 Task: Engineering: Swift Developer Roadmap.
Action: Mouse moved to (54, 78)
Screenshot: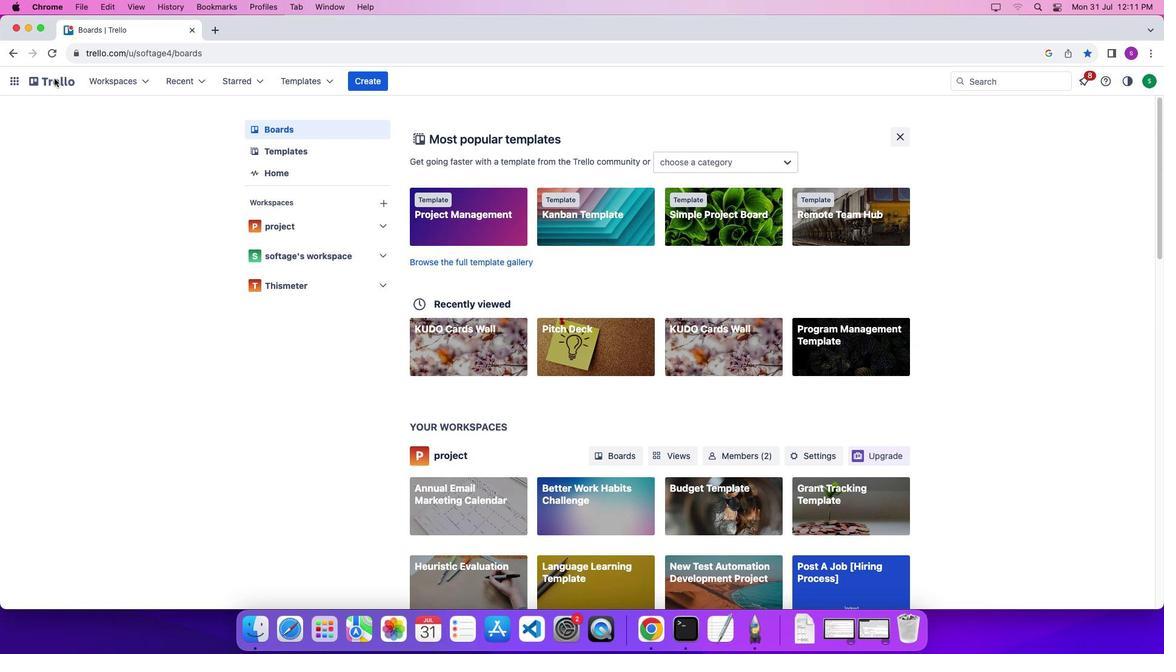 
Action: Mouse pressed left at (54, 78)
Screenshot: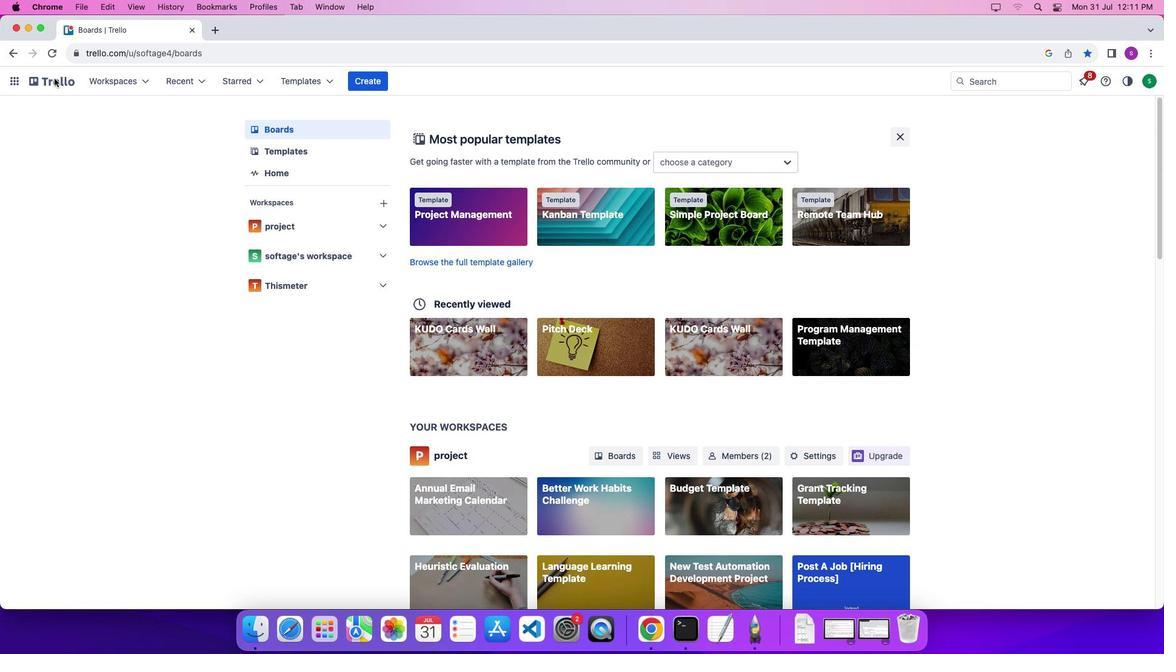 
Action: Mouse moved to (54, 78)
Screenshot: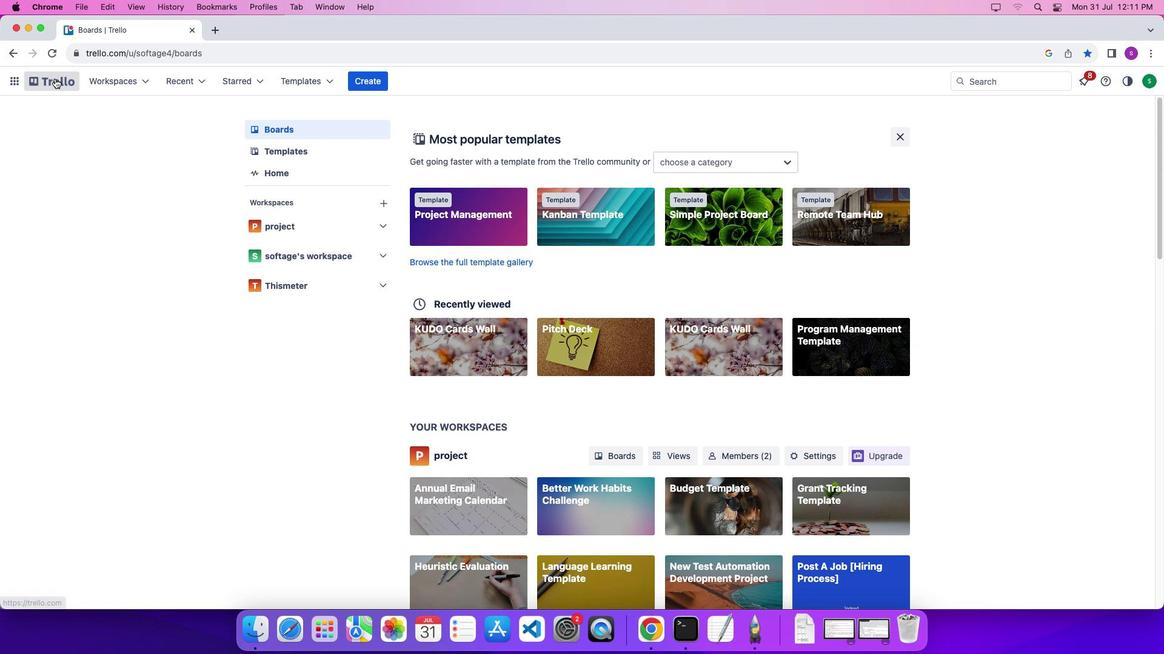 
Action: Mouse pressed left at (54, 78)
Screenshot: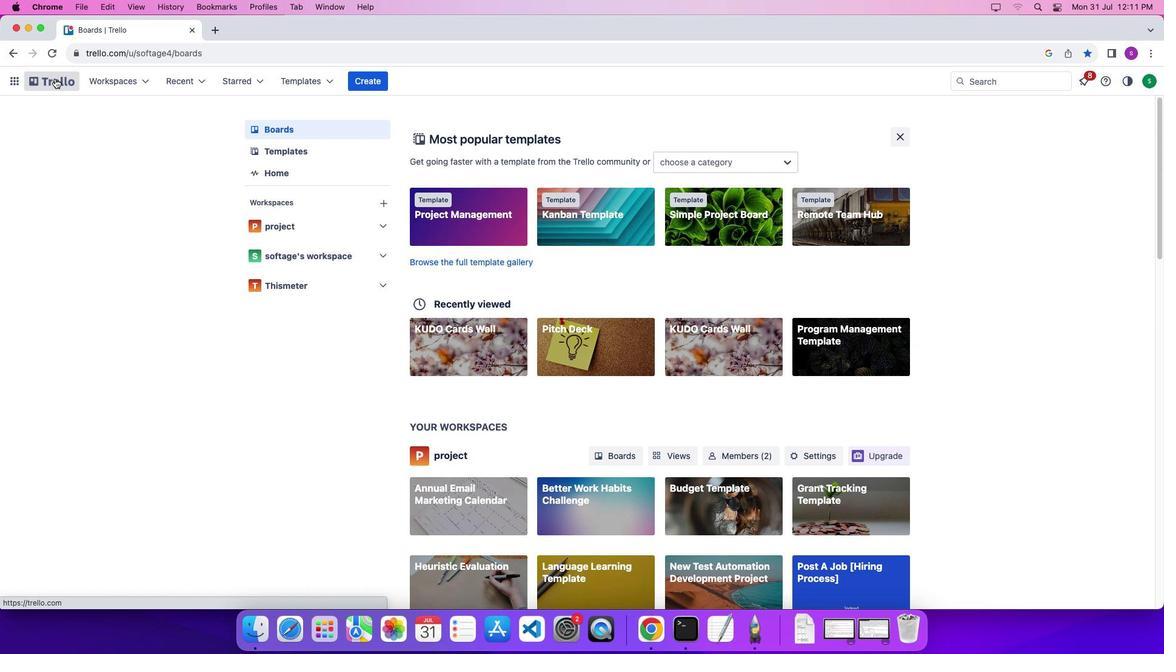 
Action: Mouse moved to (319, 81)
Screenshot: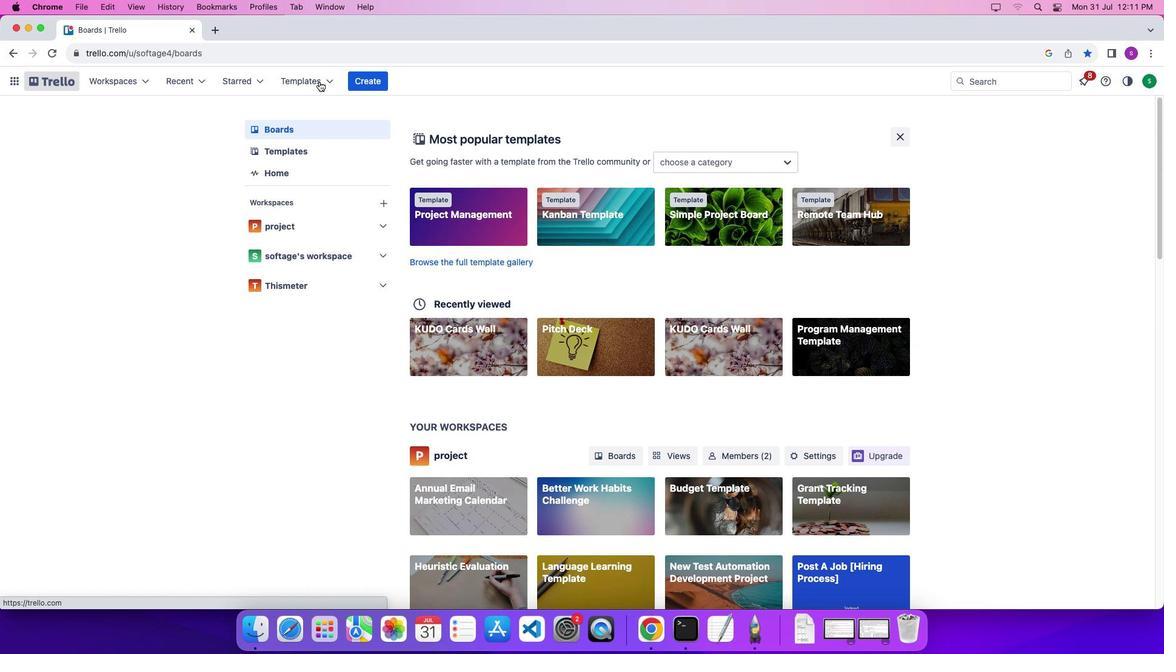 
Action: Mouse pressed left at (319, 81)
Screenshot: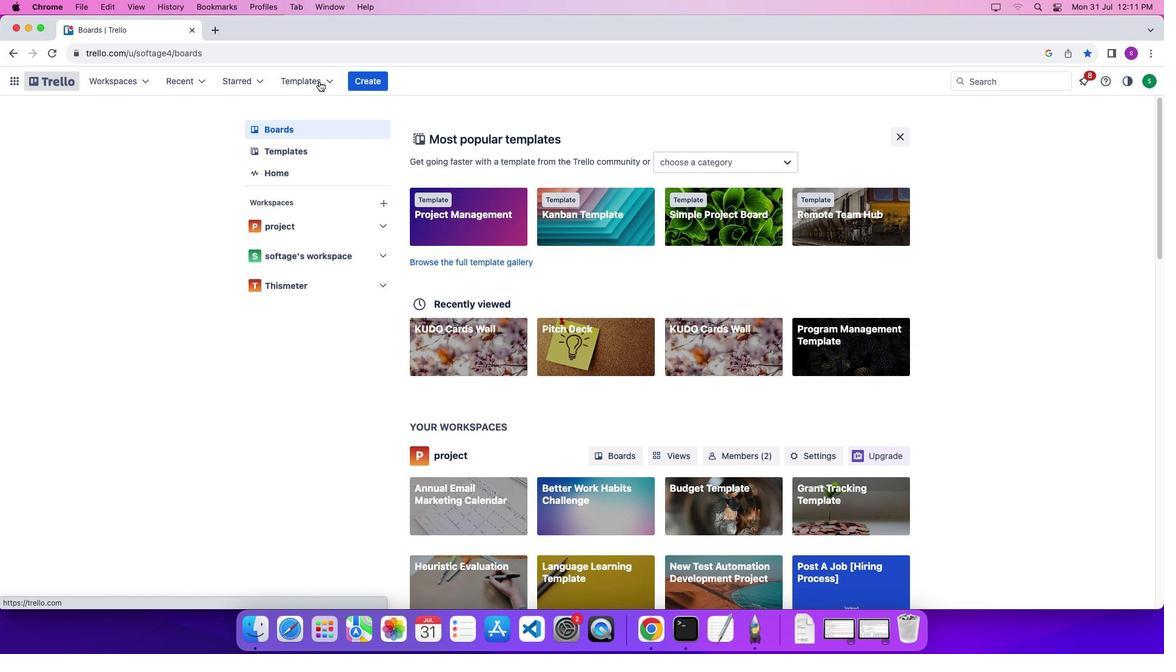 
Action: Mouse moved to (302, 464)
Screenshot: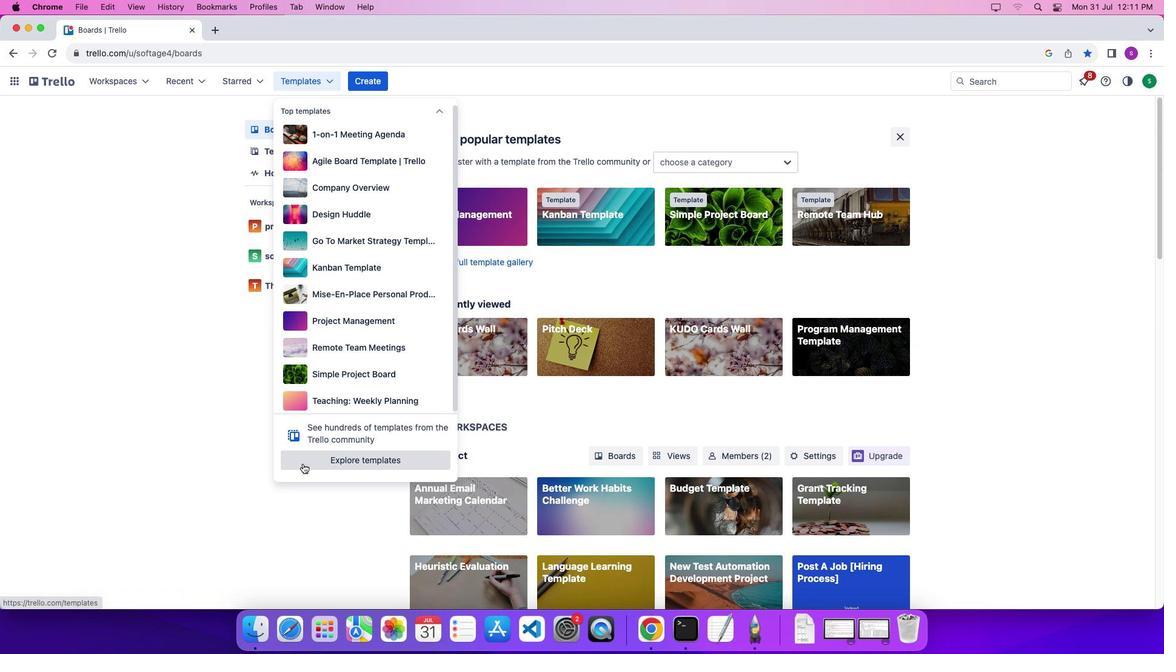 
Action: Mouse pressed left at (302, 464)
Screenshot: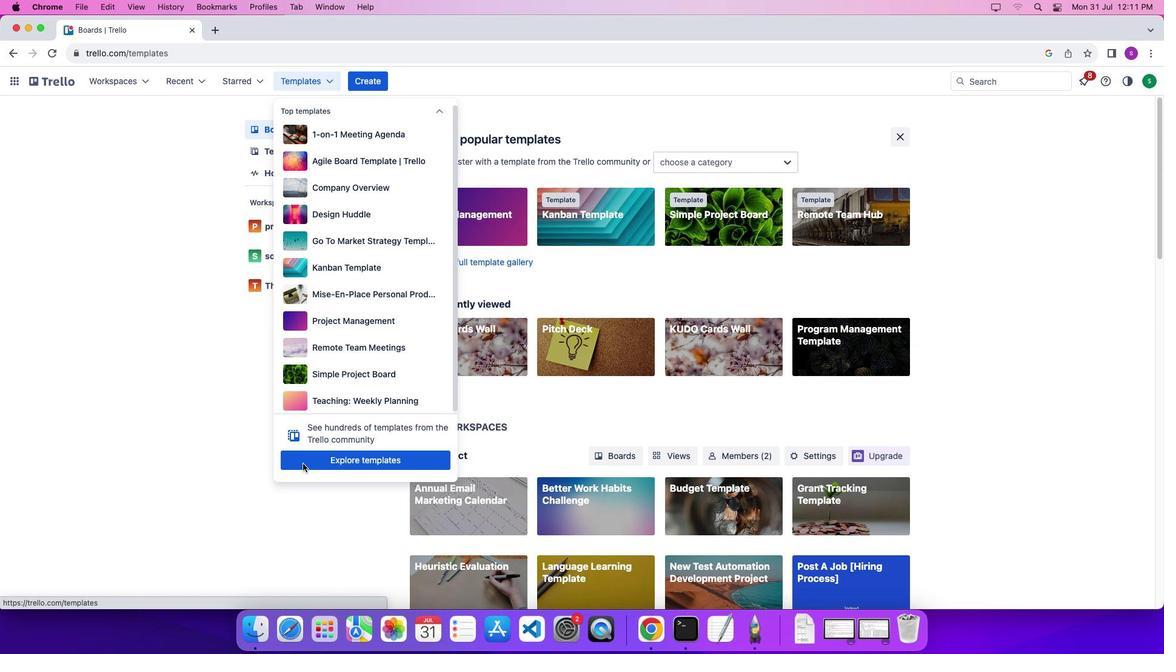 
Action: Mouse moved to (865, 132)
Screenshot: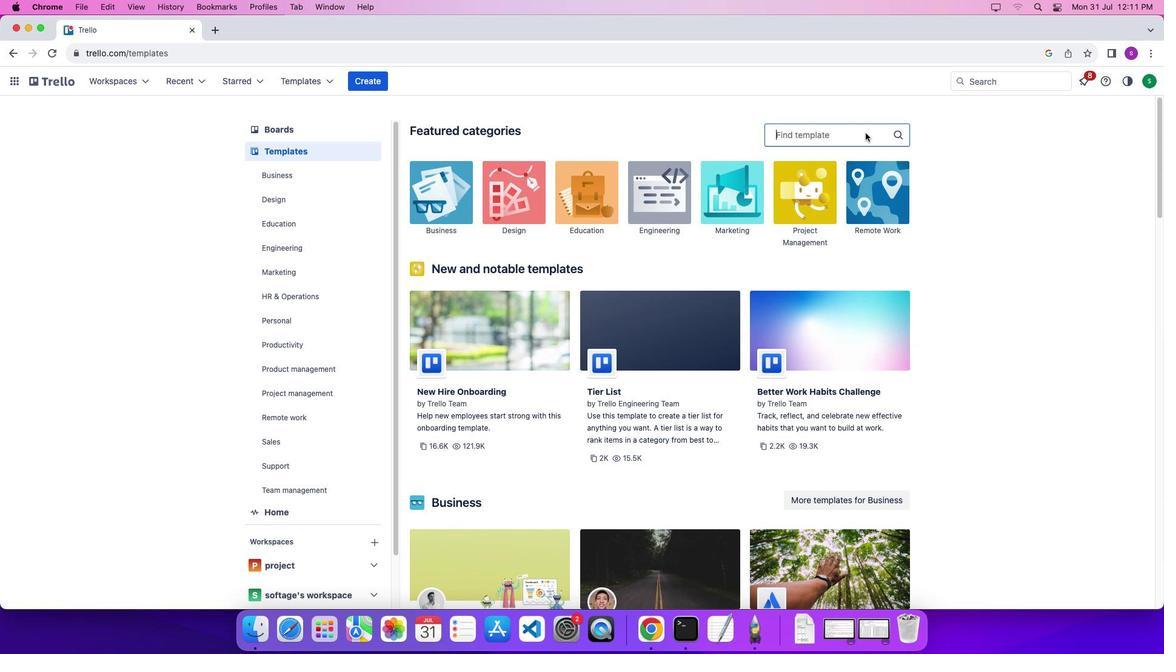 
Action: Mouse pressed left at (865, 132)
Screenshot: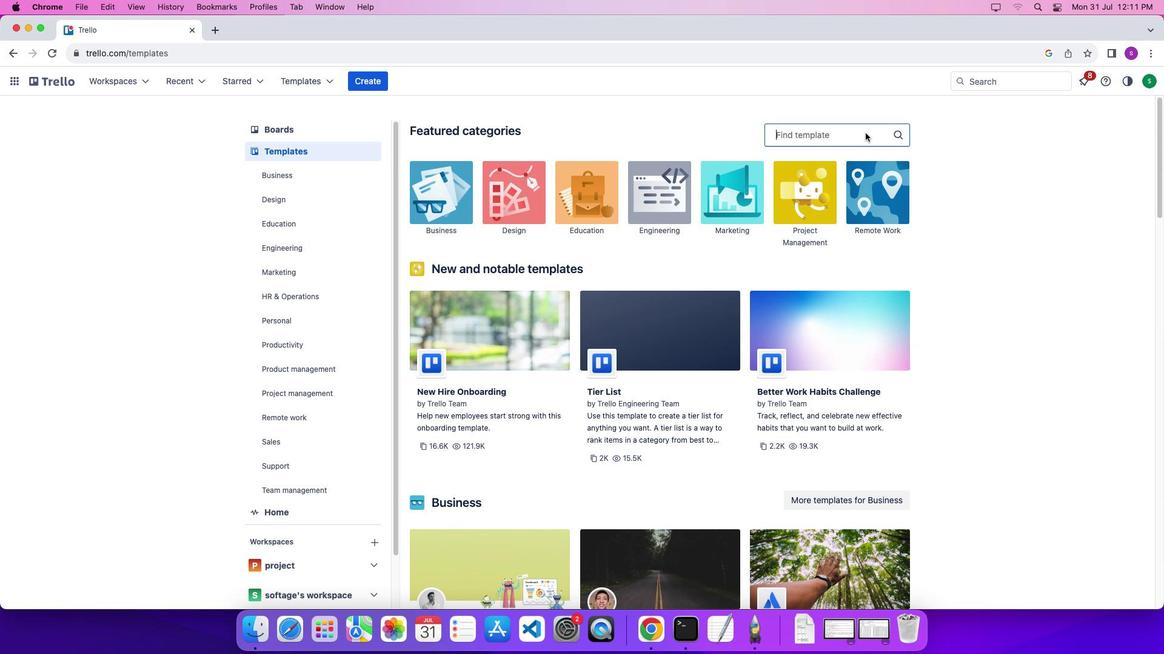 
Action: Mouse moved to (865, 137)
Screenshot: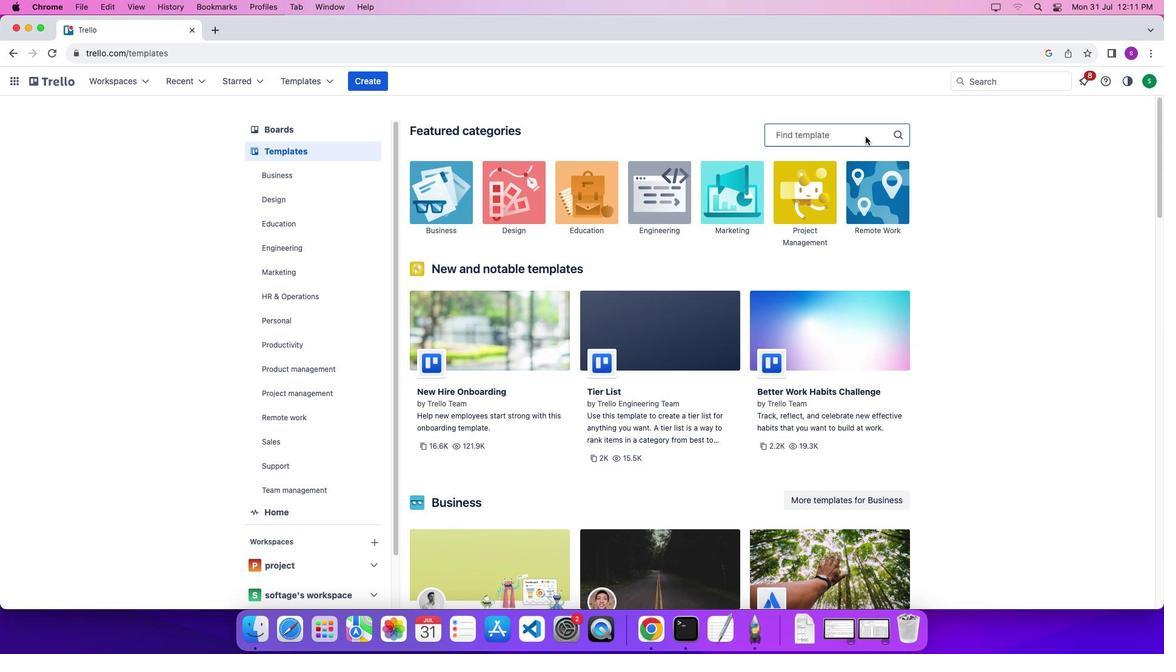 
Action: Key pressed Key.shift'S''w''i''f''t'Key.space'd''e''c'Key.backspaceKey.backspaceKey.backspace
Screenshot: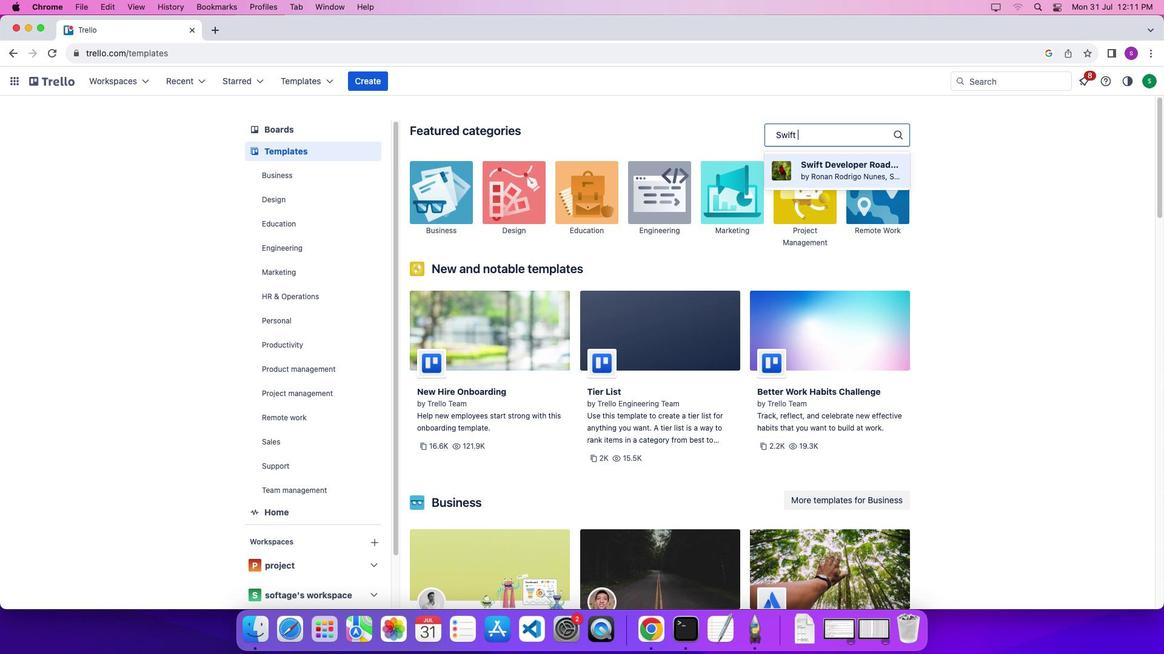 
Action: Mouse moved to (830, 166)
Screenshot: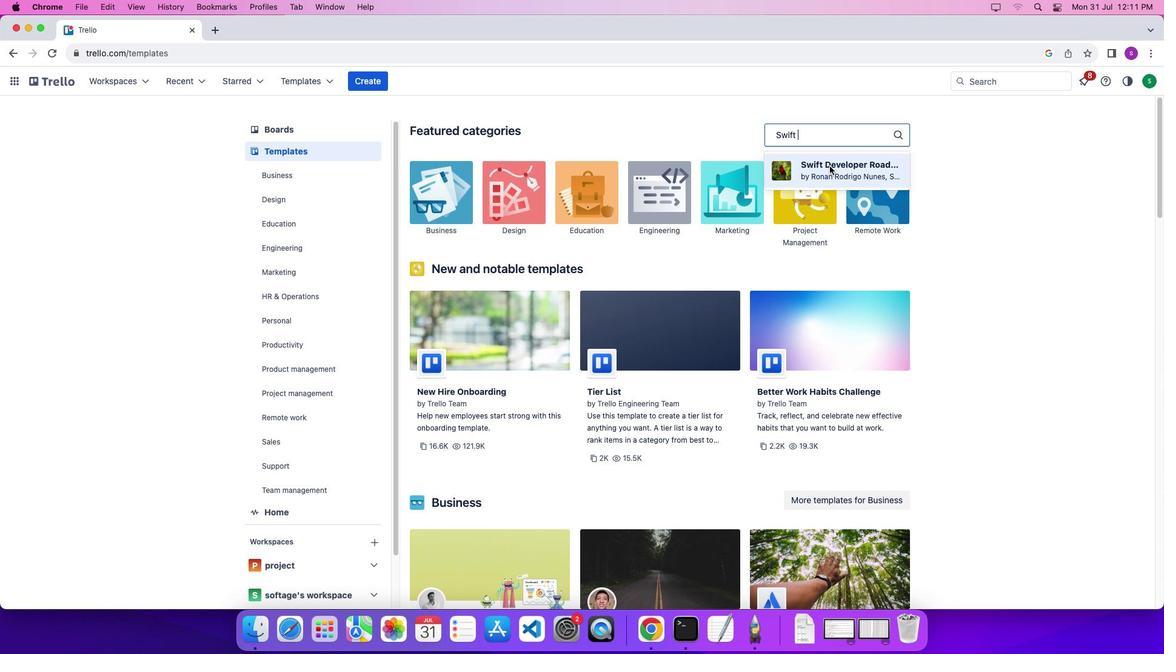 
Action: Mouse pressed left at (830, 166)
Screenshot: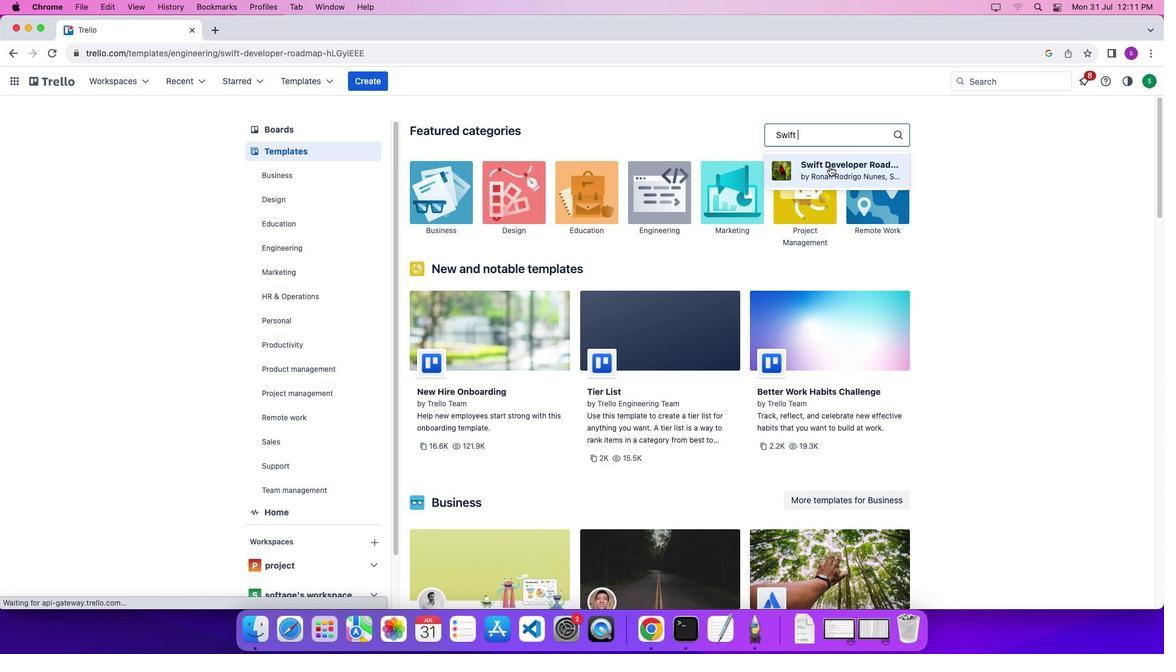 
Action: Mouse moved to (809, 343)
Screenshot: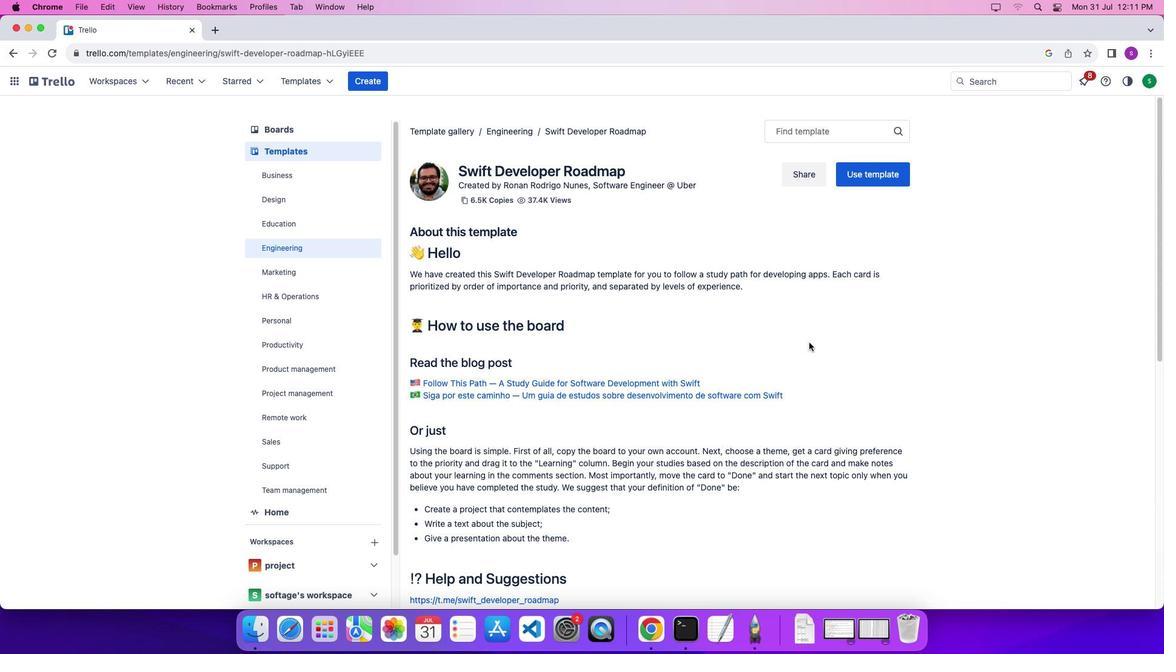 
Action: Mouse scrolled (809, 343) with delta (0, 0)
Screenshot: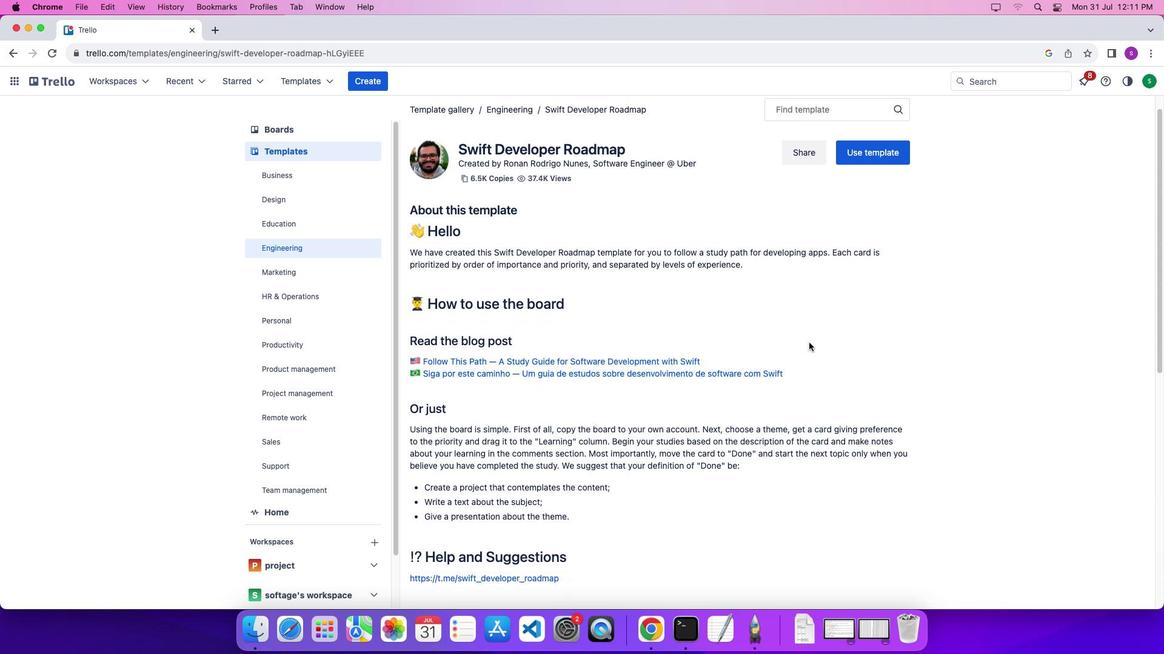 
Action: Mouse scrolled (809, 343) with delta (0, 0)
Screenshot: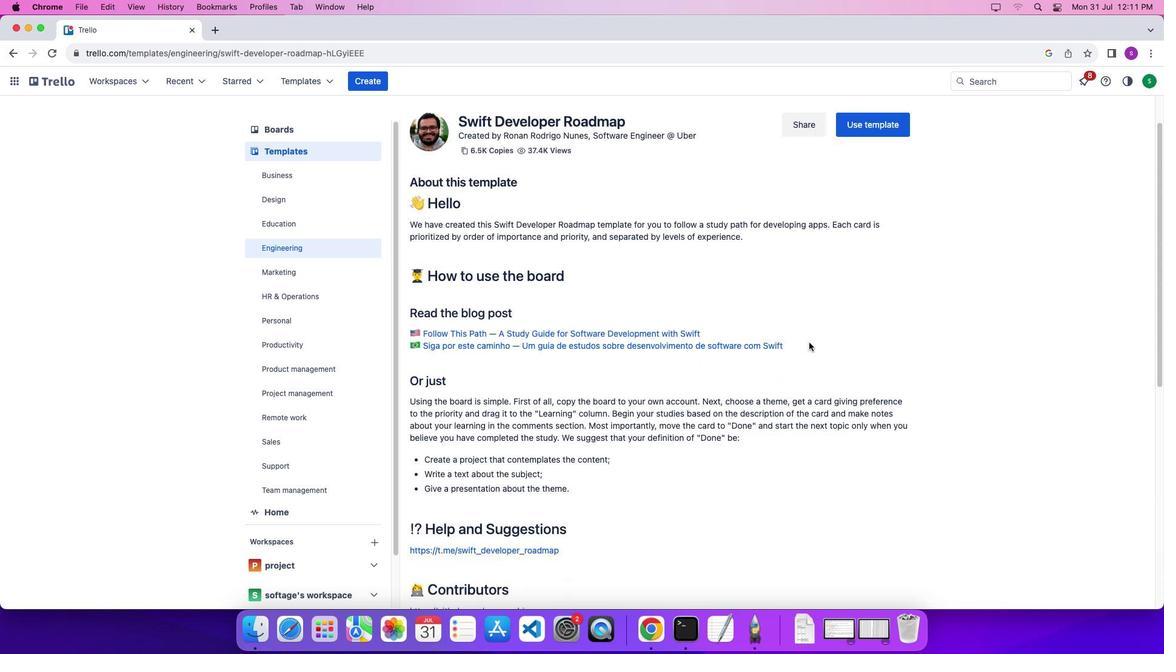 
Action: Mouse scrolled (809, 343) with delta (0, 0)
Screenshot: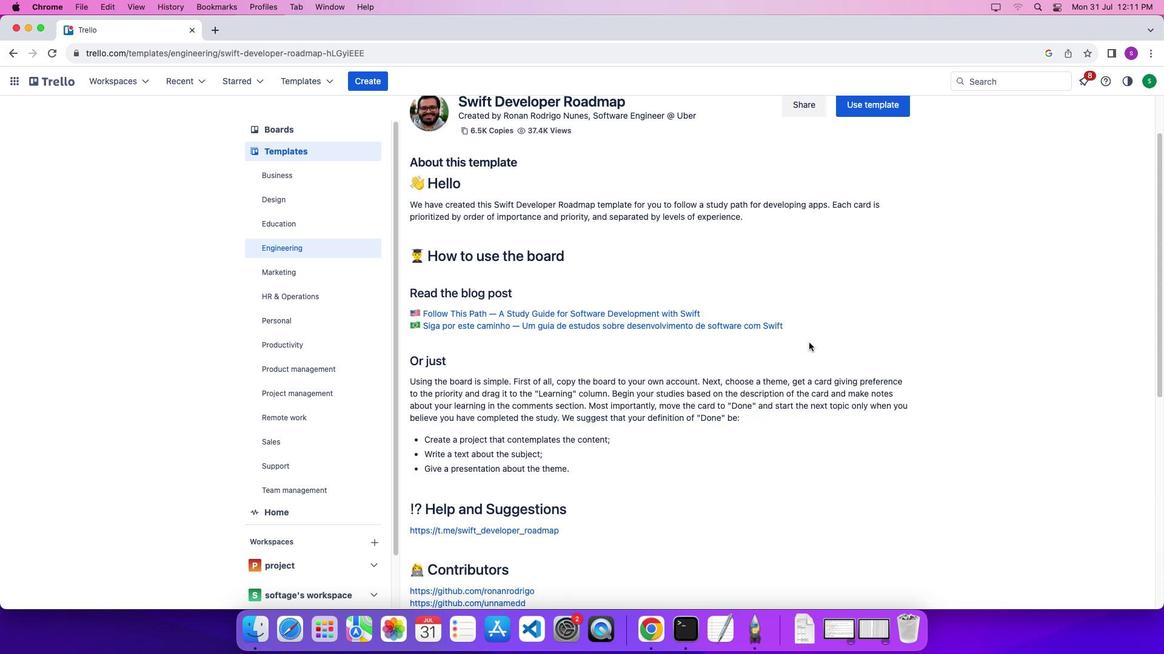 
Action: Mouse scrolled (809, 343) with delta (0, 0)
Screenshot: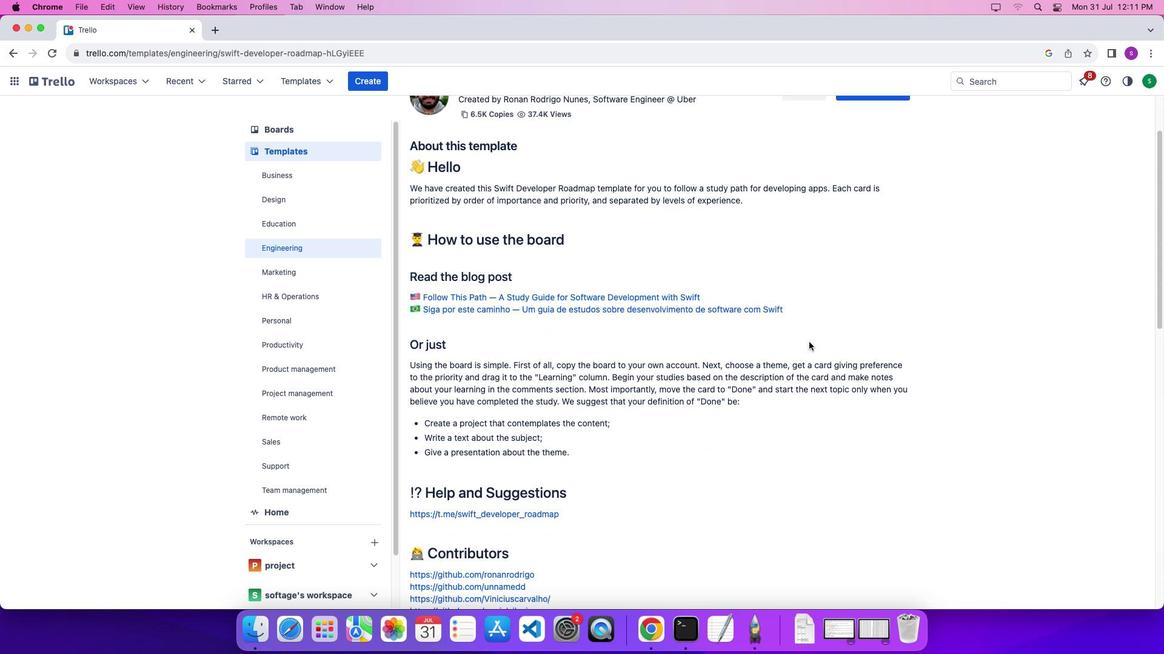
Action: Mouse scrolled (809, 343) with delta (0, 0)
Screenshot: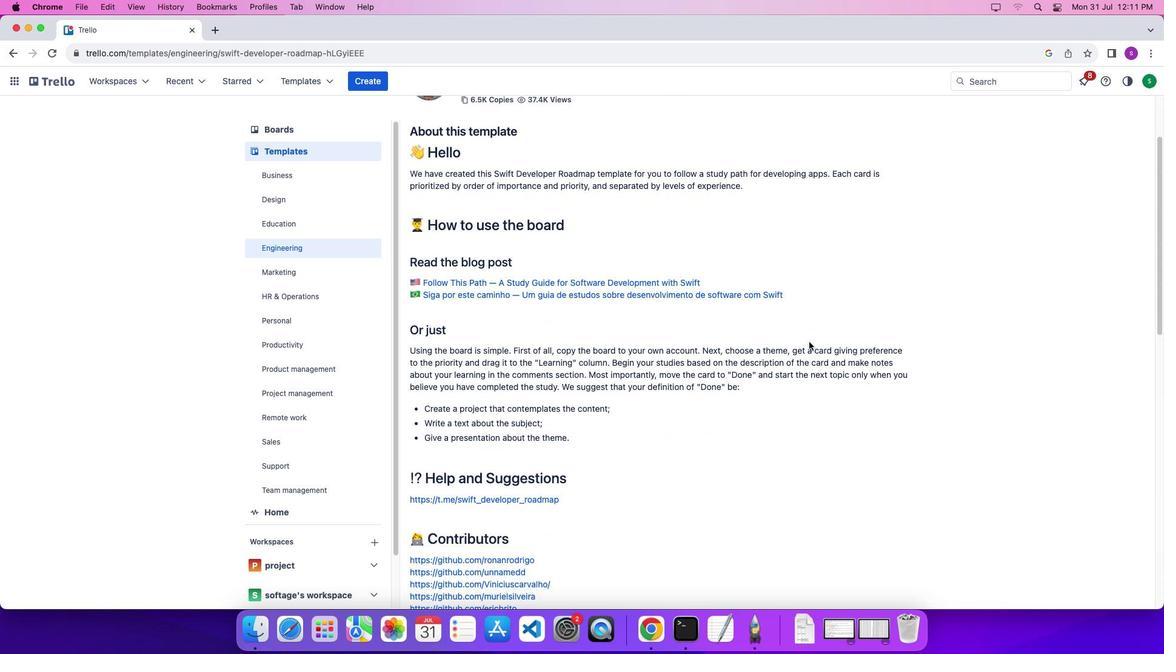 
Action: Mouse moved to (809, 342)
Screenshot: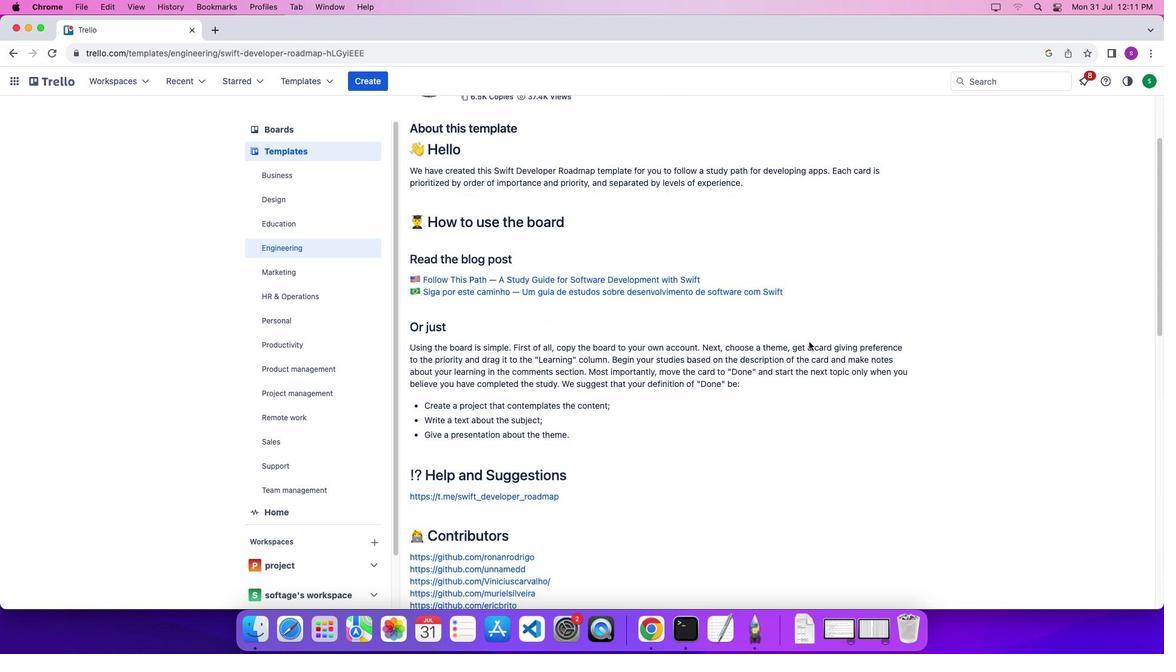 
Action: Mouse scrolled (809, 342) with delta (0, 0)
Screenshot: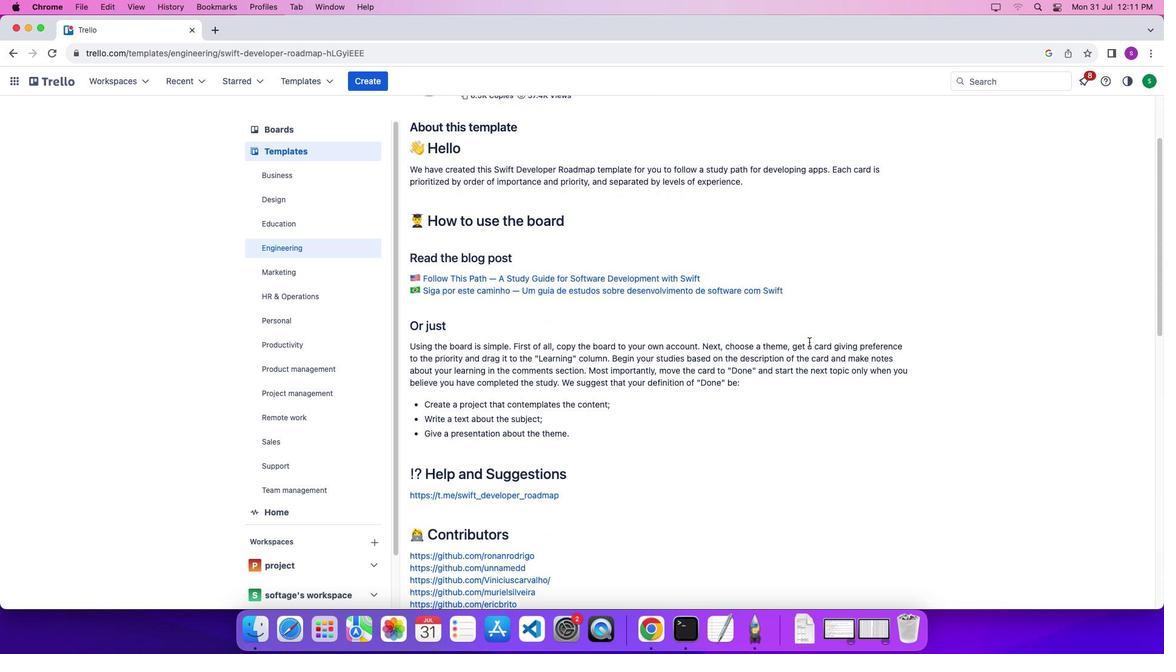 
Action: Mouse moved to (796, 377)
Screenshot: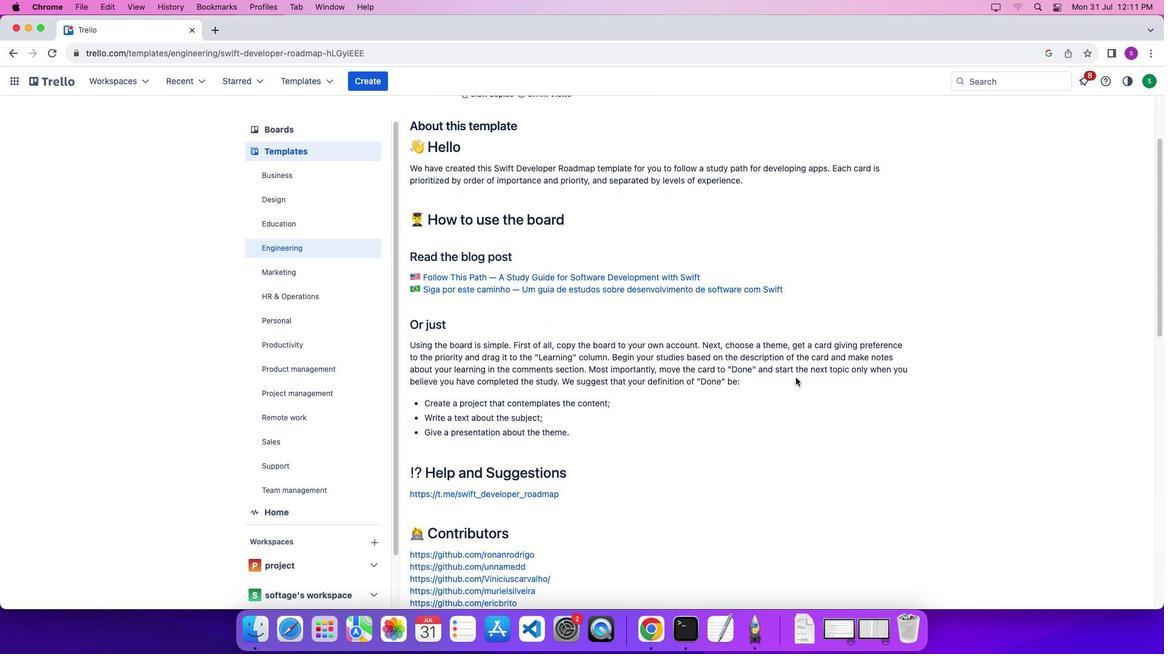 
Action: Mouse scrolled (796, 377) with delta (0, 0)
Screenshot: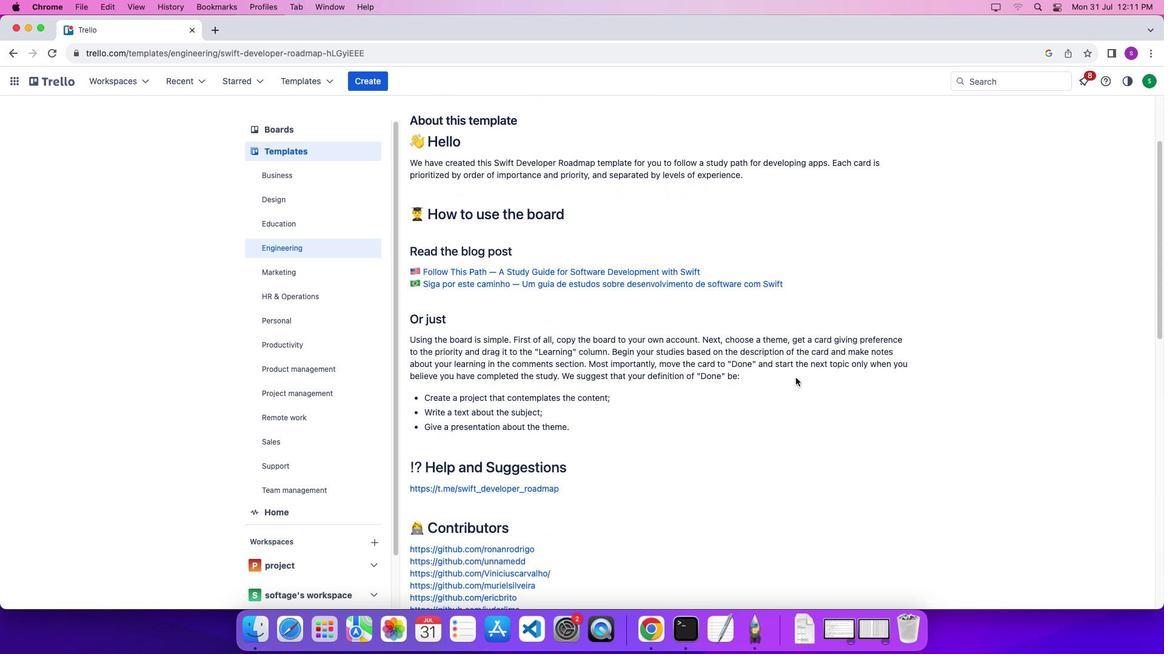 
Action: Mouse scrolled (796, 377) with delta (0, 0)
Screenshot: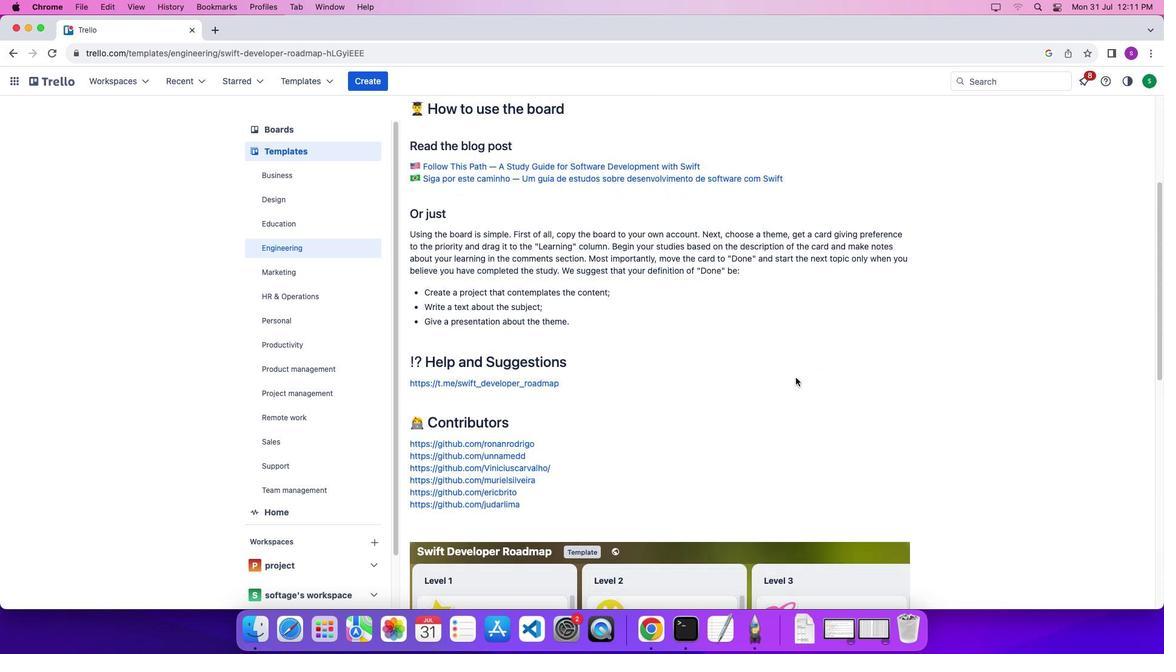
Action: Mouse scrolled (796, 377) with delta (0, -3)
Screenshot: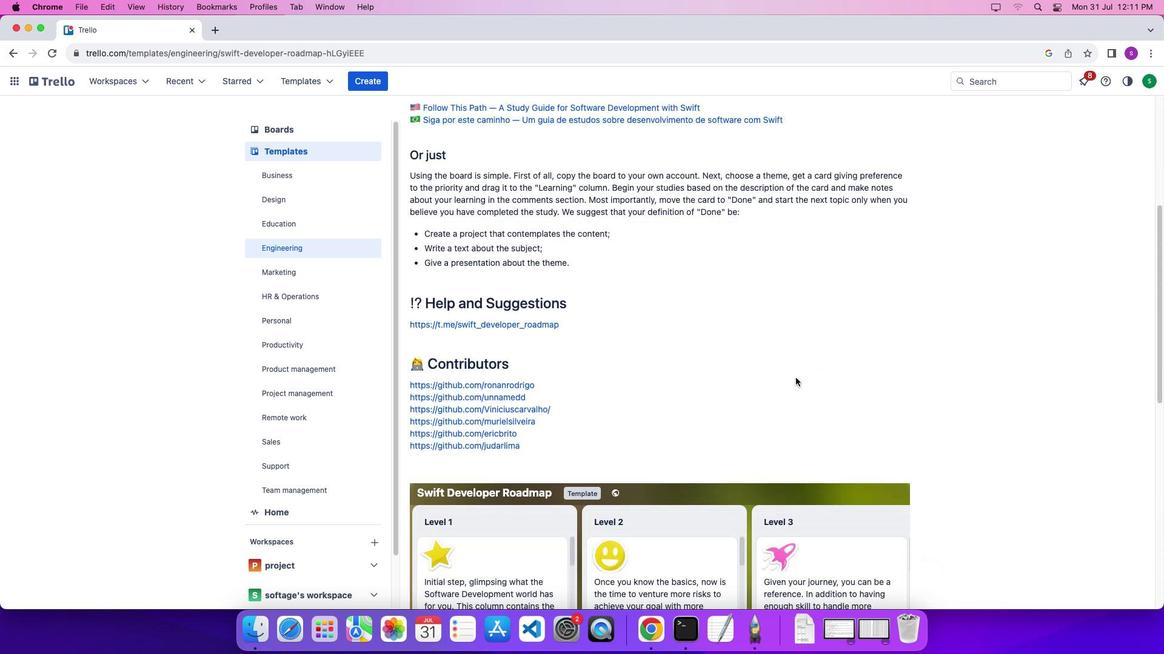
Action: Mouse moved to (795, 381)
Screenshot: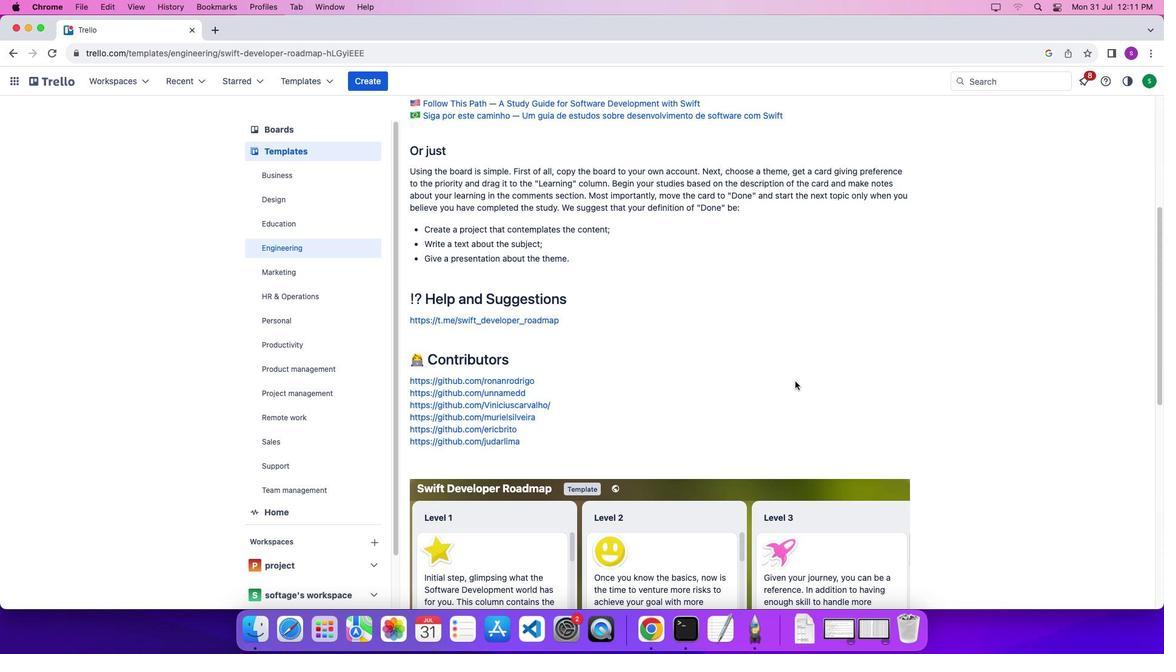 
Action: Mouse scrolled (795, 381) with delta (0, 0)
Screenshot: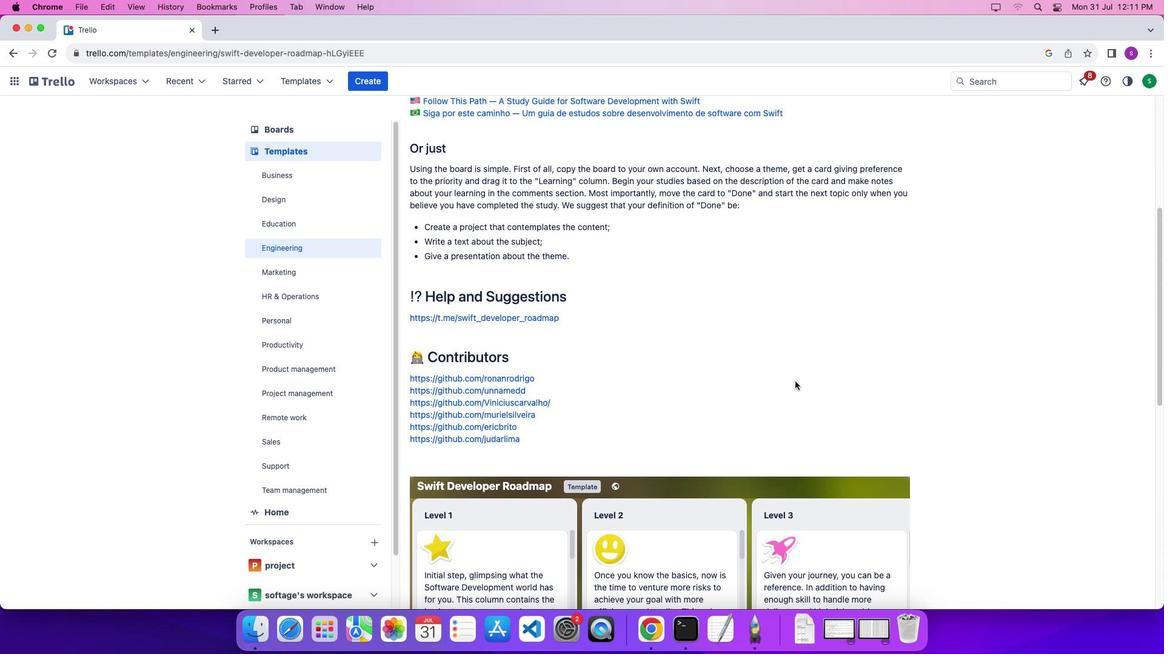 
Action: Mouse scrolled (795, 381) with delta (0, 0)
Screenshot: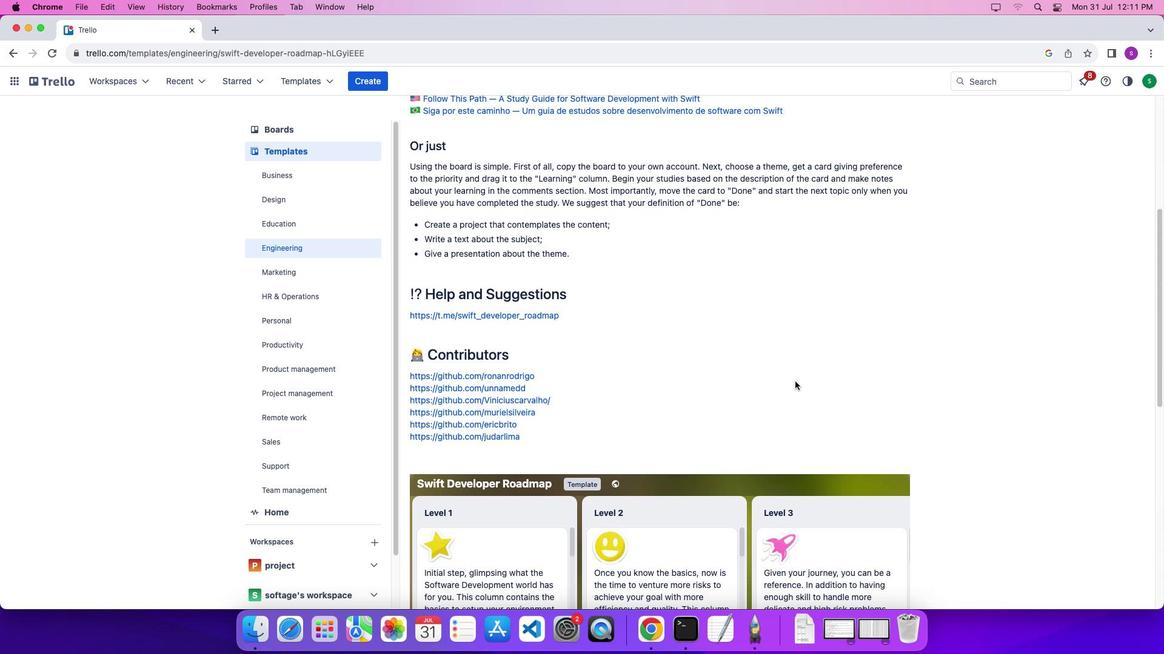 
Action: Mouse moved to (710, 563)
Screenshot: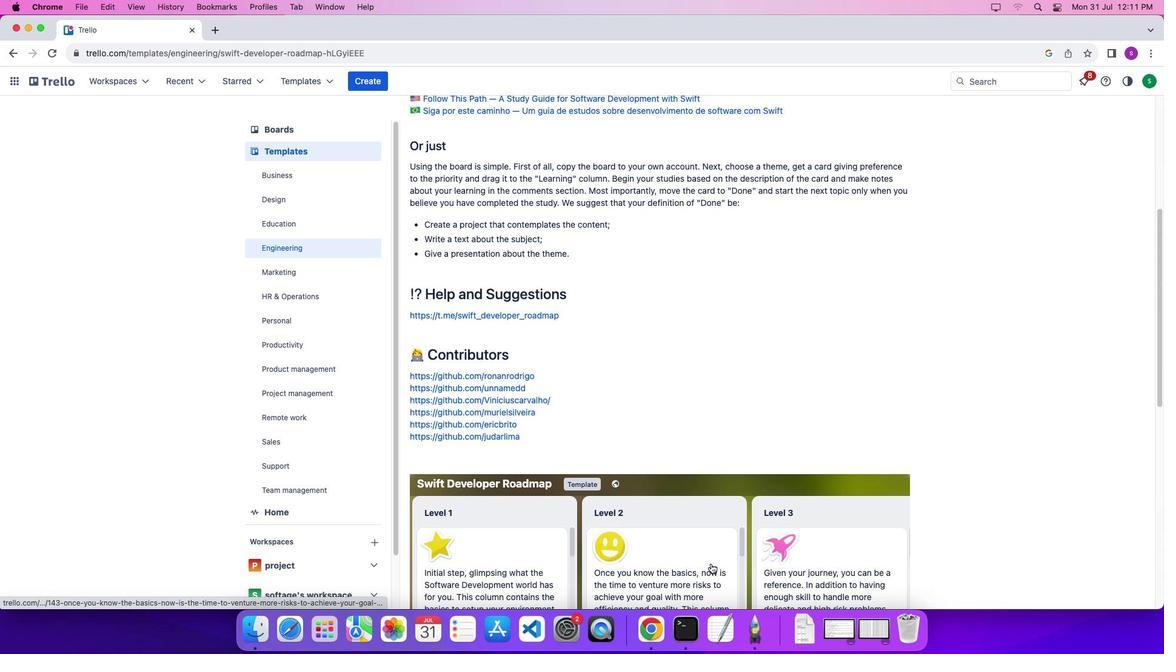 
Action: Mouse scrolled (710, 563) with delta (0, 0)
Screenshot: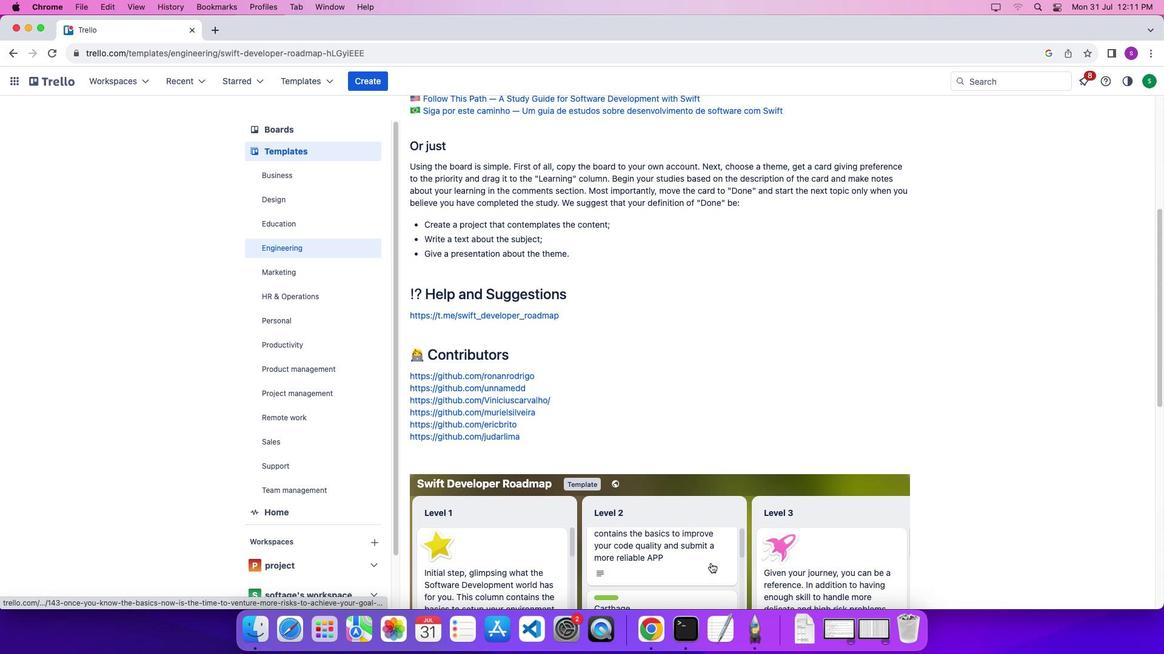 
Action: Mouse scrolled (710, 563) with delta (0, 0)
Screenshot: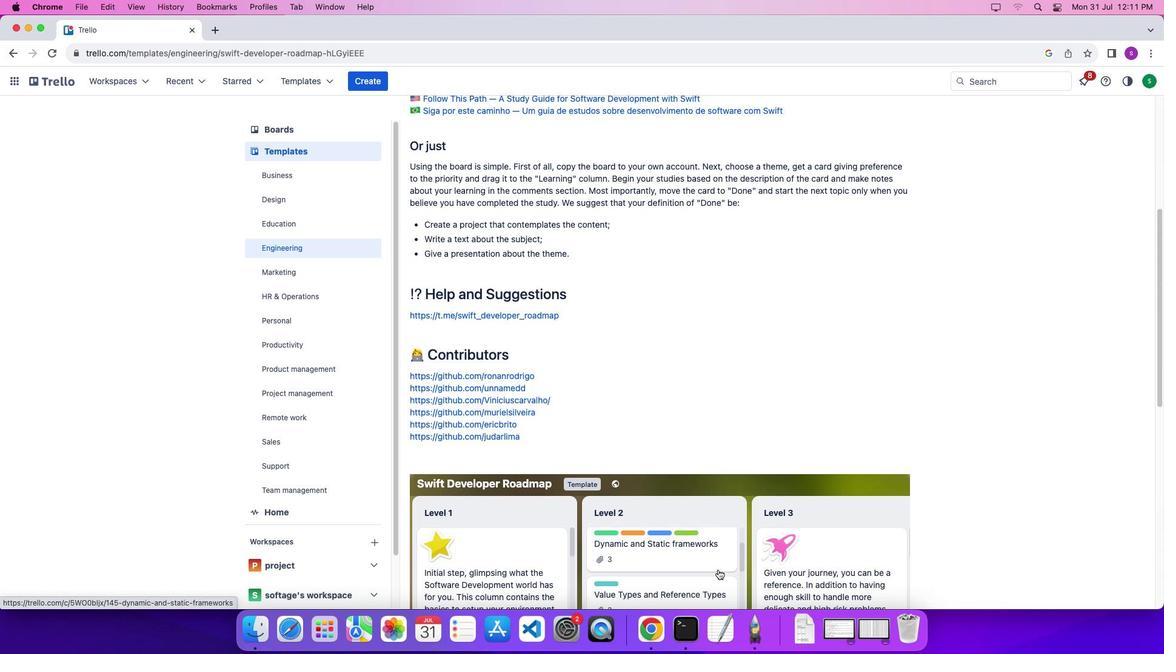 
Action: Mouse moved to (710, 563)
Screenshot: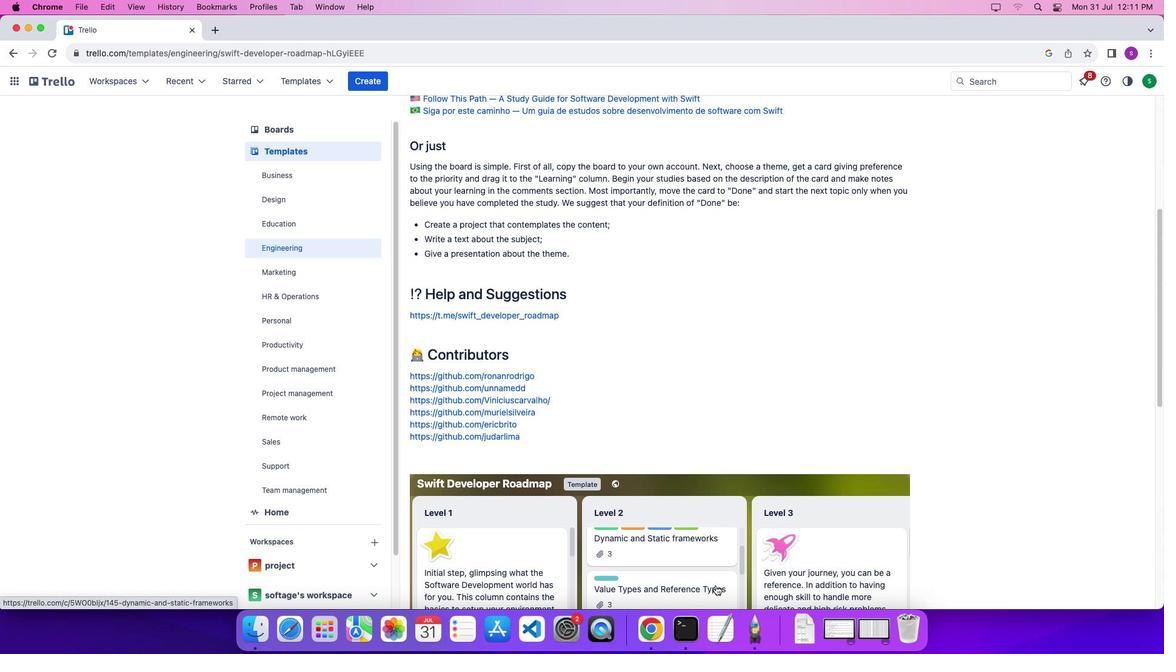 
Action: Mouse scrolled (710, 563) with delta (0, -3)
Screenshot: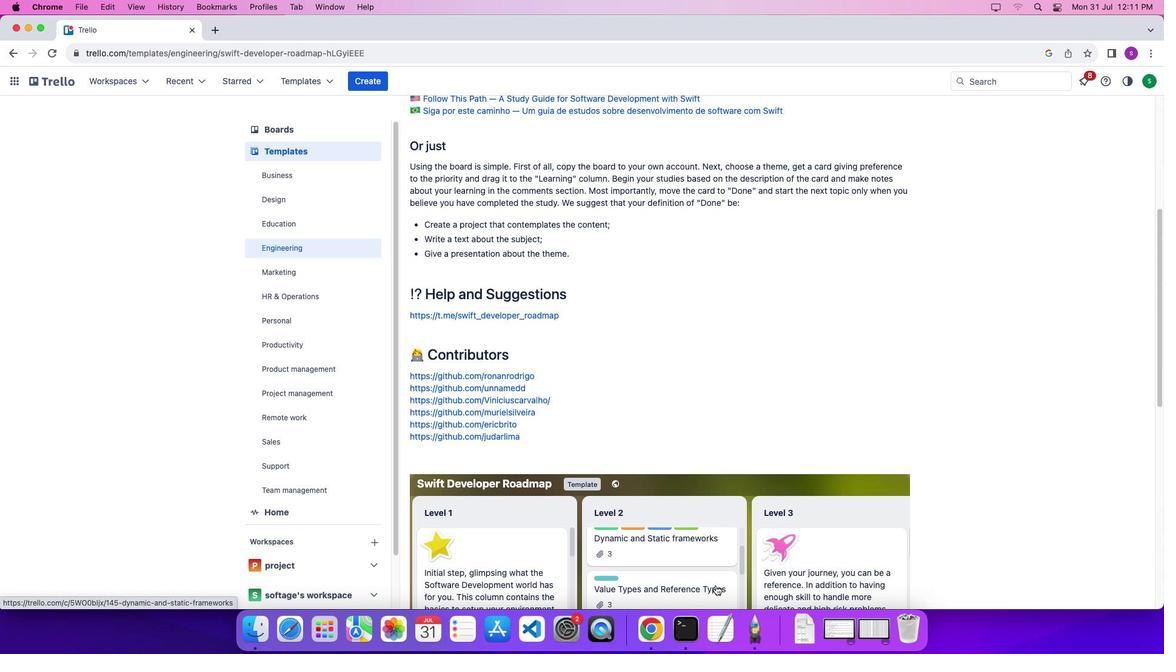 
Action: Mouse moved to (1006, 524)
Screenshot: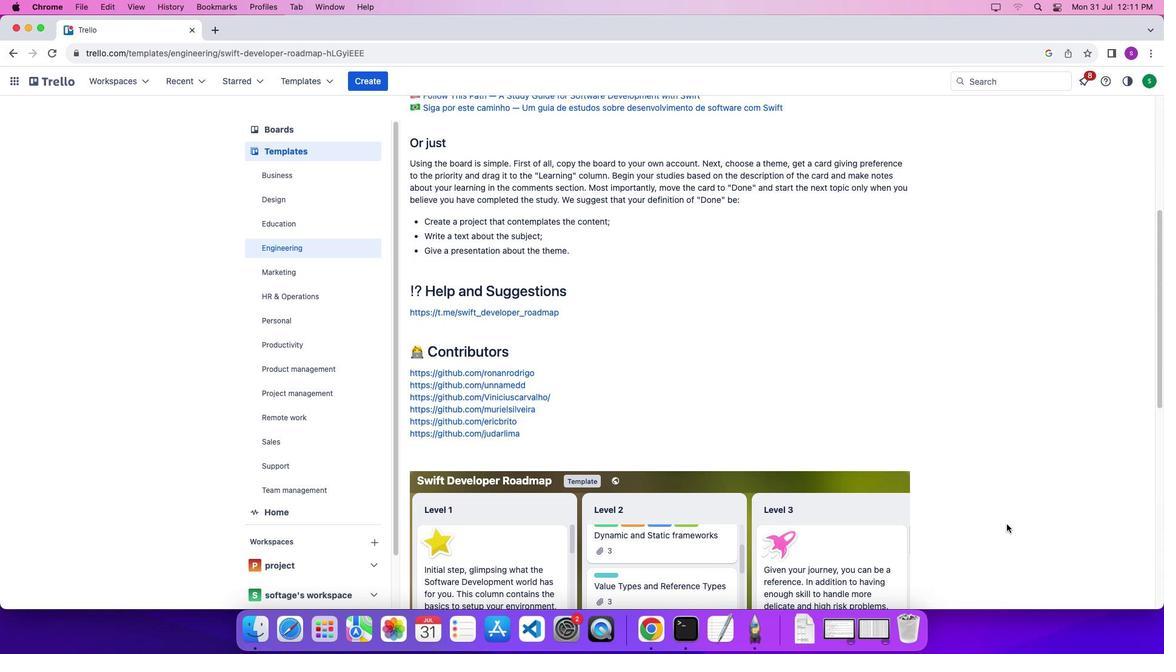 
Action: Mouse scrolled (1006, 524) with delta (0, 0)
Screenshot: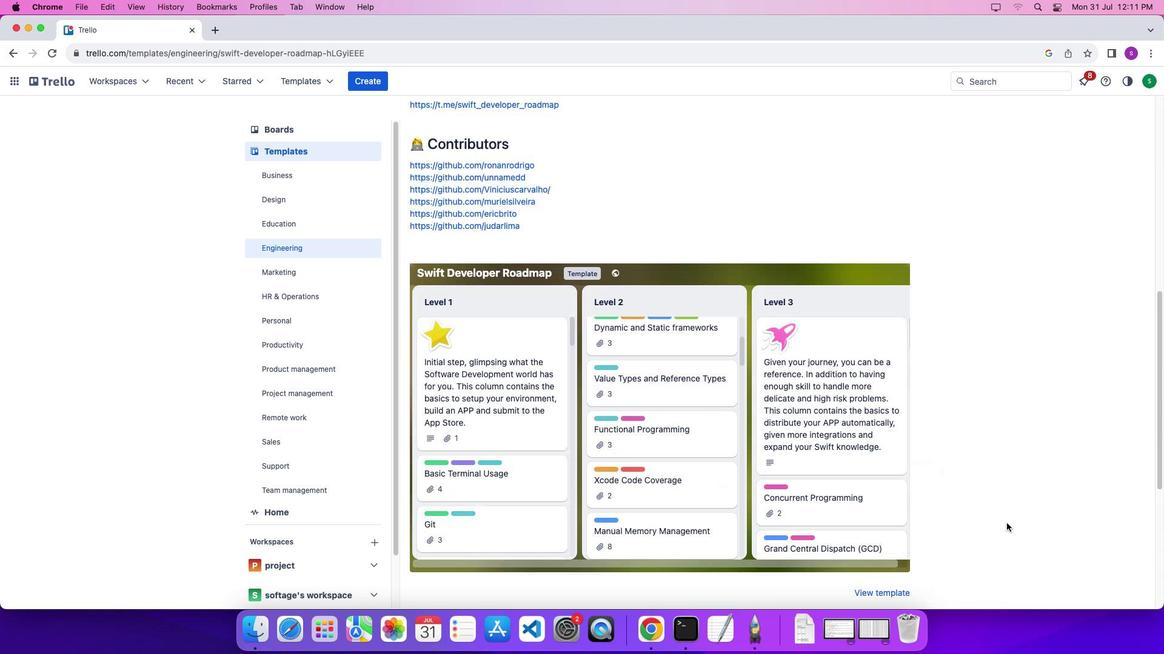 
Action: Mouse scrolled (1006, 524) with delta (0, 0)
Screenshot: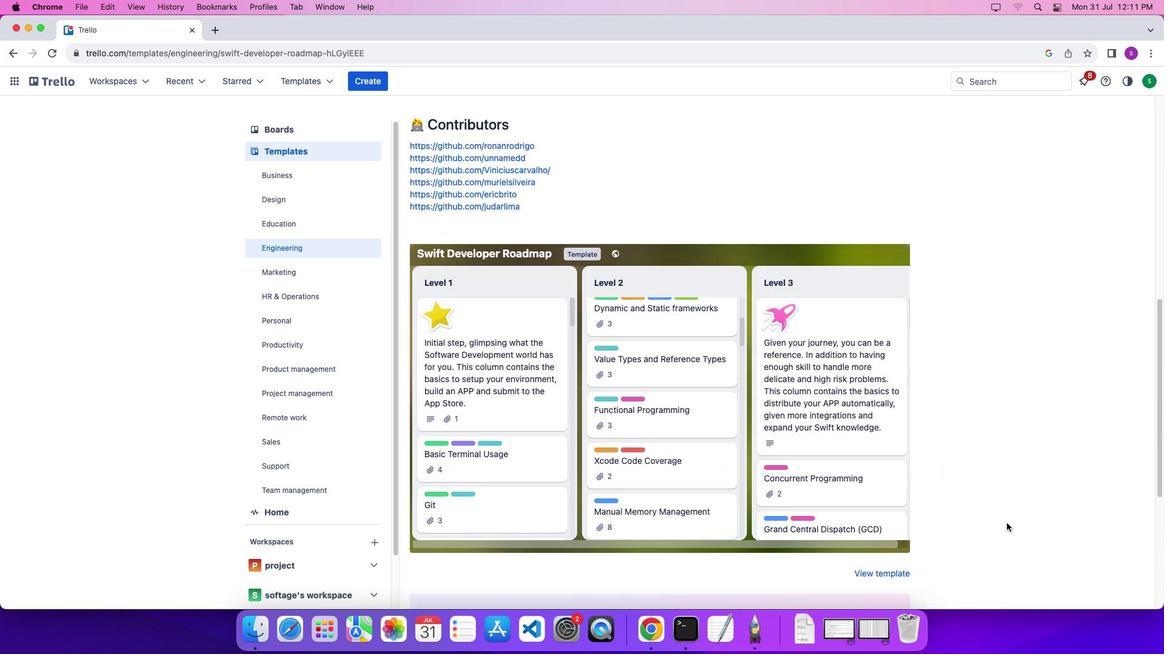 
Action: Mouse scrolled (1006, 524) with delta (0, -4)
Screenshot: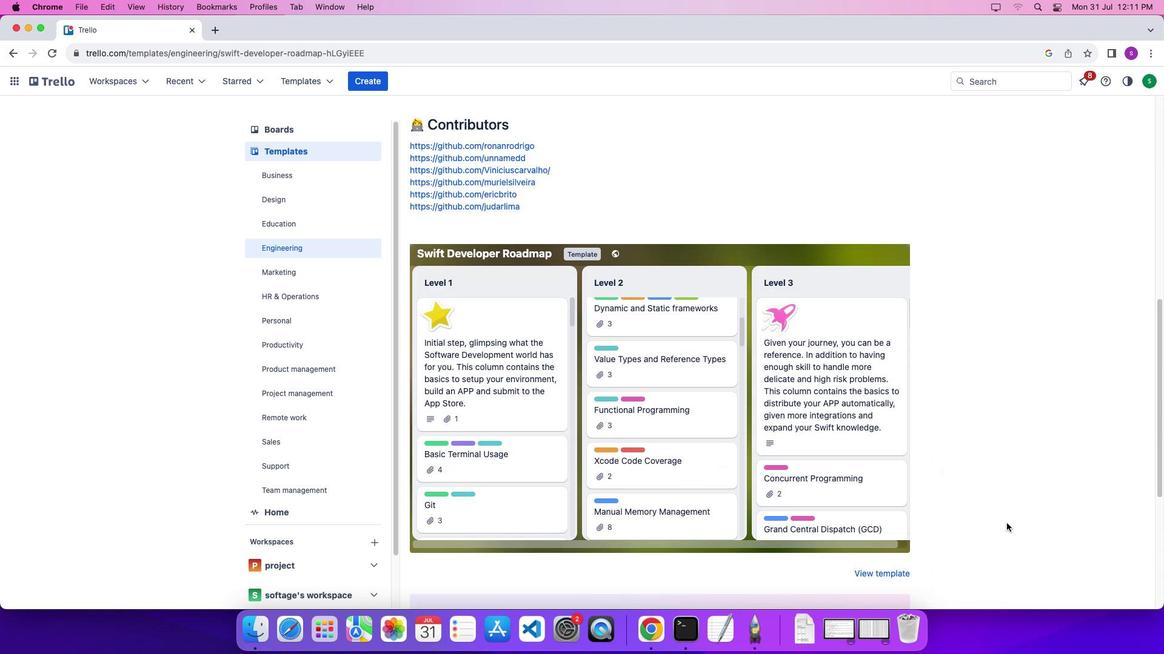 
Action: Mouse moved to (1003, 523)
Screenshot: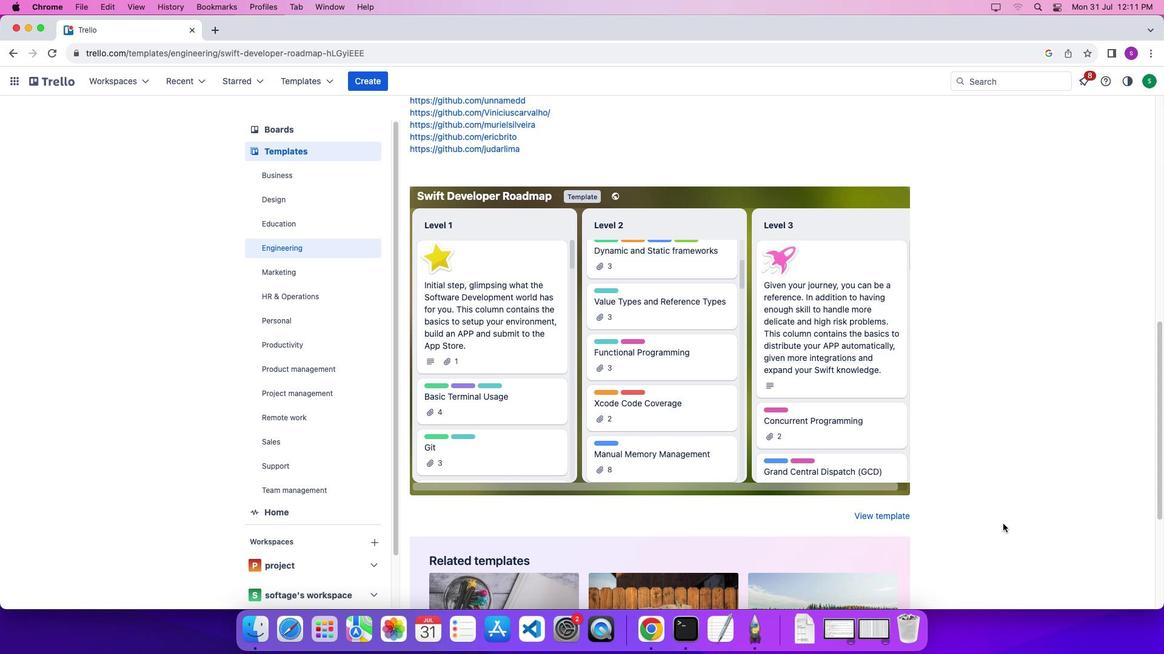 
Action: Mouse scrolled (1003, 523) with delta (0, 0)
Screenshot: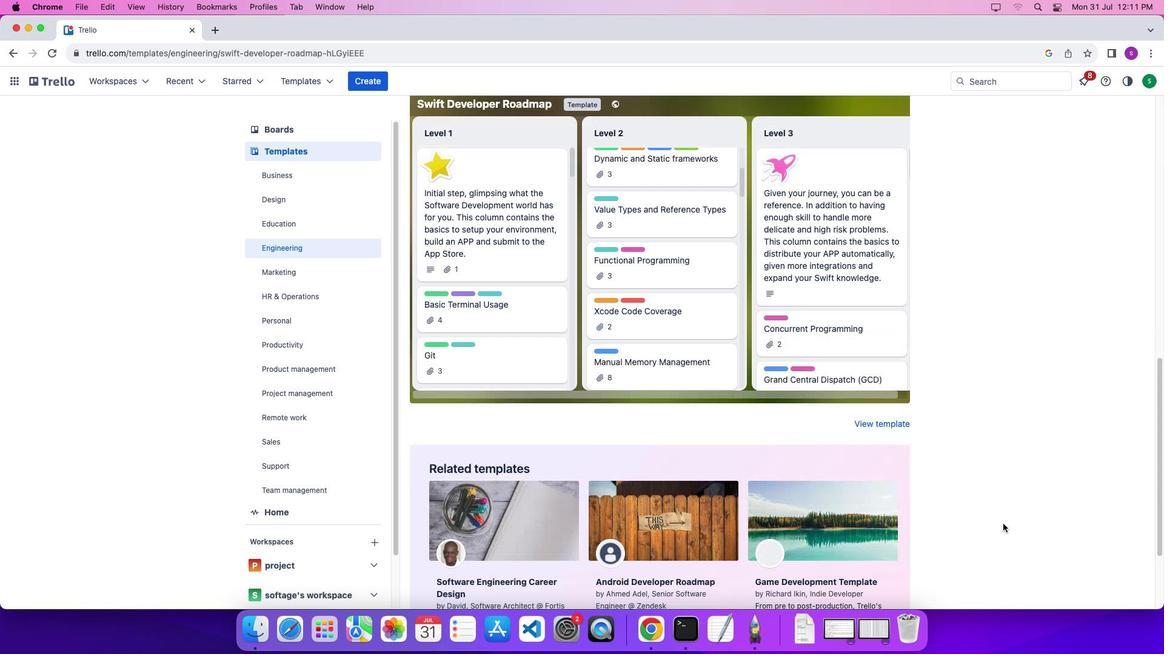 
Action: Mouse scrolled (1003, 523) with delta (0, 0)
Screenshot: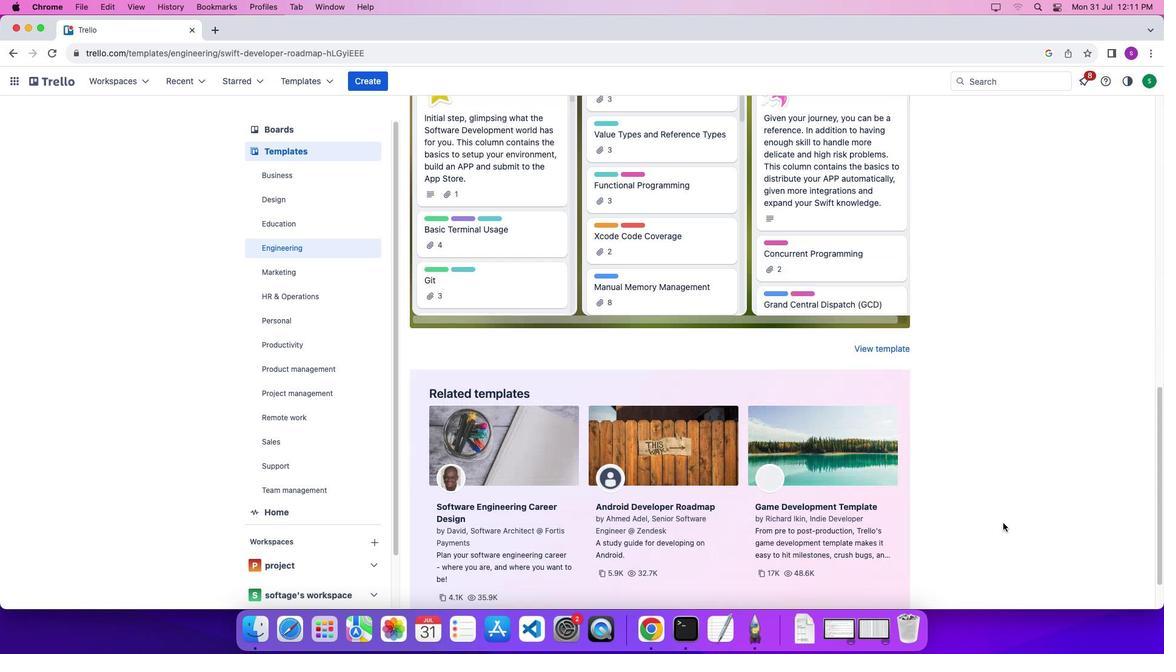 
Action: Mouse scrolled (1003, 523) with delta (0, -4)
Screenshot: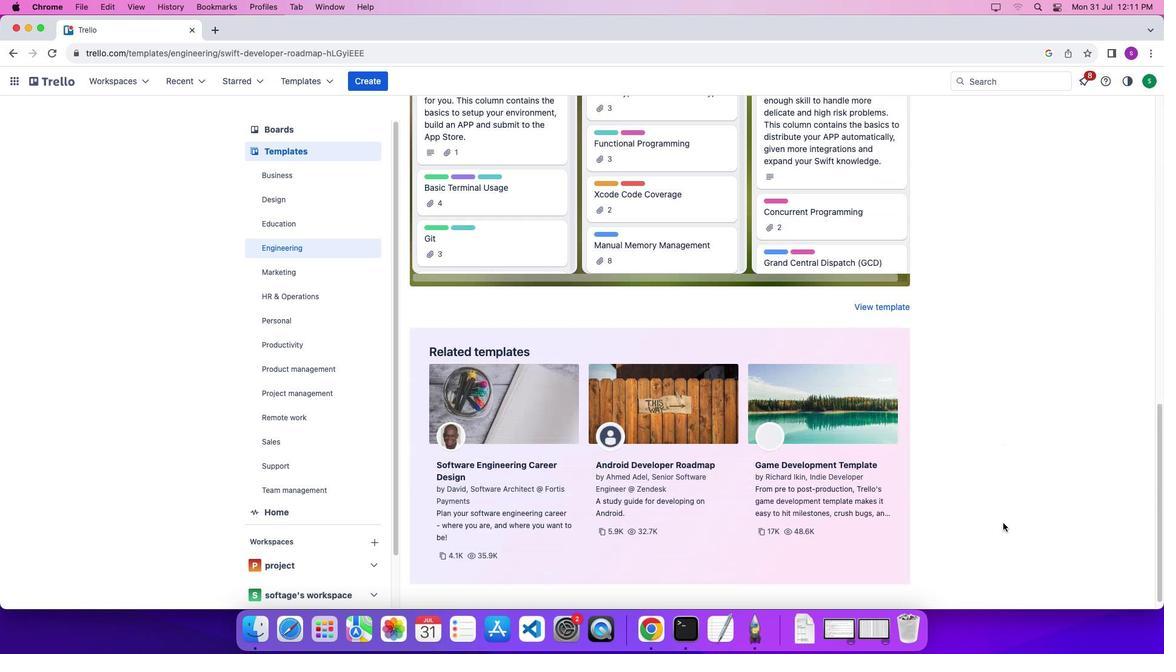 
Action: Mouse scrolled (1003, 523) with delta (0, -6)
Screenshot: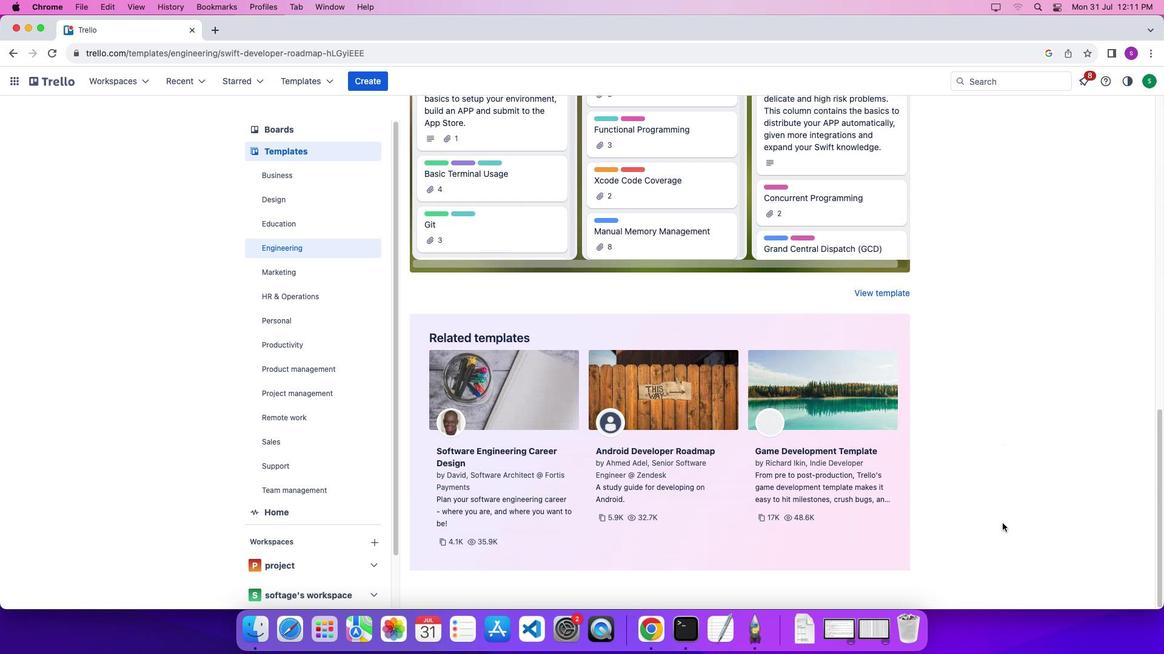 
Action: Mouse moved to (1002, 523)
Screenshot: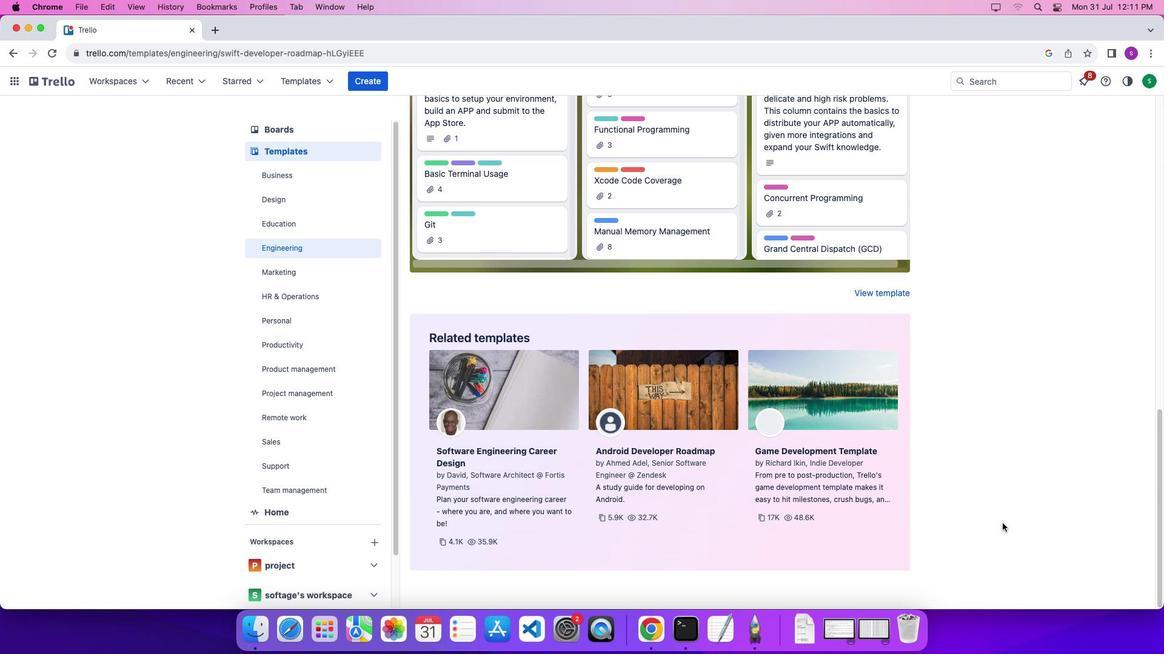 
Action: Mouse scrolled (1002, 523) with delta (0, 0)
Screenshot: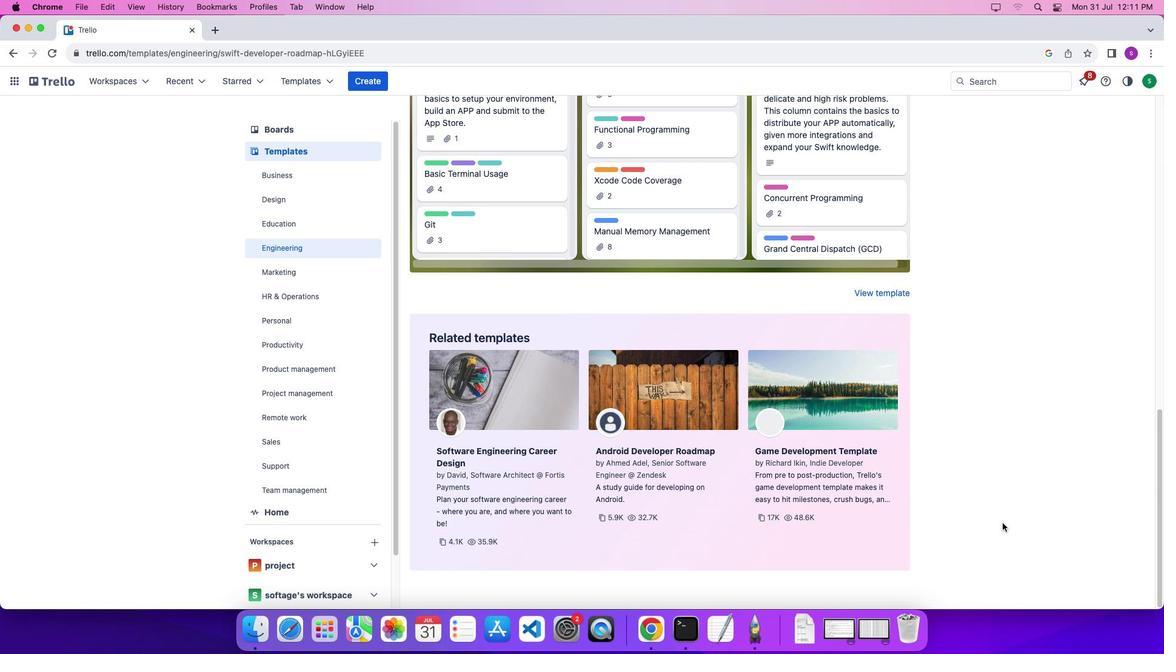 
Action: Mouse scrolled (1002, 523) with delta (0, 0)
Screenshot: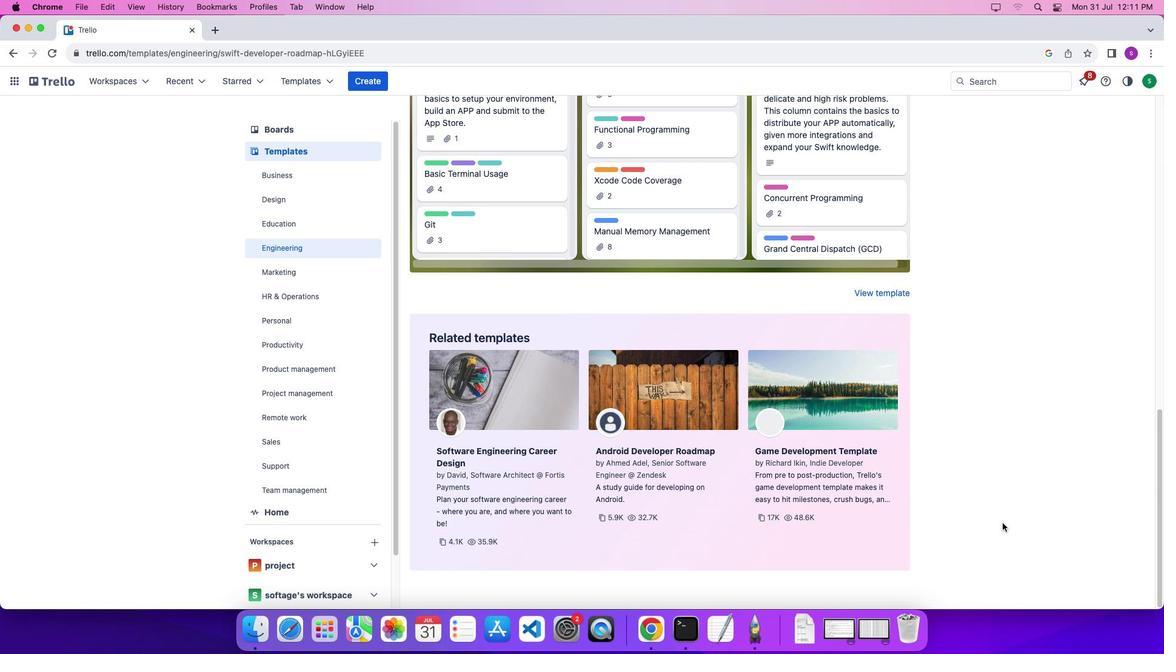 
Action: Mouse scrolled (1002, 523) with delta (0, -4)
Screenshot: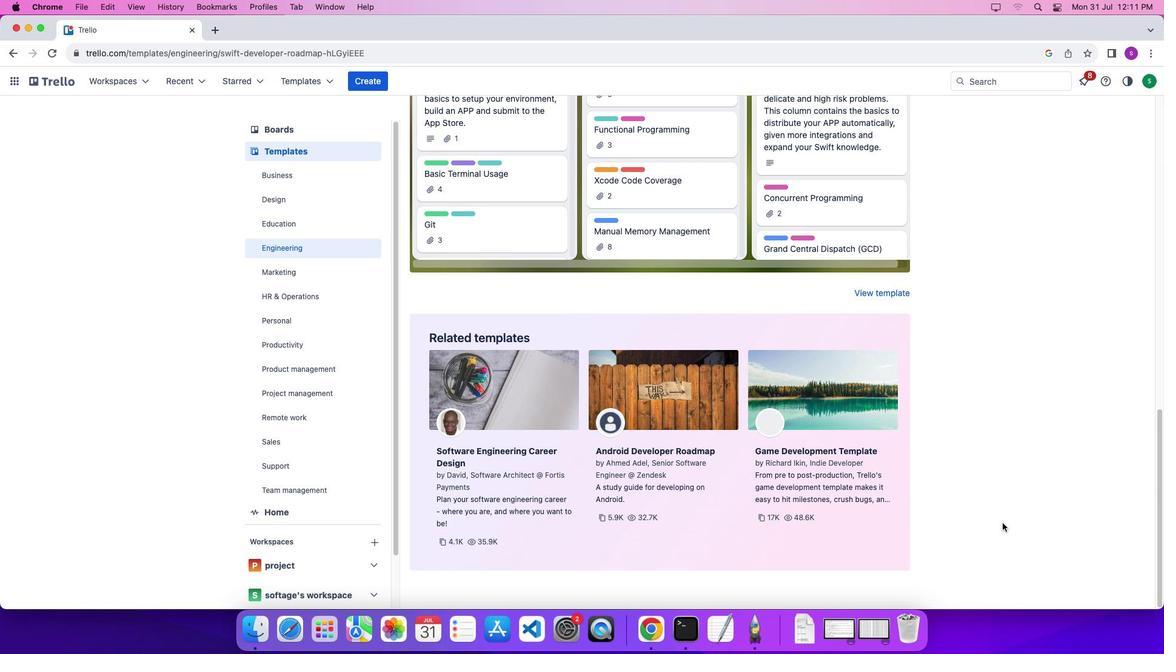 
Action: Mouse moved to (1002, 523)
Screenshot: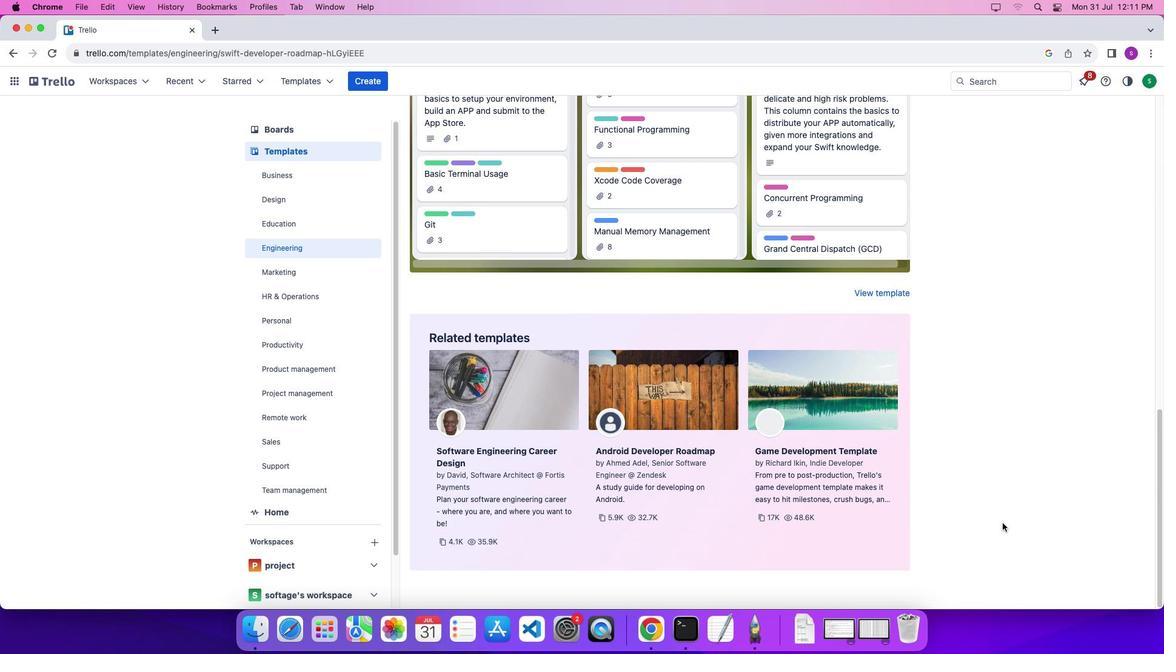 
Action: Mouse scrolled (1002, 523) with delta (0, 0)
Screenshot: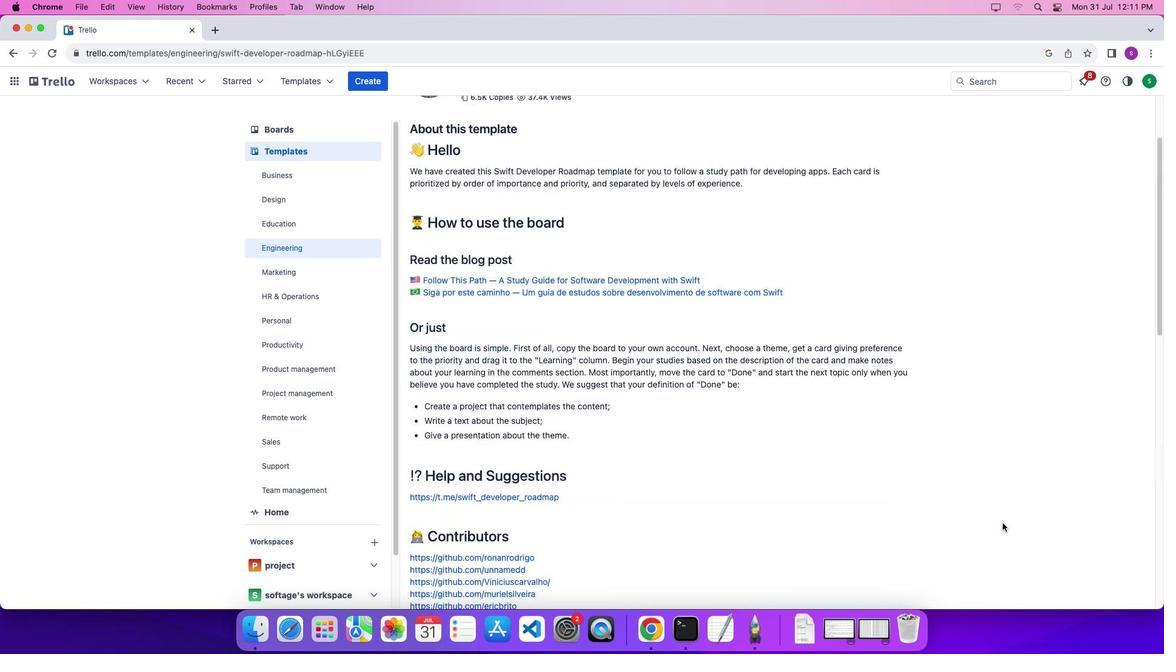 
Action: Mouse scrolled (1002, 523) with delta (0, 0)
Screenshot: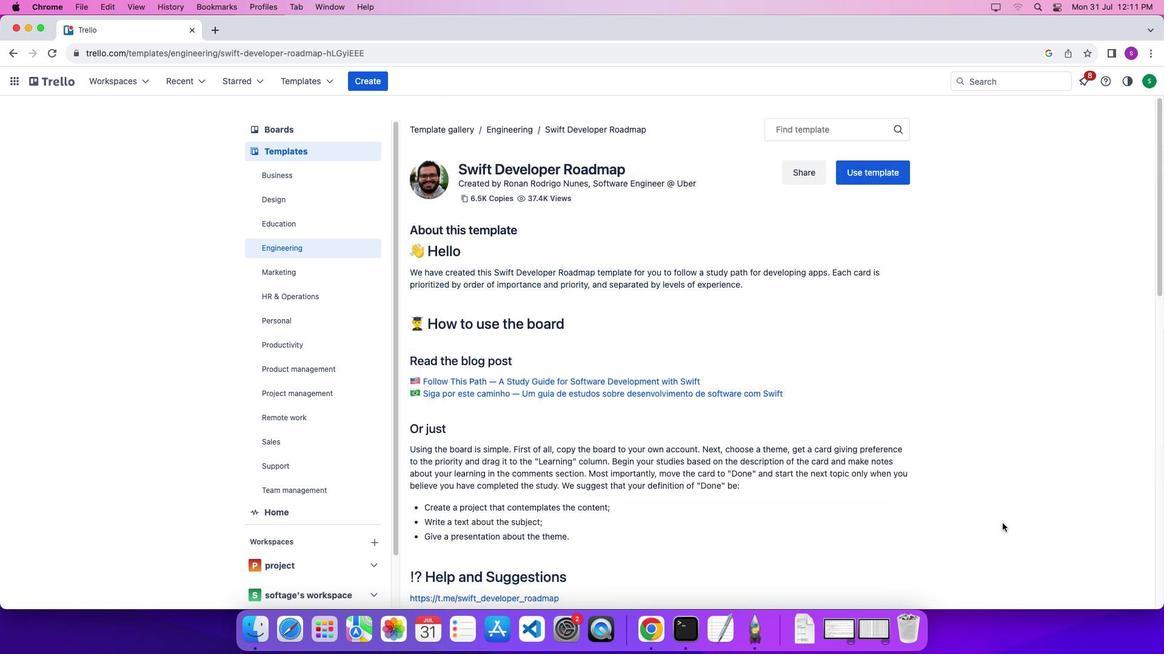 
Action: Mouse scrolled (1002, 523) with delta (0, 4)
Screenshot: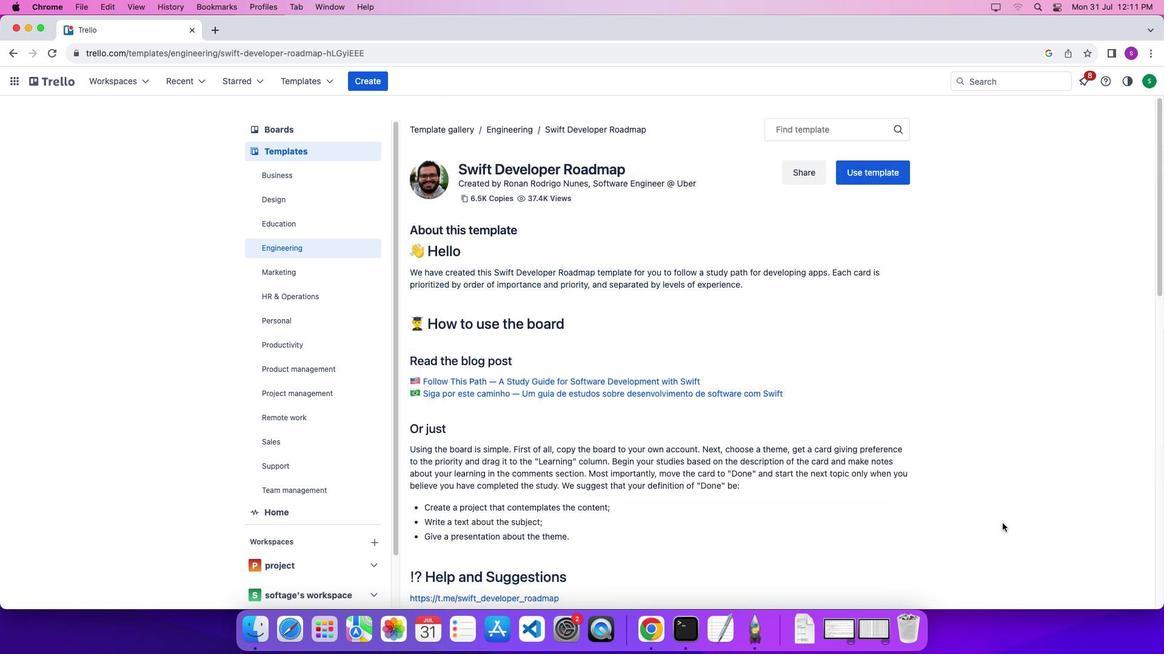 
Action: Mouse scrolled (1002, 523) with delta (0, 7)
Screenshot: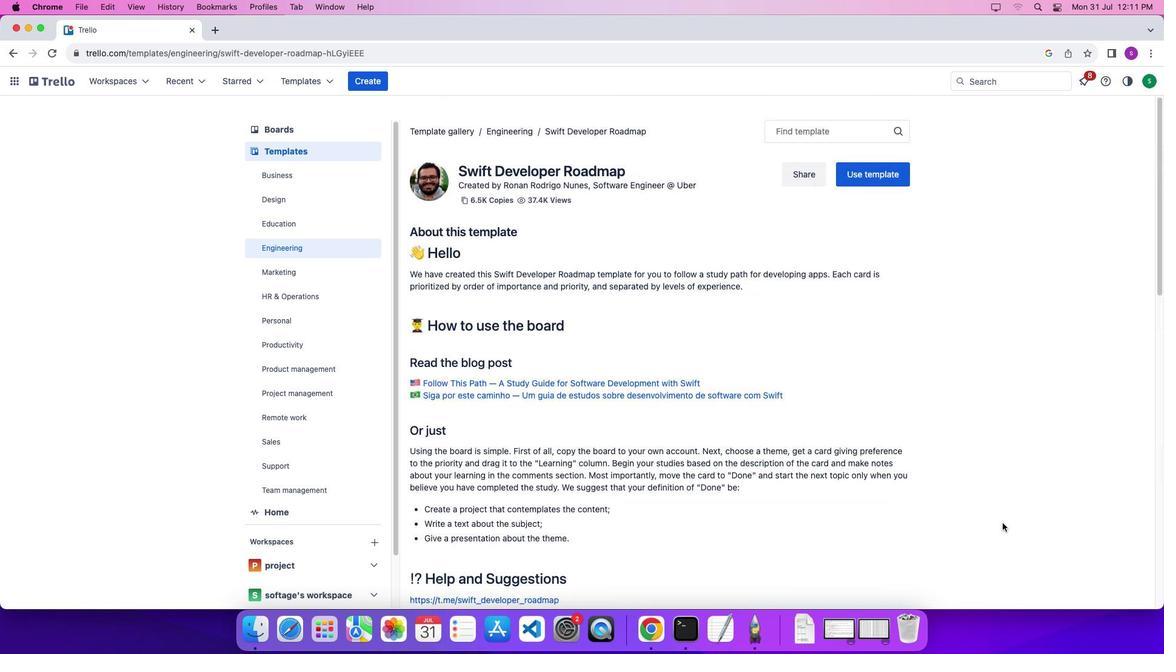 
Action: Mouse scrolled (1002, 523) with delta (0, 8)
Screenshot: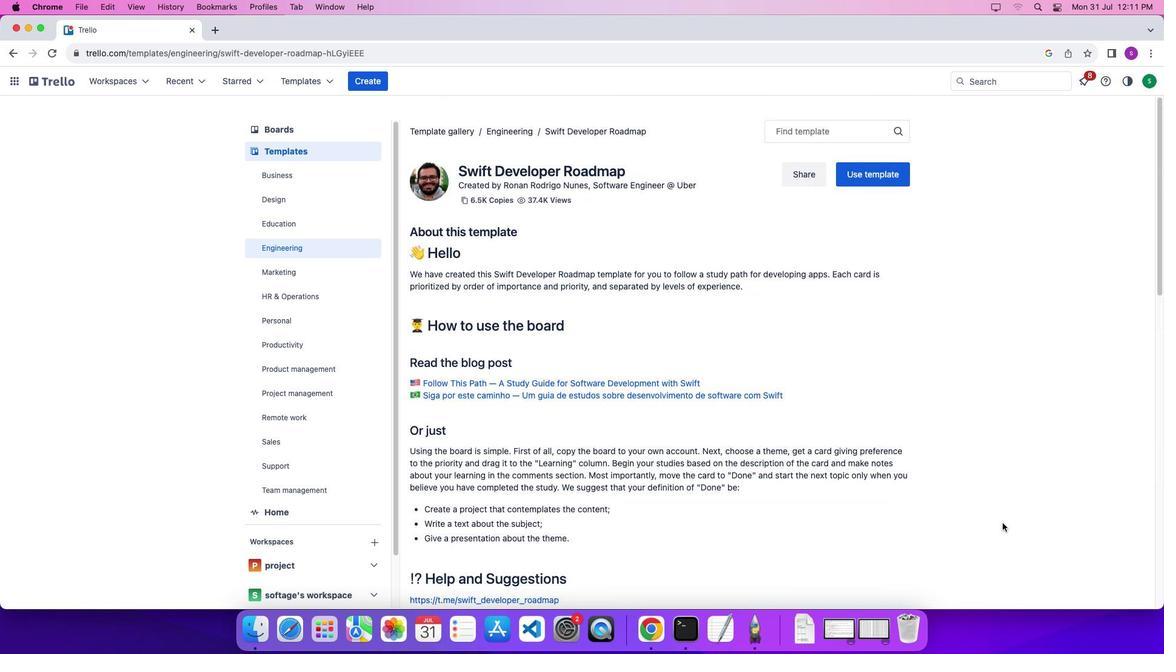 
Action: Mouse scrolled (1002, 523) with delta (0, 0)
Screenshot: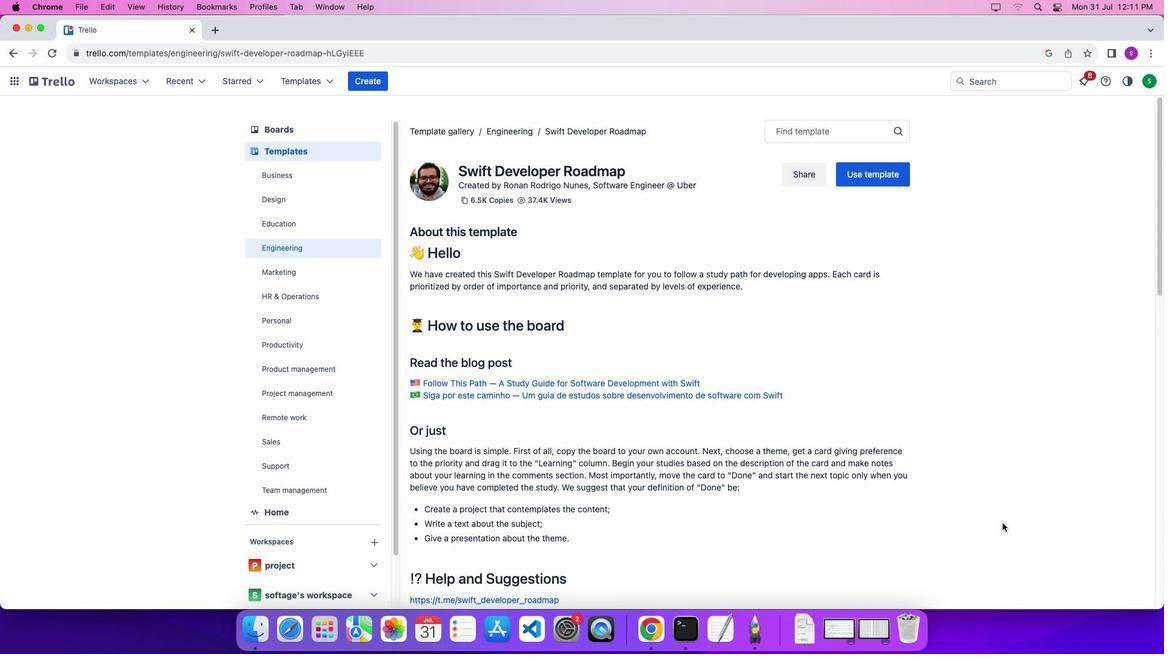 
Action: Mouse scrolled (1002, 523) with delta (0, 1)
Screenshot: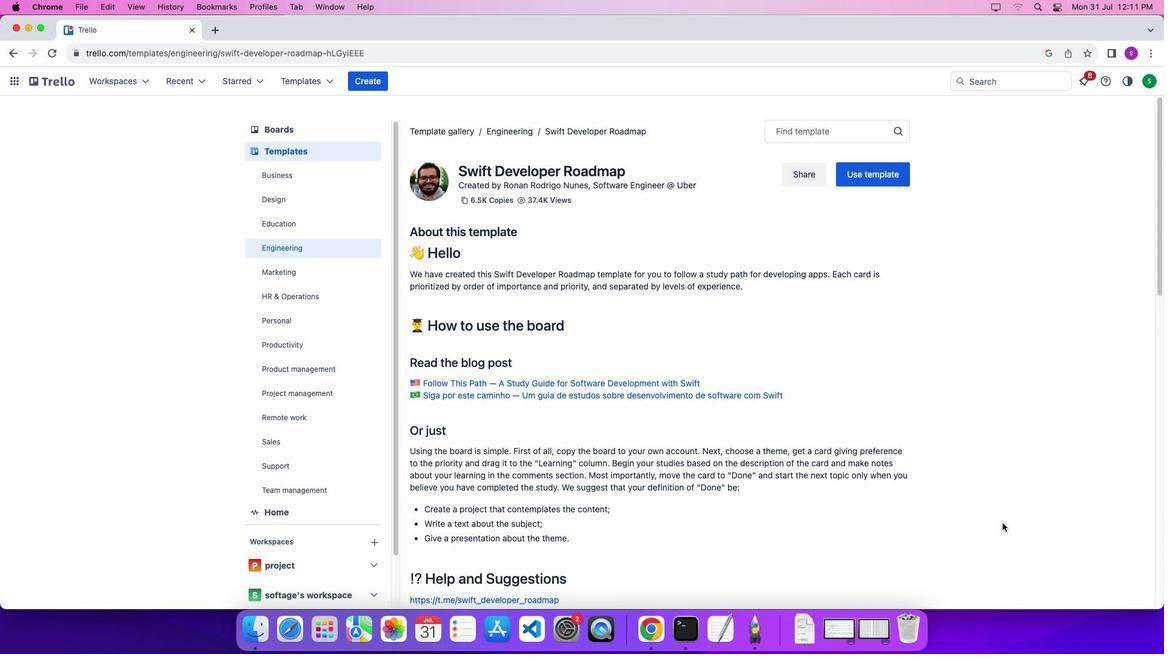 
Action: Mouse scrolled (1002, 523) with delta (0, 5)
Screenshot: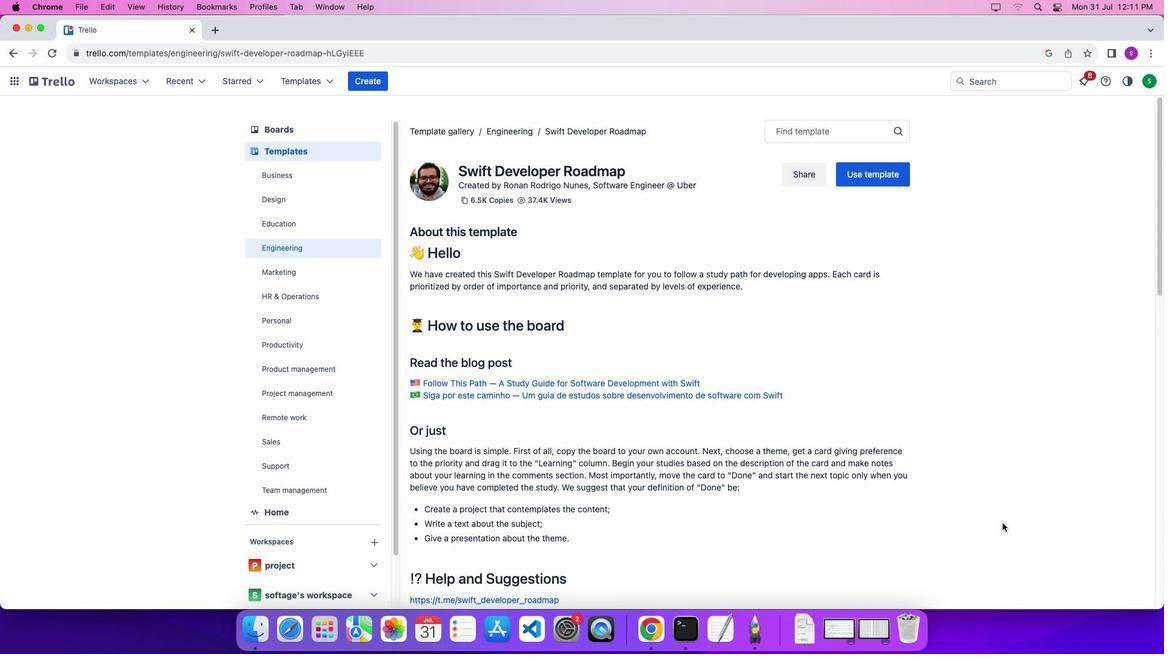 
Action: Mouse scrolled (1002, 523) with delta (0, 8)
Screenshot: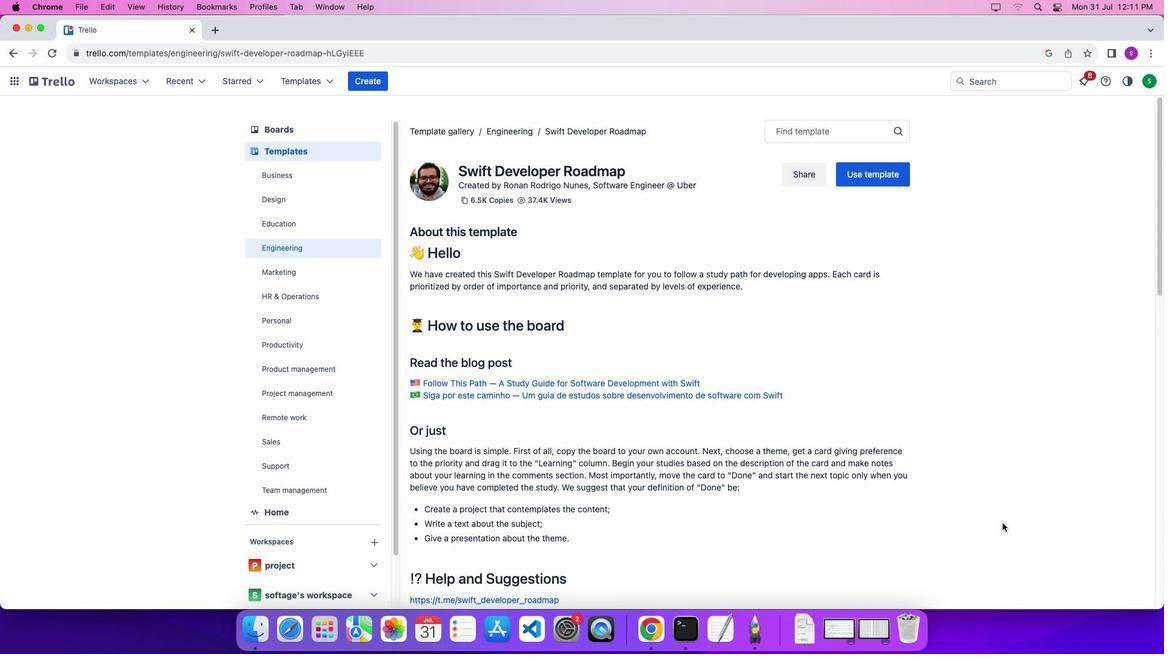 
Action: Mouse moved to (861, 165)
Screenshot: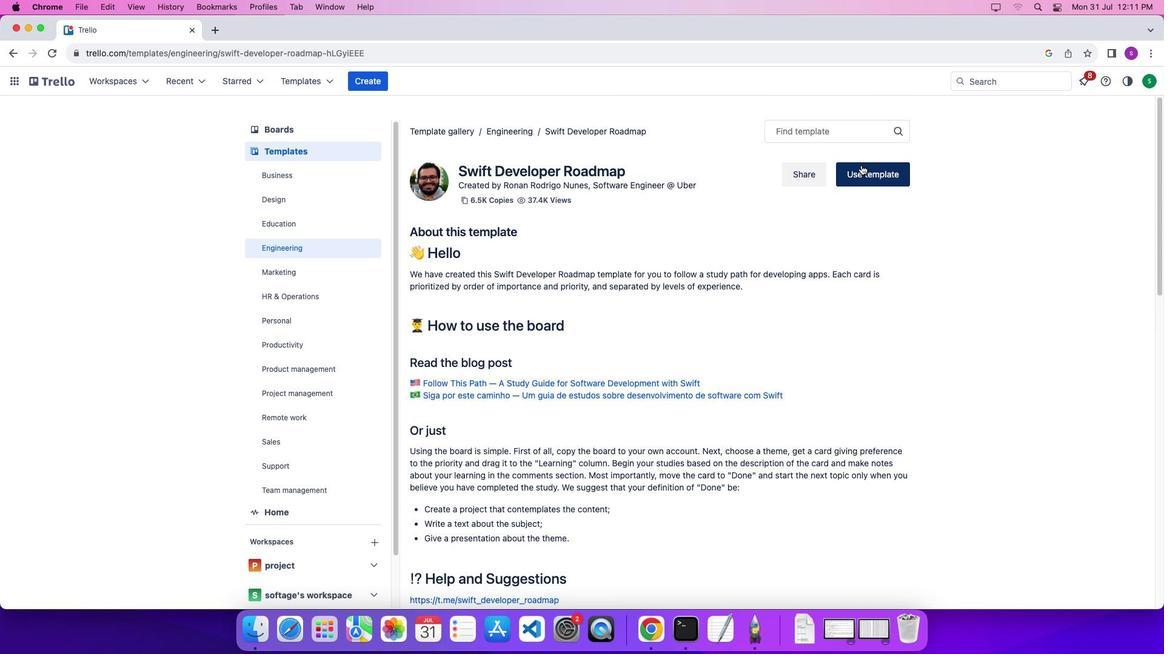 
Action: Mouse pressed left at (861, 165)
Screenshot: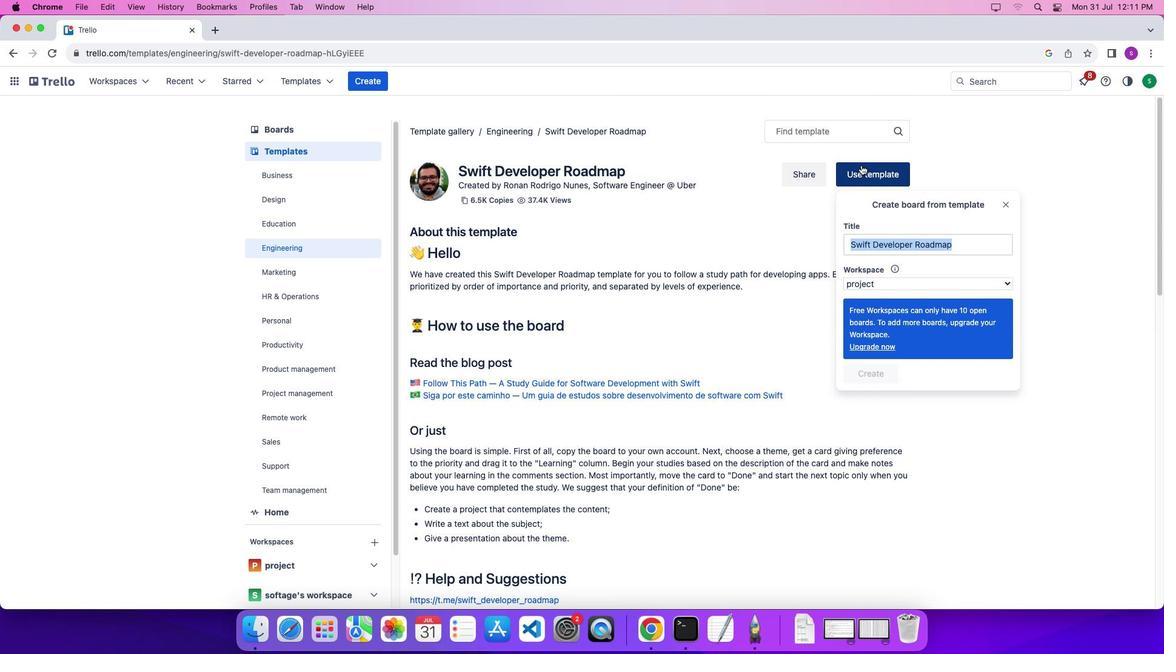 
Action: Mouse moved to (880, 280)
Screenshot: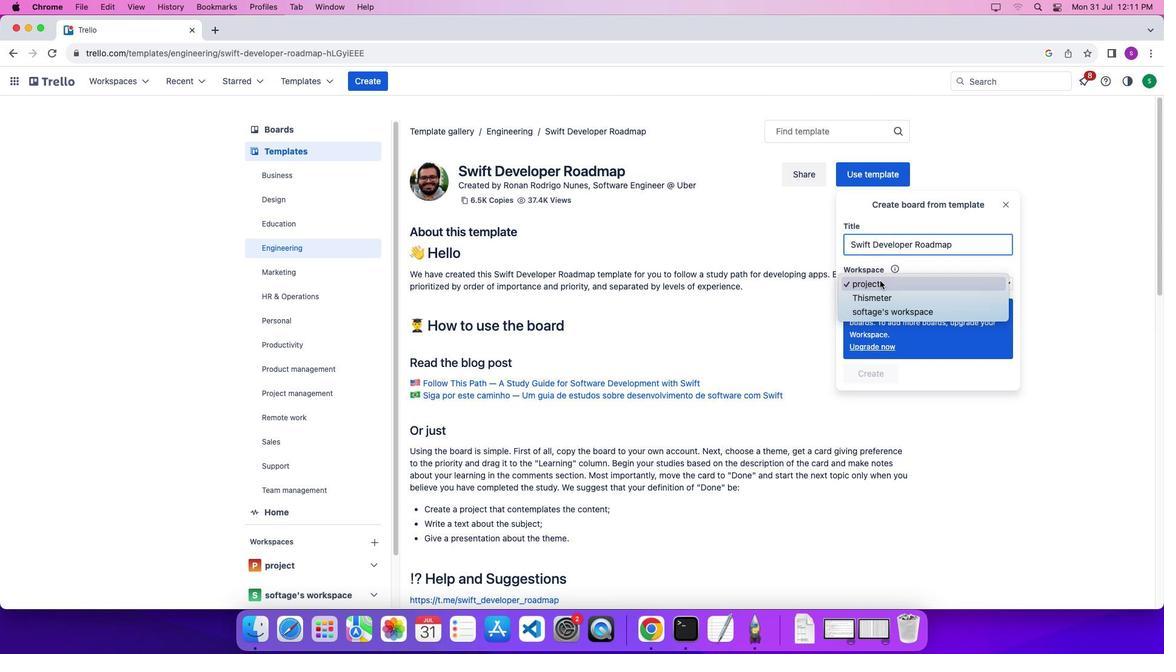 
Action: Mouse pressed left at (880, 280)
Screenshot: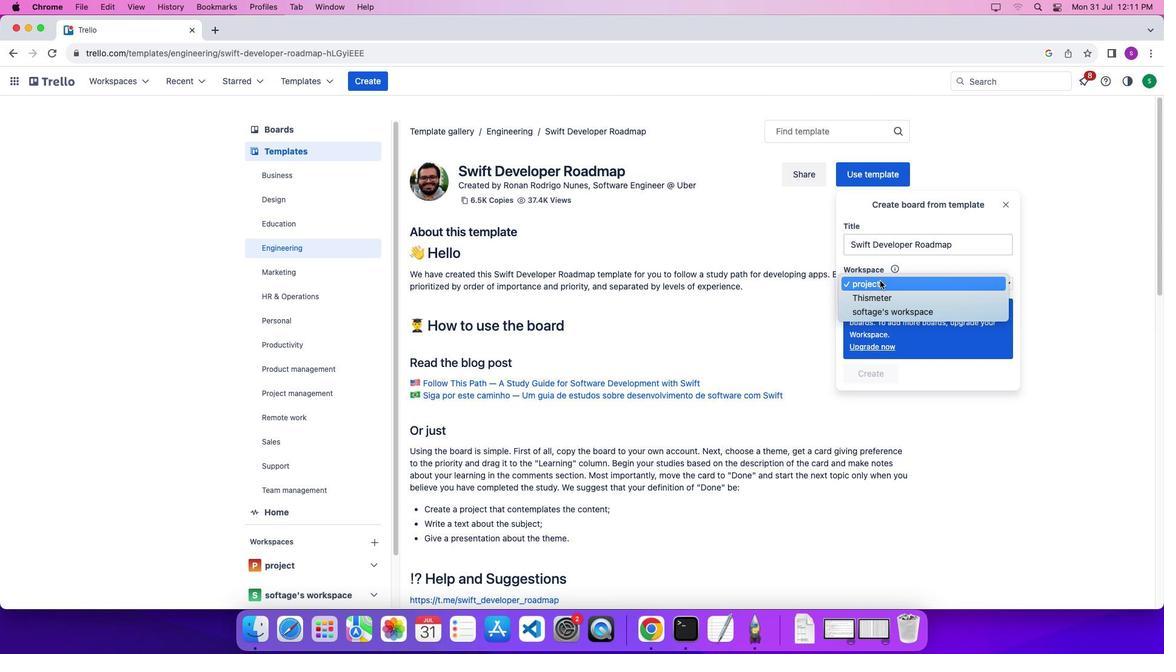 
Action: Mouse moved to (884, 314)
Screenshot: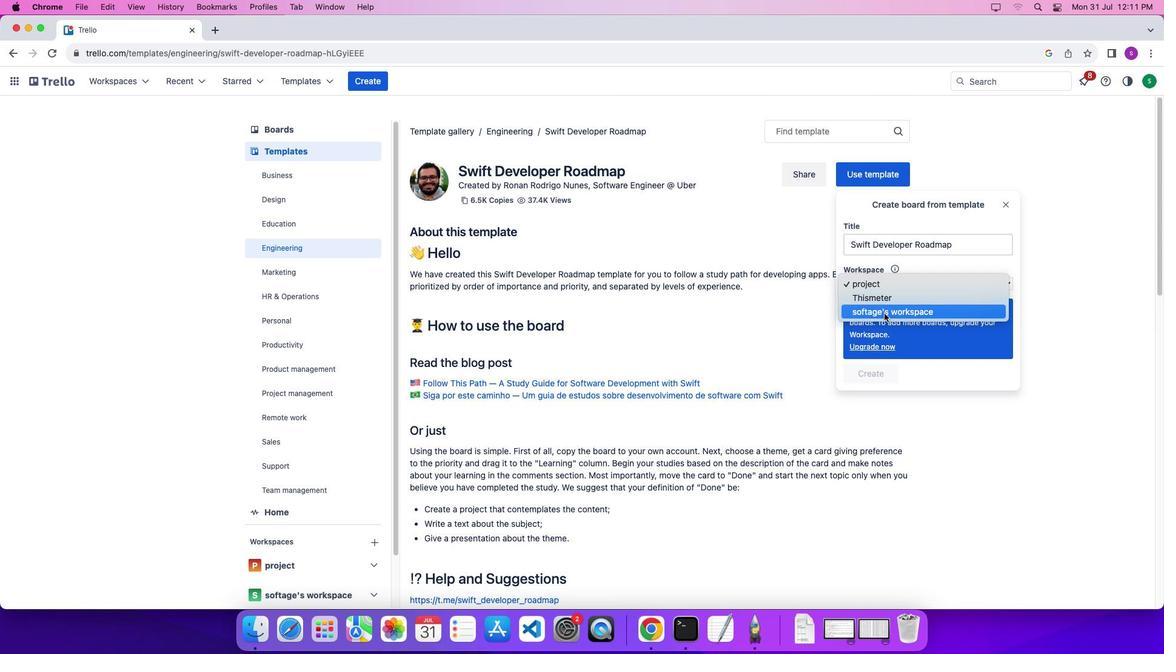 
Action: Mouse pressed left at (884, 314)
Screenshot: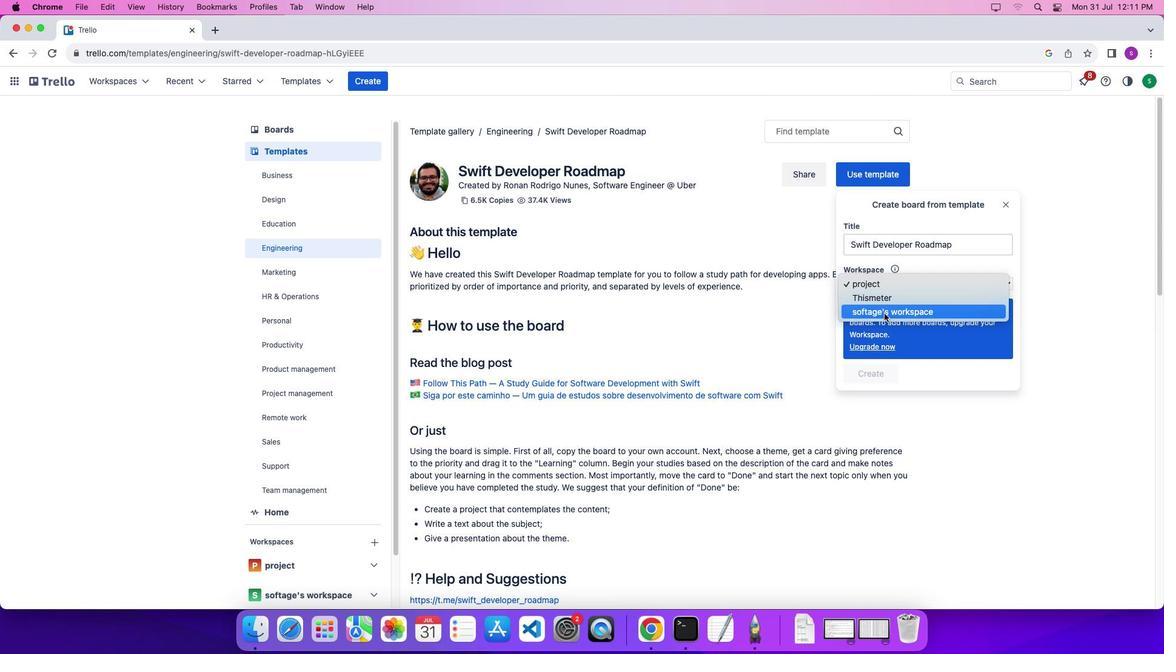 
Action: Mouse moved to (887, 403)
Screenshot: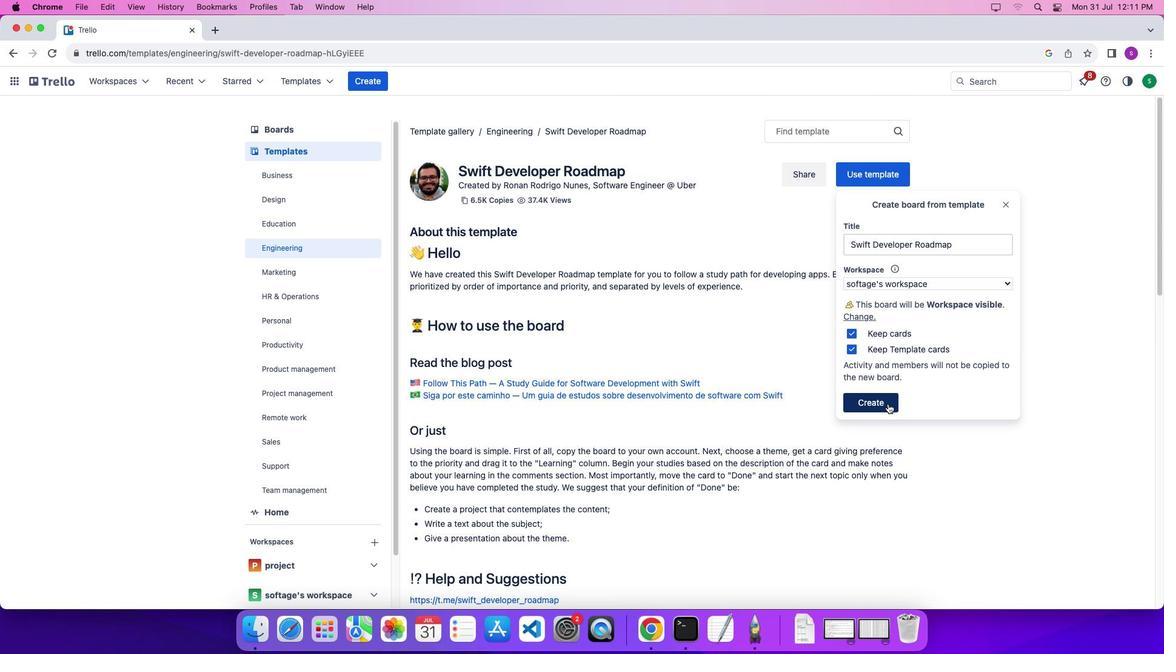 
Action: Mouse pressed left at (887, 403)
Screenshot: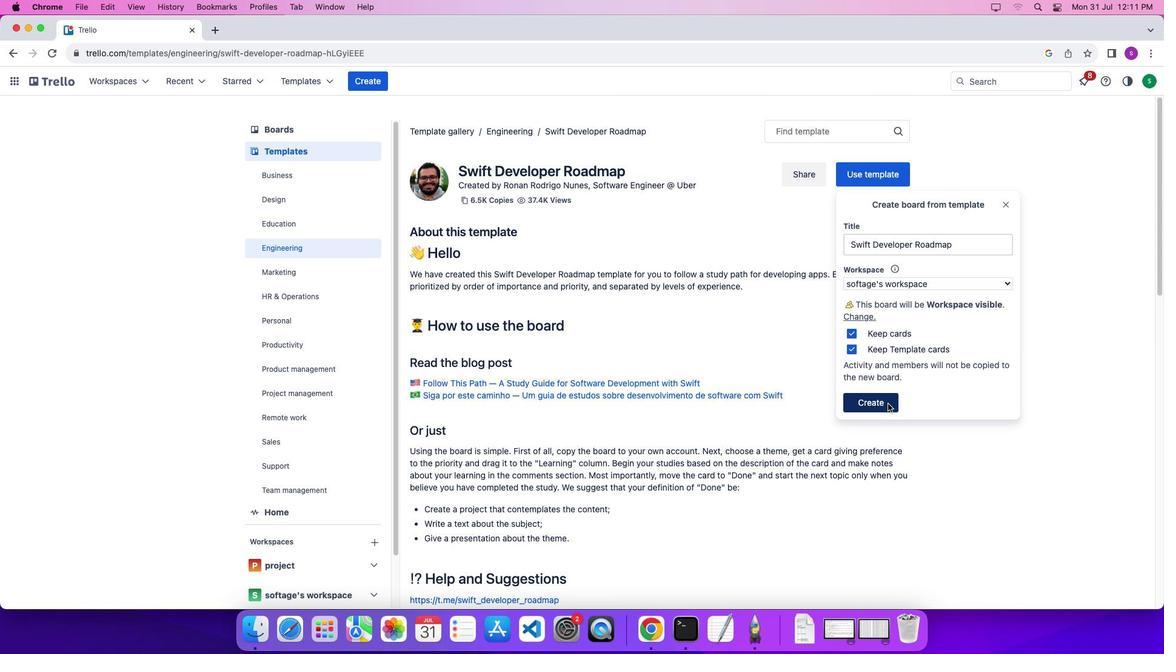 
Action: Mouse moved to (745, 457)
Screenshot: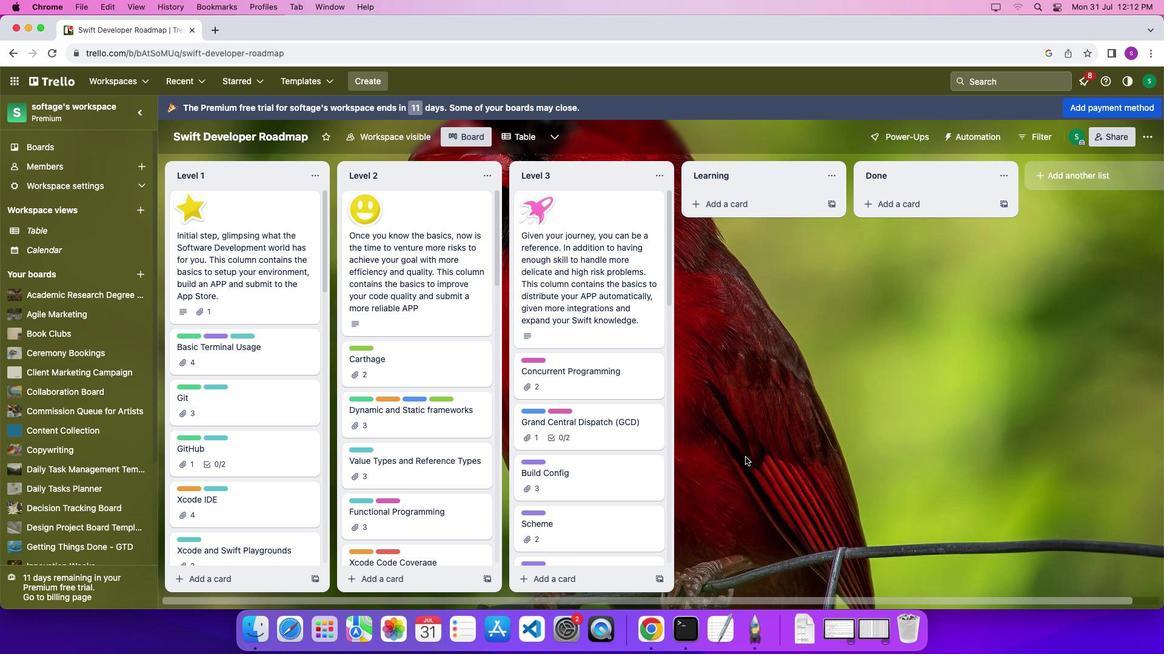 
Action: Mouse pressed left at (745, 457)
Screenshot: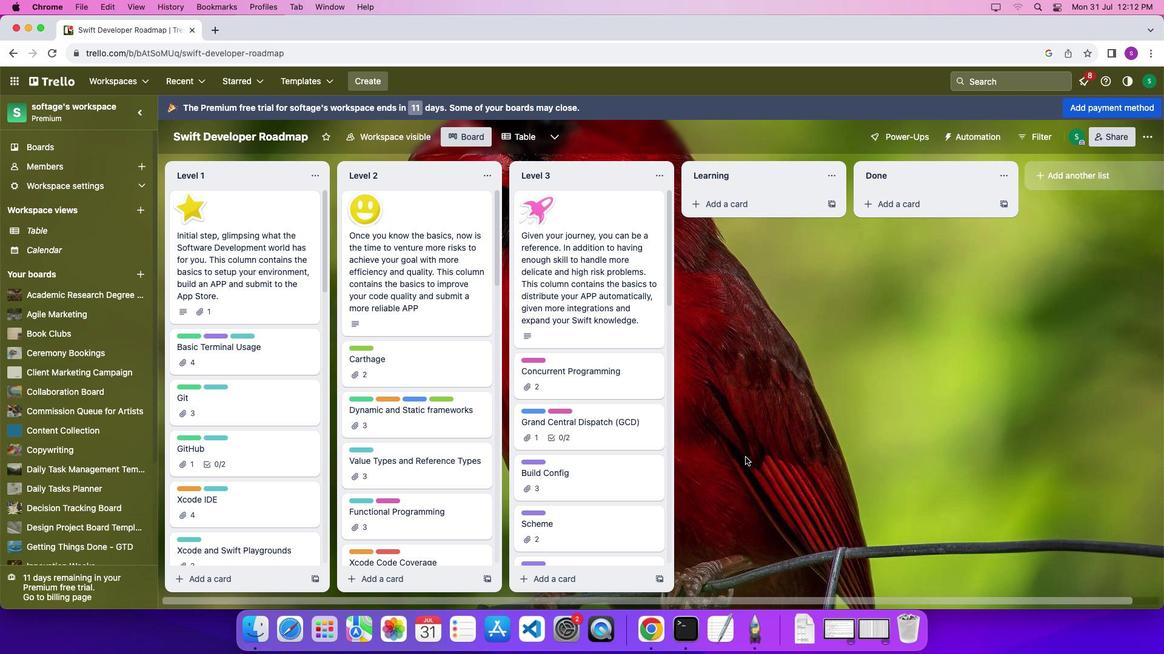 
Action: Mouse moved to (1007, 600)
Screenshot: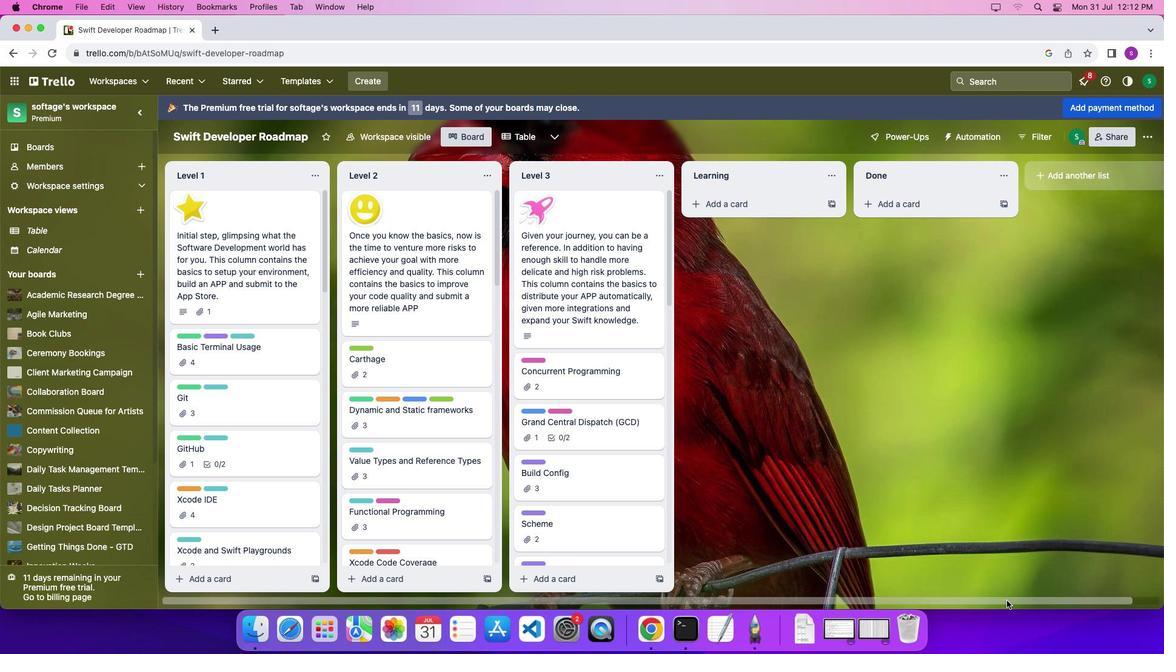 
Action: Mouse pressed left at (1007, 600)
Screenshot: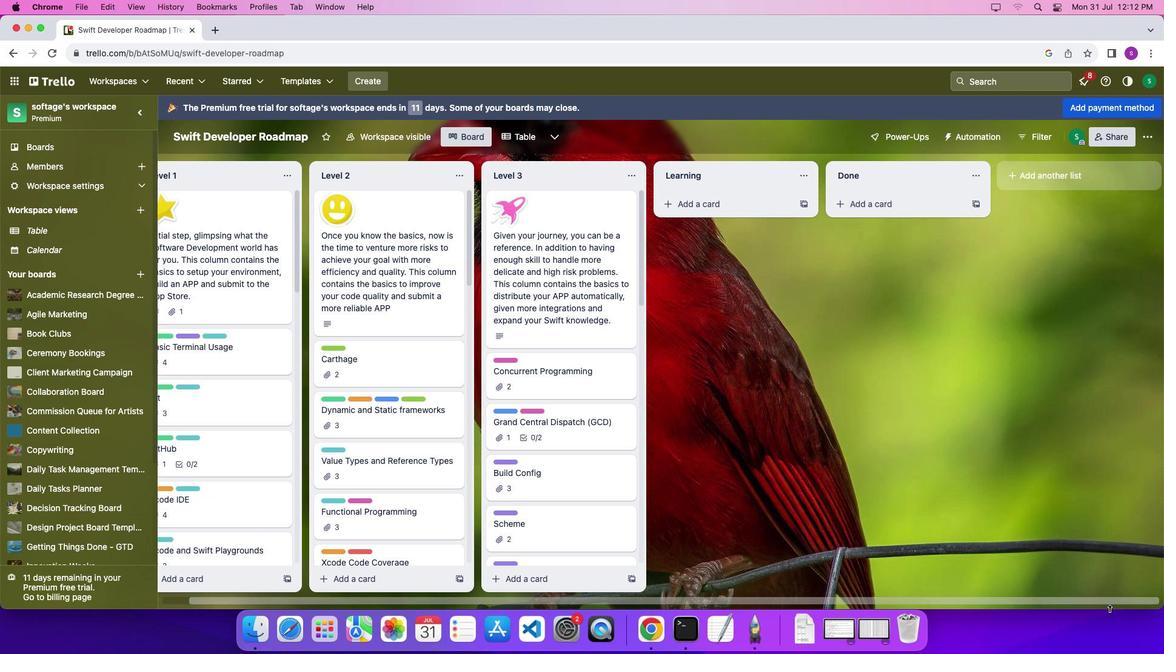 
Action: Mouse moved to (796, 177)
Screenshot: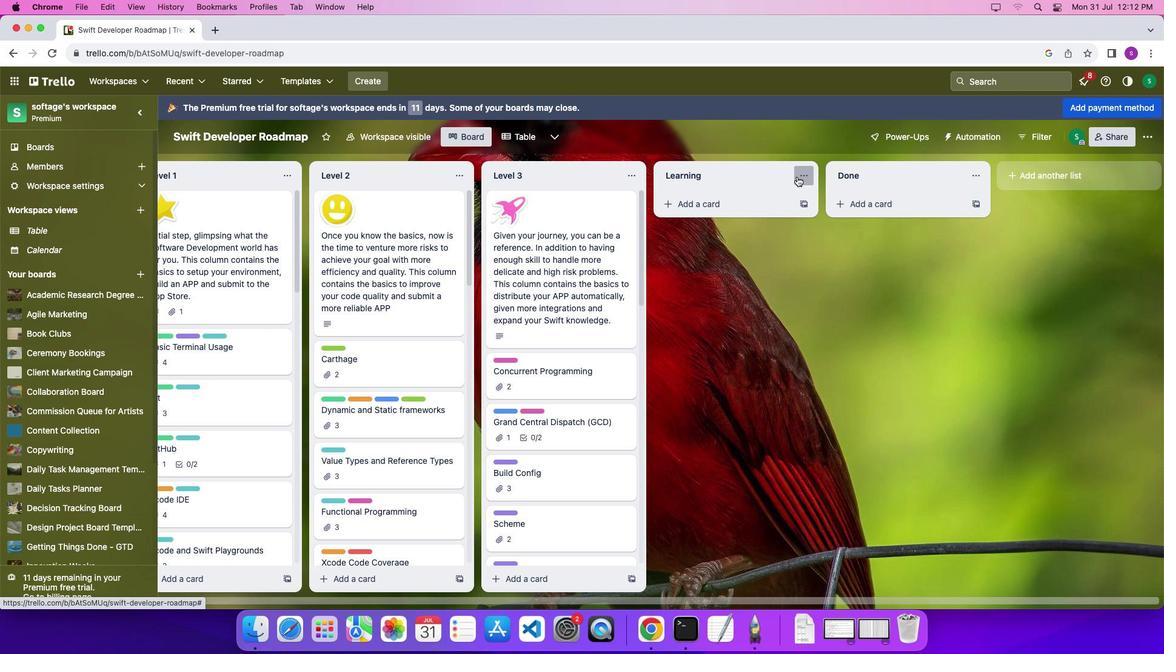 
Action: Mouse pressed left at (796, 177)
Screenshot: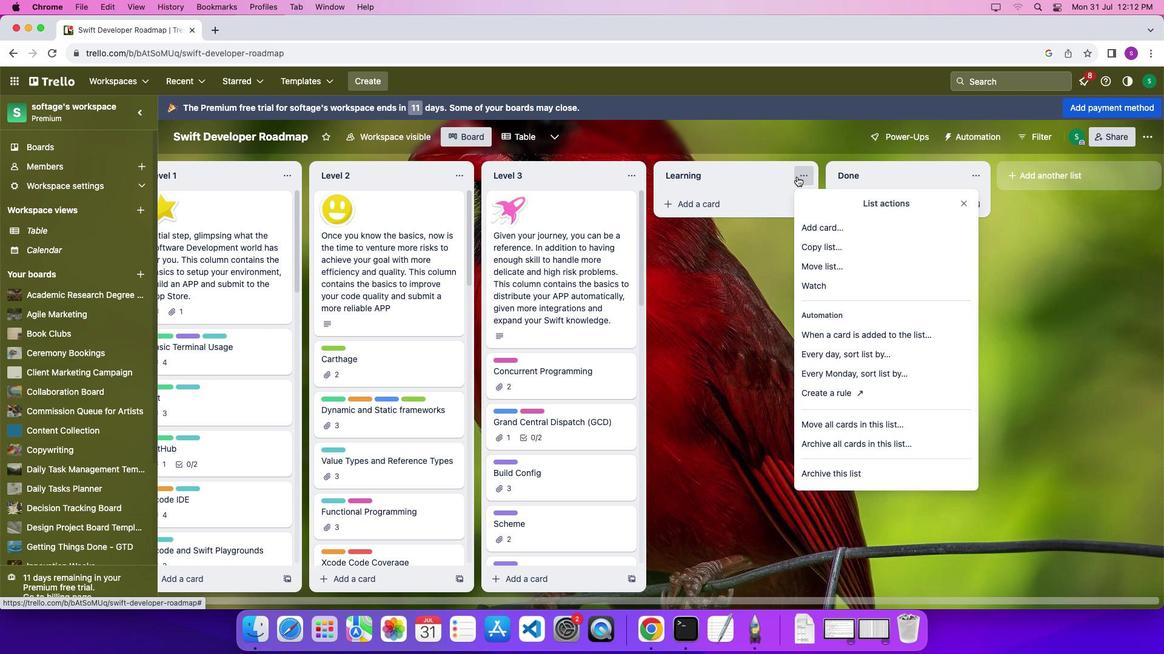 
Action: Mouse moved to (864, 479)
Screenshot: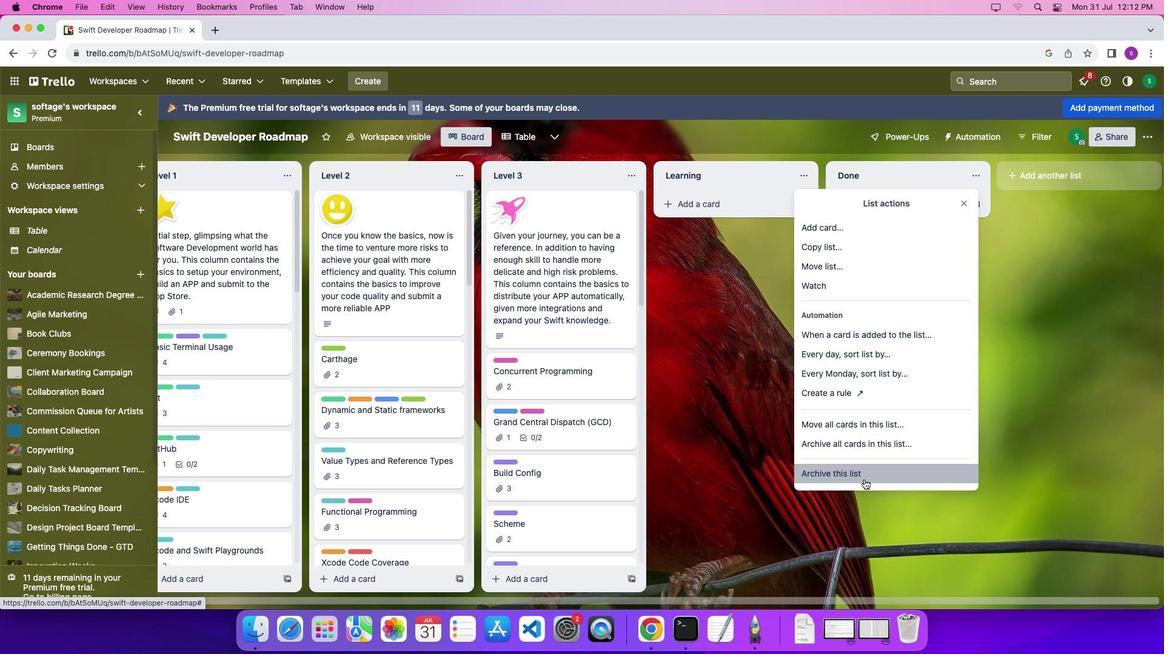 
Action: Mouse pressed left at (864, 479)
Screenshot: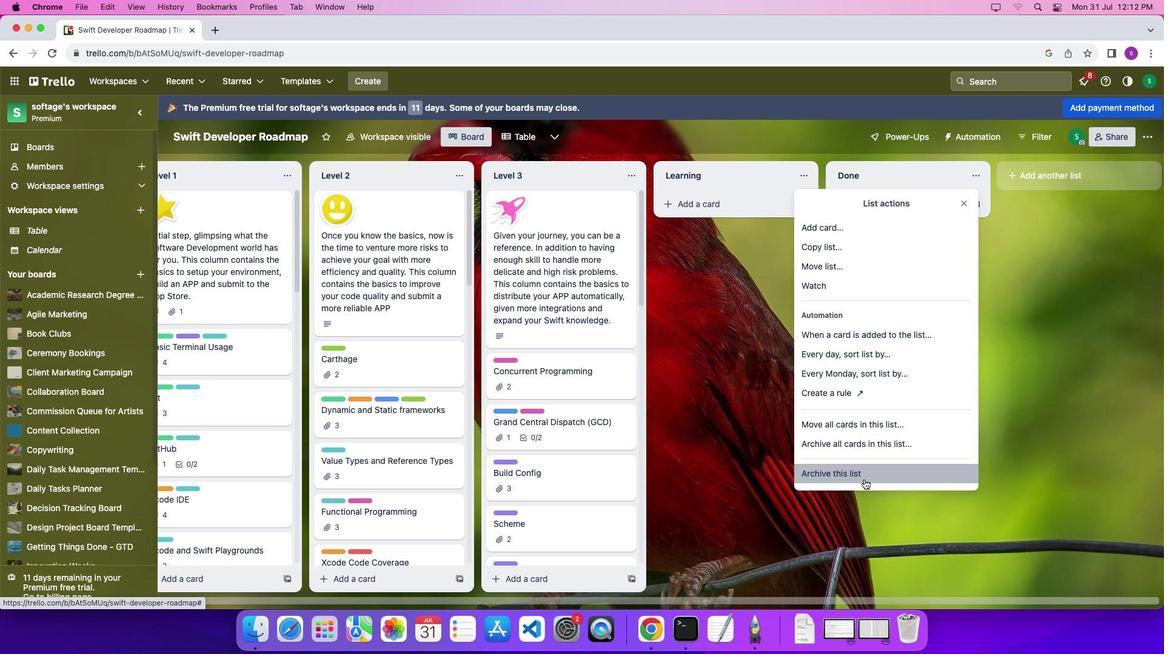 
Action: Mouse moved to (827, 171)
Screenshot: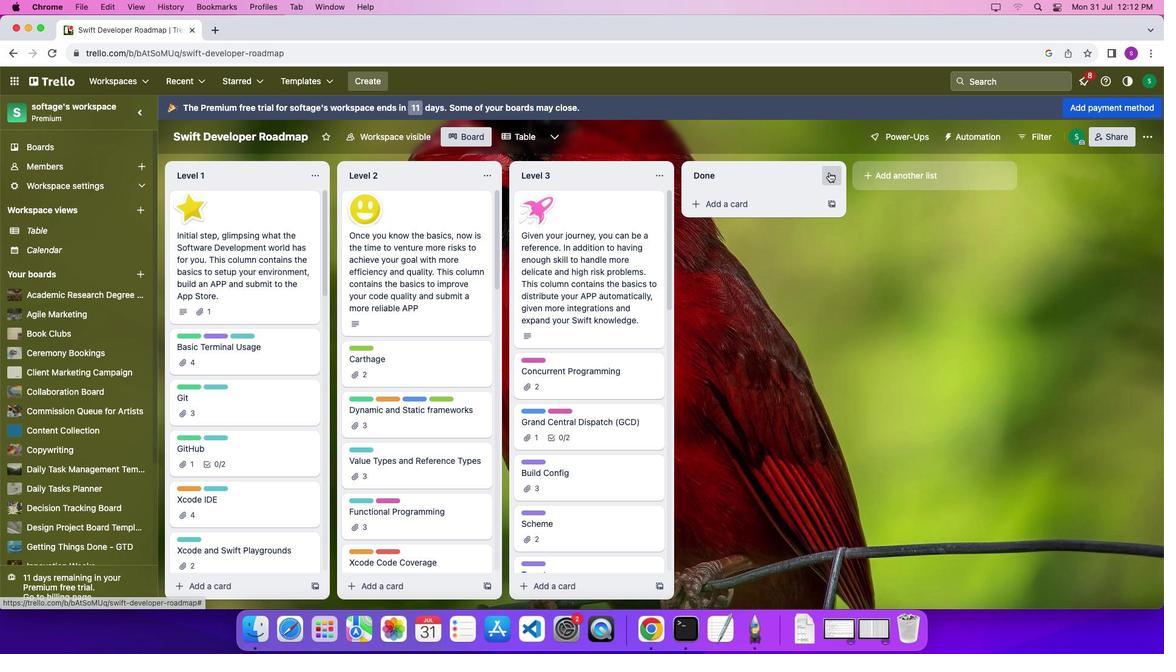 
Action: Mouse pressed left at (827, 171)
Screenshot: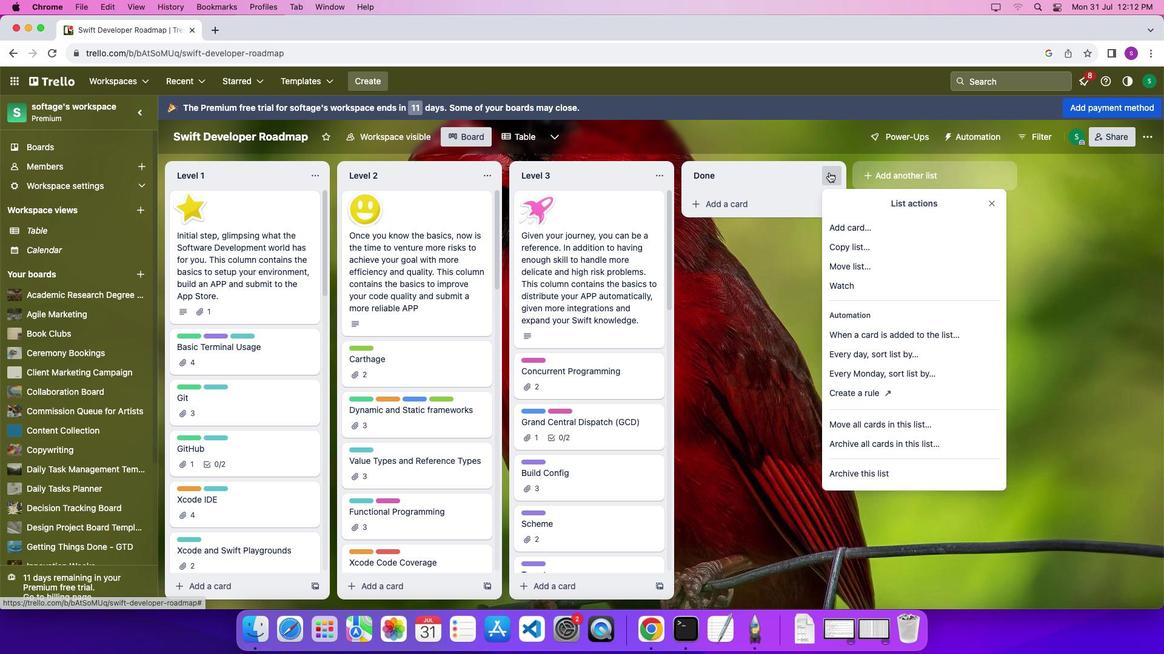 
Action: Mouse moved to (902, 473)
Screenshot: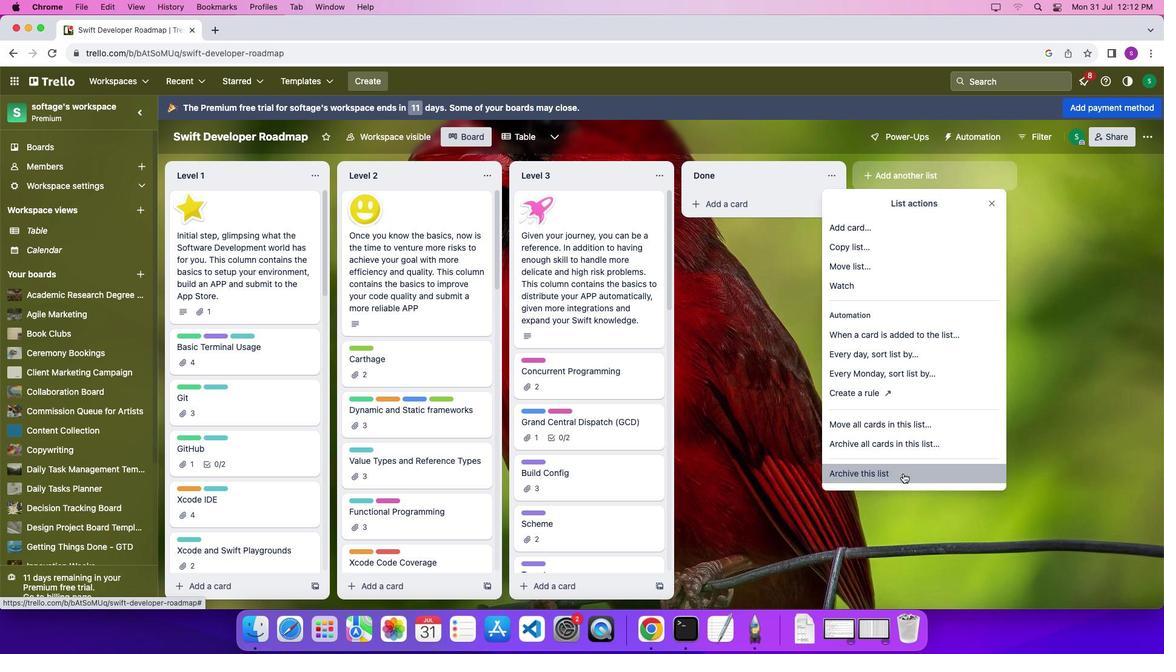 
Action: Mouse pressed left at (902, 473)
Screenshot: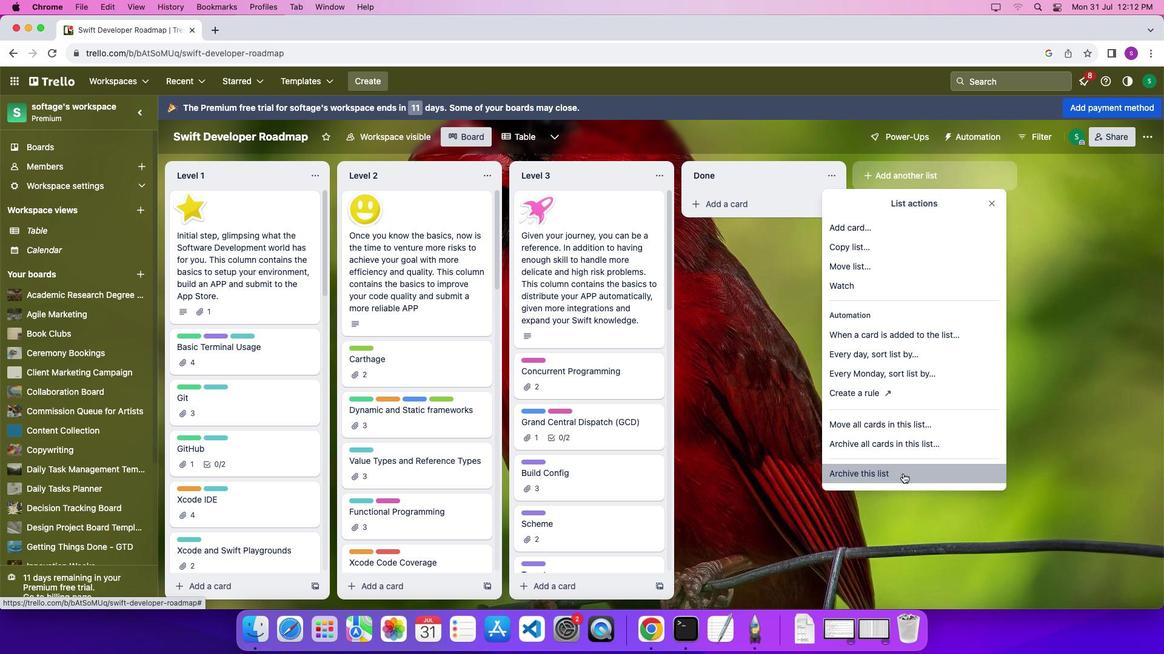 
Action: Mouse moved to (590, 297)
Screenshot: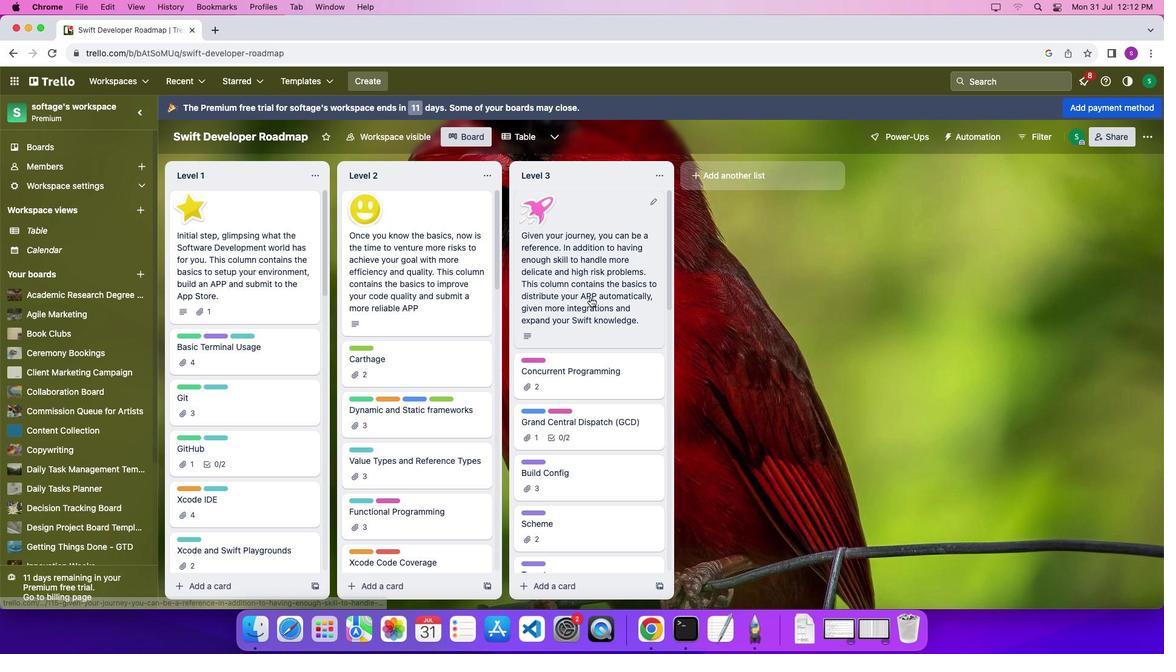 
Action: Mouse pressed left at (590, 297)
Screenshot: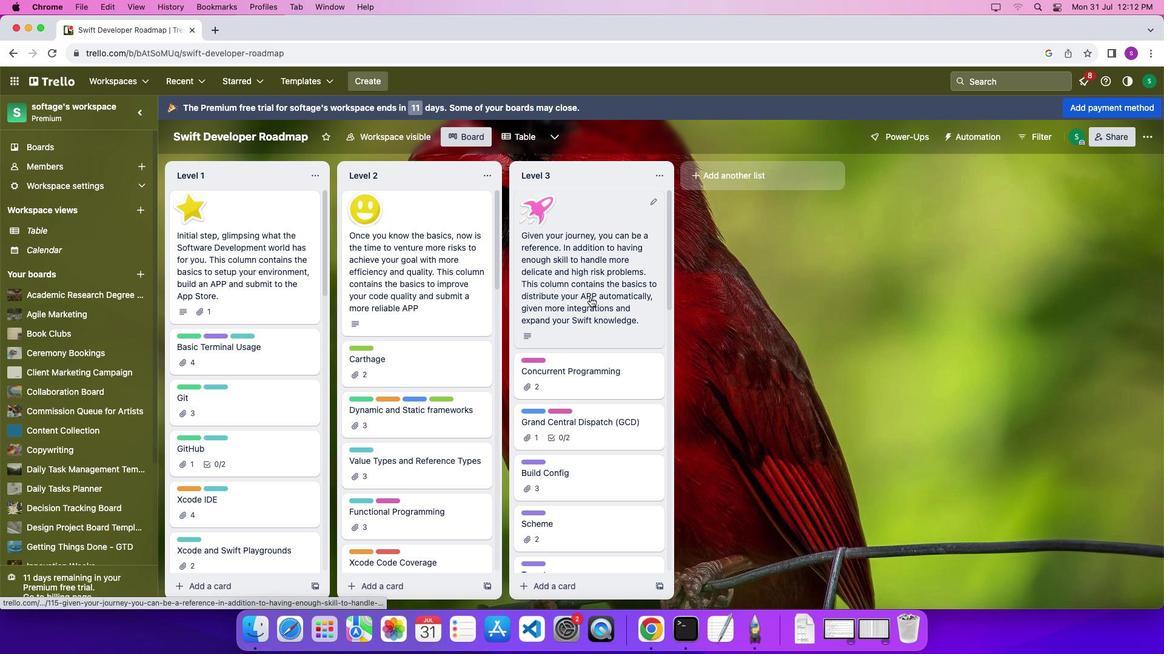 
Action: Mouse moved to (593, 309)
Screenshot: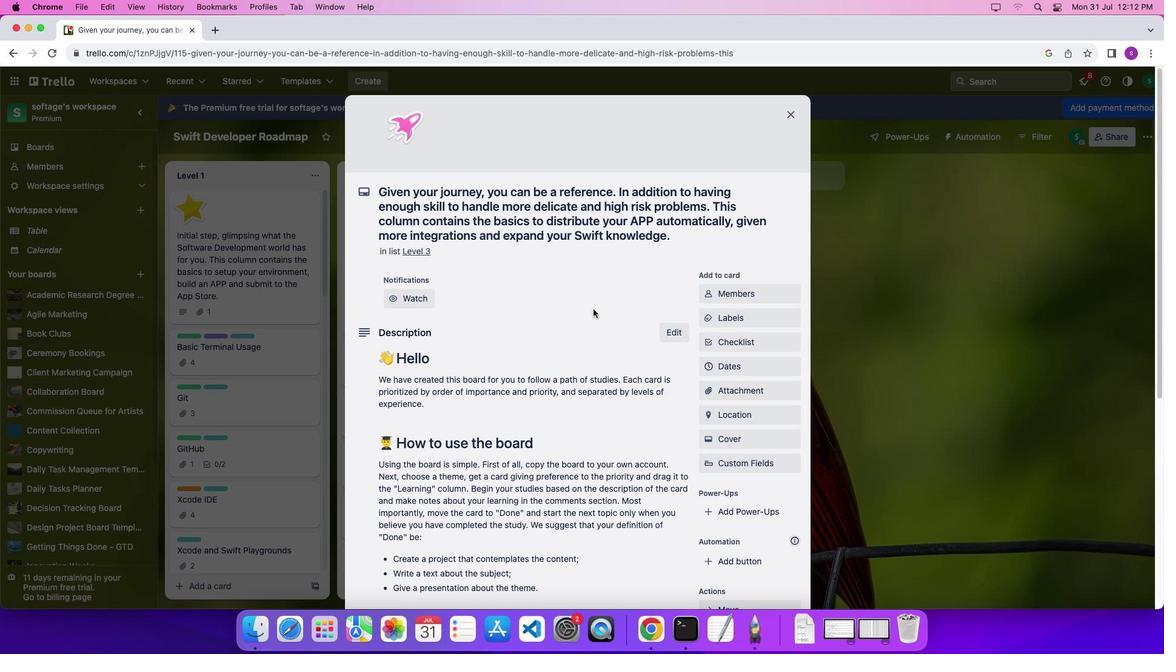 
Action: Mouse scrolled (593, 309) with delta (0, 0)
Screenshot: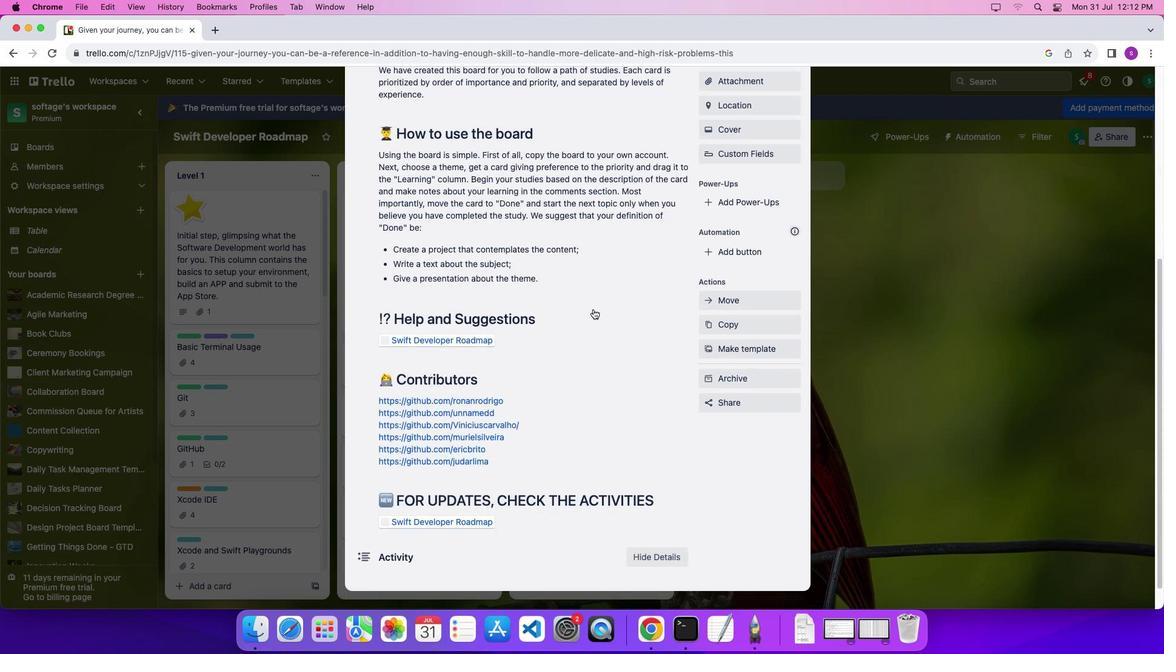 
Action: Mouse scrolled (593, 309) with delta (0, -1)
Screenshot: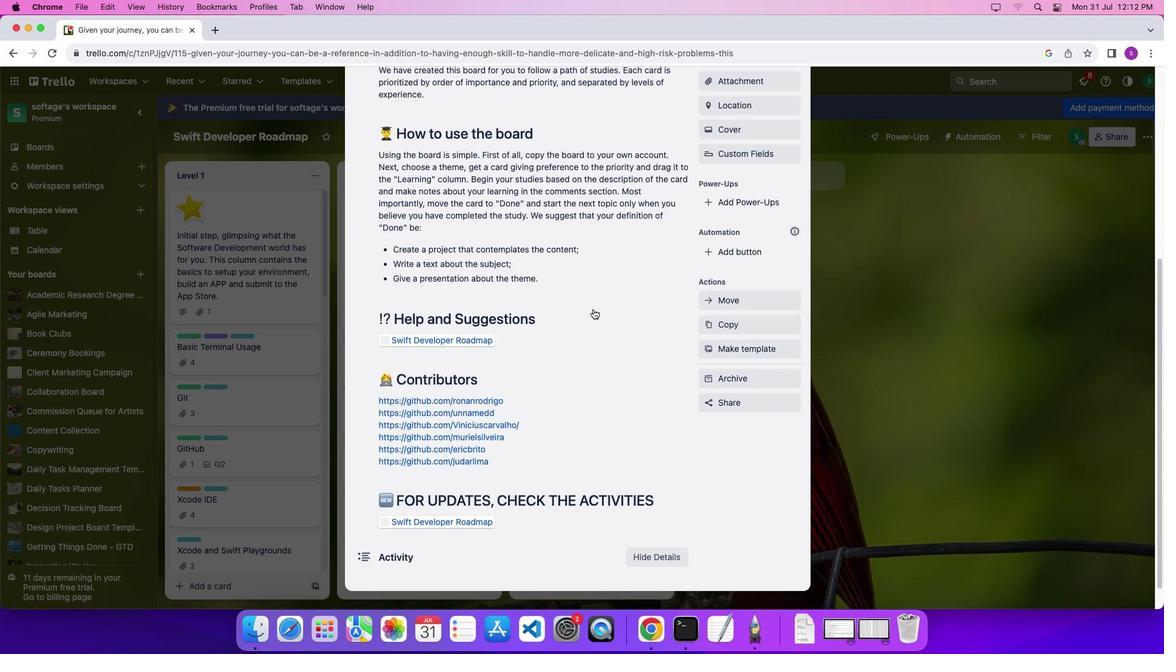 
Action: Mouse scrolled (593, 309) with delta (0, -4)
Screenshot: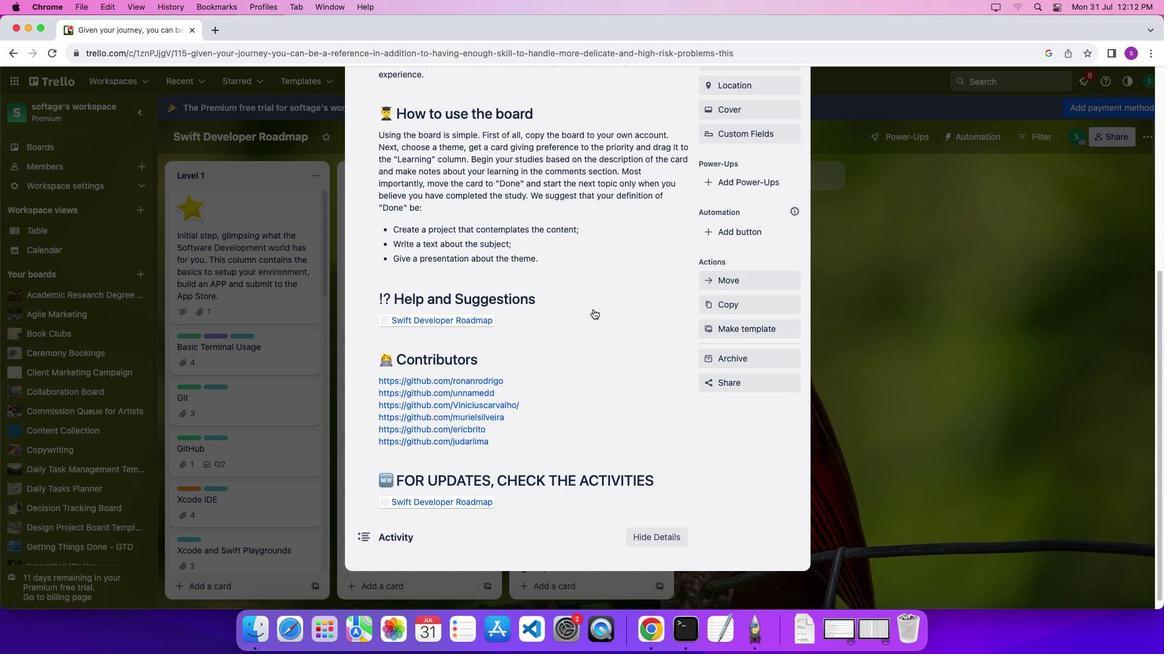 
Action: Mouse scrolled (593, 309) with delta (0, -6)
Screenshot: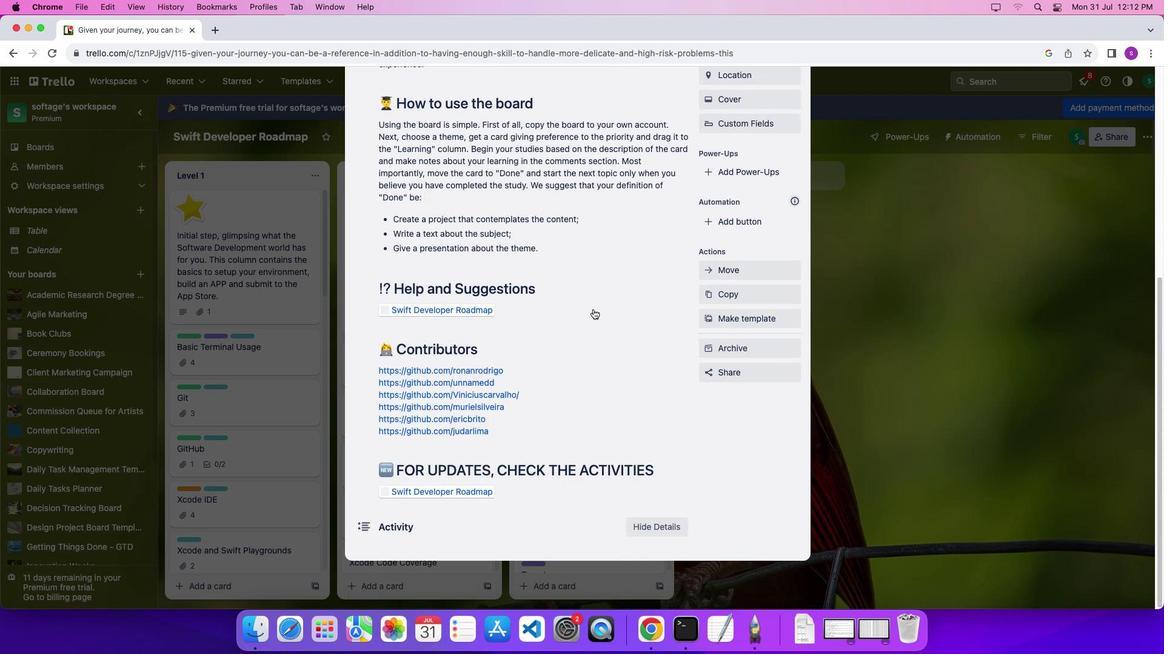 
Action: Mouse moved to (594, 309)
Screenshot: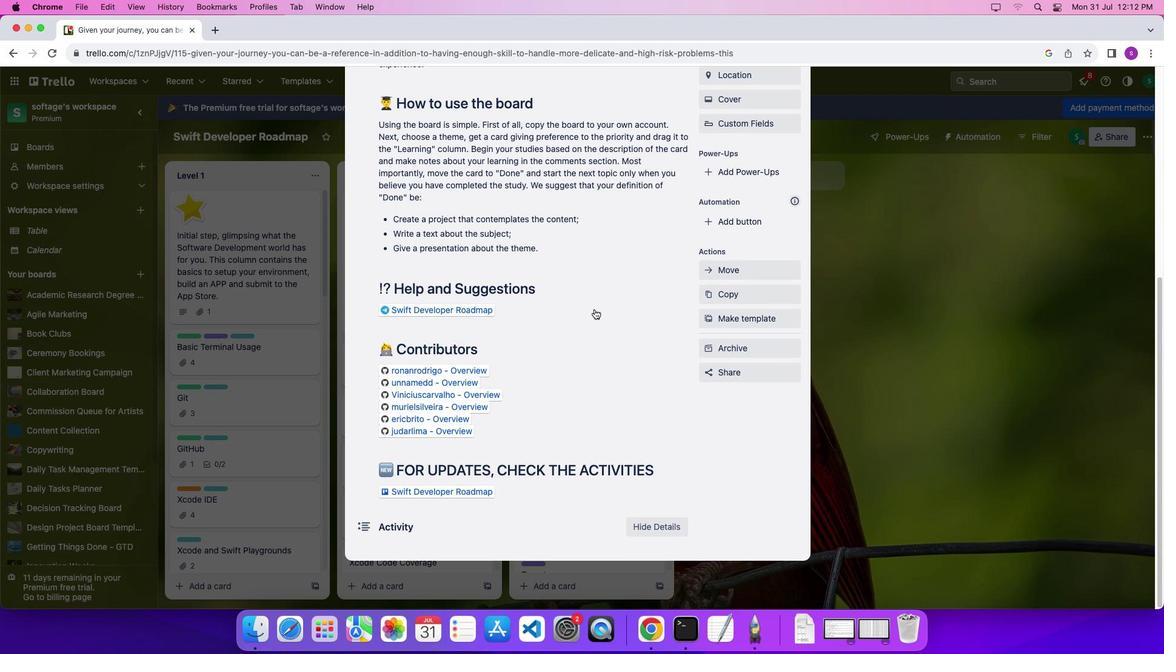 
Action: Mouse scrolled (594, 309) with delta (0, 0)
Screenshot: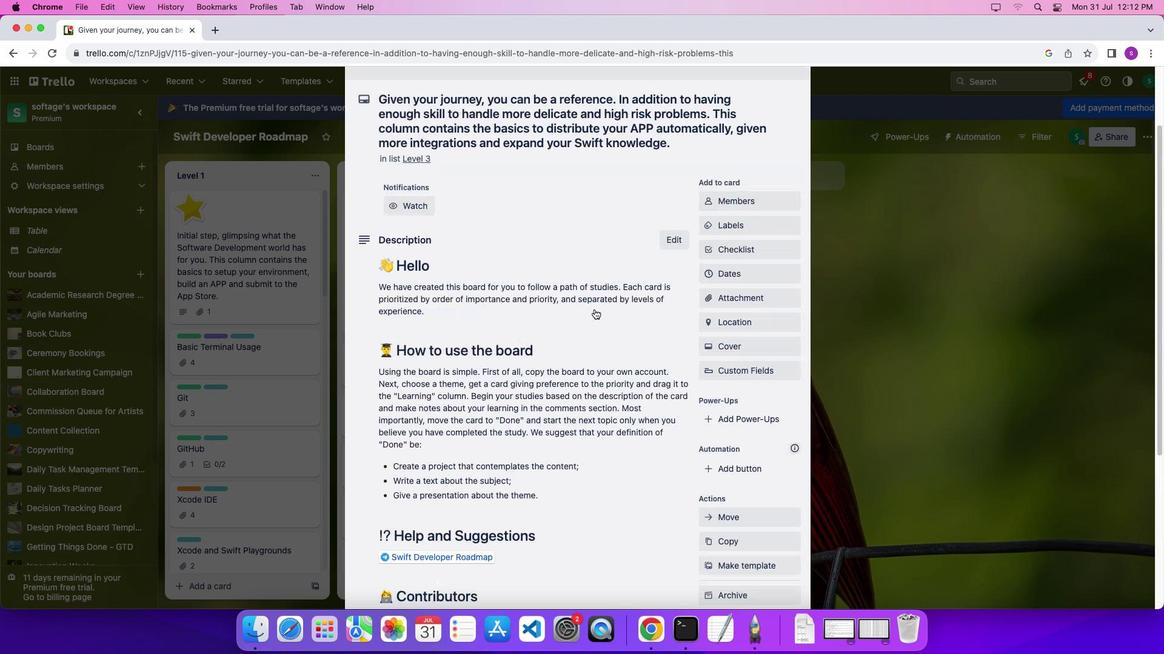 
Action: Mouse scrolled (594, 309) with delta (0, 0)
Screenshot: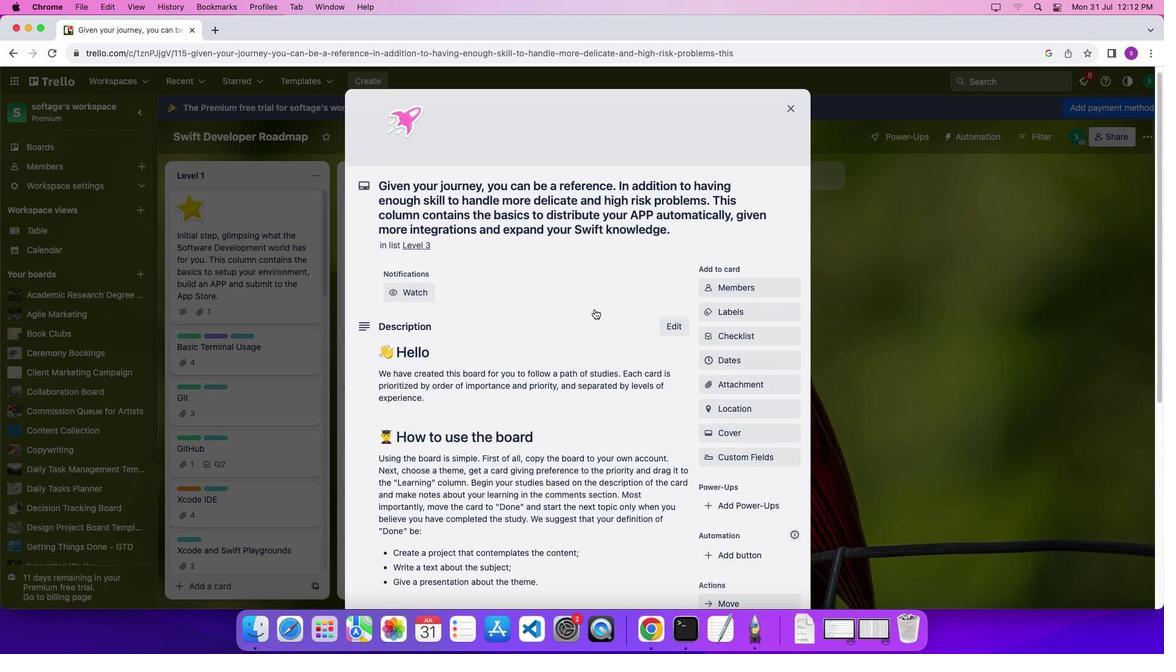 
Action: Mouse scrolled (594, 309) with delta (0, 4)
Screenshot: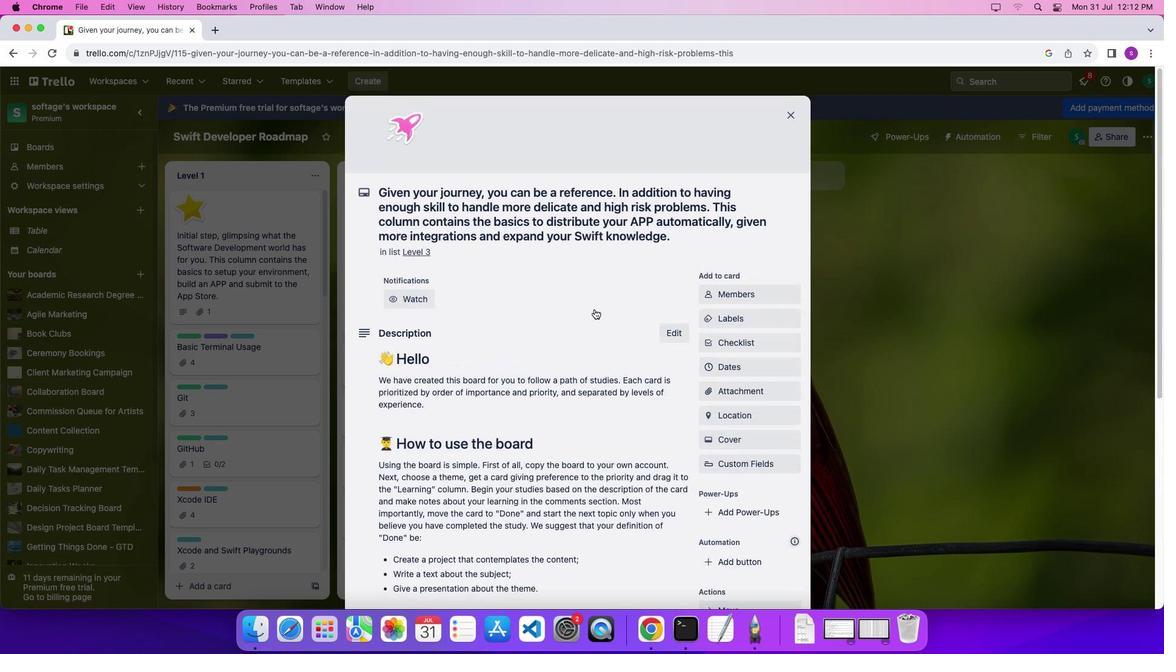 
Action: Mouse scrolled (594, 309) with delta (0, 7)
Screenshot: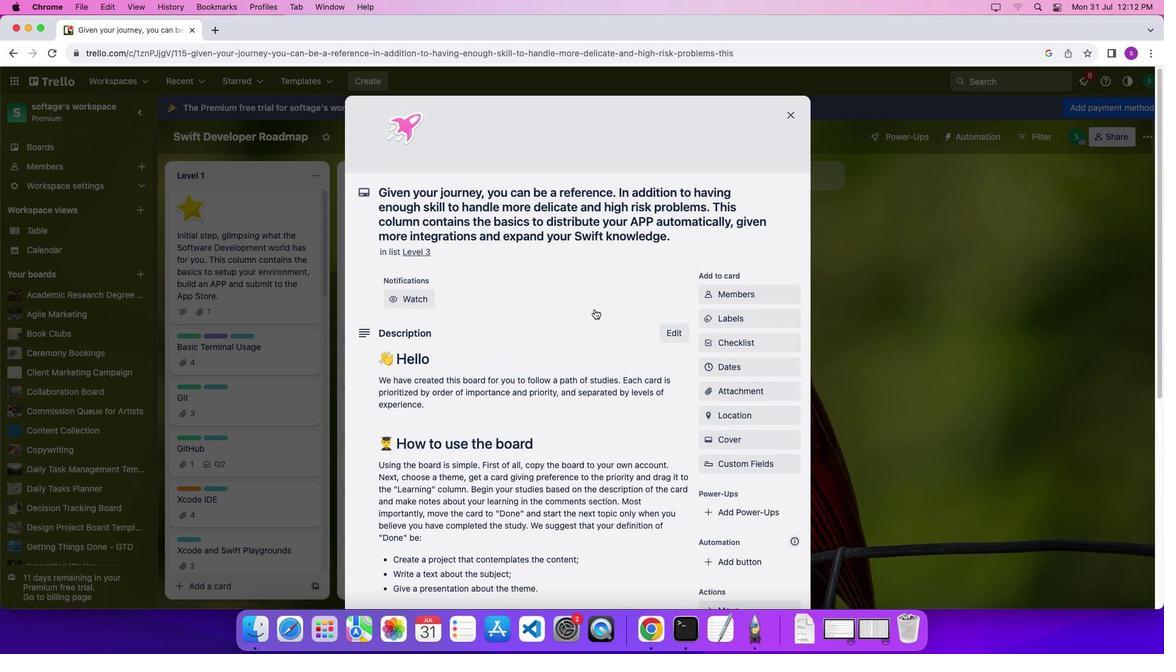 
Action: Mouse scrolled (594, 309) with delta (0, 8)
Screenshot: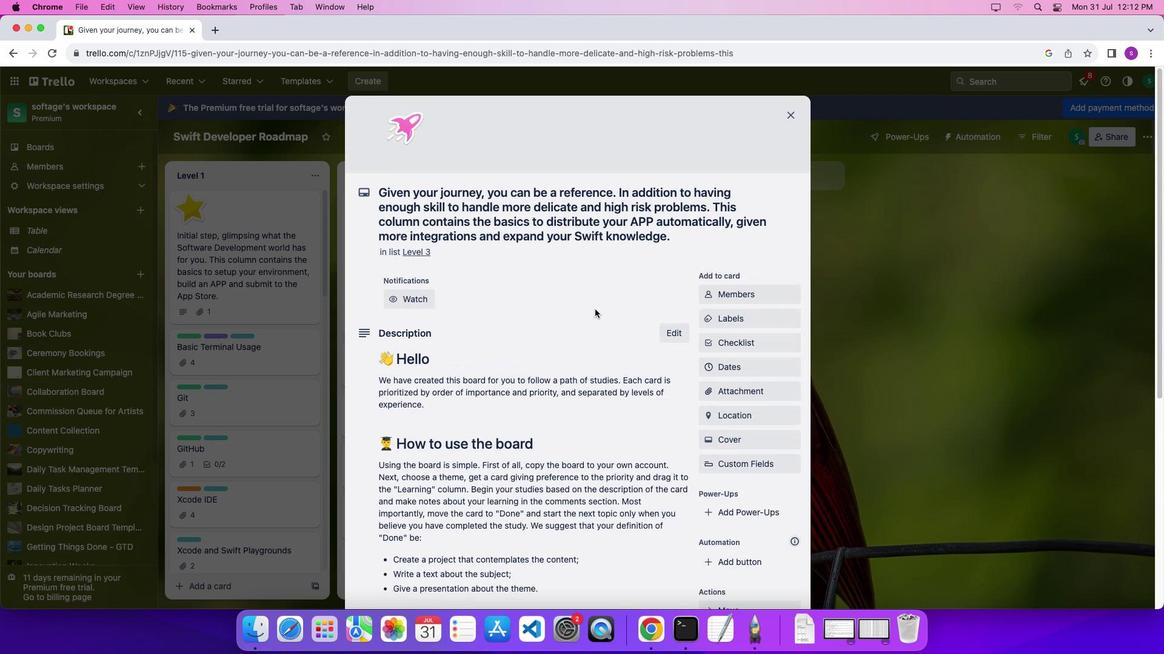 
Action: Mouse moved to (792, 113)
Screenshot: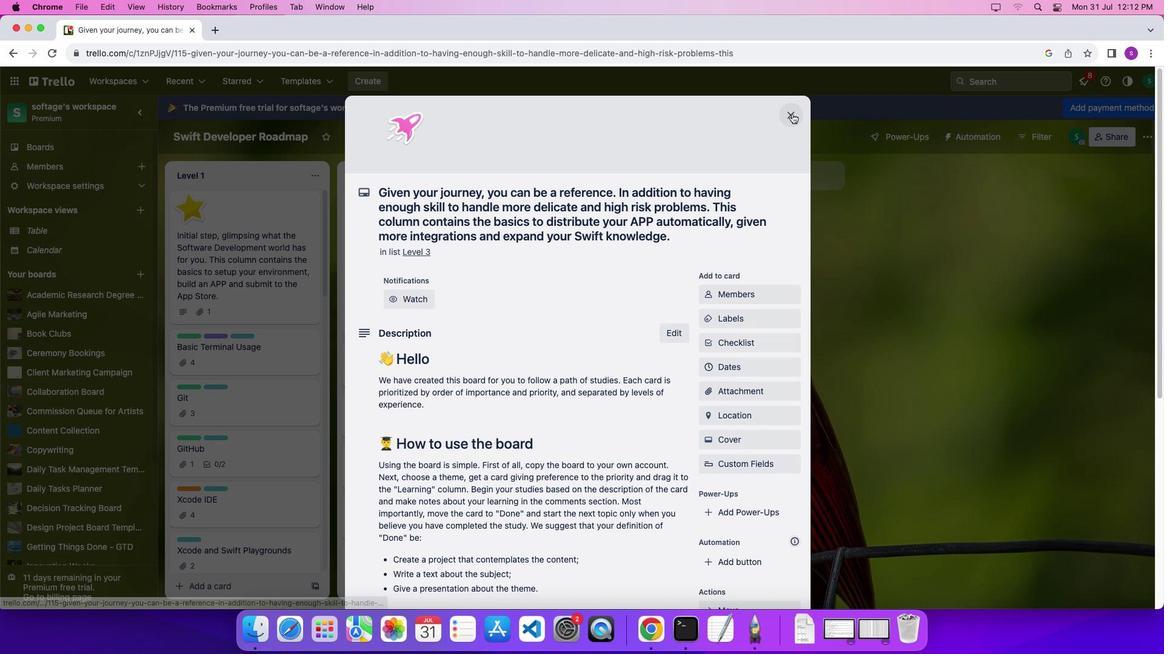 
Action: Mouse pressed left at (792, 113)
Screenshot: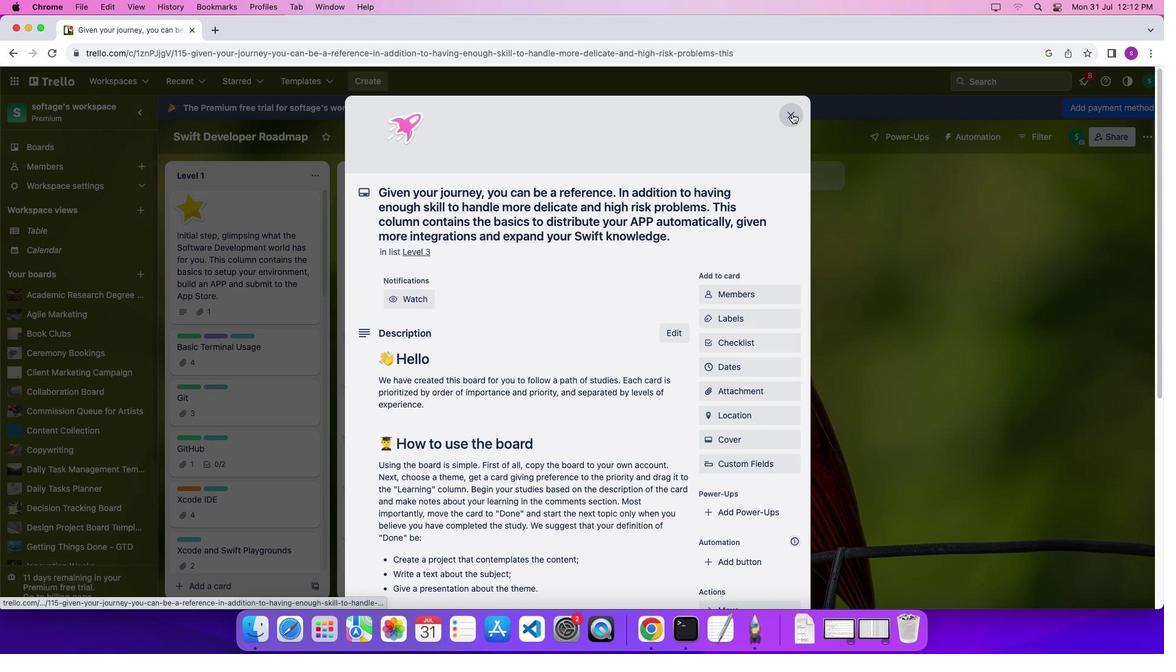 
Action: Mouse moved to (431, 249)
Screenshot: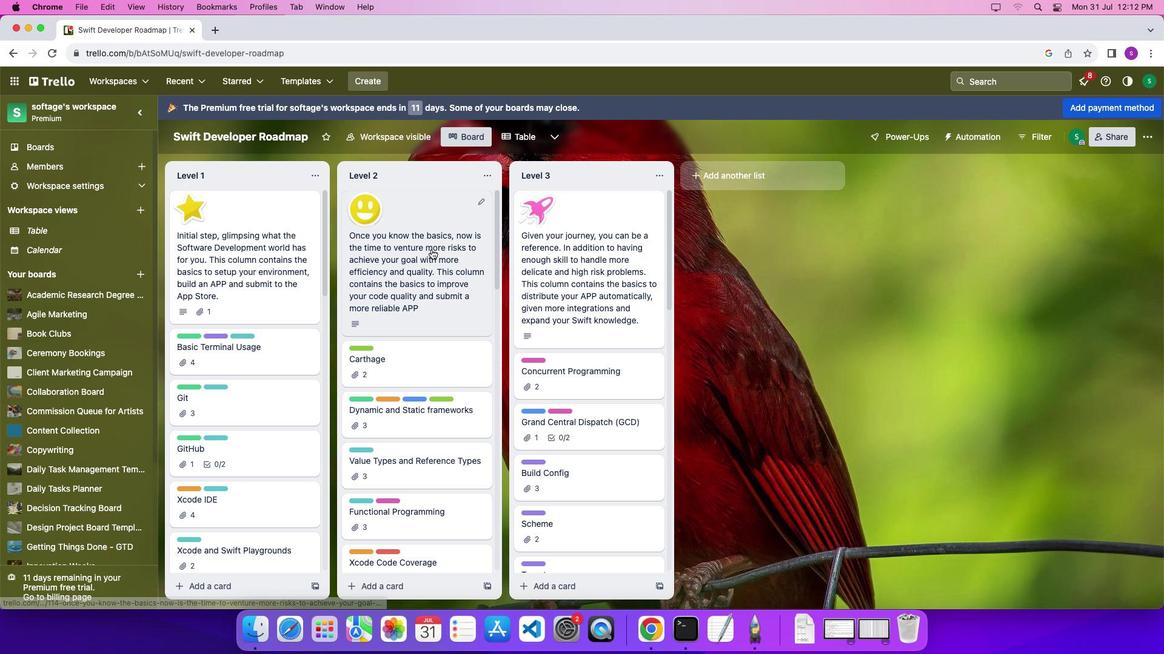 
Action: Mouse pressed left at (431, 249)
Screenshot: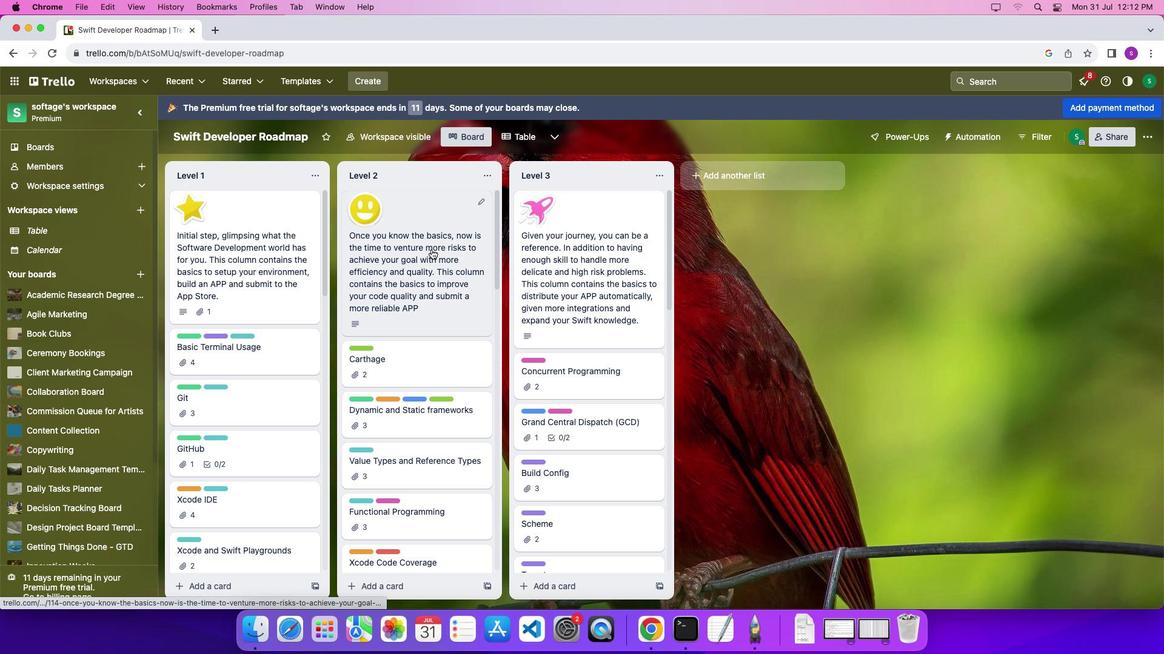 
Action: Mouse moved to (522, 269)
Screenshot: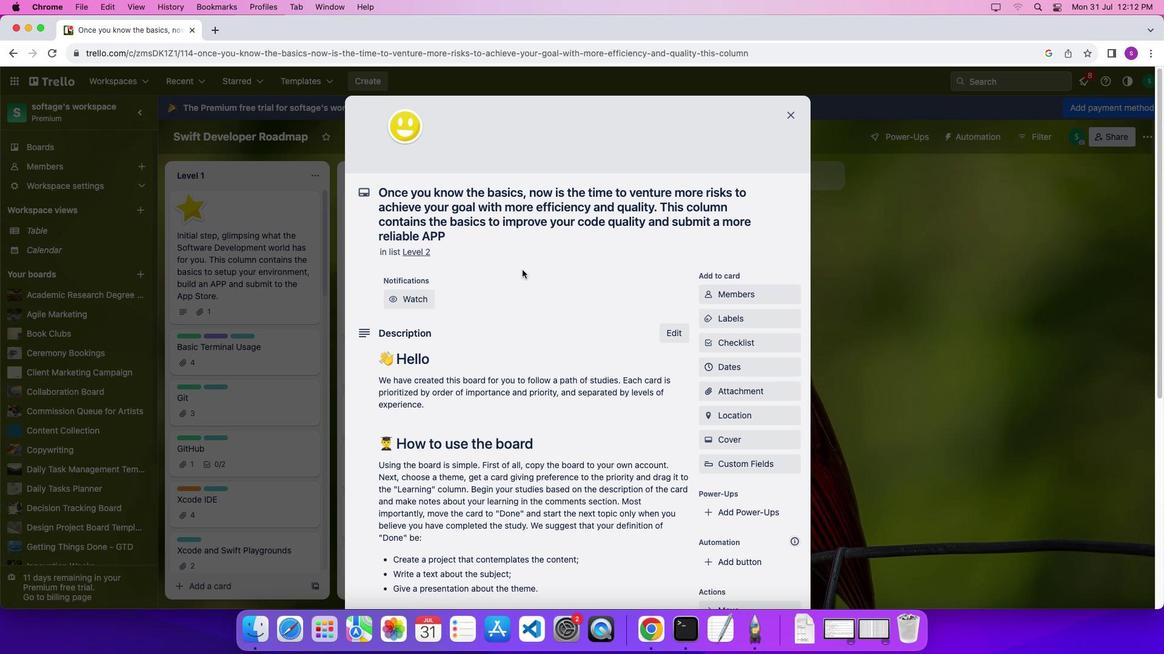 
Action: Mouse scrolled (522, 269) with delta (0, 0)
Screenshot: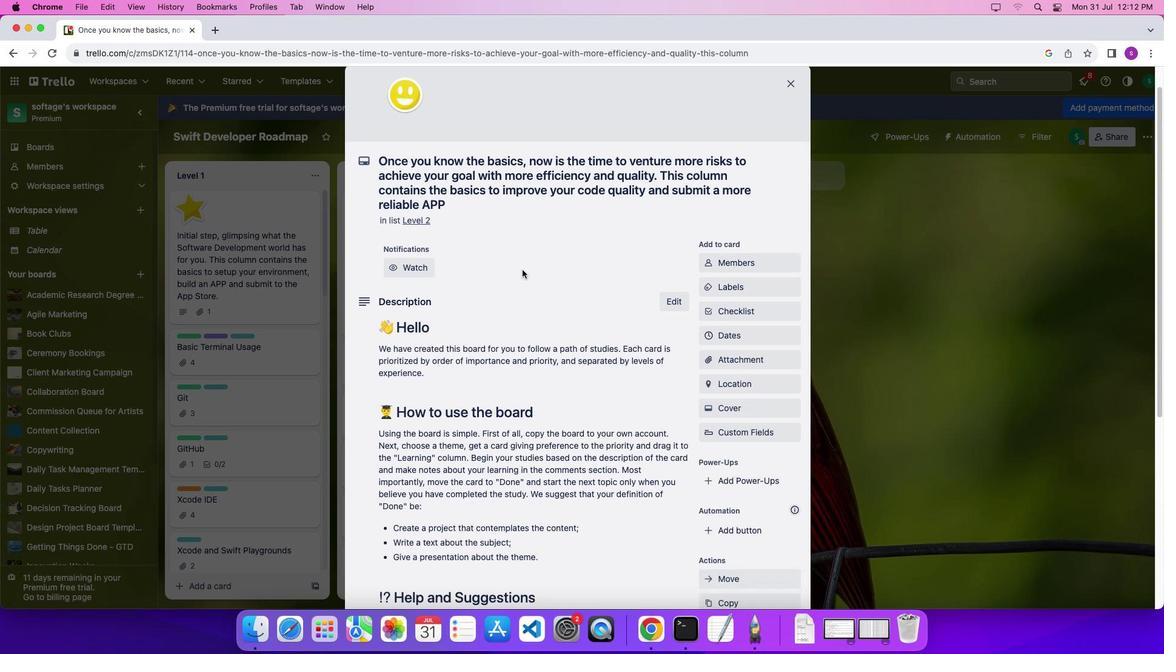 
Action: Mouse scrolled (522, 269) with delta (0, 0)
Screenshot: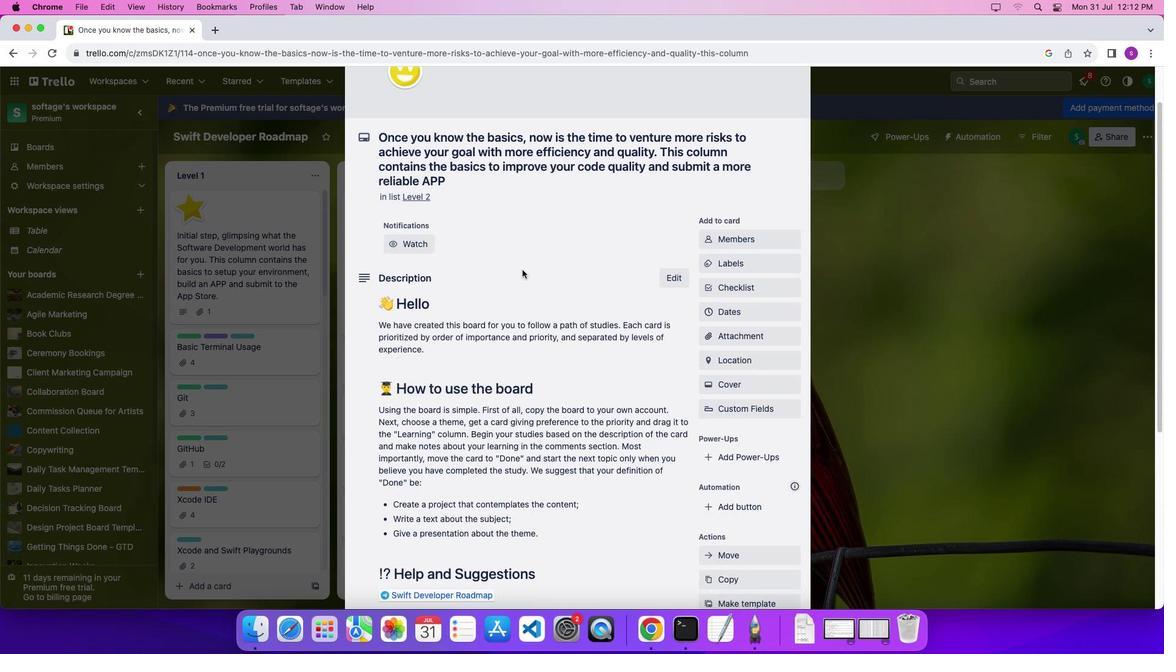 
Action: Mouse scrolled (522, 269) with delta (0, -1)
Screenshot: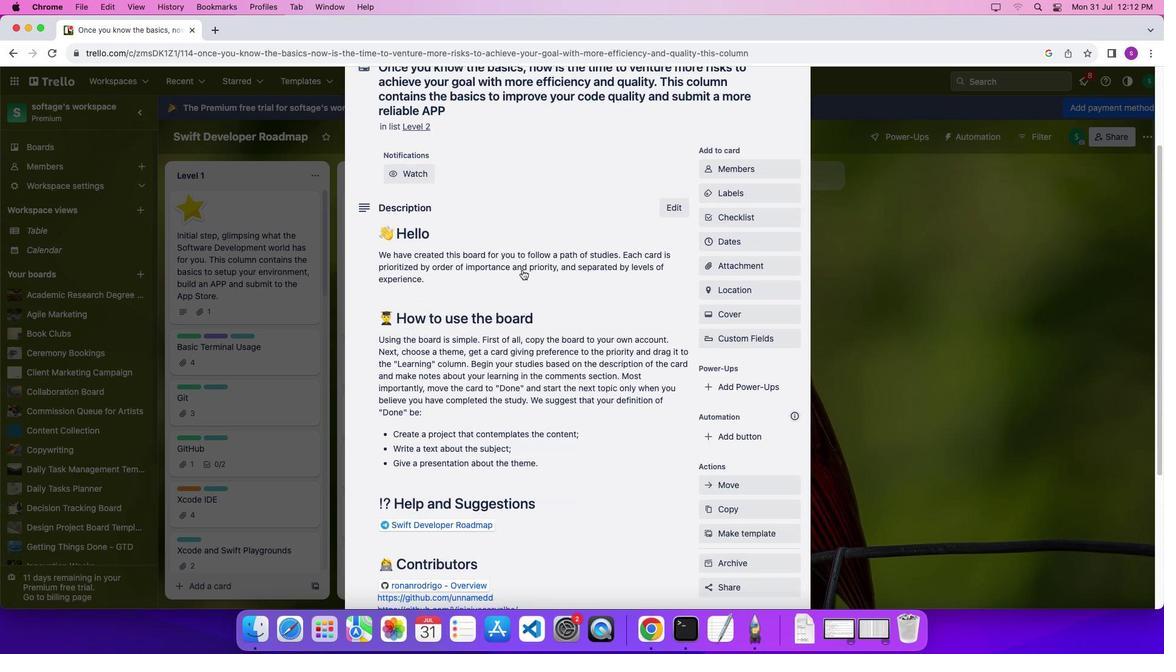 
Action: Mouse scrolled (522, 269) with delta (0, -1)
Screenshot: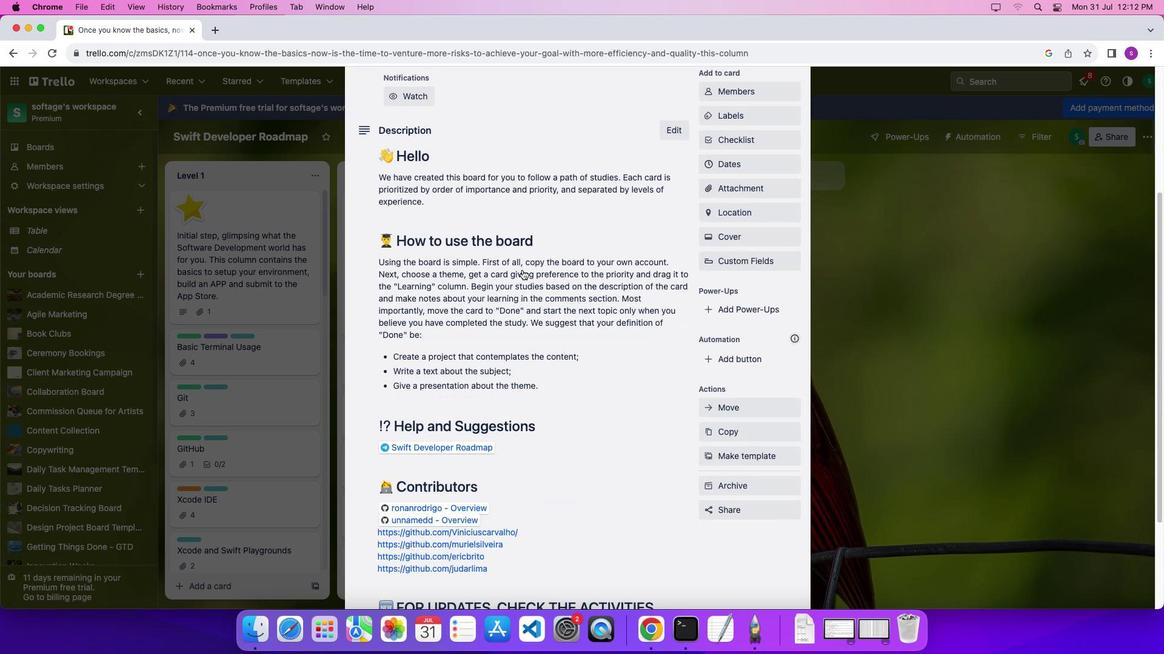 
Action: Mouse scrolled (522, 269) with delta (0, 0)
Screenshot: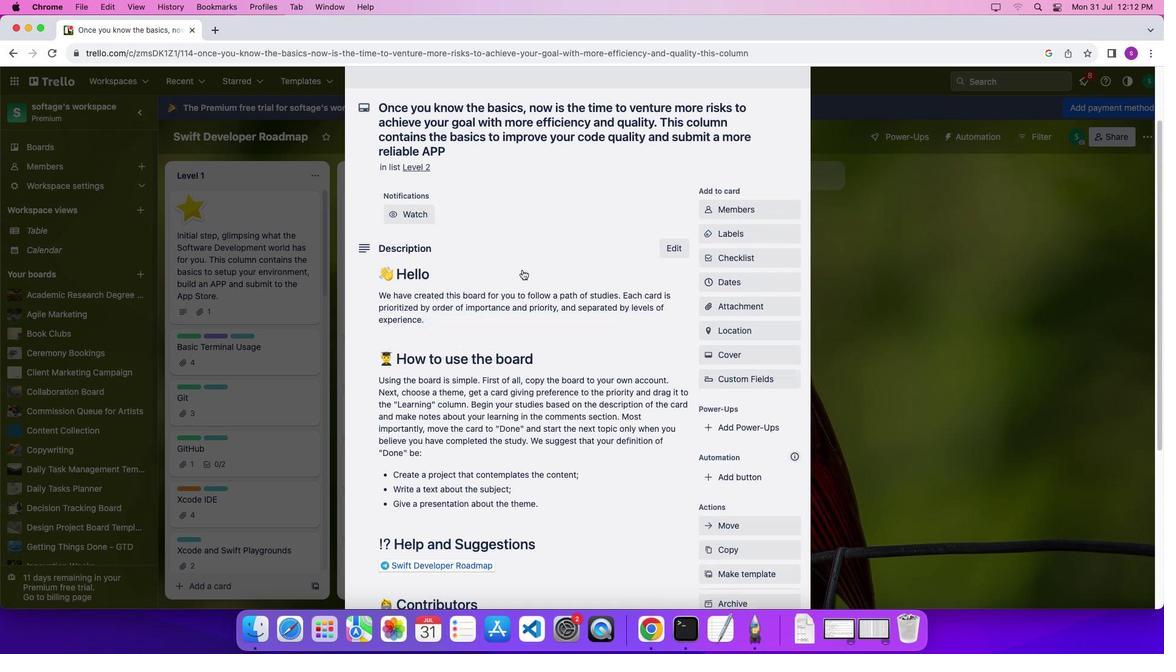 
Action: Mouse scrolled (522, 269) with delta (0, 0)
Screenshot: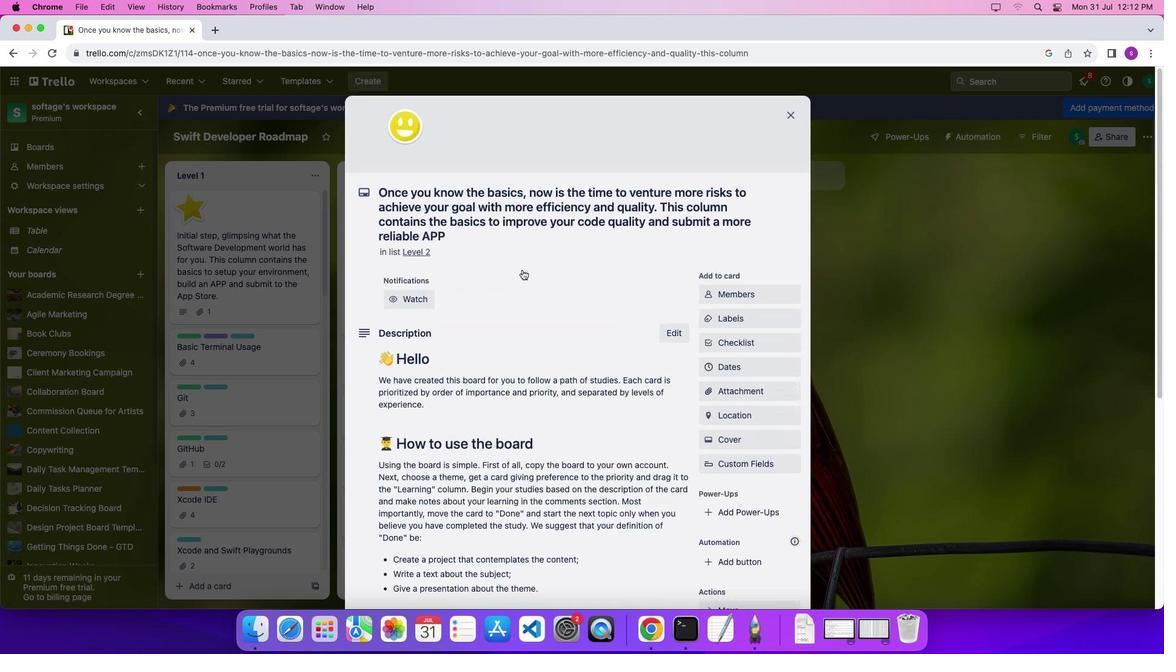 
Action: Mouse scrolled (522, 269) with delta (0, 4)
Screenshot: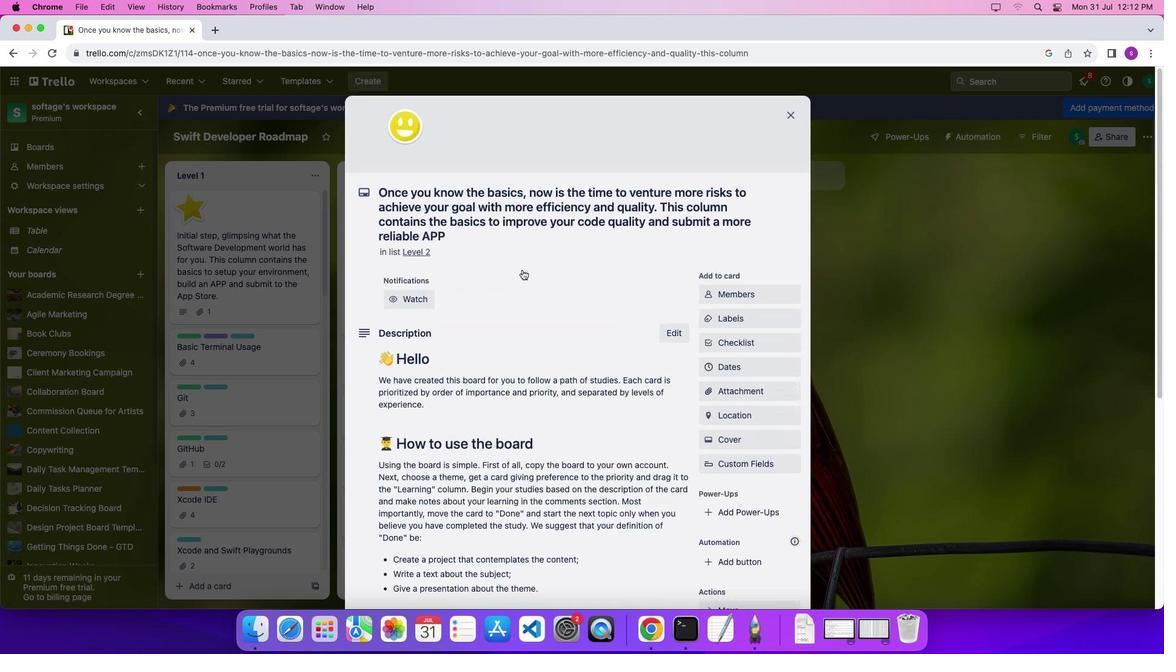 
Action: Mouse scrolled (522, 269) with delta (0, 6)
Screenshot: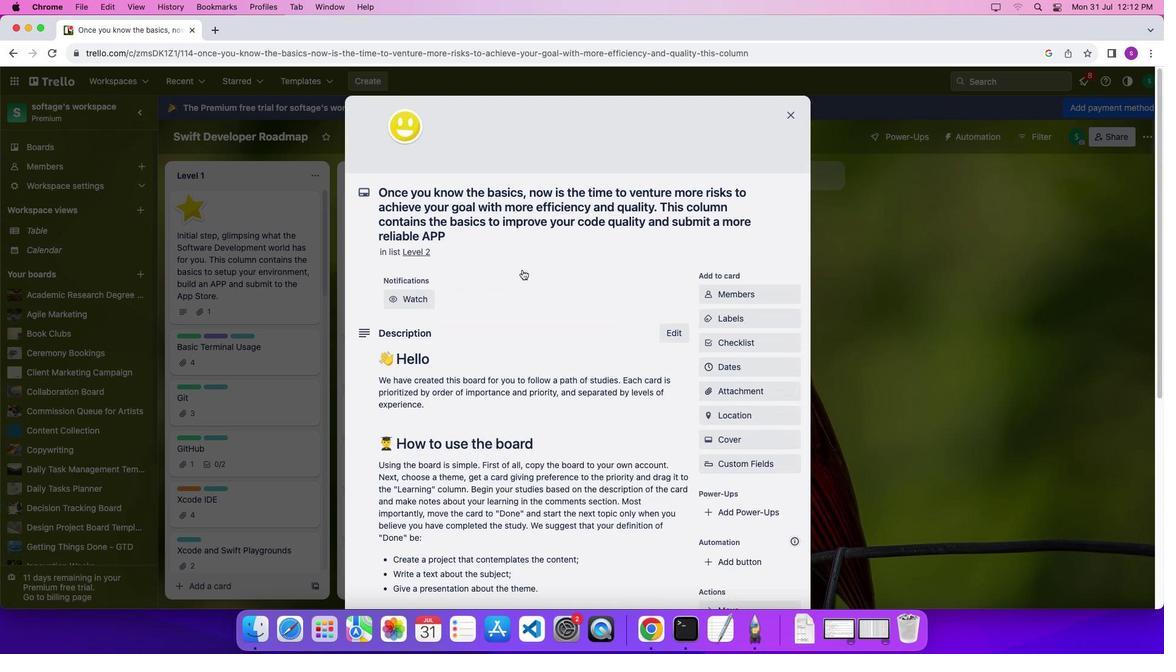 
Action: Mouse moved to (790, 111)
Screenshot: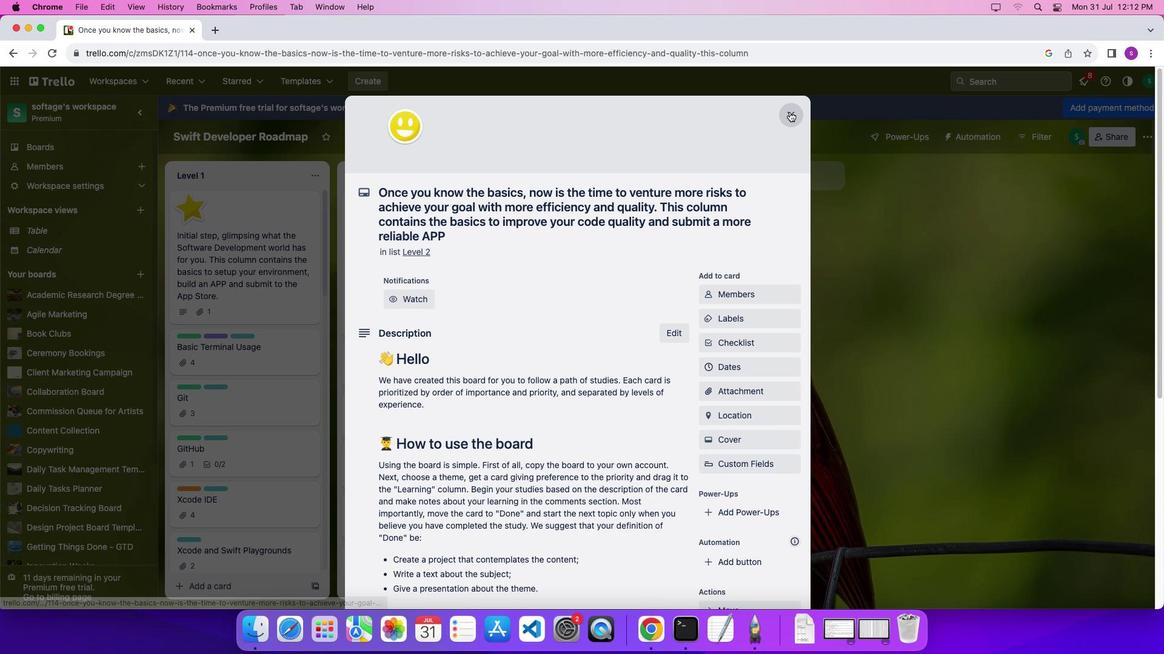 
Action: Mouse pressed left at (790, 111)
Screenshot: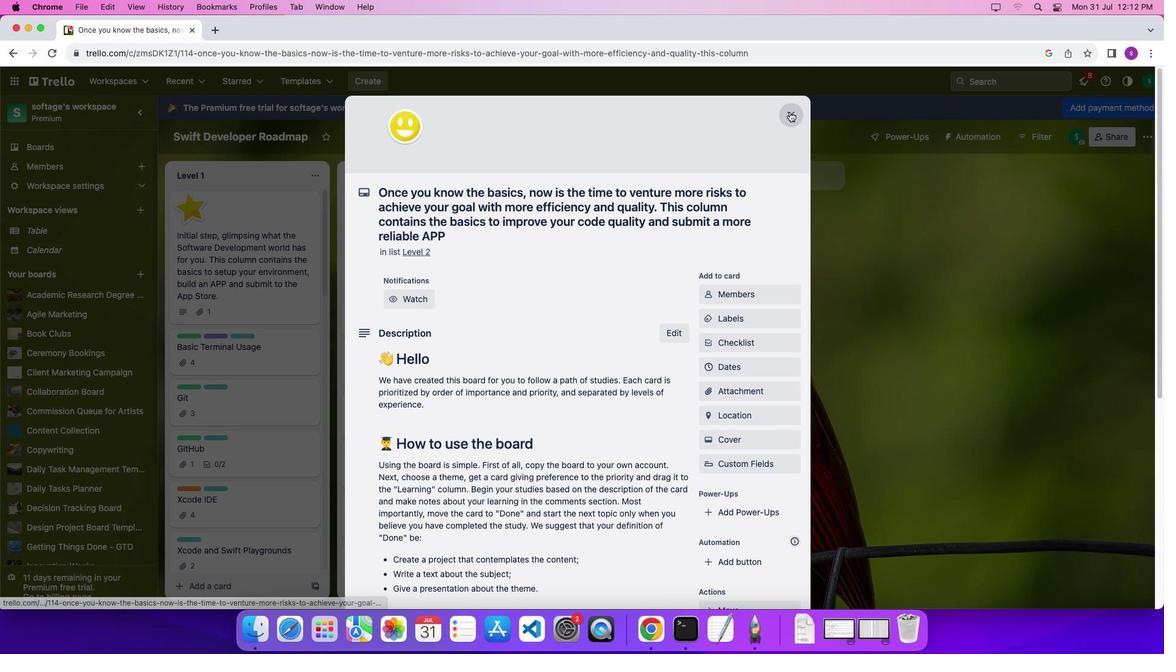 
Action: Mouse moved to (287, 263)
Screenshot: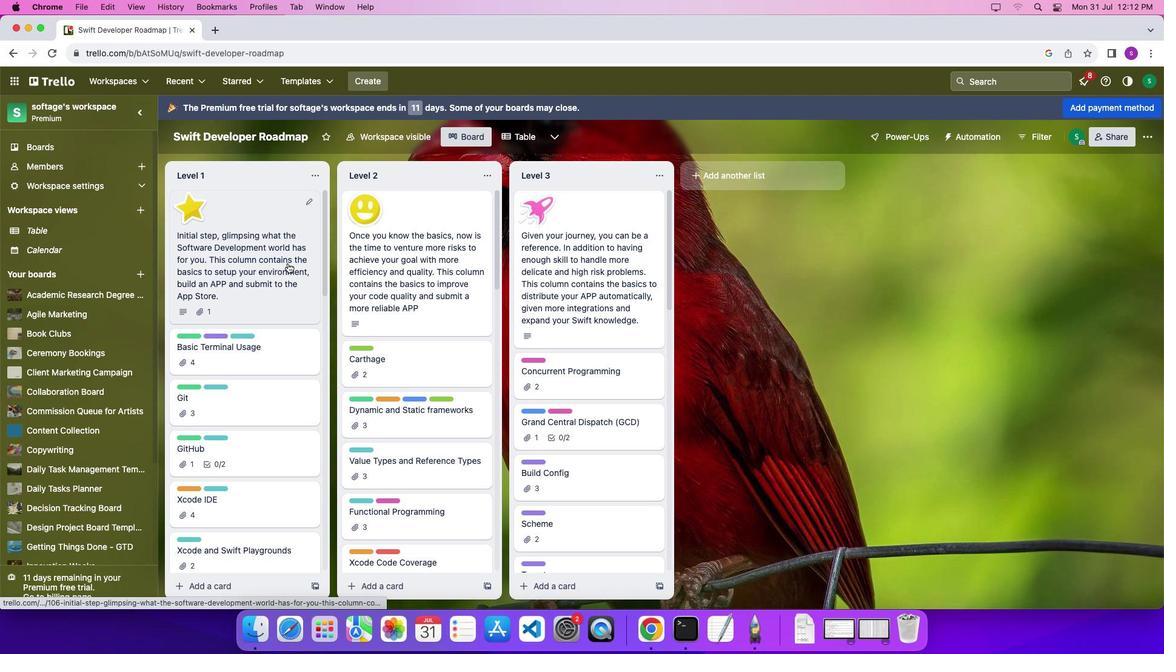 
Action: Mouse pressed left at (287, 263)
Screenshot: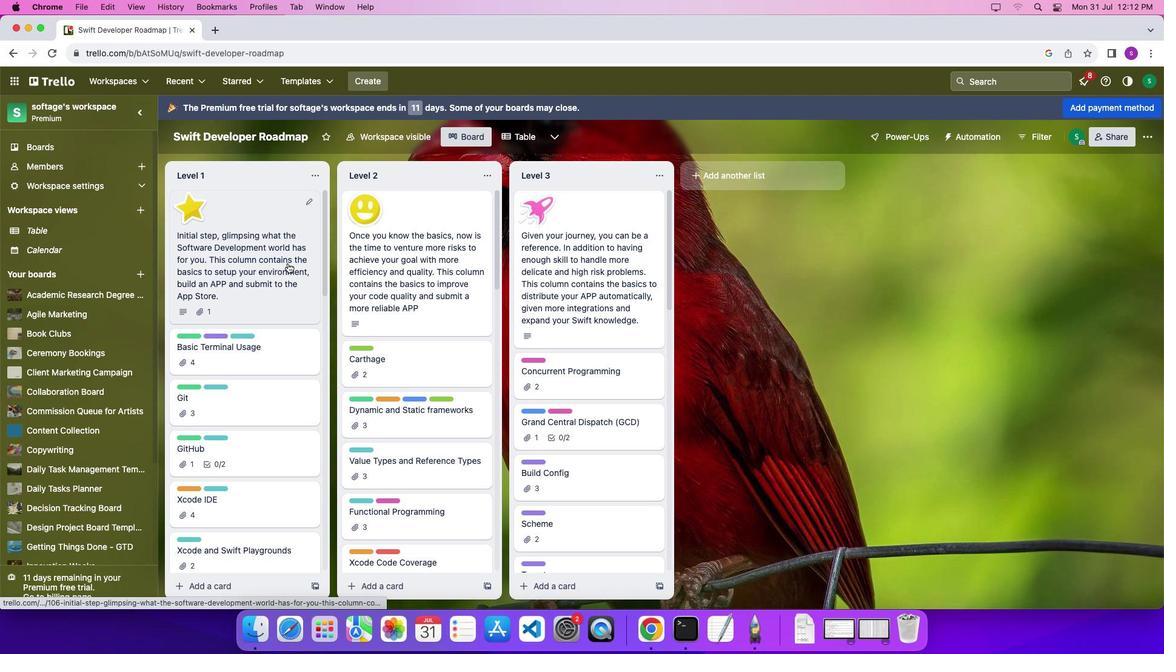 
Action: Mouse moved to (441, 335)
Screenshot: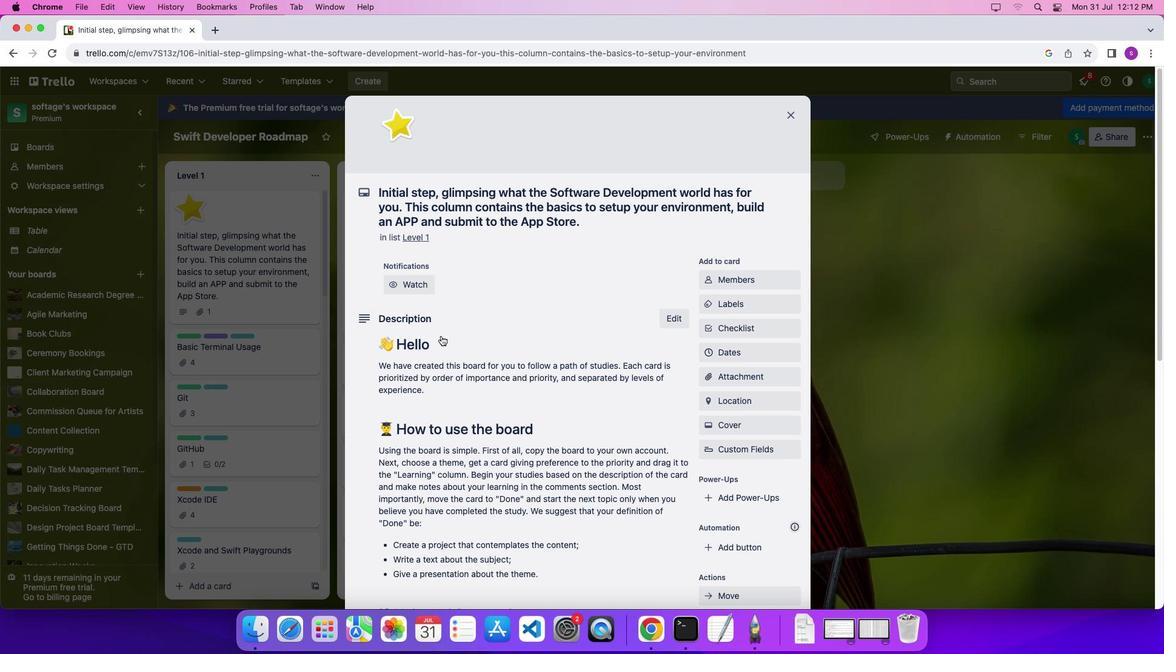 
Action: Mouse scrolled (441, 335) with delta (0, 0)
Screenshot: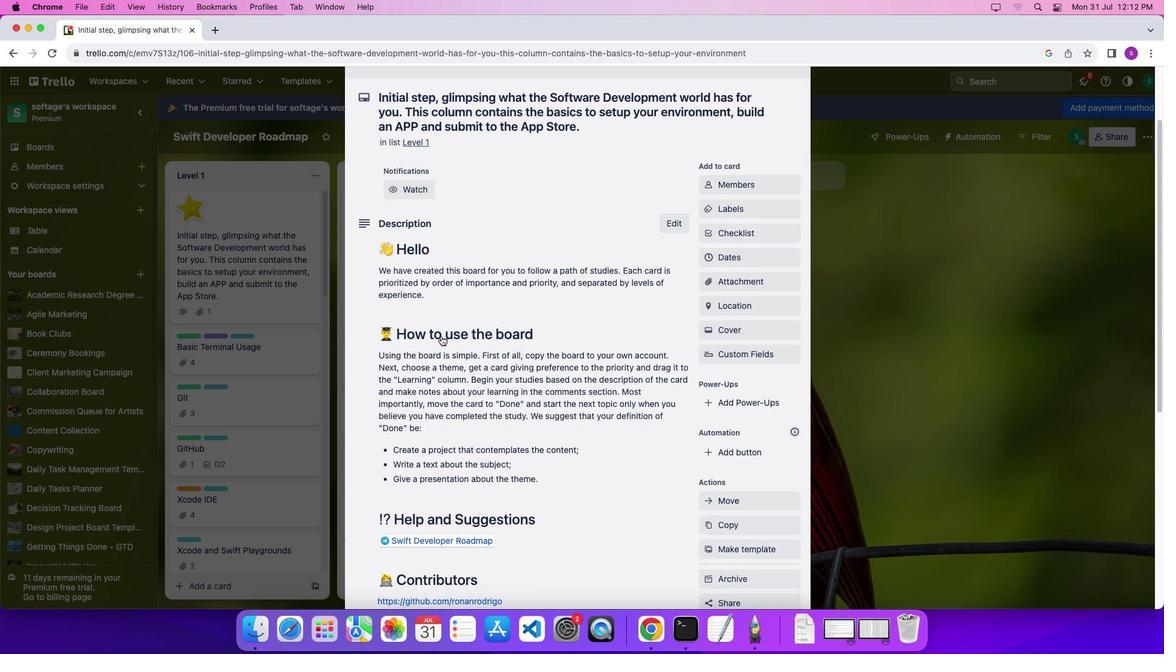 
Action: Mouse scrolled (441, 335) with delta (0, 0)
Screenshot: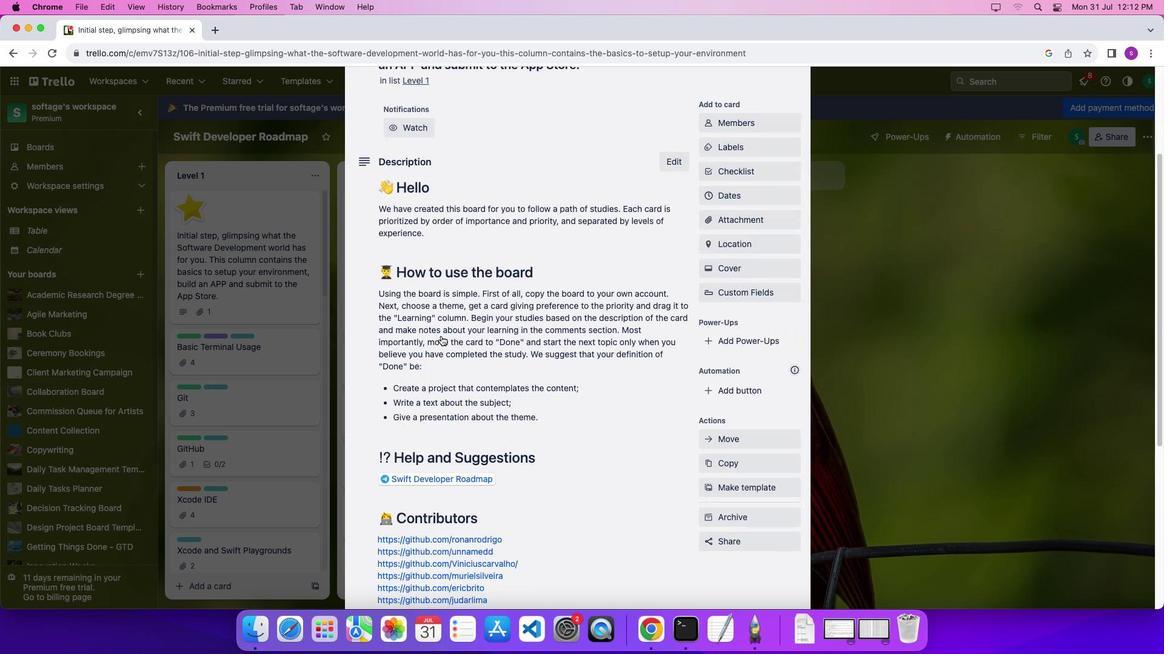 
Action: Mouse scrolled (441, 335) with delta (0, -3)
Screenshot: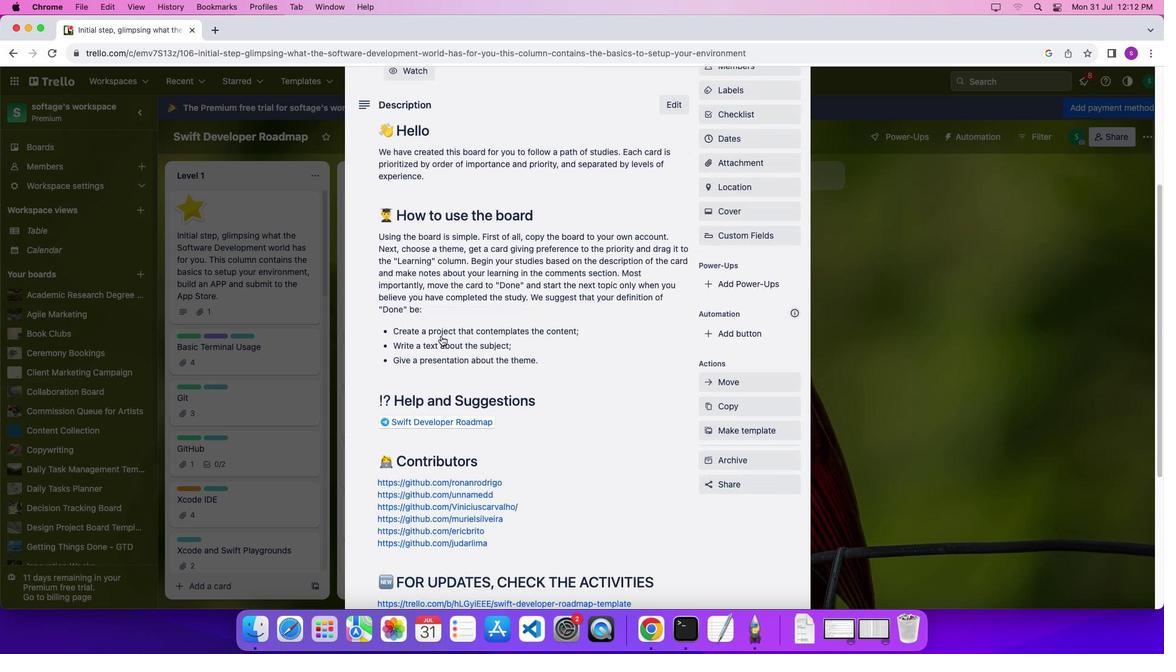 
Action: Mouse scrolled (441, 335) with delta (0, -3)
Screenshot: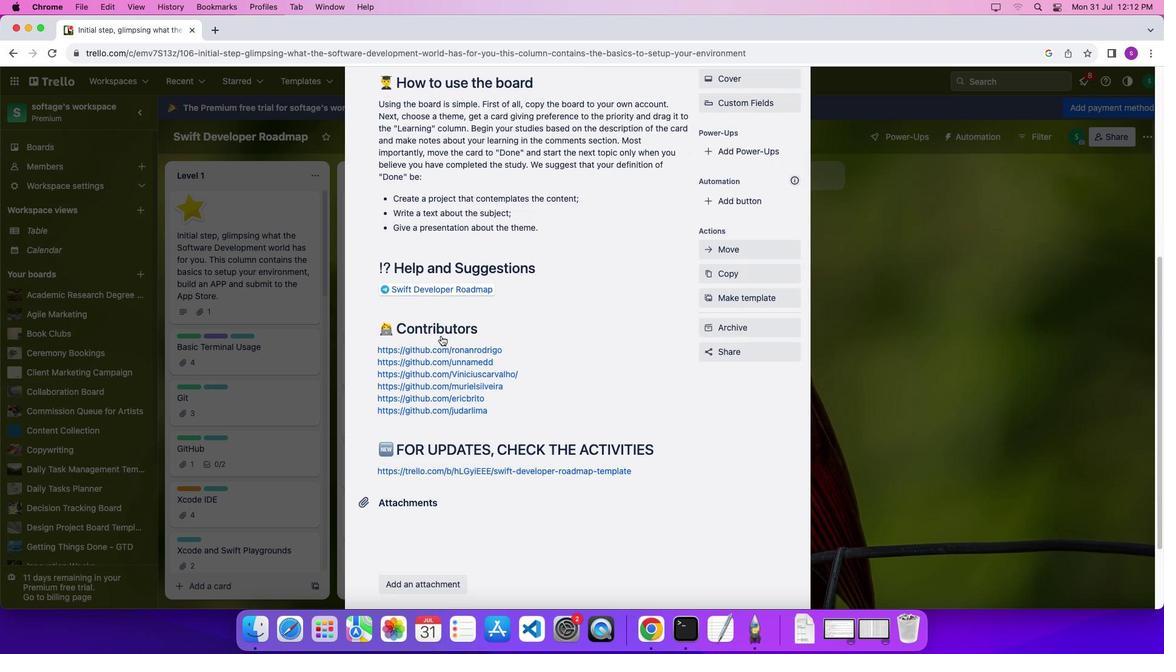 
Action: Mouse scrolled (441, 335) with delta (0, 0)
Screenshot: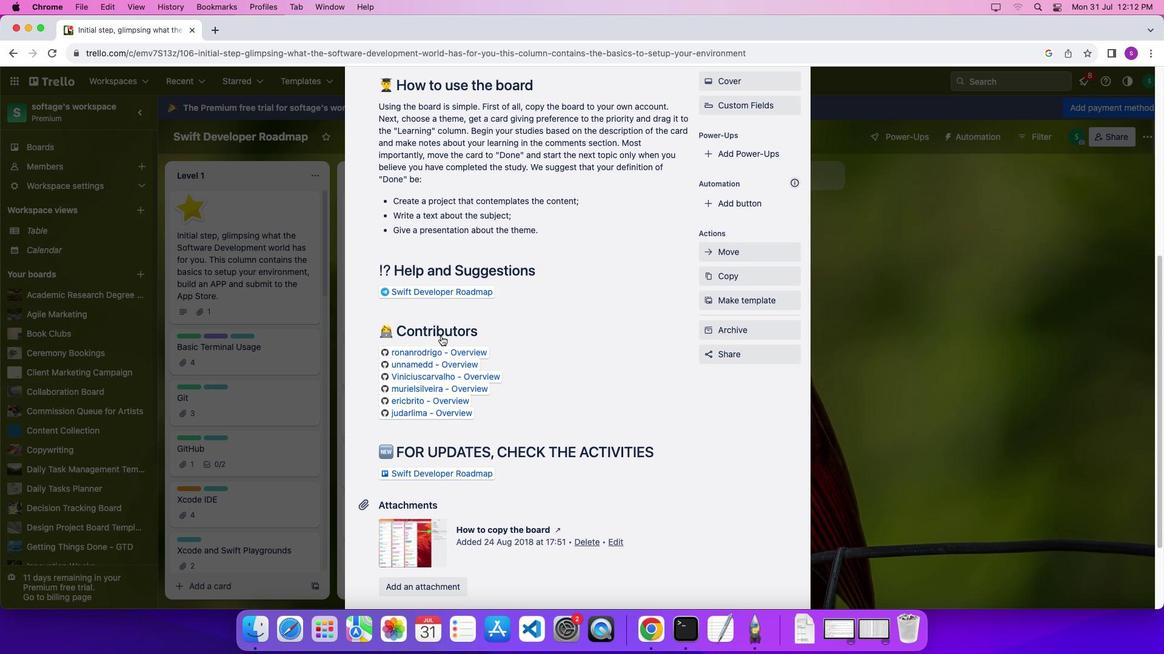 
Action: Mouse scrolled (441, 335) with delta (0, 0)
Screenshot: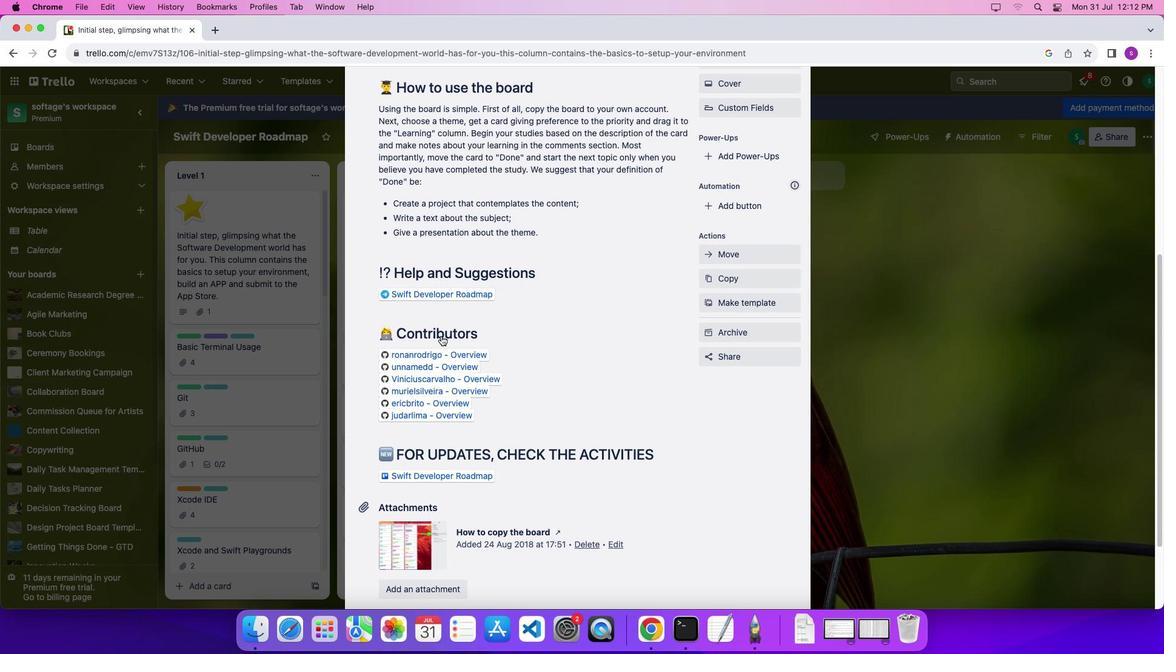 
Action: Mouse scrolled (441, 335) with delta (0, 0)
Screenshot: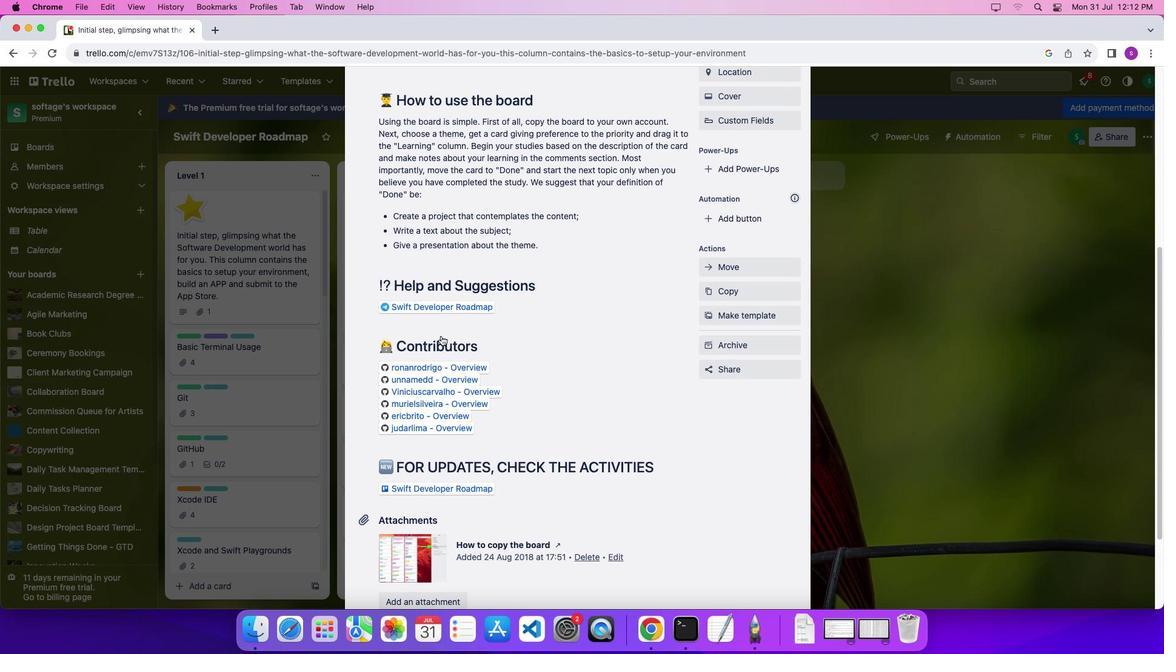 
Action: Mouse scrolled (441, 335) with delta (0, 0)
Screenshot: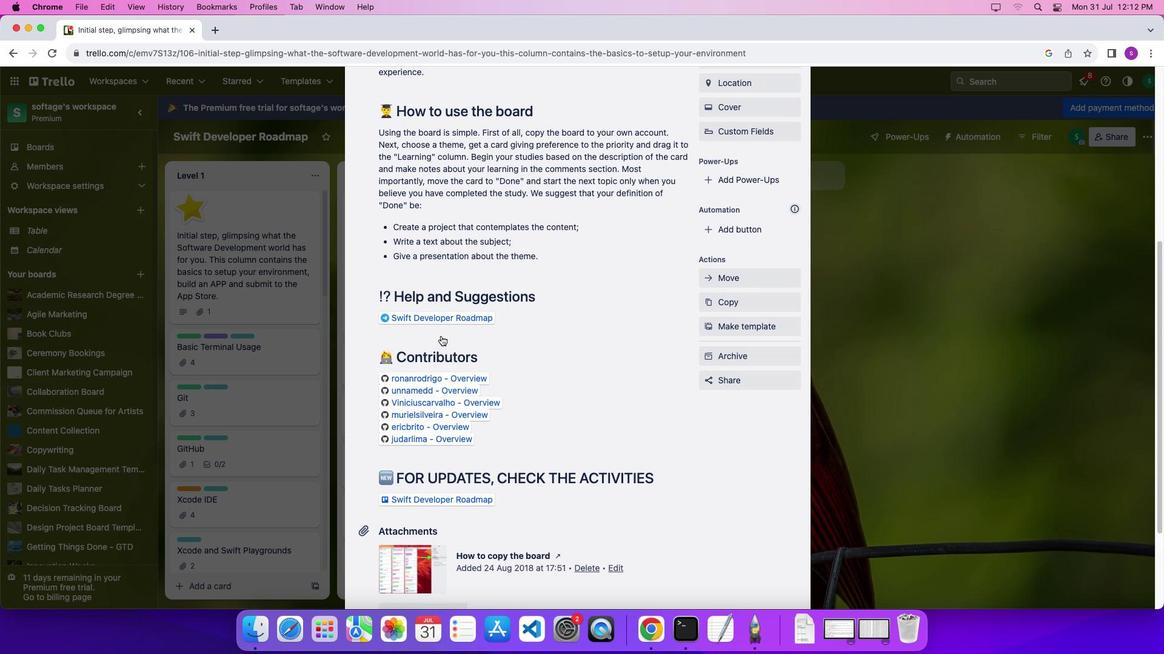 
Action: Mouse scrolled (441, 335) with delta (0, 0)
Screenshot: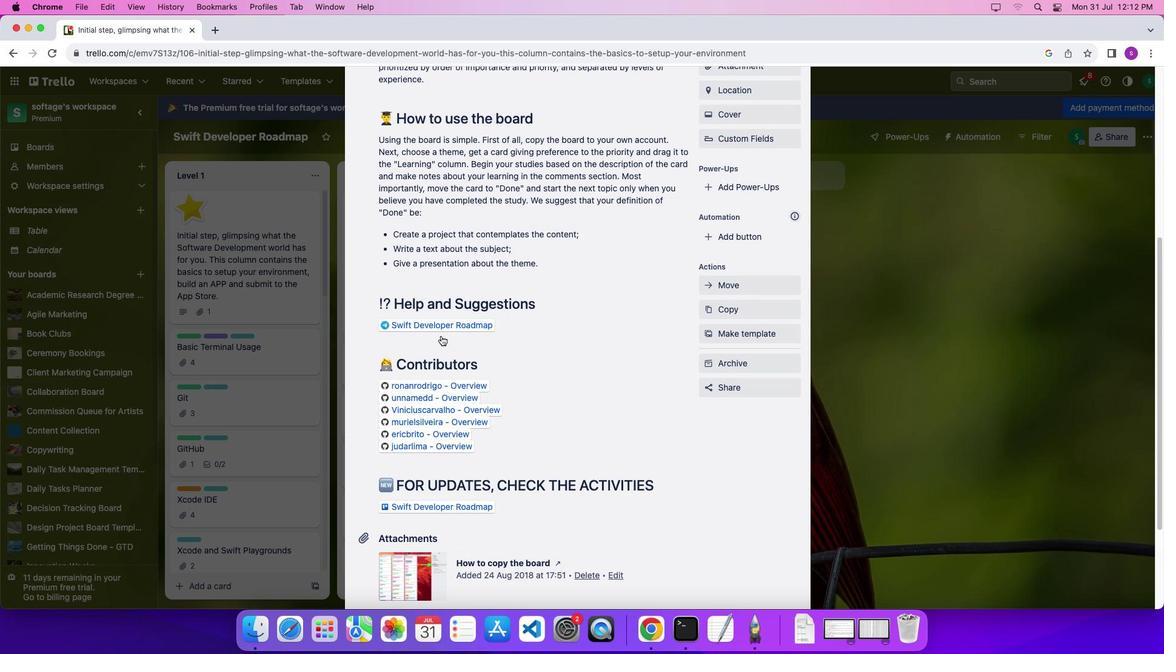 
Action: Mouse scrolled (441, 335) with delta (0, 0)
Screenshot: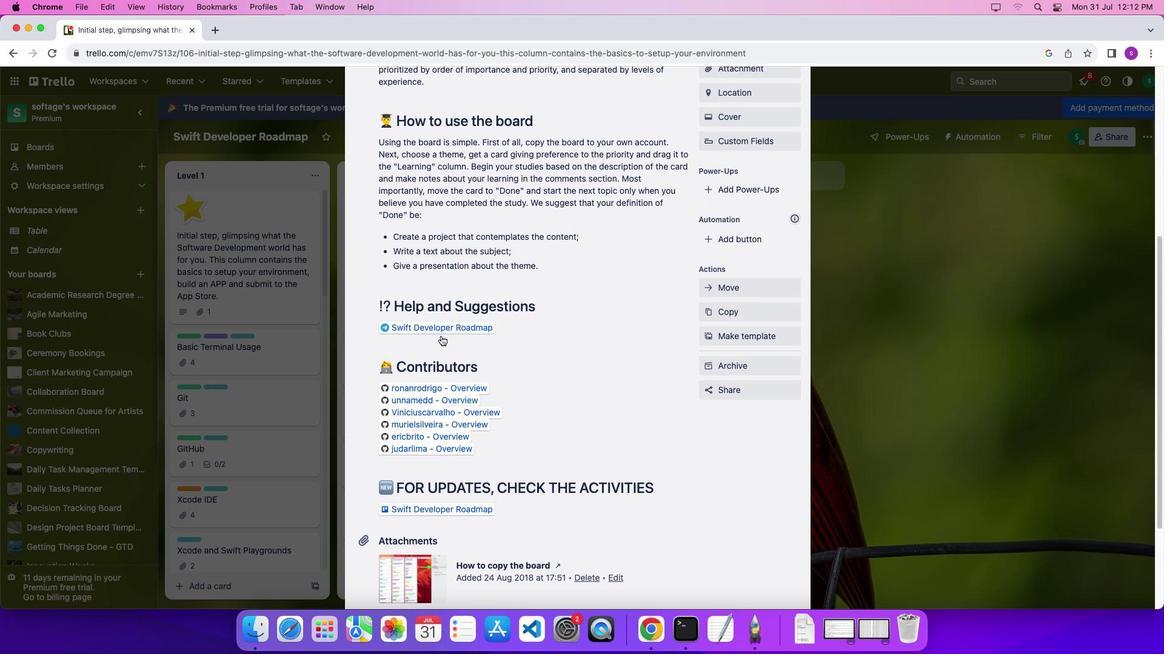 
Action: Mouse scrolled (441, 335) with delta (0, 0)
Screenshot: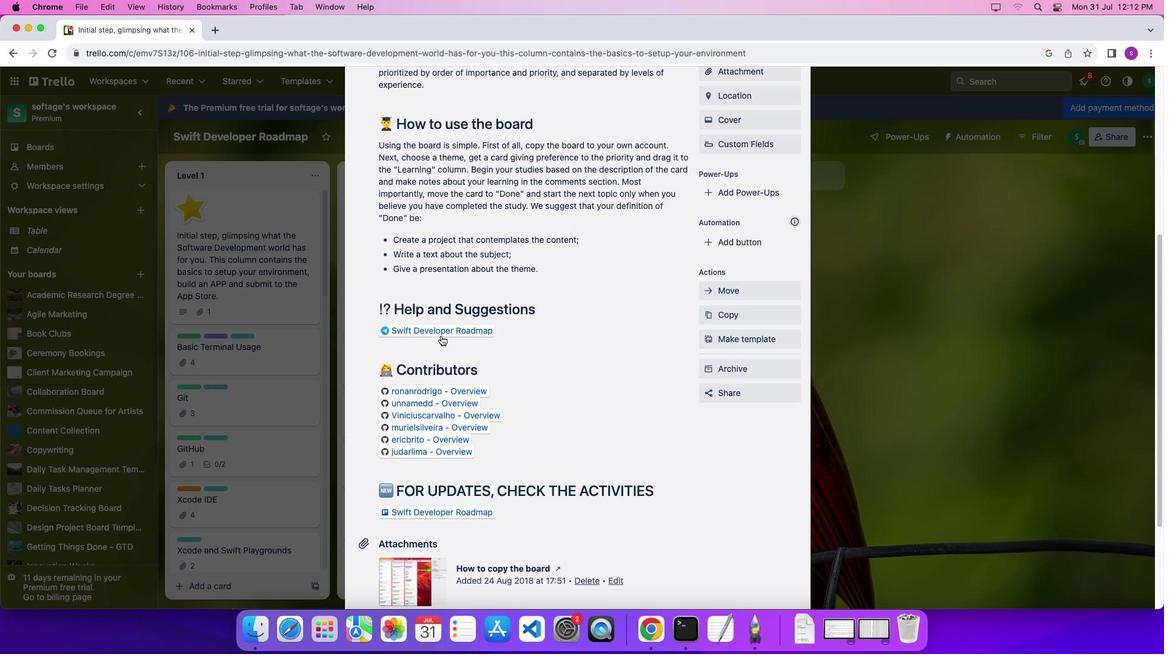 
Action: Mouse scrolled (441, 335) with delta (0, 0)
Screenshot: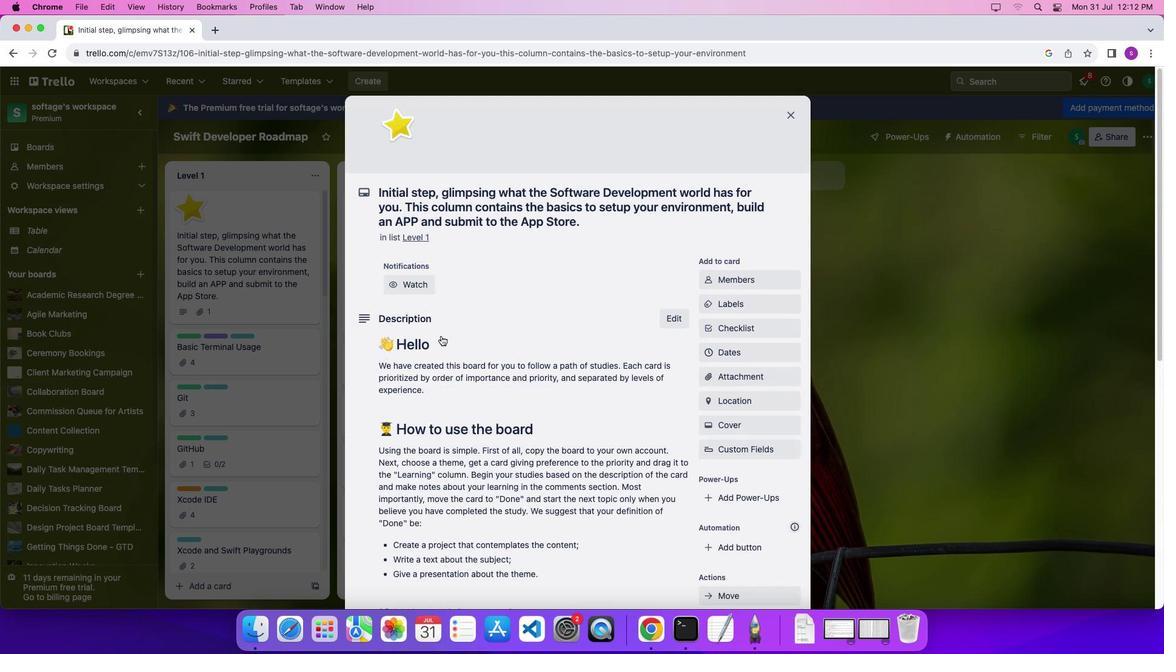 
Action: Mouse scrolled (441, 335) with delta (0, 1)
Screenshot: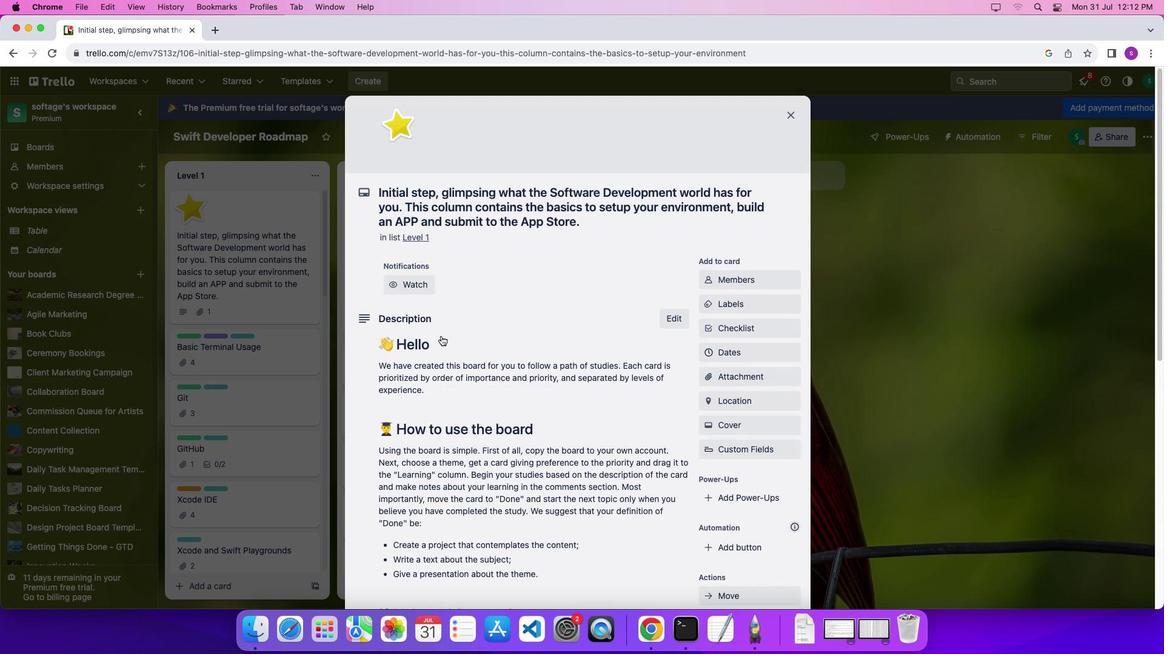 
Action: Mouse scrolled (441, 335) with delta (0, 5)
Screenshot: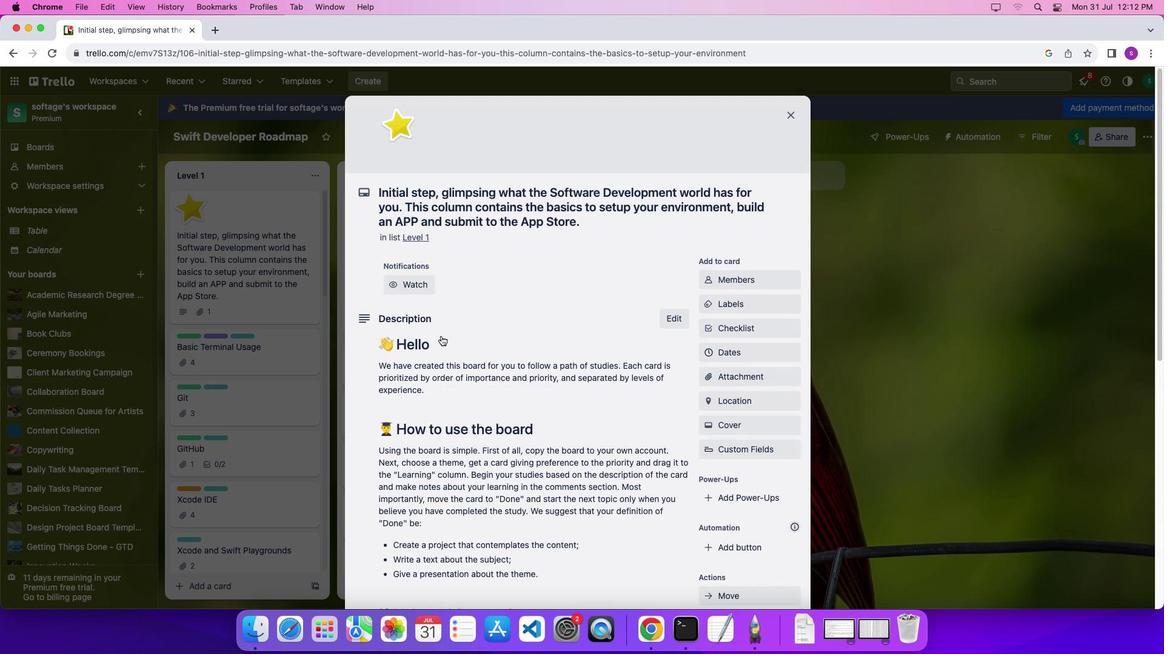 
Action: Mouse scrolled (441, 335) with delta (0, 8)
Screenshot: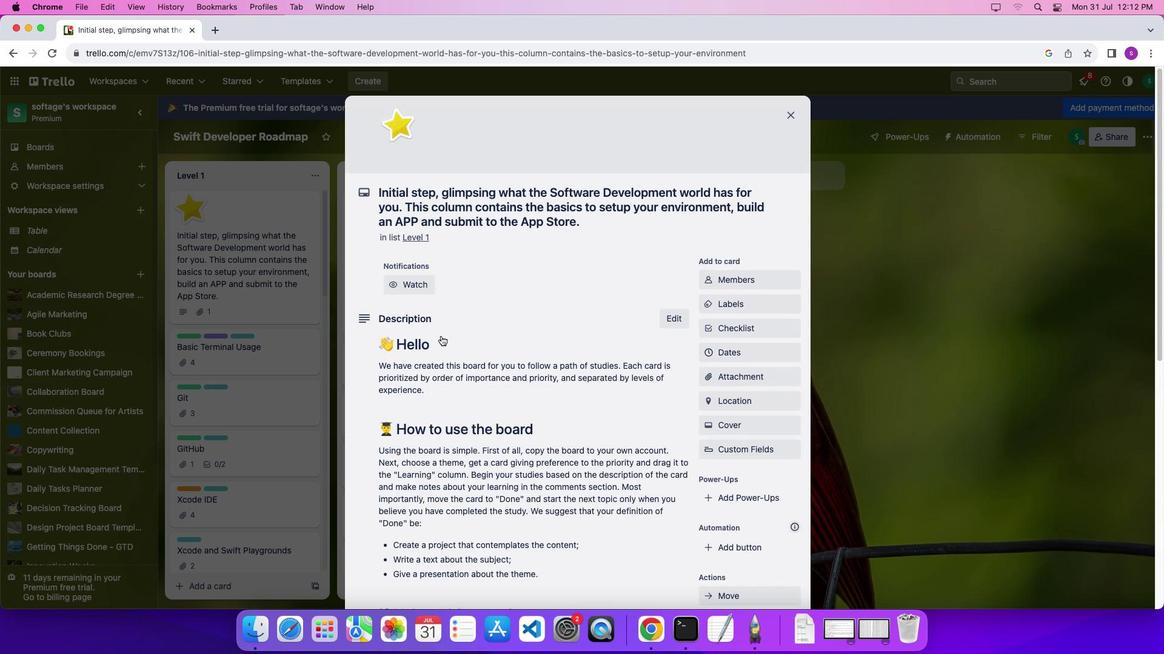 
Action: Mouse scrolled (441, 335) with delta (0, 9)
Screenshot: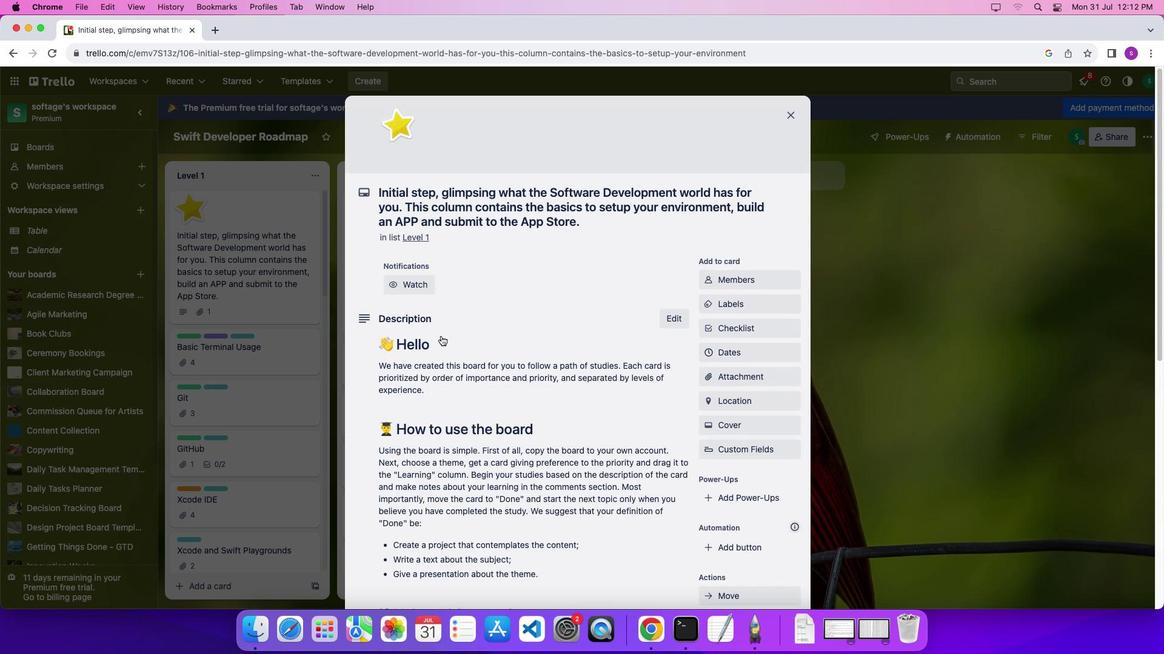 
Action: Mouse moved to (788, 110)
Screenshot: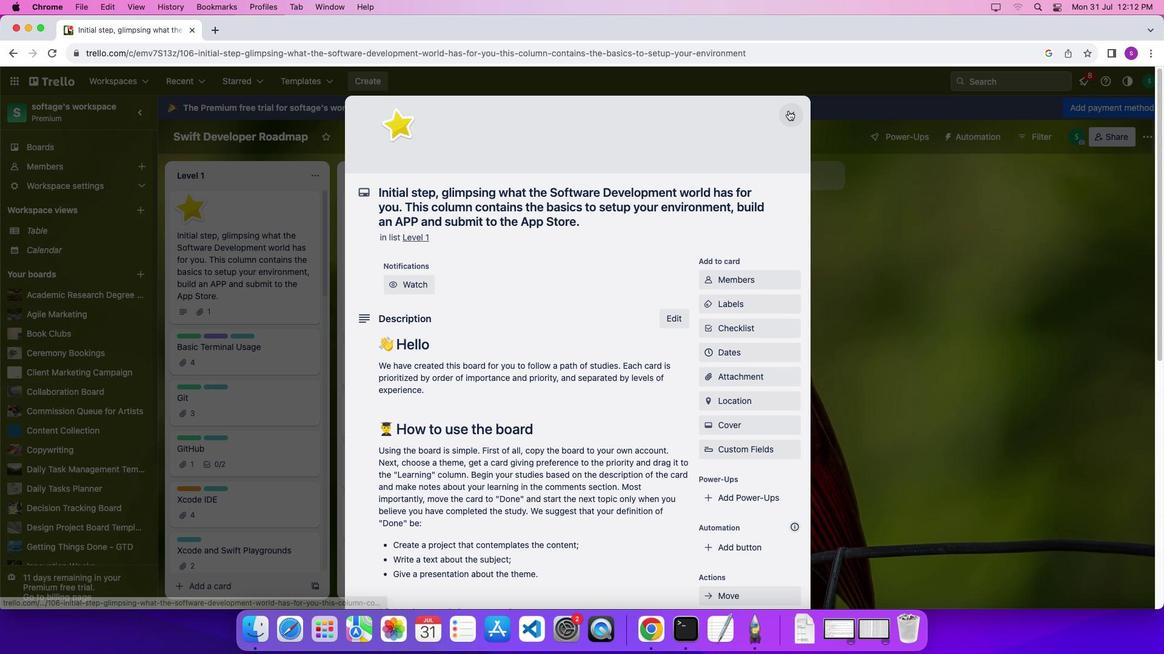 
Action: Mouse pressed left at (788, 110)
Screenshot: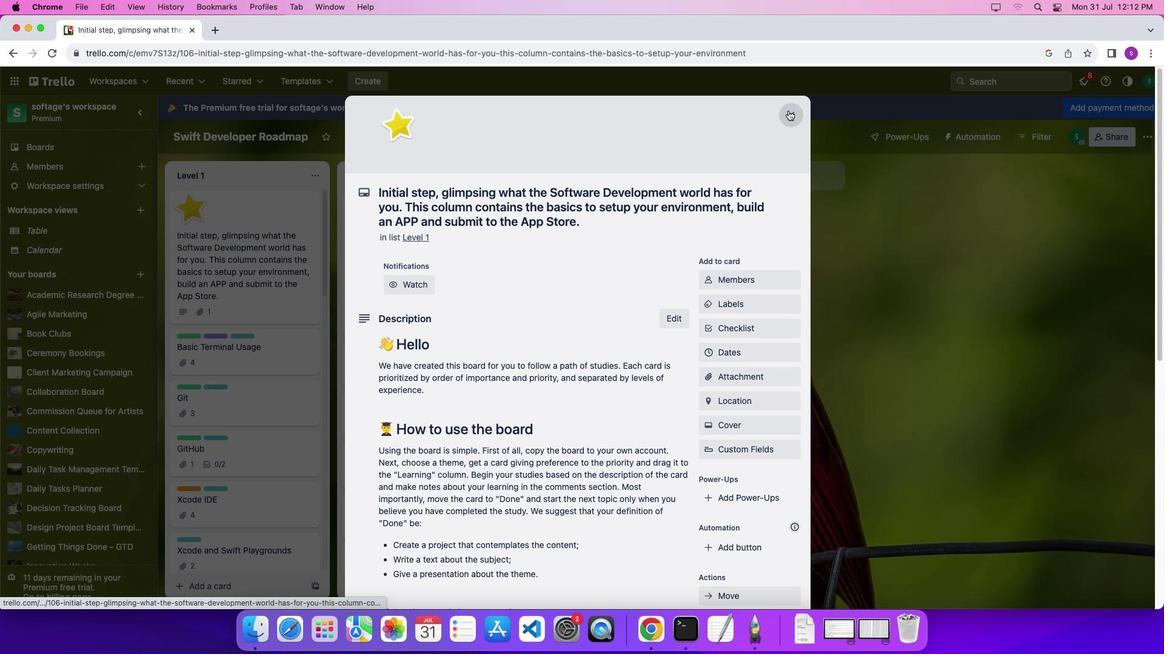 
Action: Mouse moved to (657, 175)
Screenshot: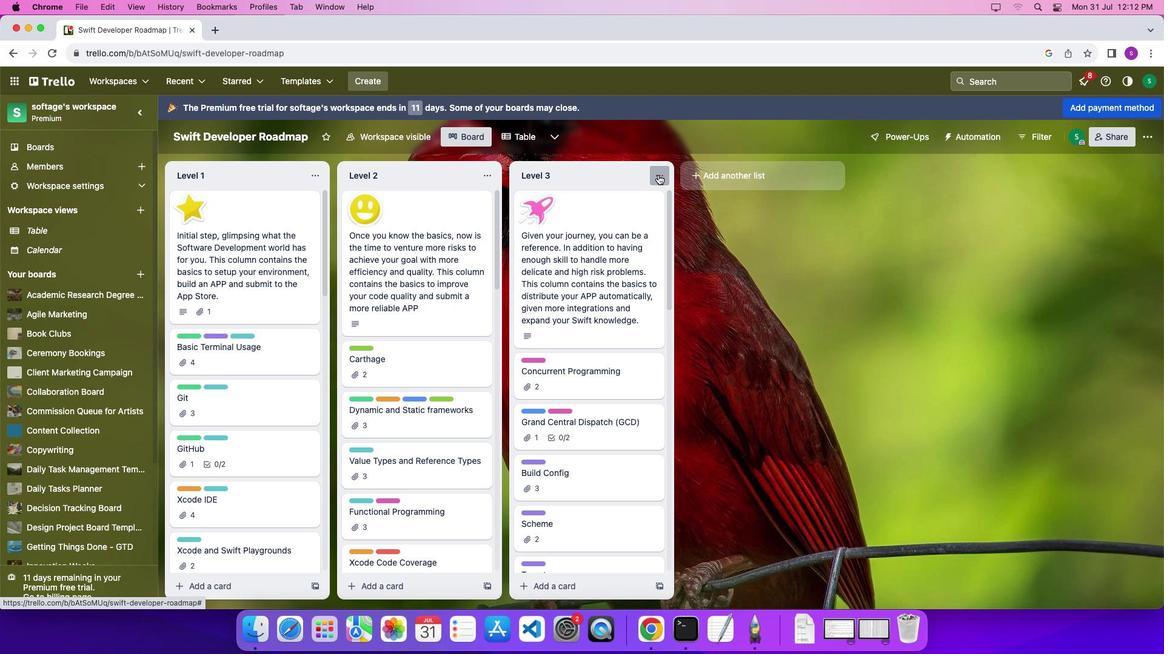 
Action: Mouse pressed left at (657, 175)
Screenshot: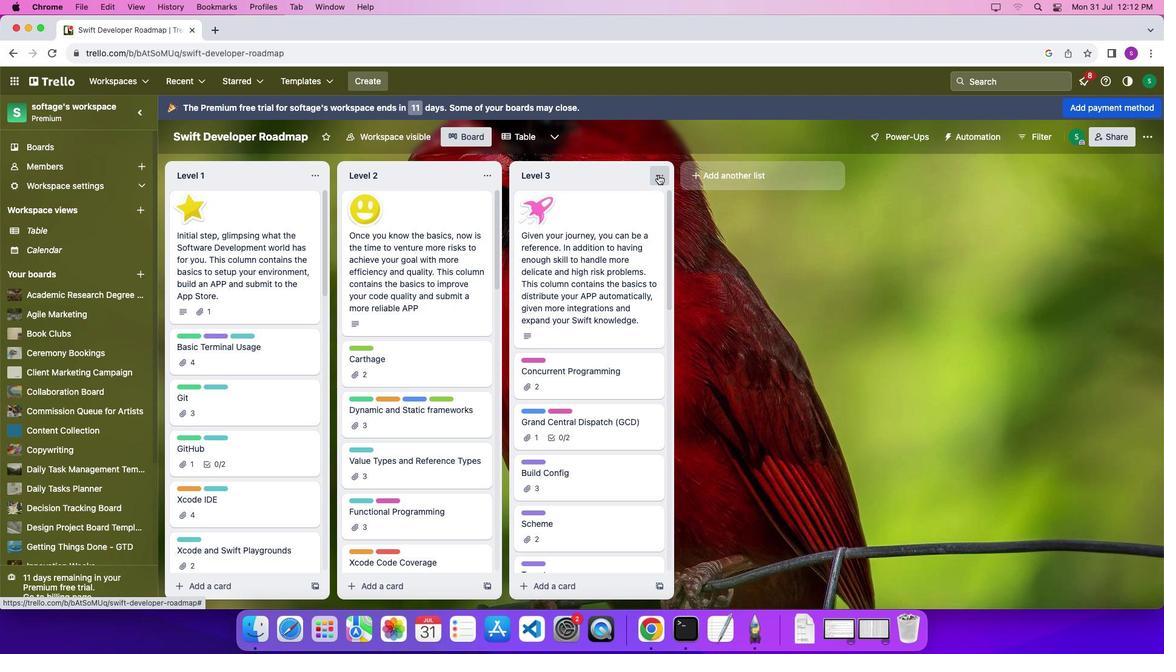 
Action: Mouse moved to (688, 505)
Screenshot: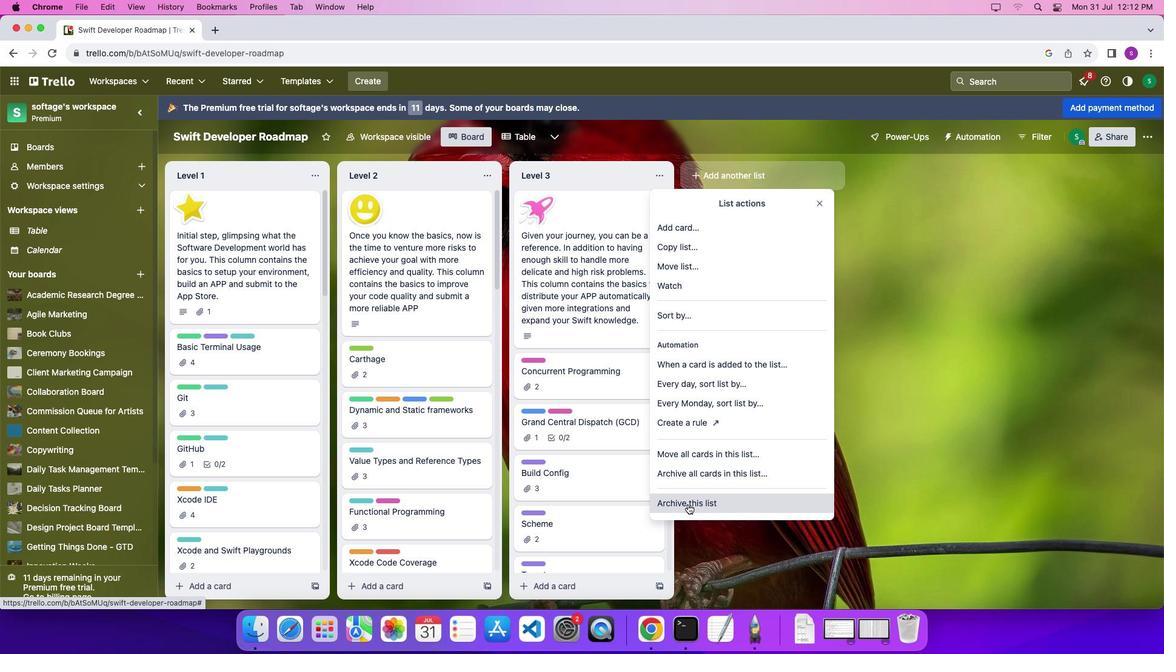 
Action: Mouse pressed left at (688, 505)
Screenshot: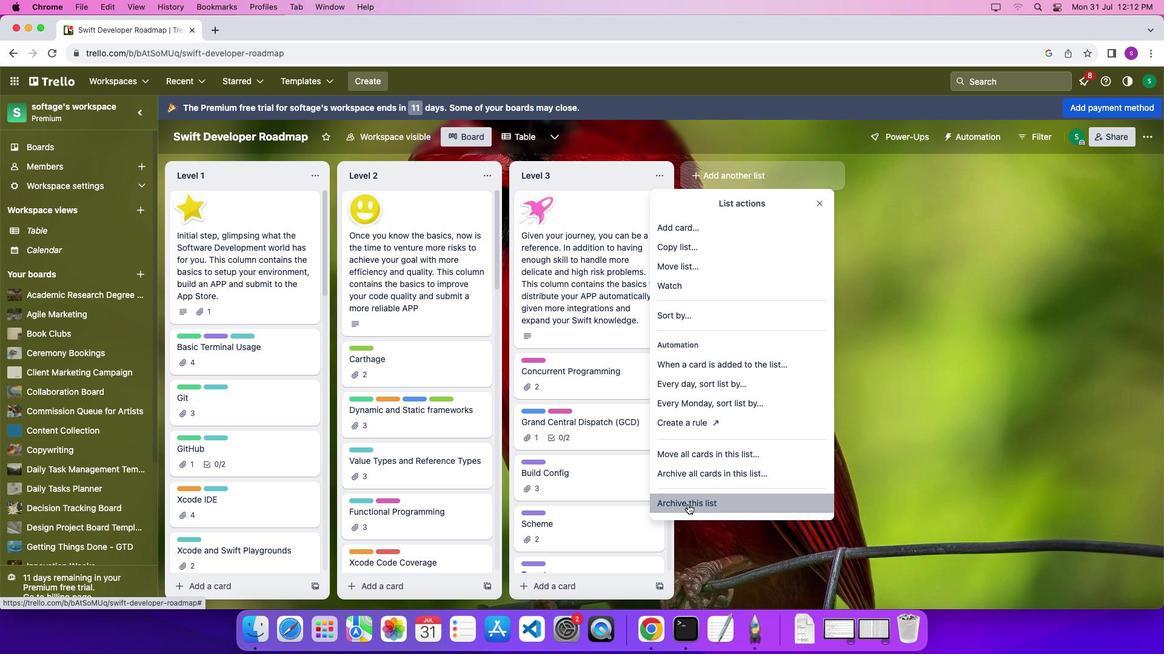 
Action: Mouse moved to (485, 177)
Screenshot: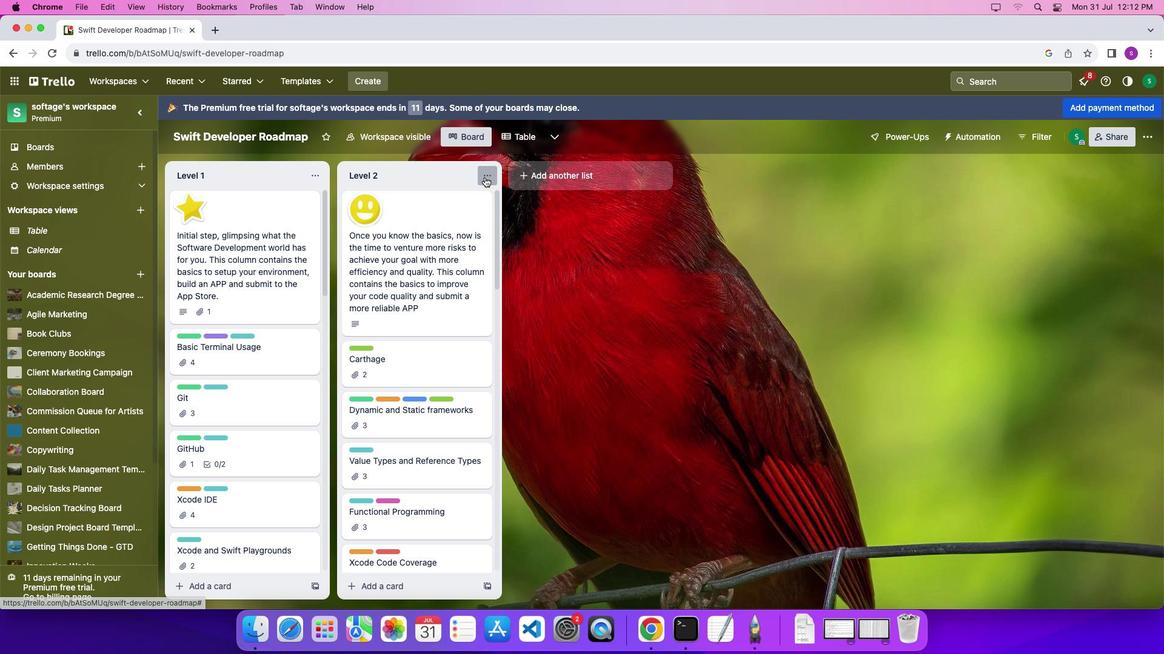
Action: Mouse pressed left at (485, 177)
Screenshot: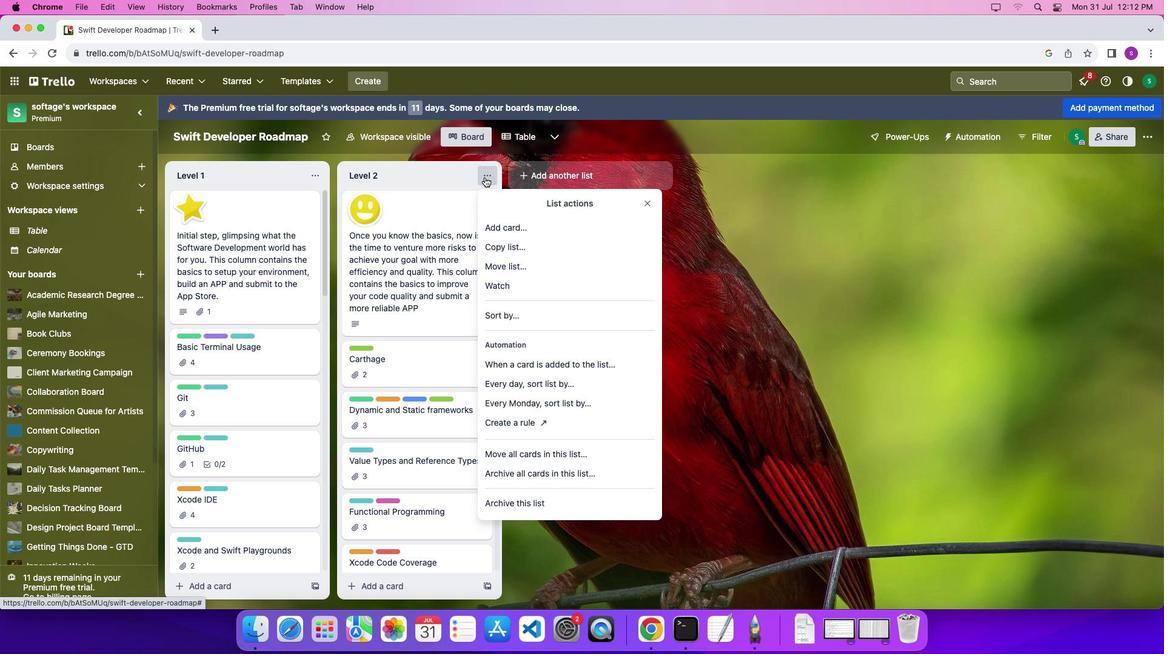 
Action: Mouse moved to (537, 500)
Screenshot: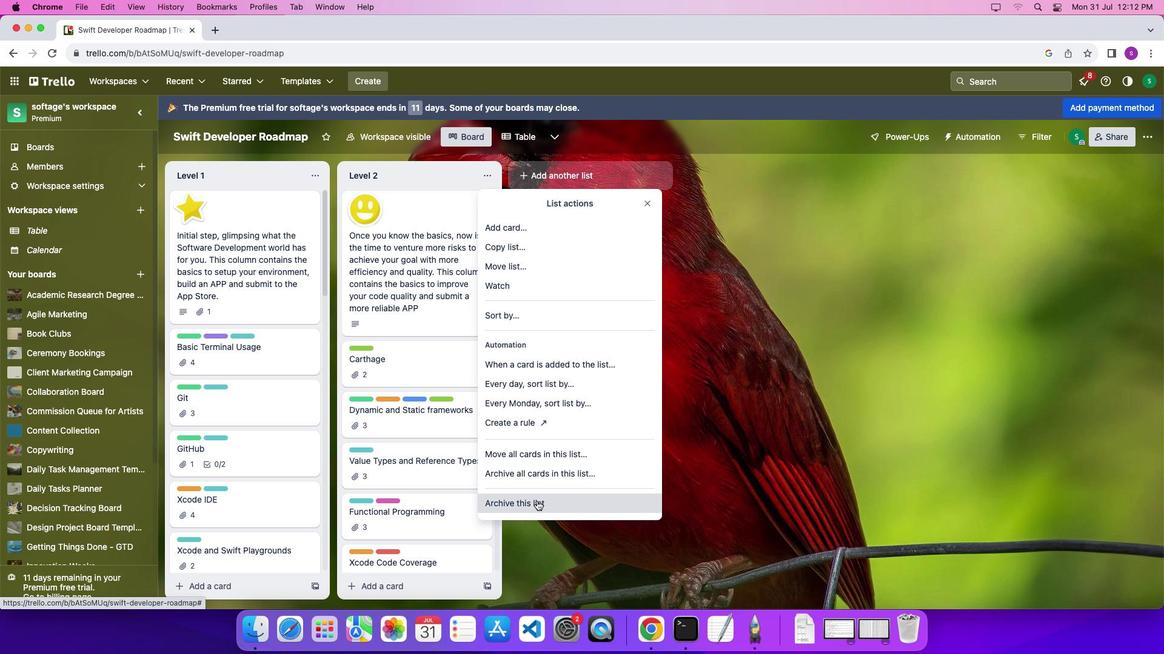 
Action: Mouse pressed left at (537, 500)
Screenshot: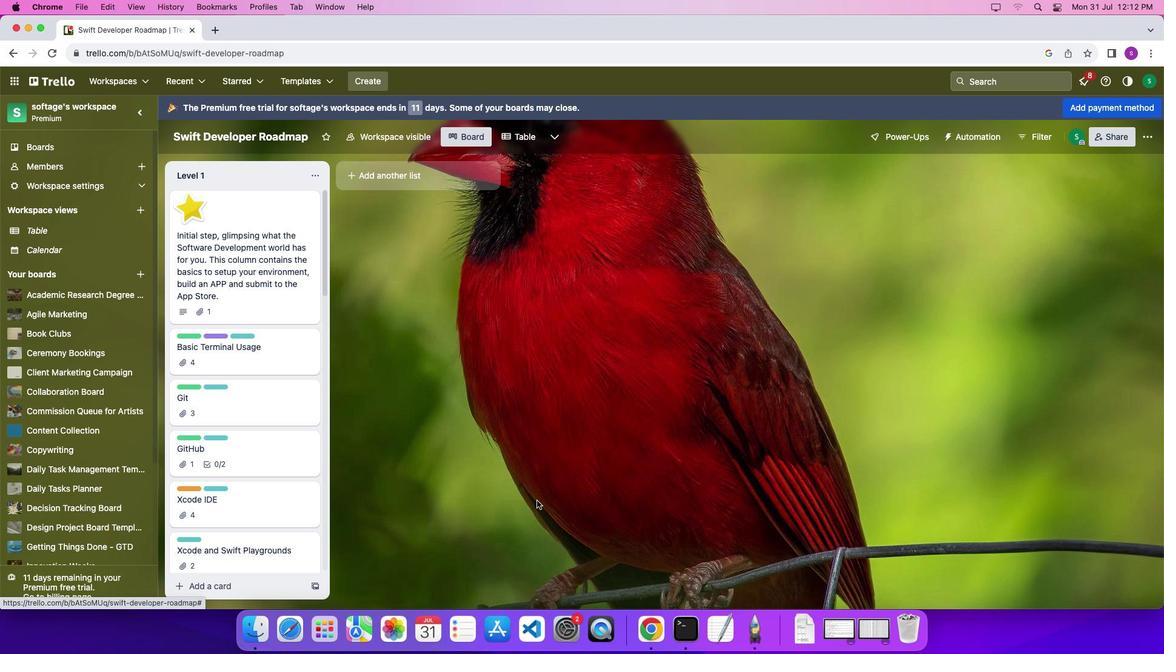 
Action: Mouse moved to (319, 174)
Screenshot: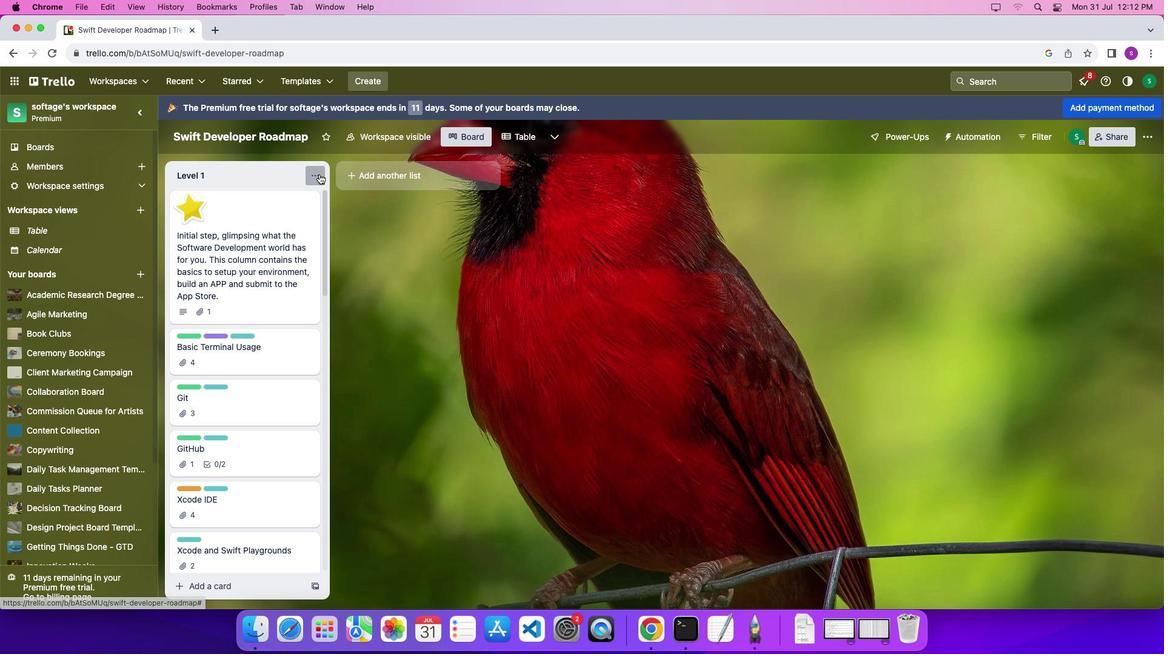 
Action: Mouse pressed left at (319, 174)
Screenshot: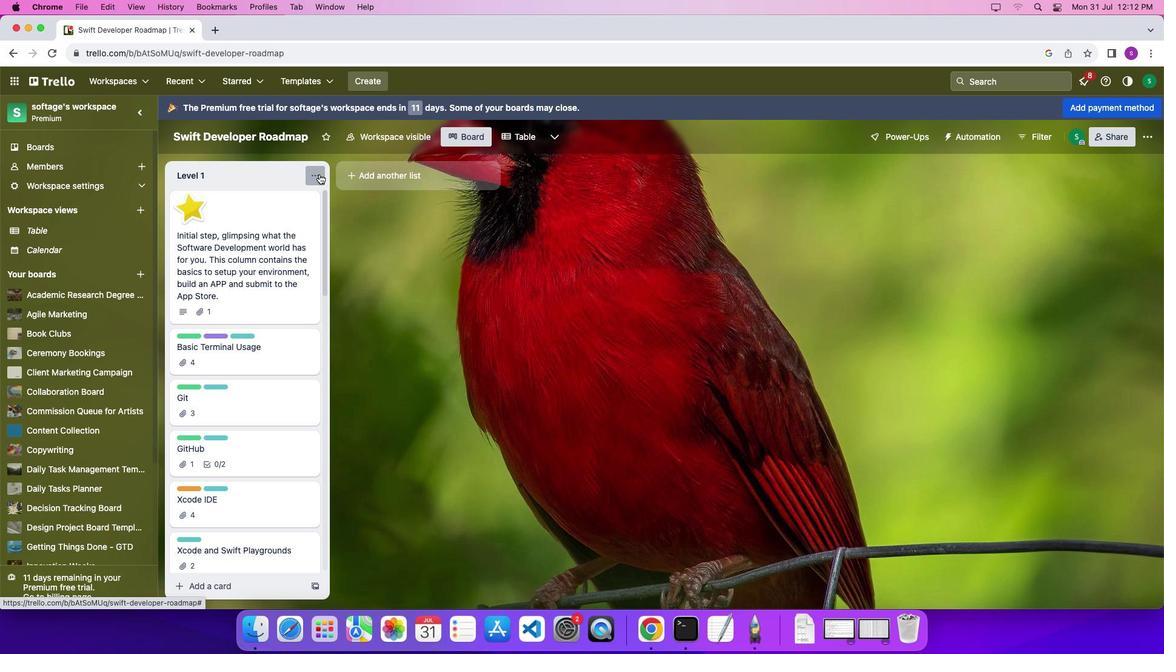 
Action: Mouse moved to (389, 499)
Screenshot: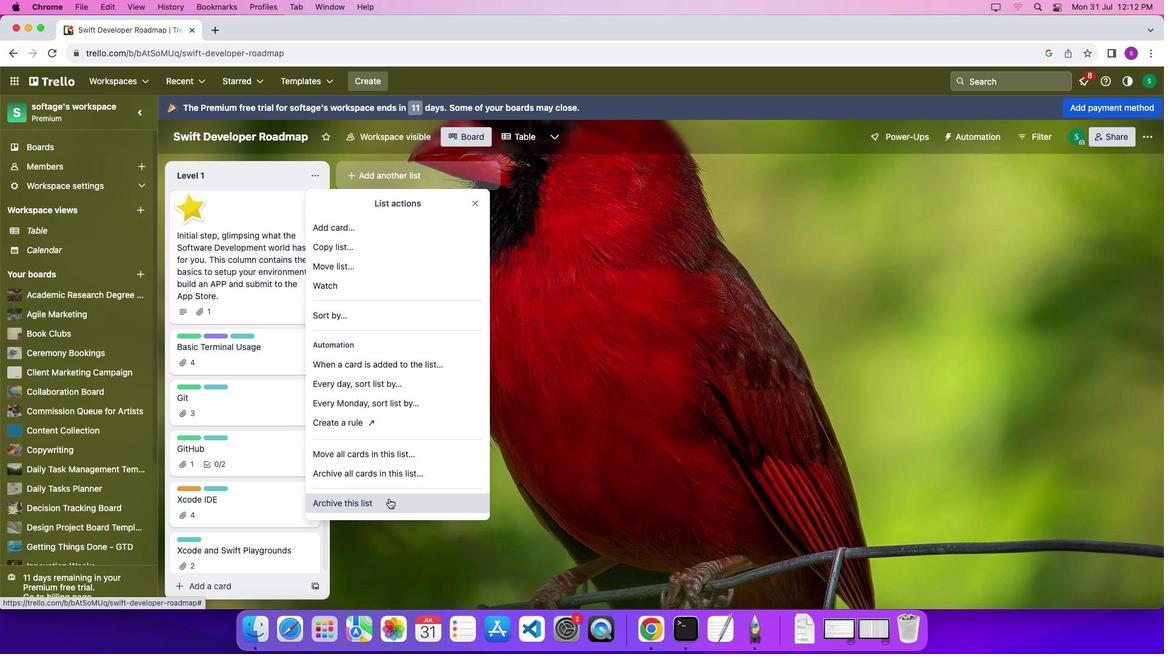 
Action: Mouse pressed left at (389, 499)
Screenshot: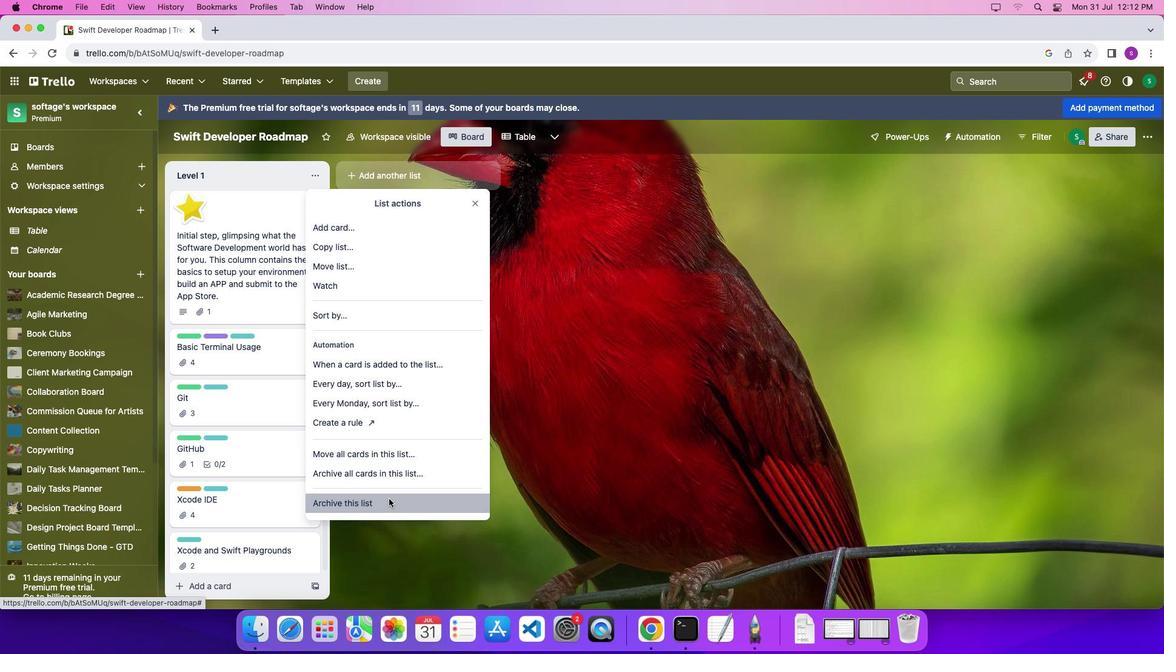 
Action: Mouse moved to (371, 437)
Screenshot: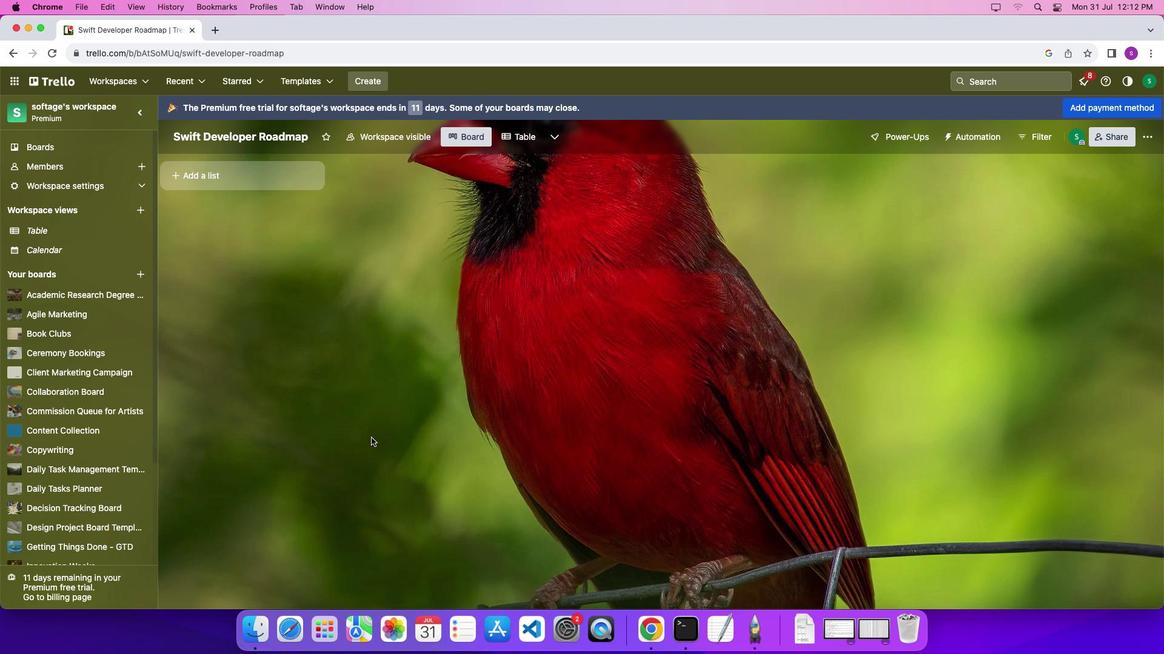 
Action: Mouse pressed left at (371, 437)
Screenshot: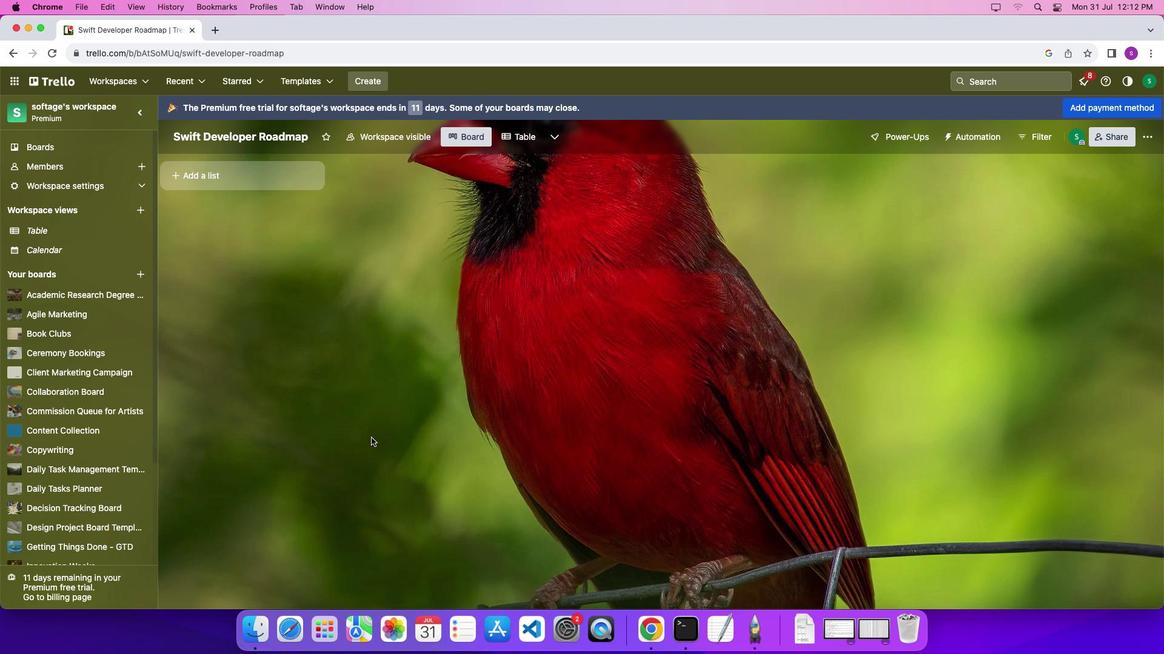 
Action: Mouse moved to (292, 181)
Screenshot: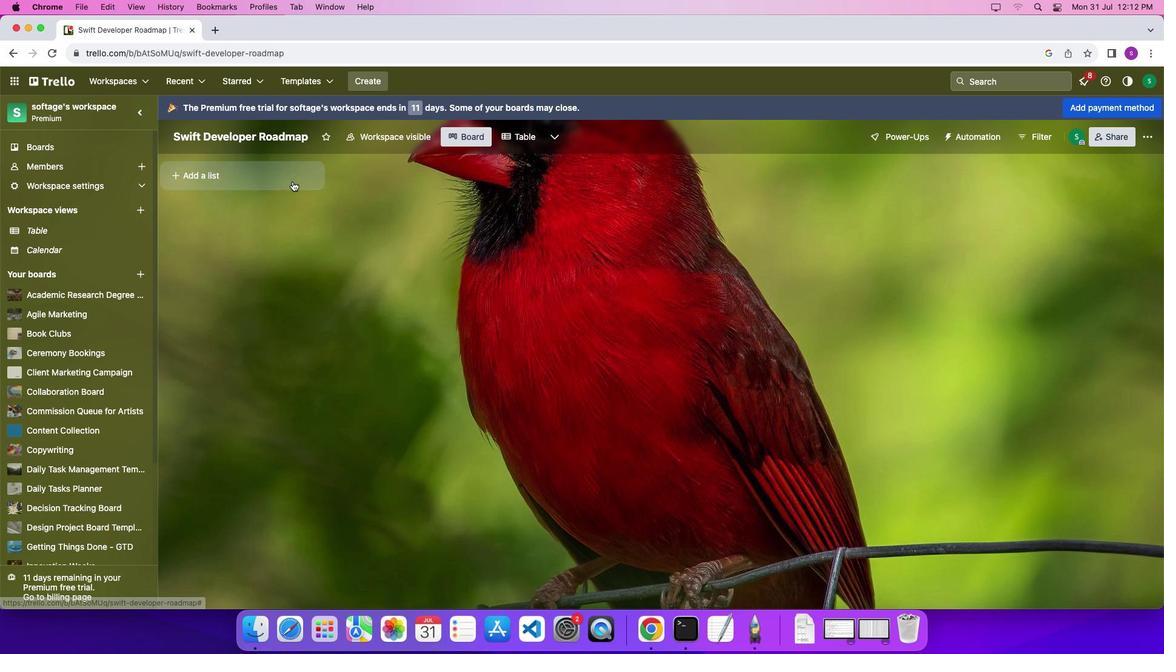 
Action: Mouse pressed left at (292, 181)
Screenshot: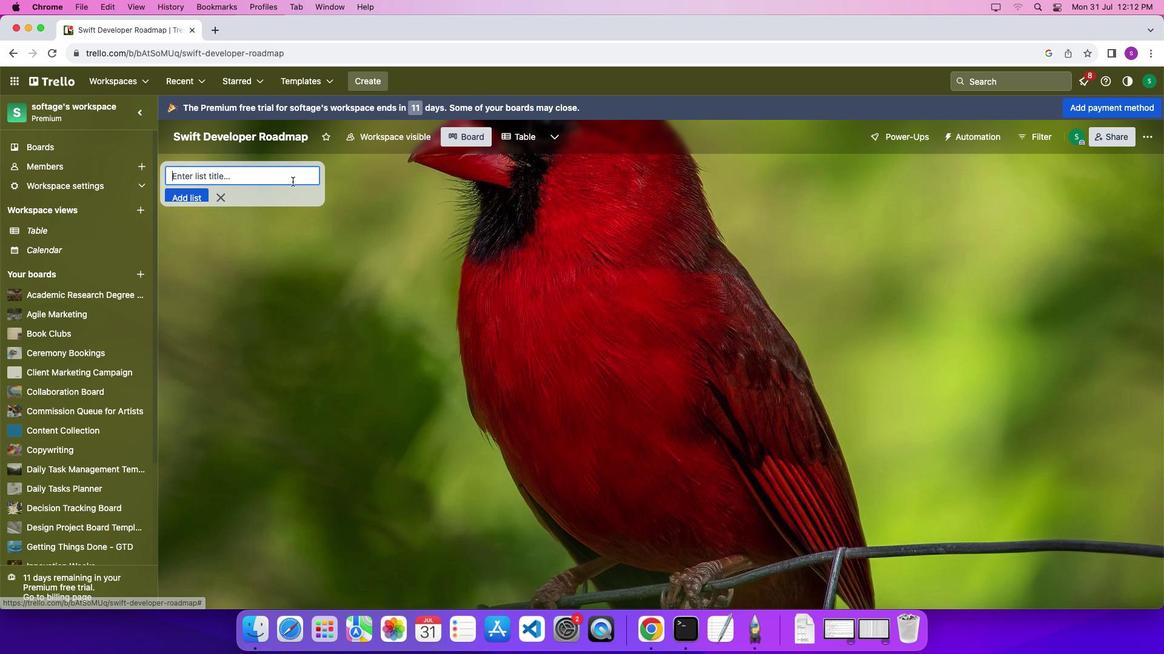 
Action: Mouse moved to (291, 178)
Screenshot: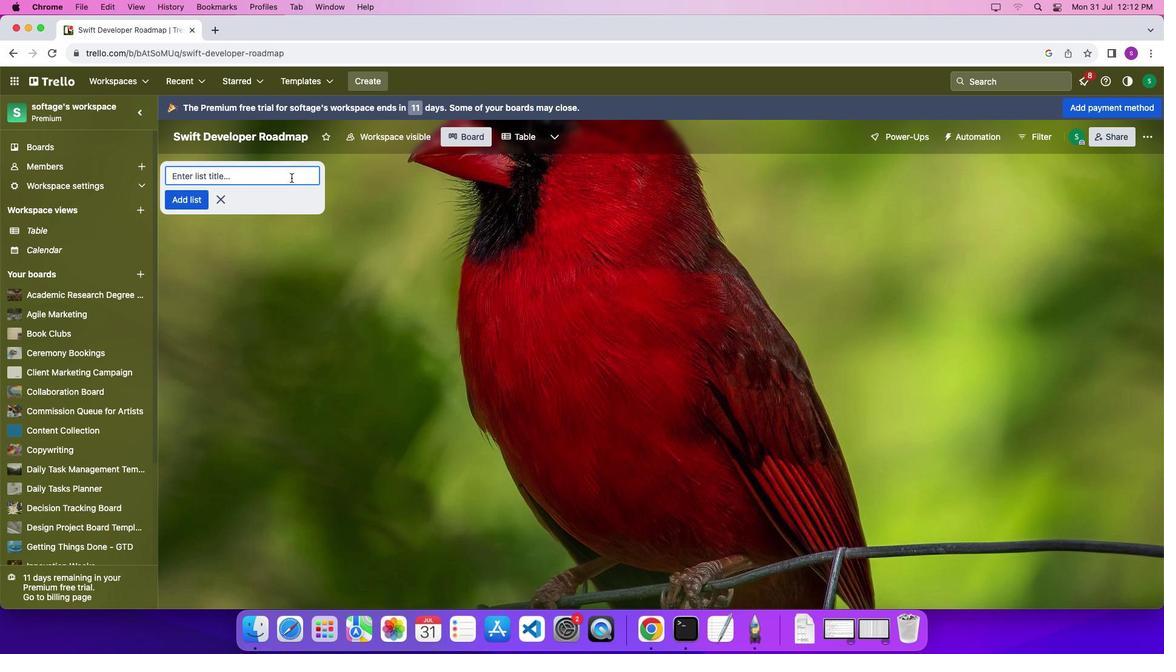 
Action: Mouse pressed left at (291, 178)
Screenshot: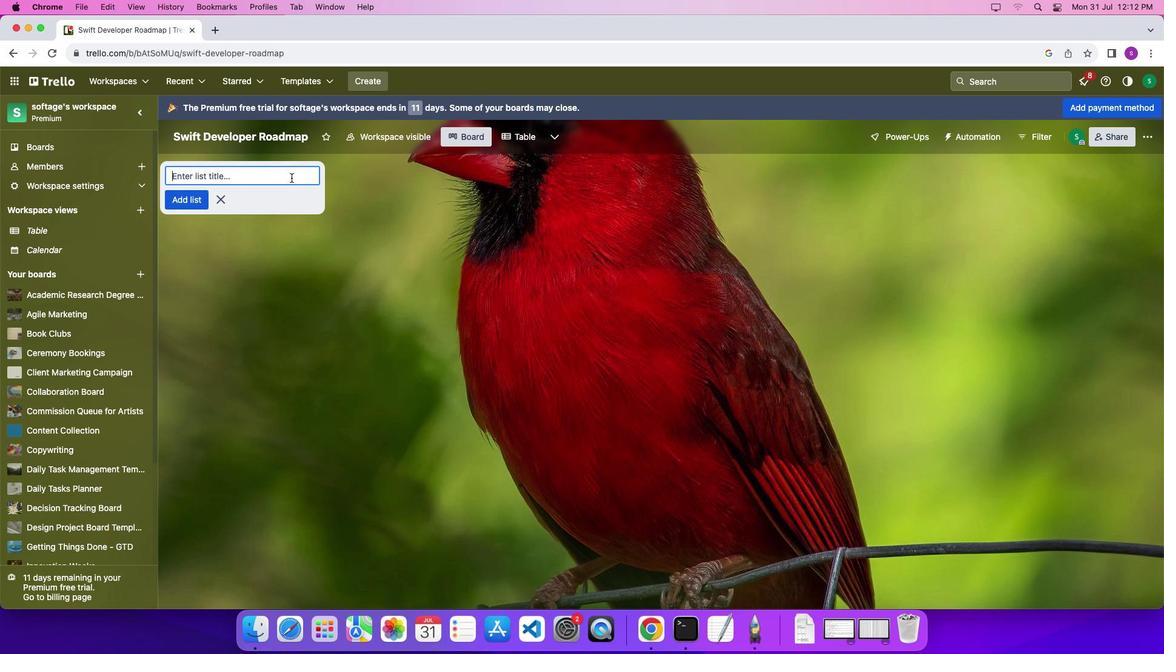 
Action: Key pressed Key.shift'S''o''f''t''w''a''r''e'Key.spaceKey.shift'E''n''g''i''n''e''e''r''i''n''g'Key.spaceKey.shift'C''a''r''e''e''r'Key.enterKey.shift'A''n''d''r''o''i''d'Key.spaceKey.shift'D''e''v''e''l''o''p''e''r'Key.spaceKey.shift'R''o''a''d''m''a''p'Key.enterKey.shift'G''a''m''e'Key.spaceKey.shift'D''e''v''e''l''o''p''m''e''n''t'Key.spaceKey.shift'T''e''m''p''l''a''t''e'Key.enter
Screenshot: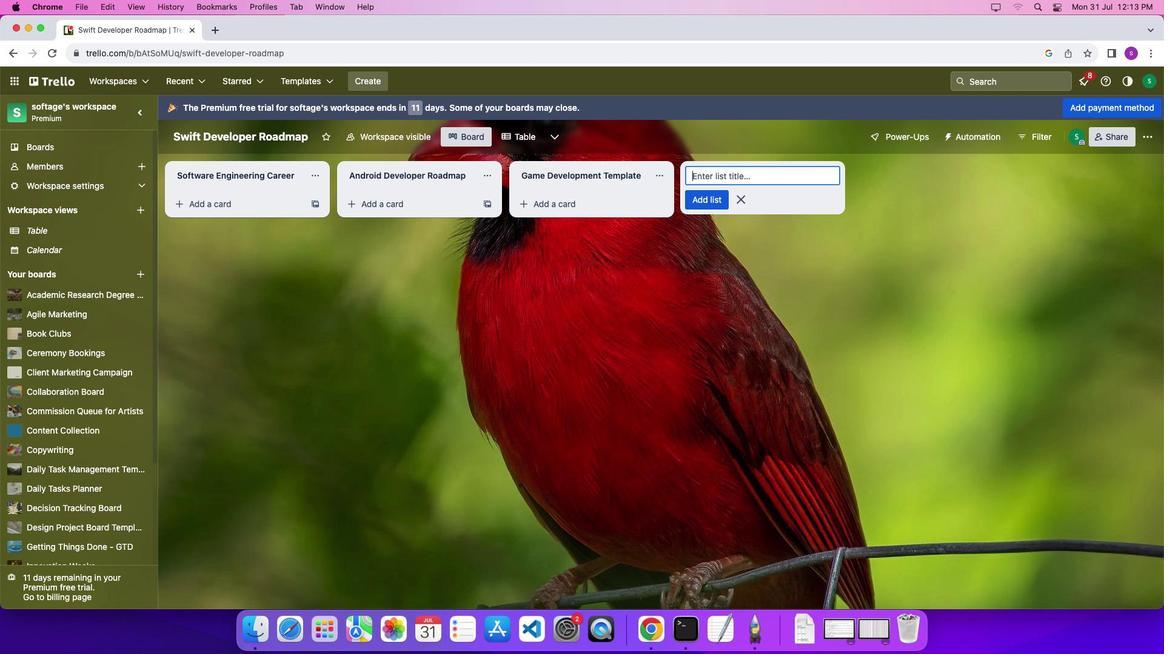 
Action: Mouse moved to (186, 201)
Screenshot: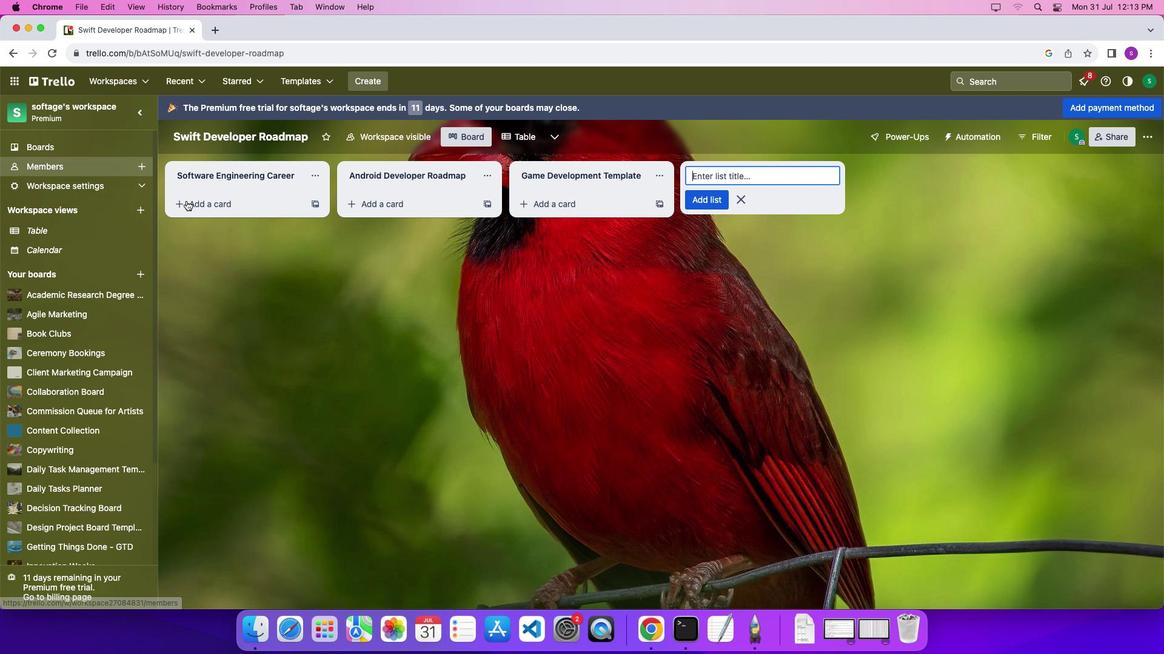 
Action: Mouse pressed left at (186, 201)
Screenshot: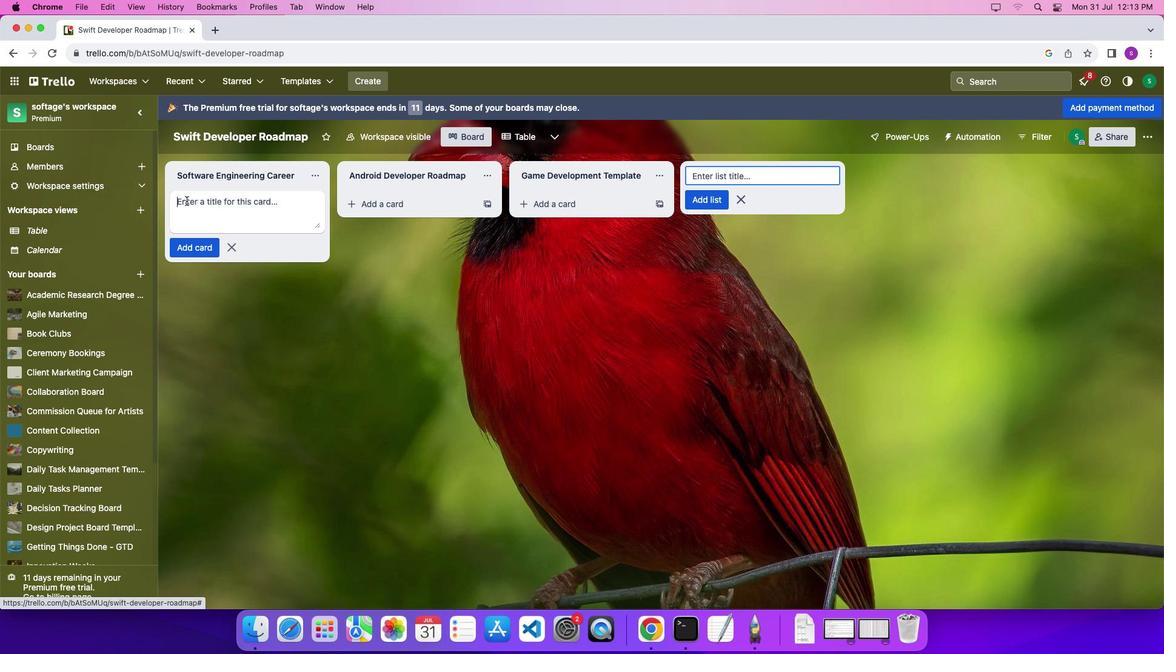 
Action: Mouse moved to (202, 201)
Screenshot: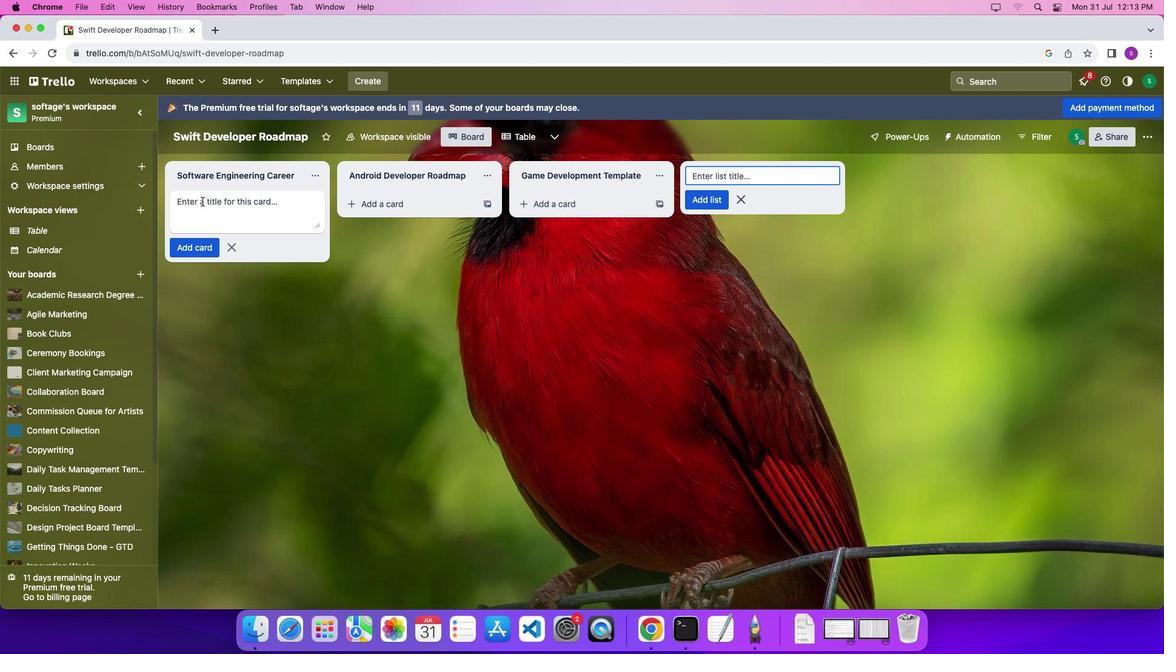
Action: Mouse pressed left at (202, 201)
Screenshot: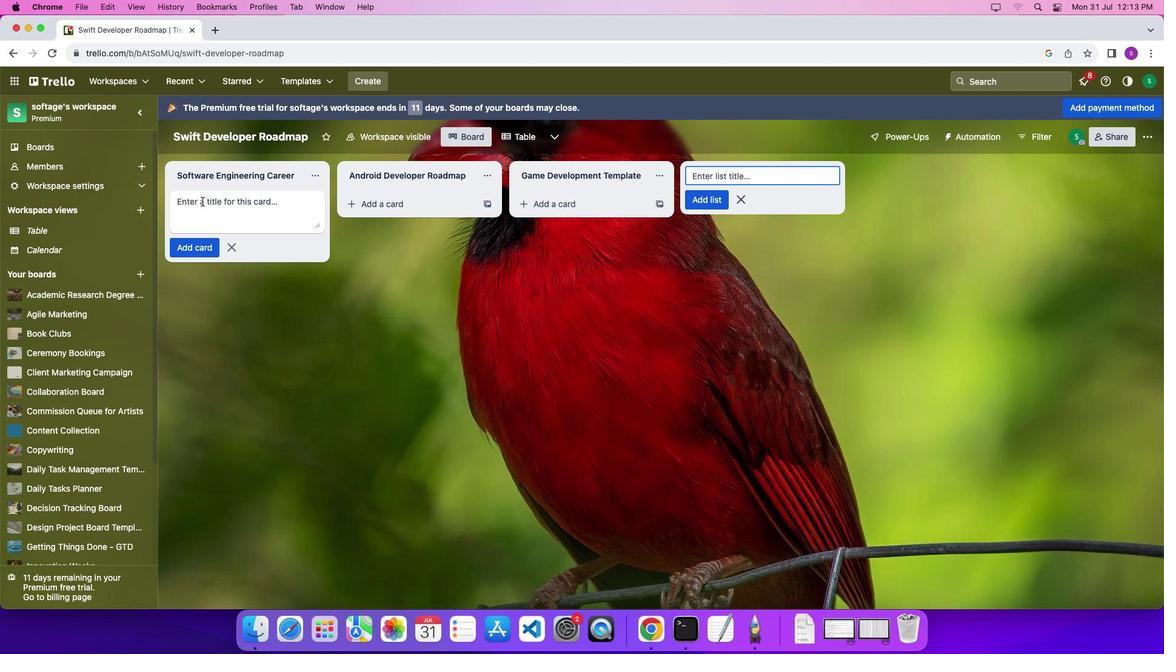 
Action: Mouse moved to (269, 211)
Screenshot: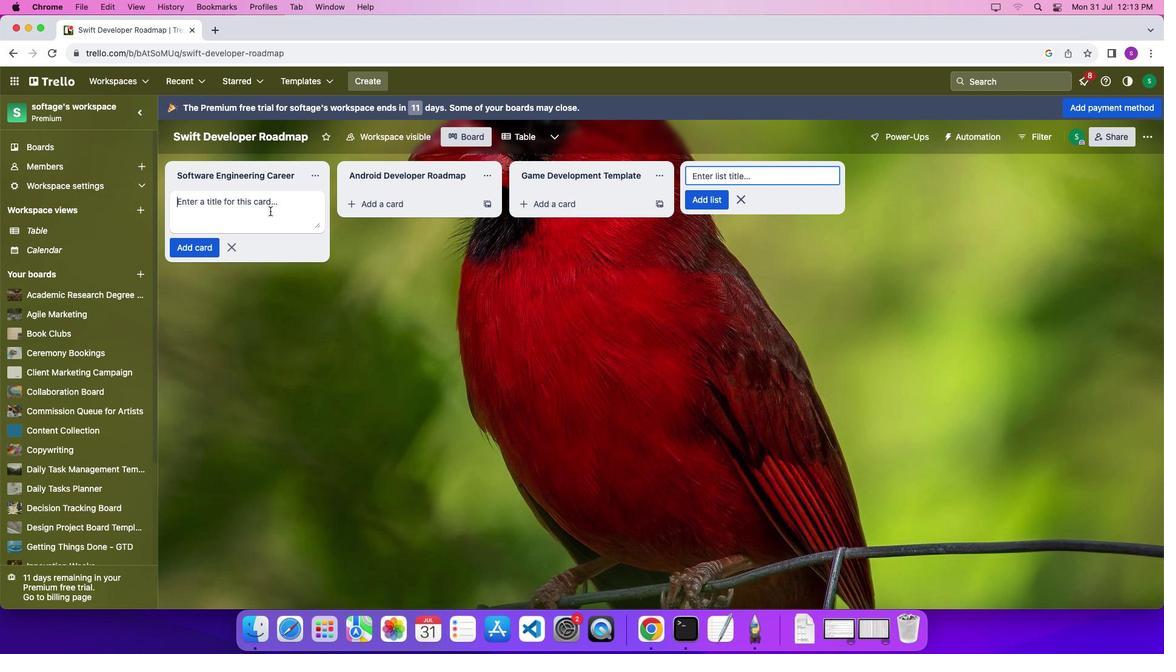 
Action: Key pressed Key.shift'S''o''f''t''w''a''r''e'Key.spaceKey.enter
Screenshot: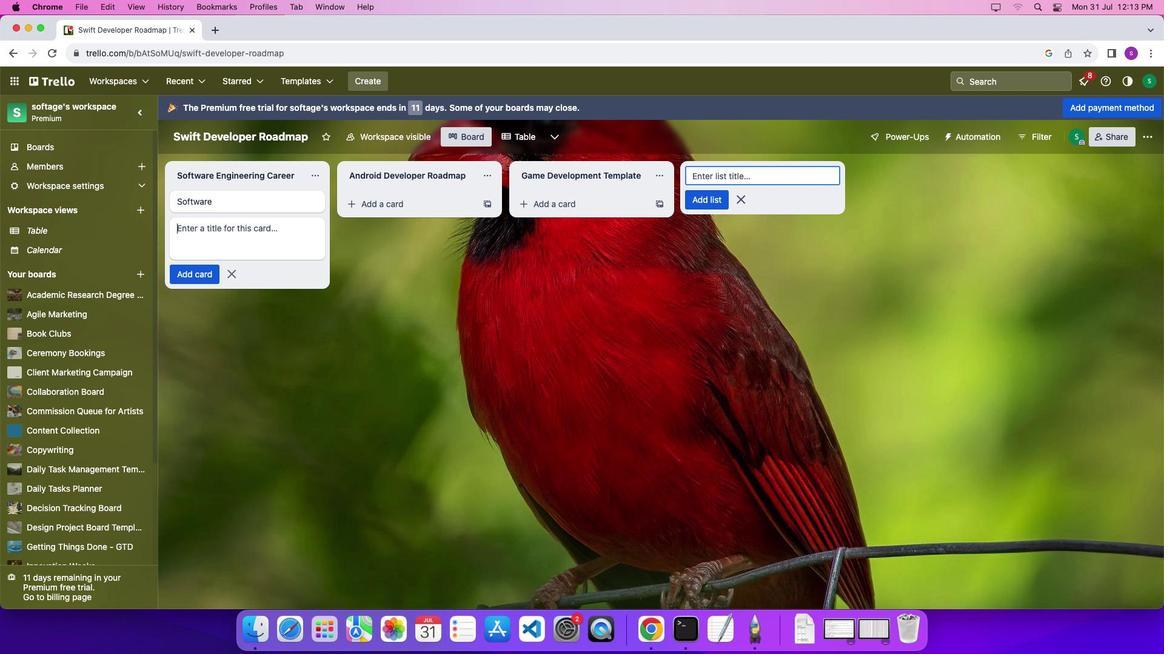 
Action: Mouse moved to (432, 209)
Screenshot: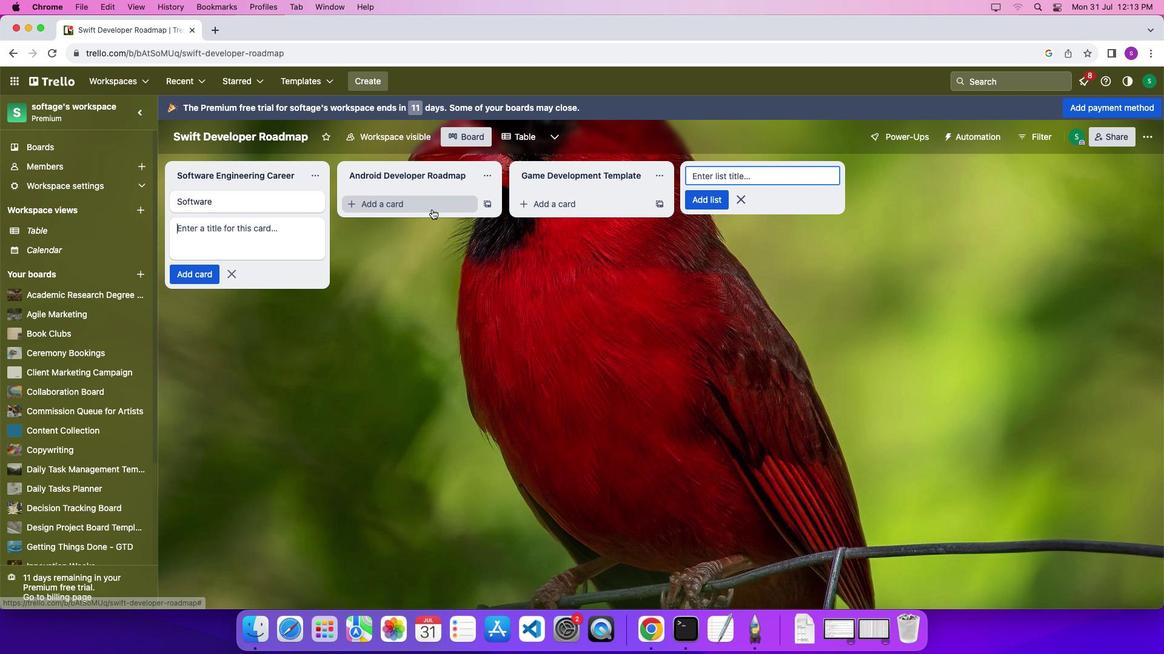 
Action: Mouse pressed left at (432, 209)
Screenshot: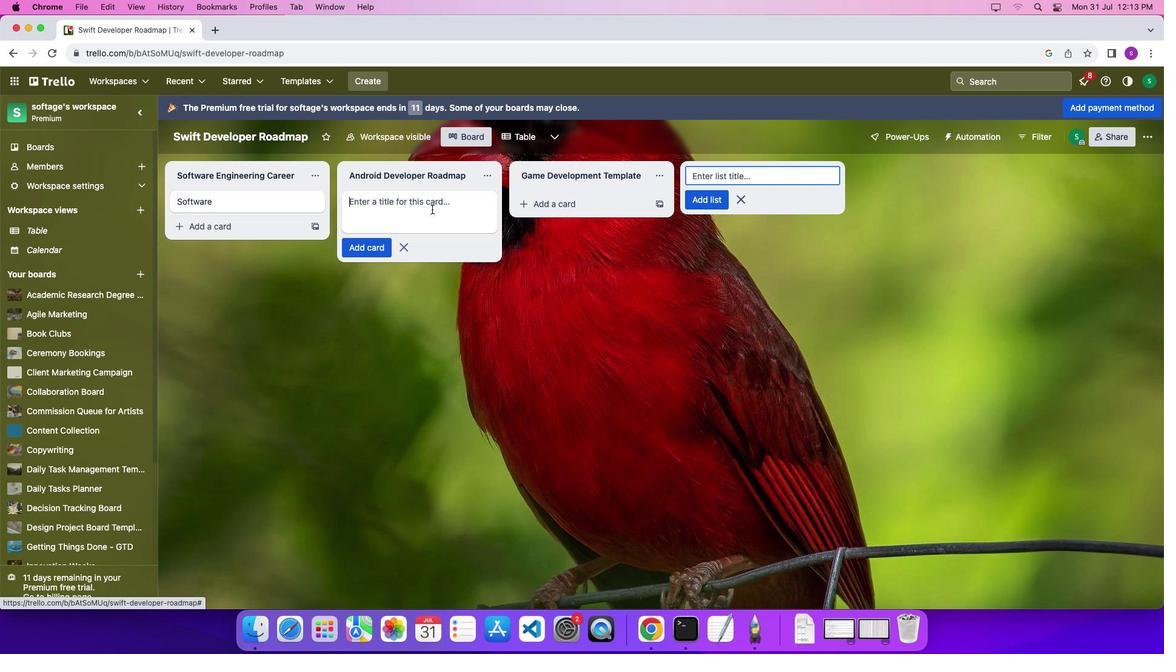 
Action: Mouse moved to (468, 231)
Screenshot: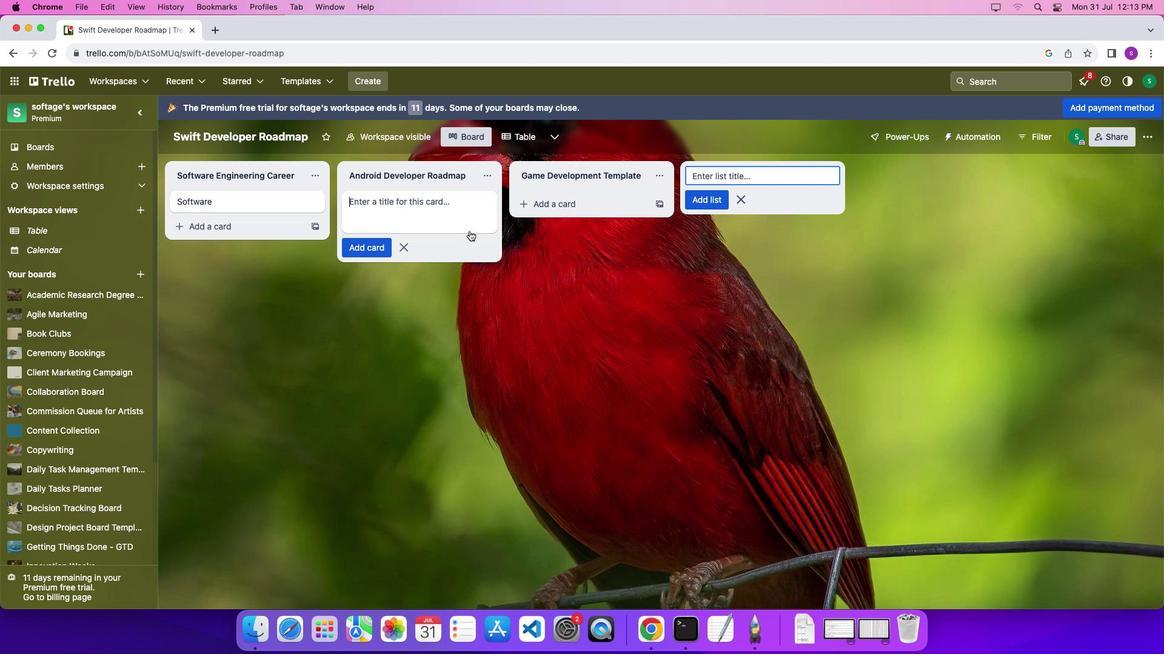 
Action: Key pressed Key.shift
Screenshot: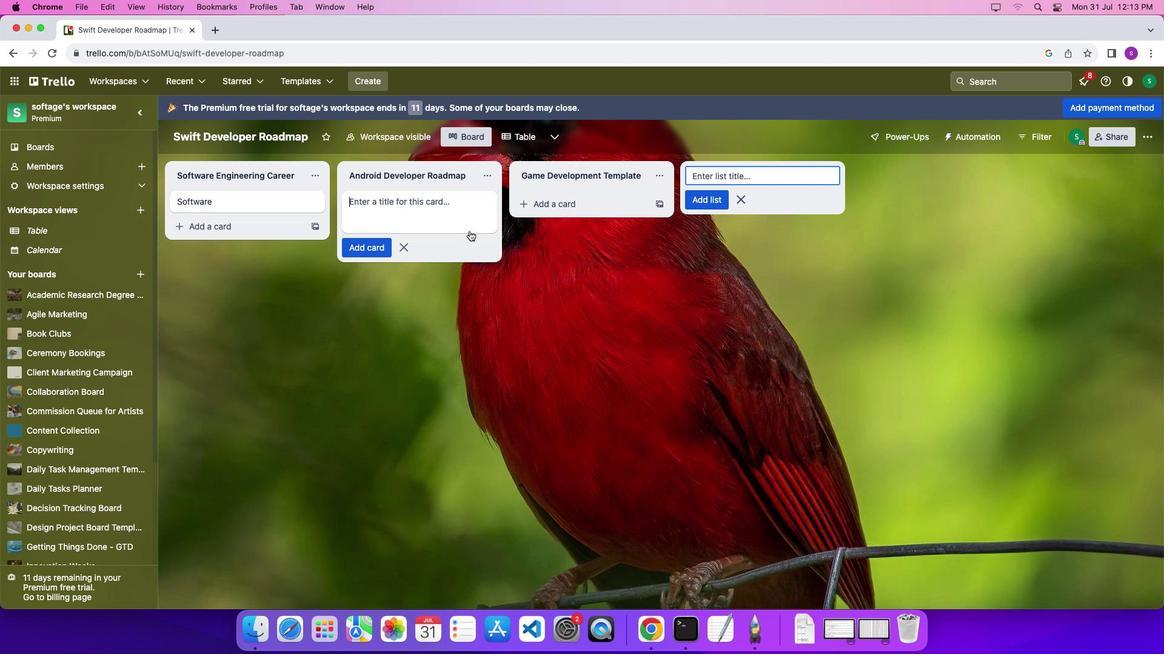 
Action: Mouse moved to (469, 231)
Screenshot: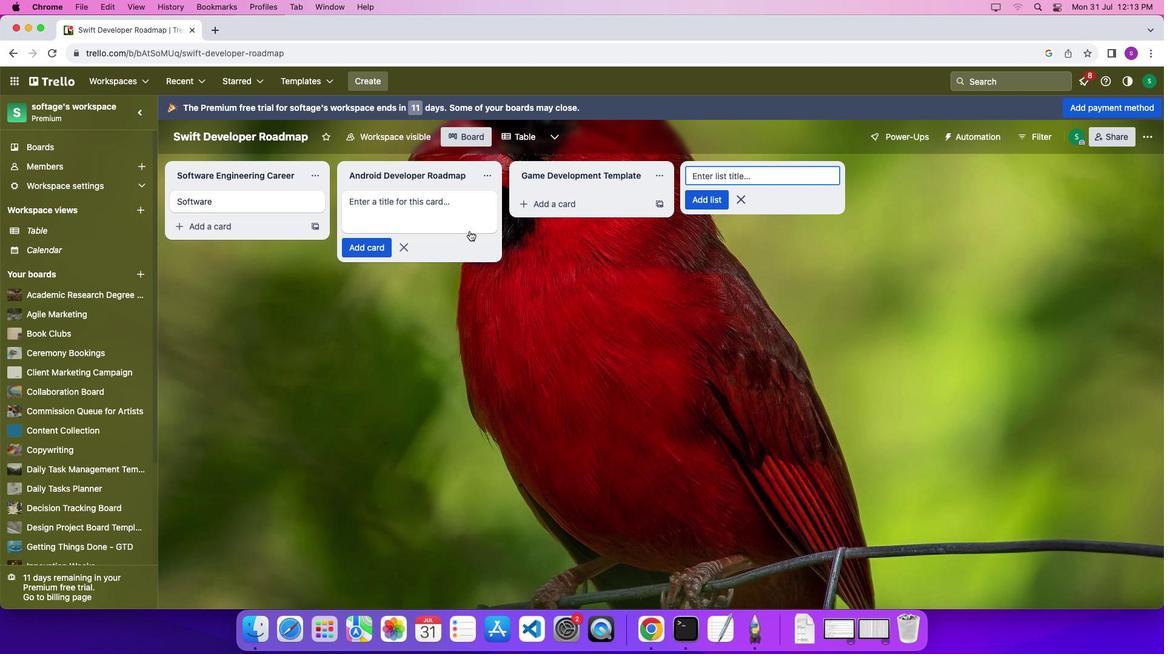 
Action: Key pressed 'A''n''d''r''o''i''d'Key.enter
Screenshot: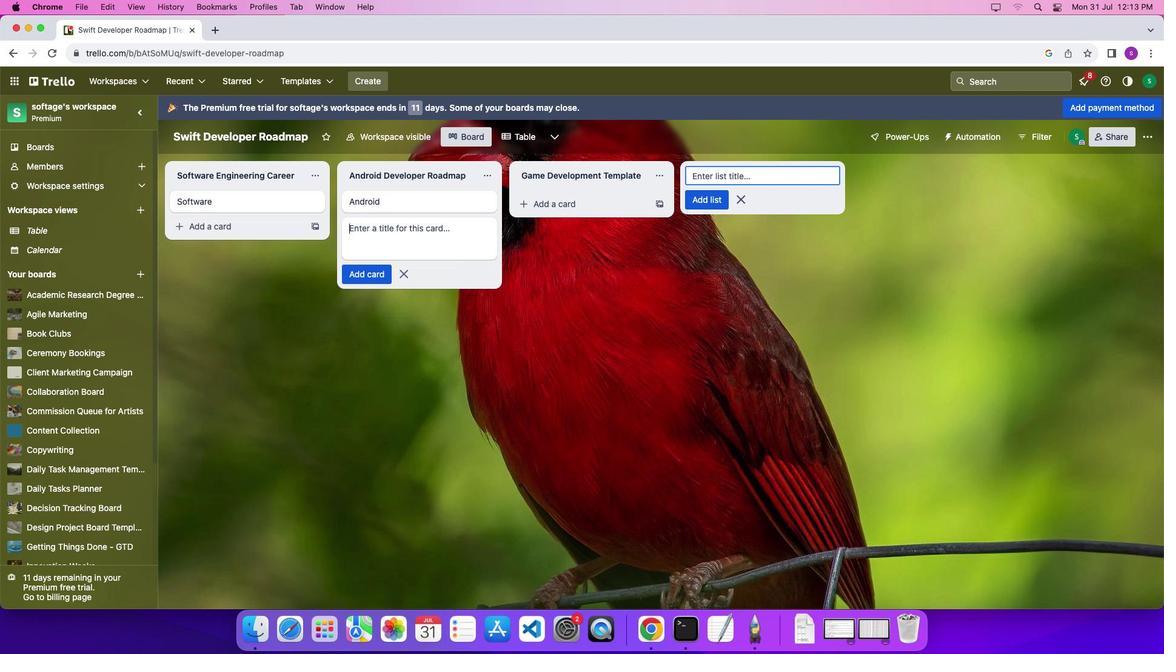 
Action: Mouse moved to (551, 204)
Screenshot: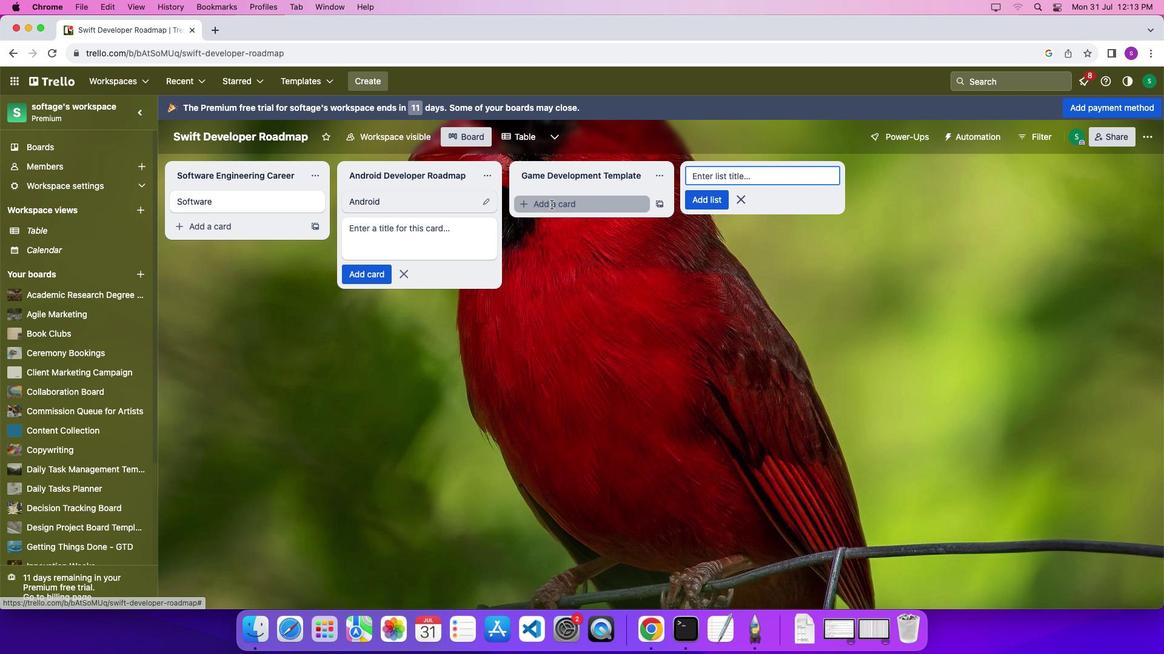 
Action: Mouse pressed left at (551, 204)
Screenshot: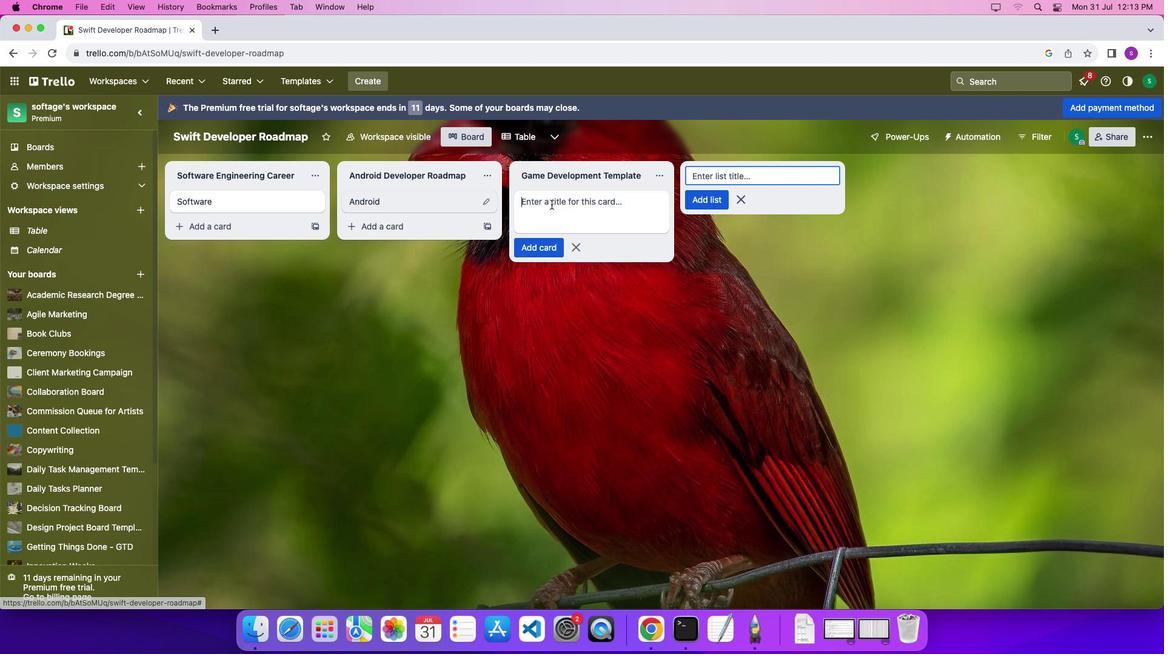 
Action: Mouse moved to (569, 231)
Screenshot: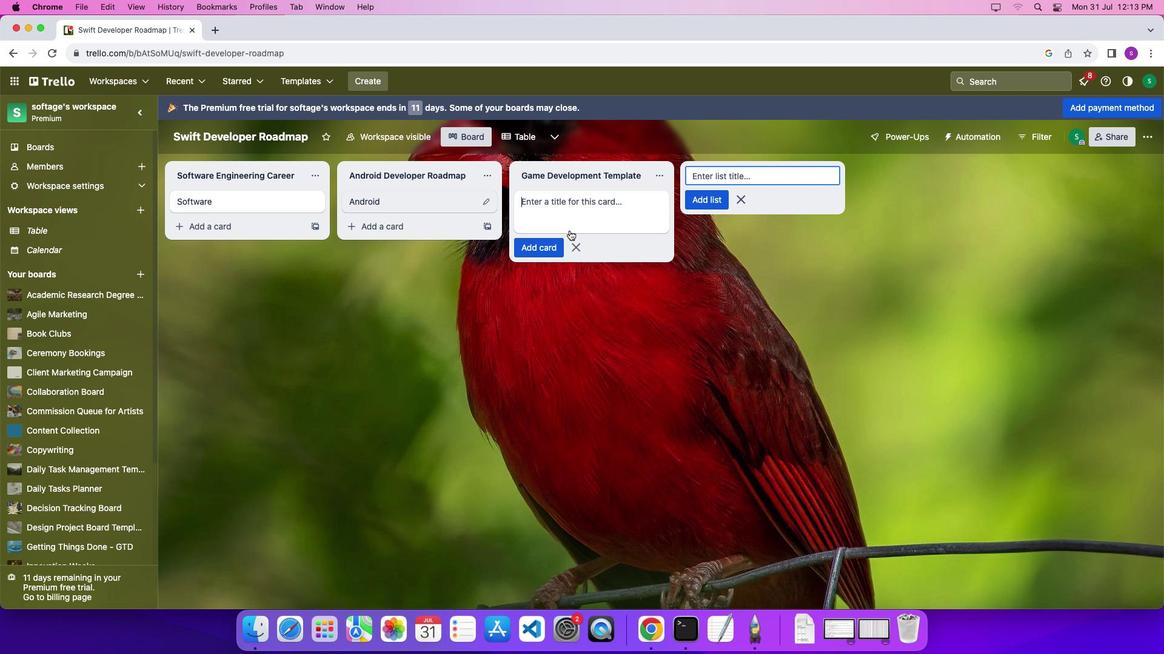 
Action: Key pressed Key.shift'G''a''m''e'
Screenshot: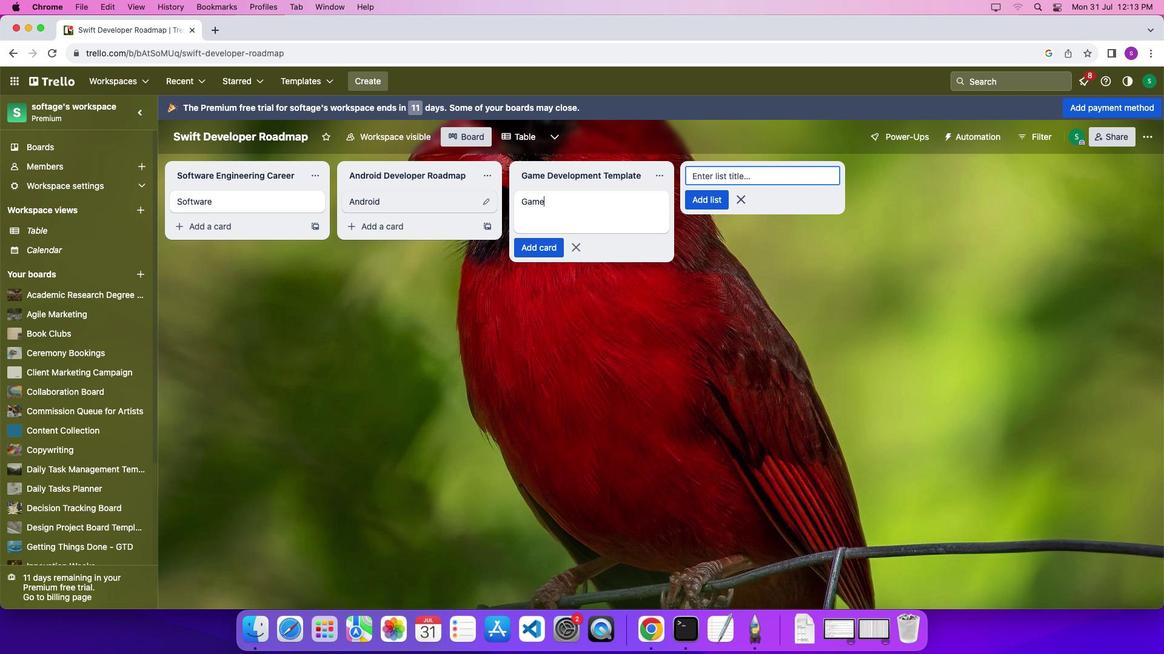 
Action: Mouse moved to (550, 227)
Screenshot: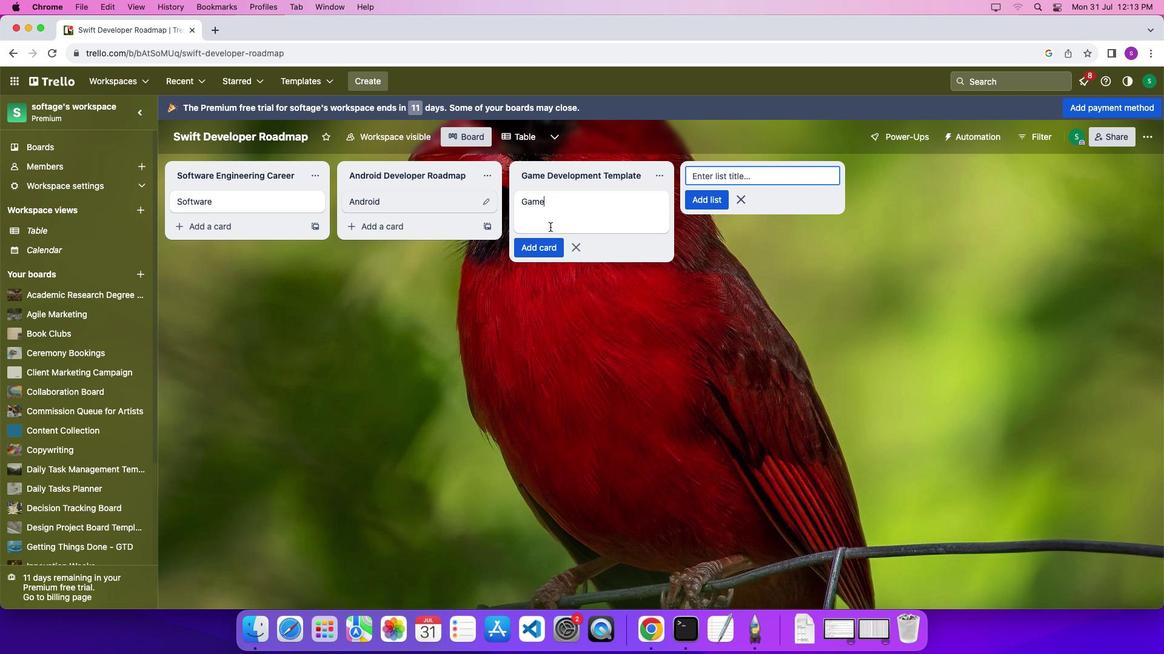 
Action: Key pressed '\x03'
Screenshot: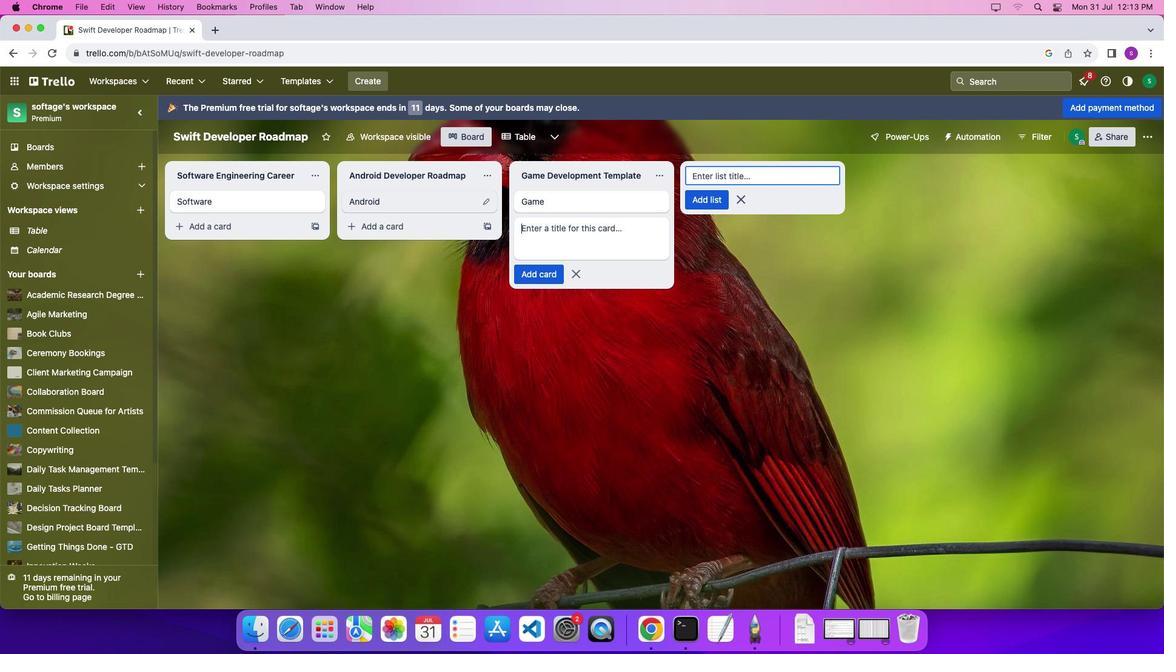 
Action: Mouse moved to (288, 206)
Screenshot: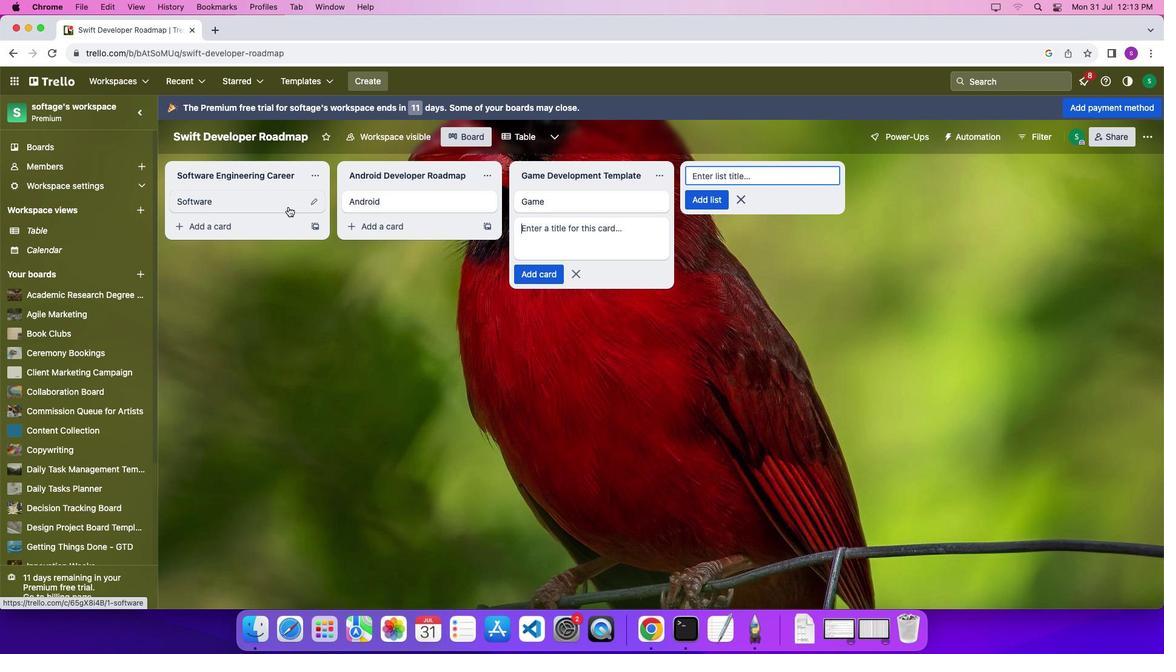 
Action: Mouse pressed left at (288, 206)
Screenshot: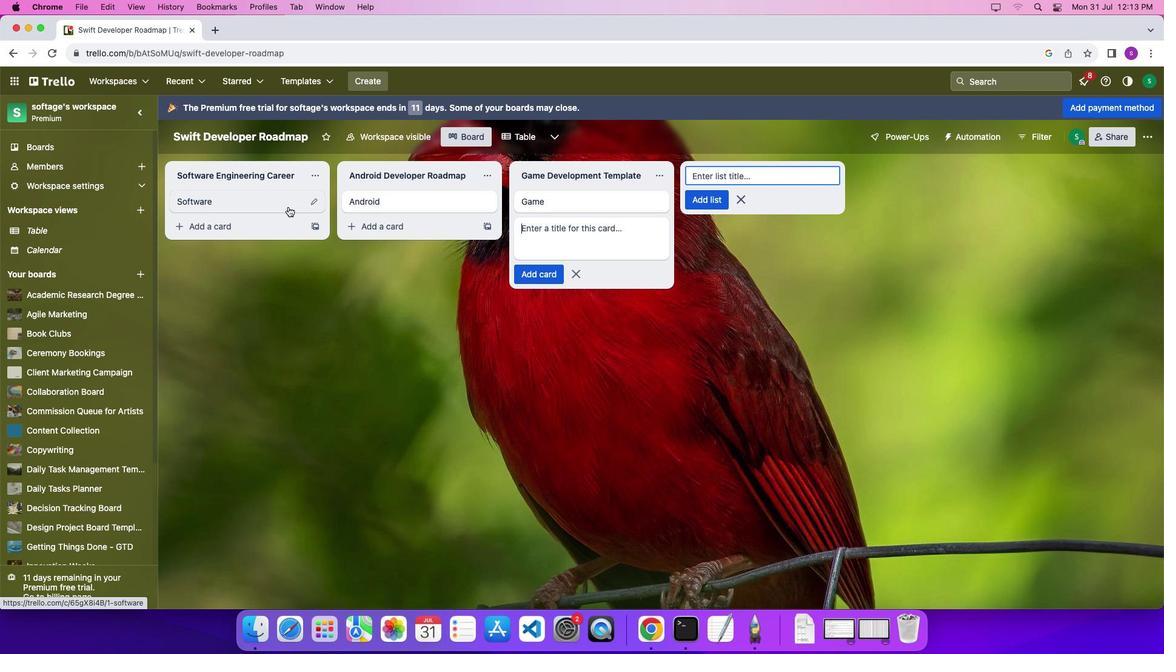 
Action: Mouse moved to (410, 174)
Screenshot: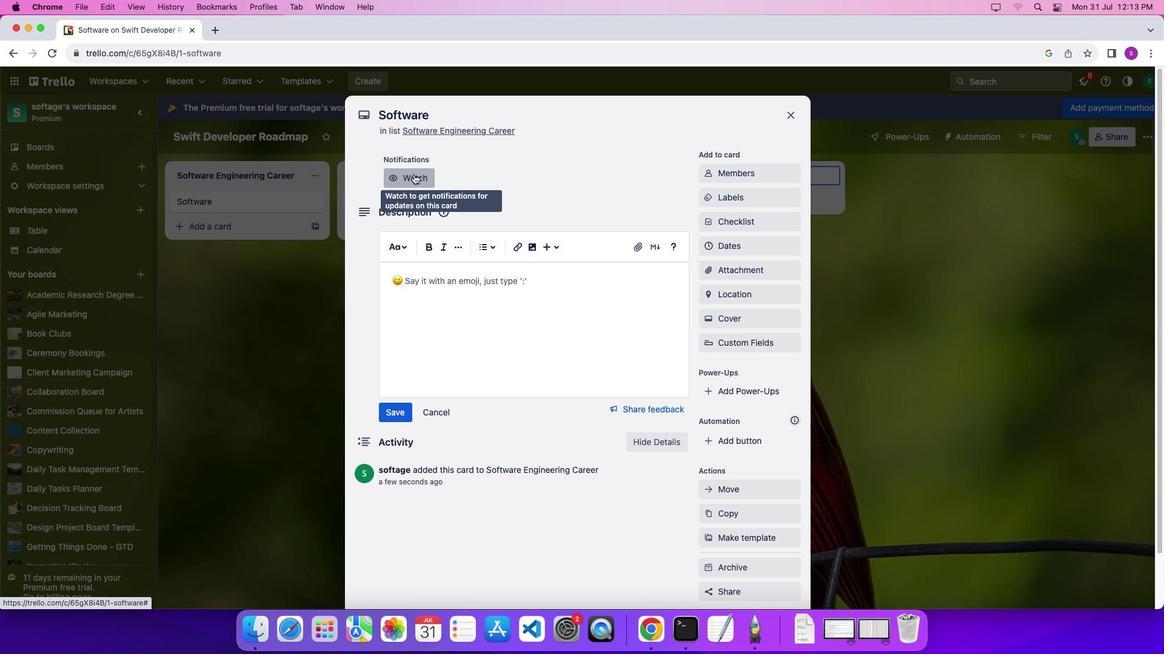 
Action: Mouse pressed left at (410, 174)
Screenshot: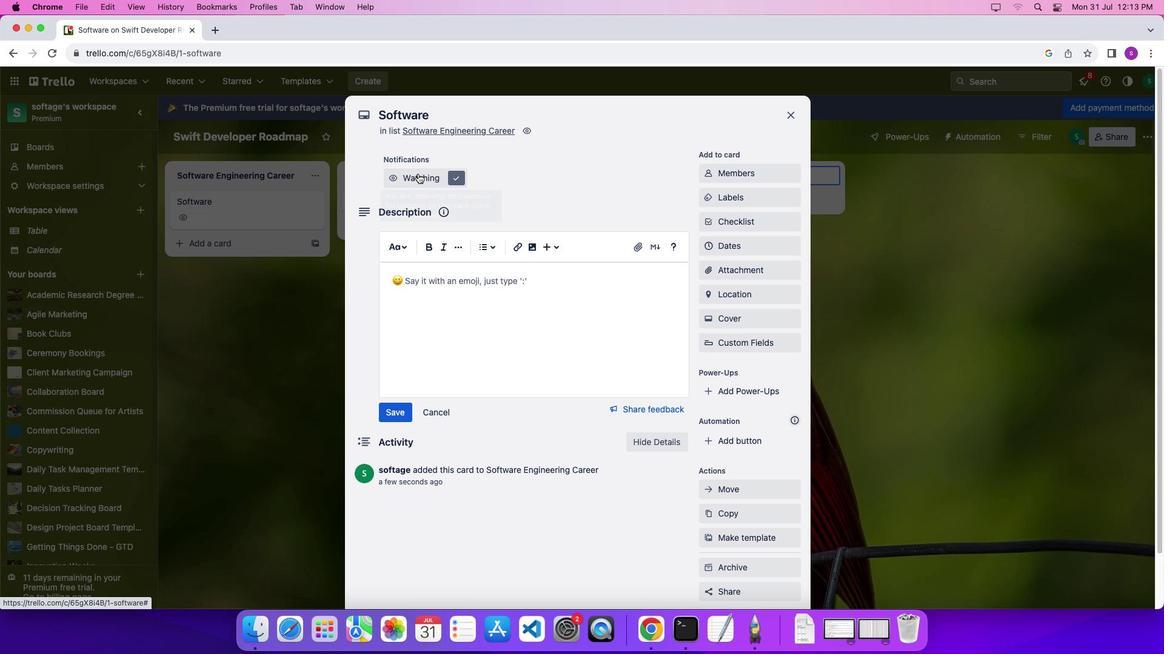 
Action: Mouse moved to (790, 170)
Screenshot: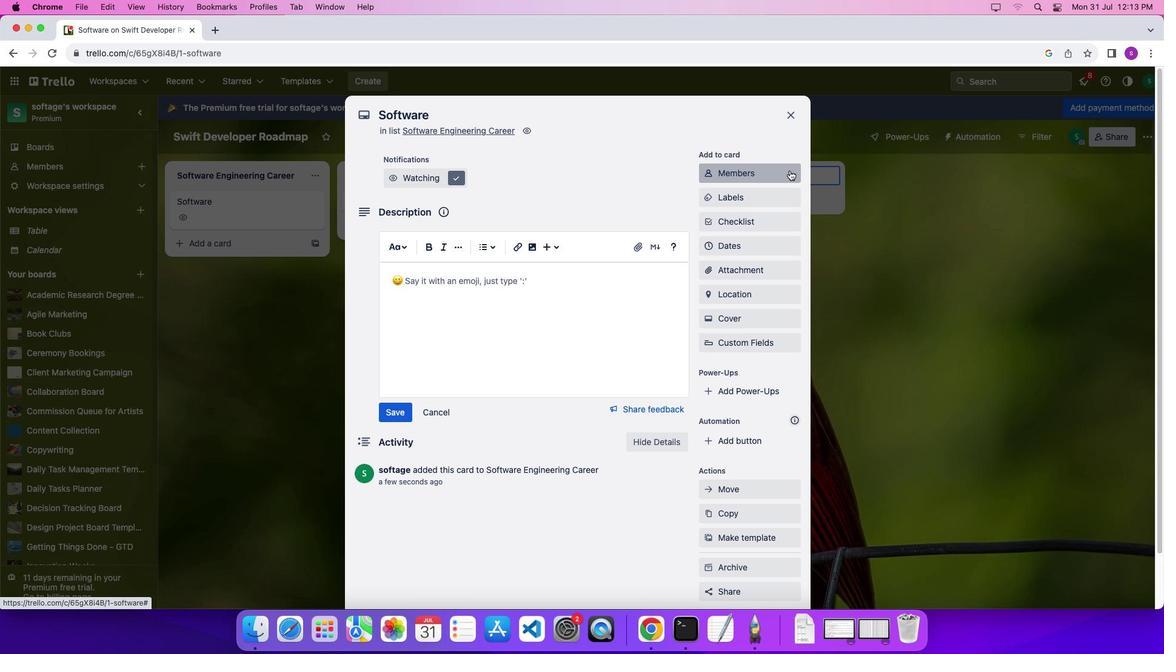 
Action: Mouse pressed left at (790, 170)
Screenshot: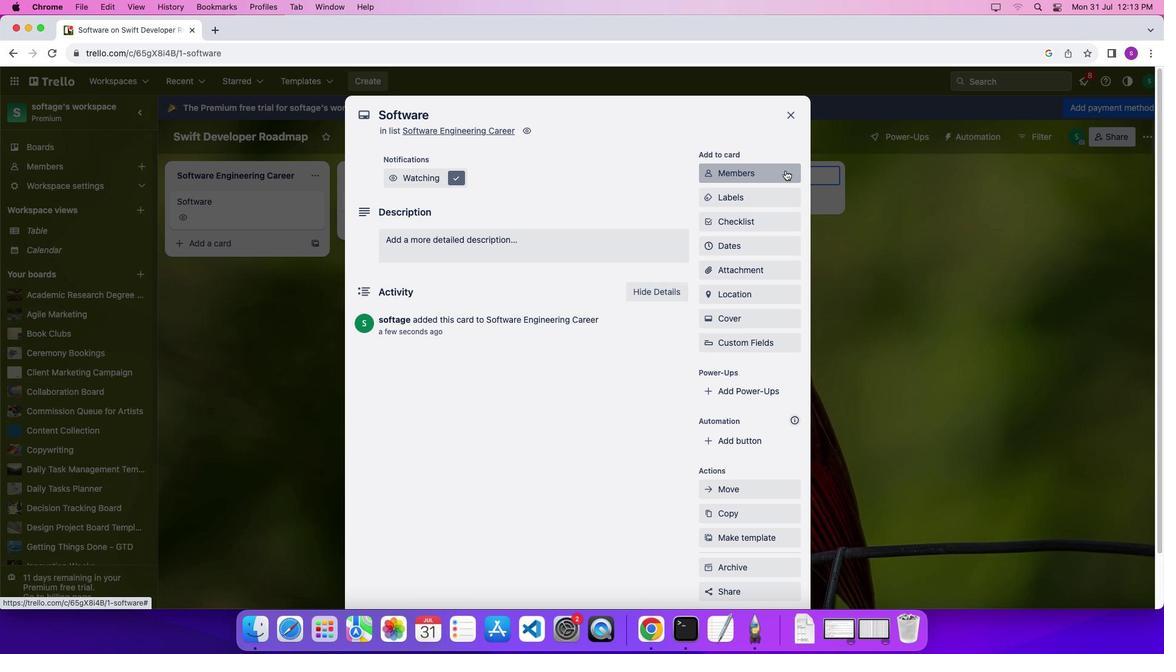 
Action: Mouse moved to (784, 278)
Screenshot: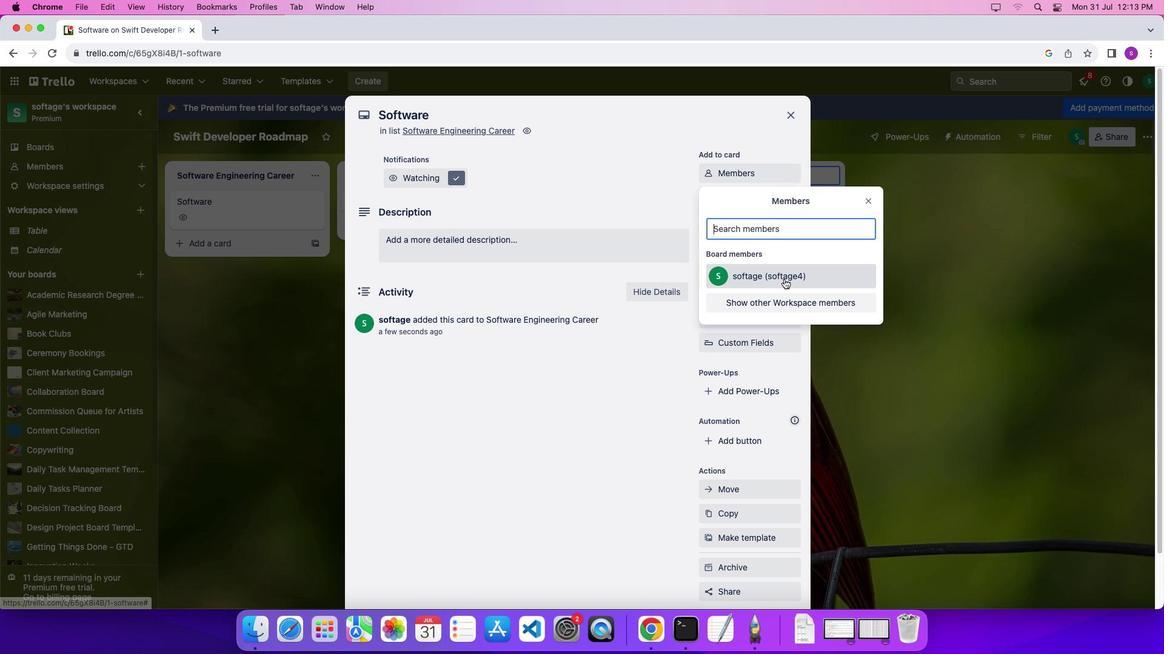 
Action: Mouse pressed left at (784, 278)
Screenshot: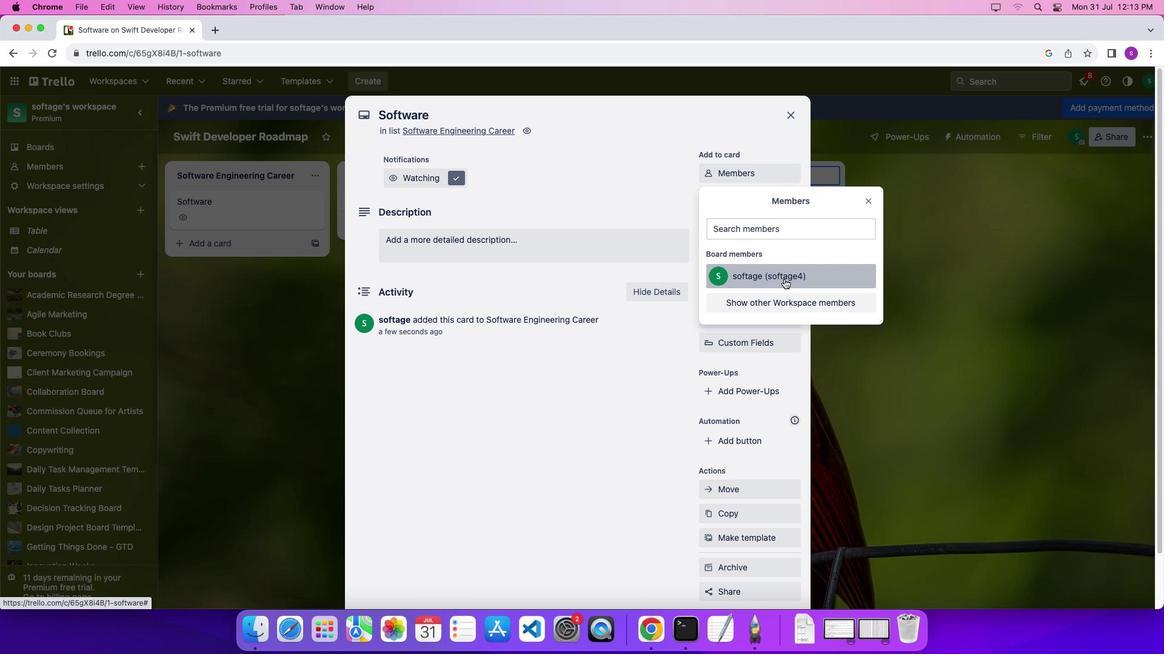 
Action: Mouse moved to (867, 204)
Screenshot: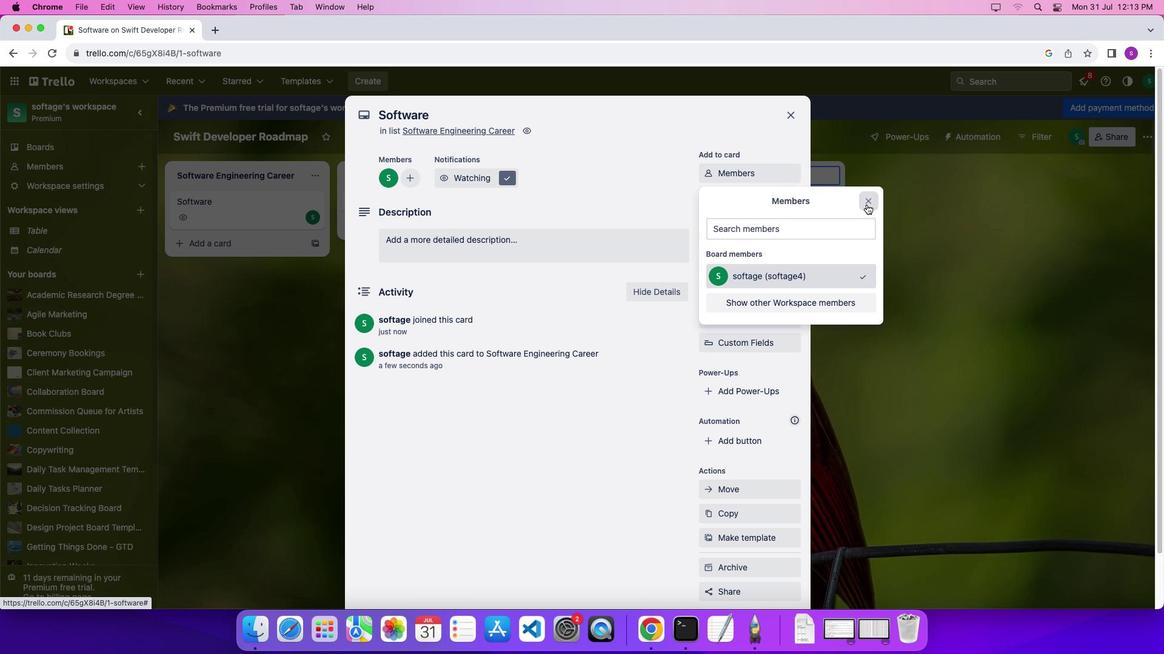 
Action: Mouse pressed left at (867, 204)
Screenshot: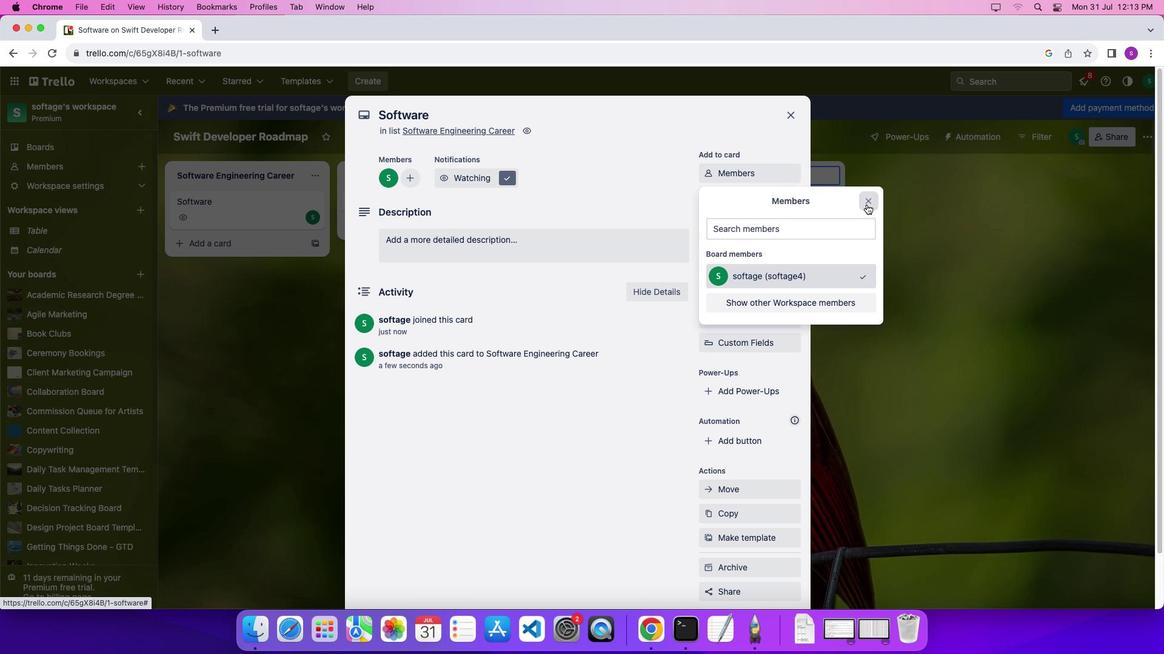 
Action: Mouse moved to (753, 204)
Screenshot: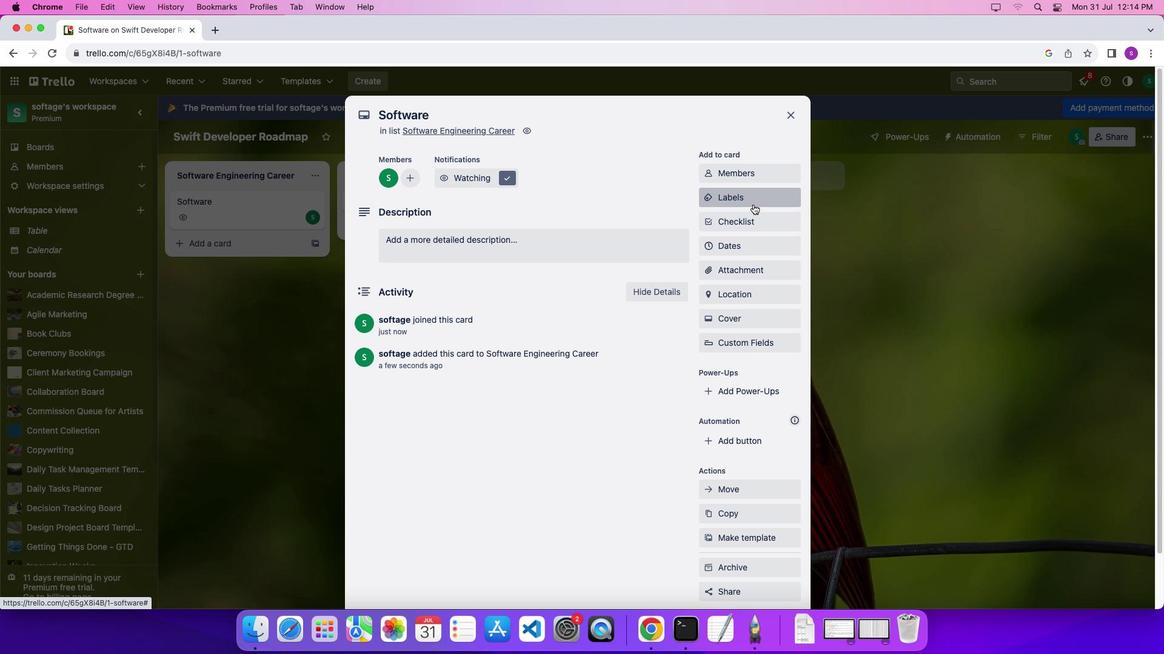 
Action: Mouse pressed left at (753, 204)
Screenshot: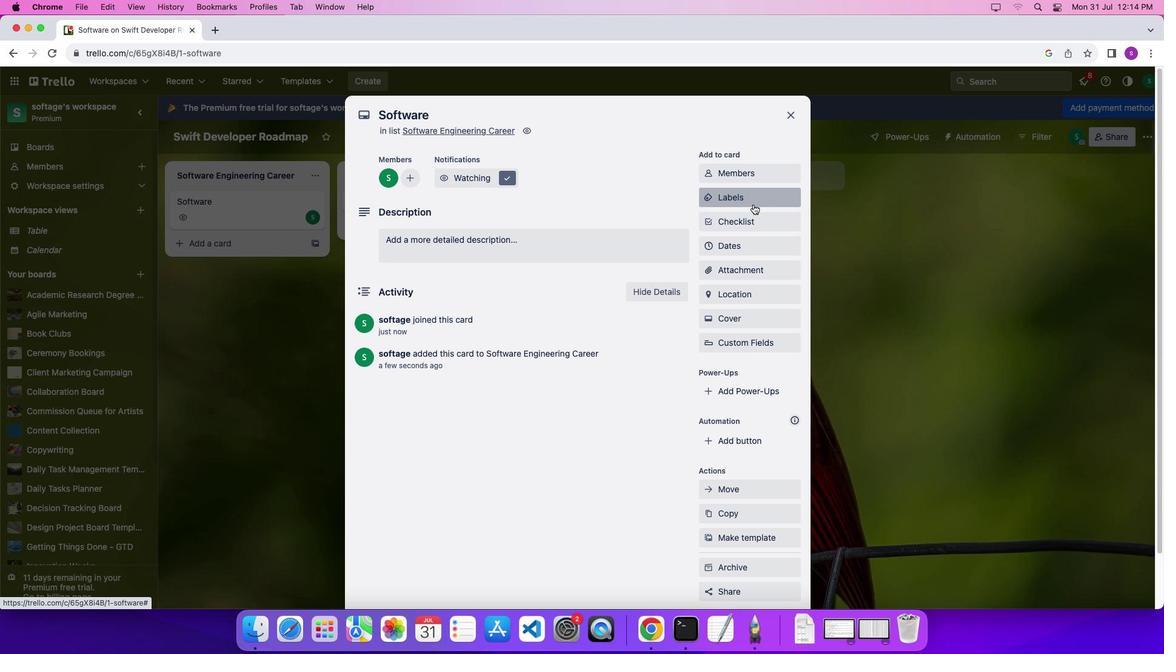 
Action: Mouse moved to (807, 346)
Screenshot: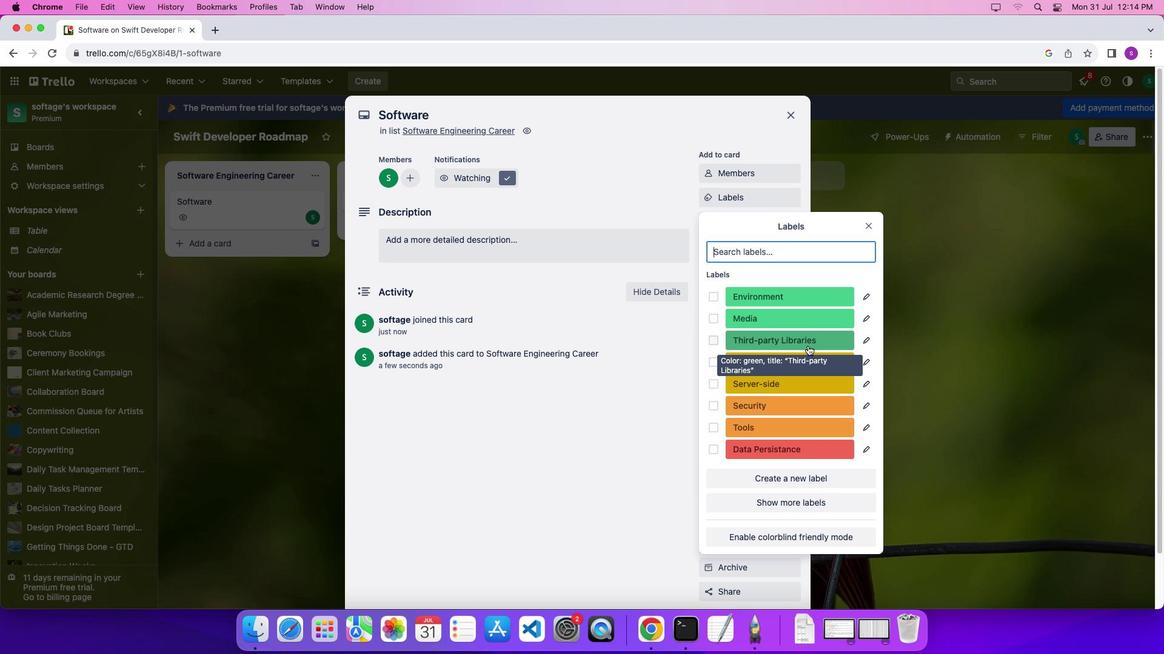
Action: Mouse pressed left at (807, 346)
Screenshot: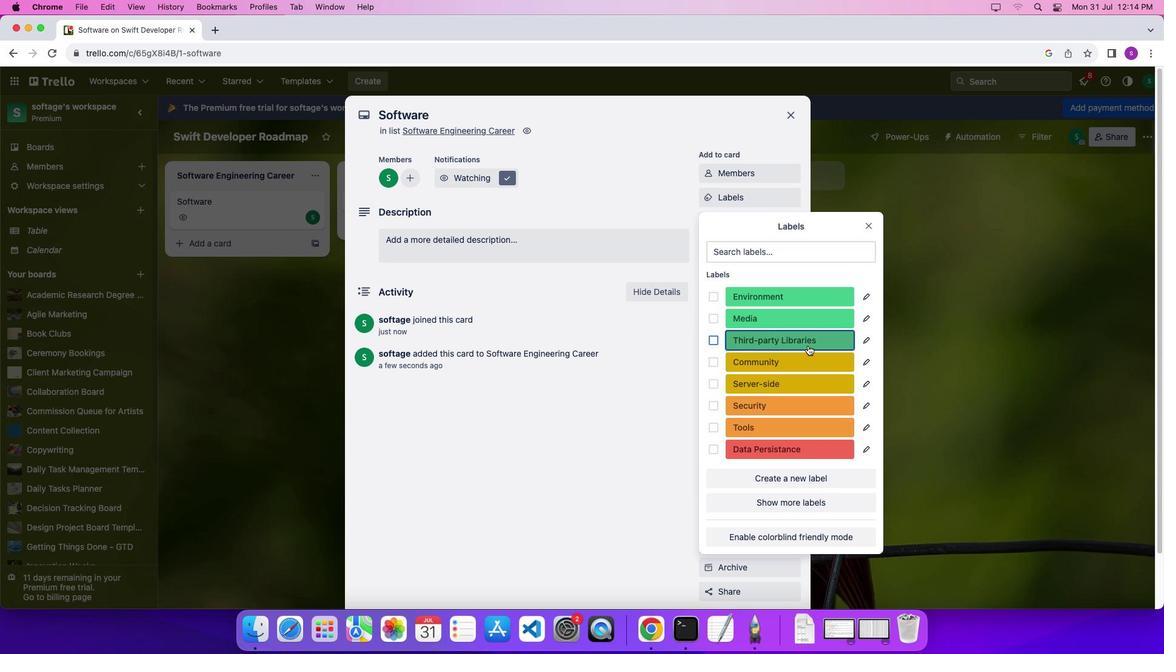 
Action: Mouse moved to (867, 229)
Screenshot: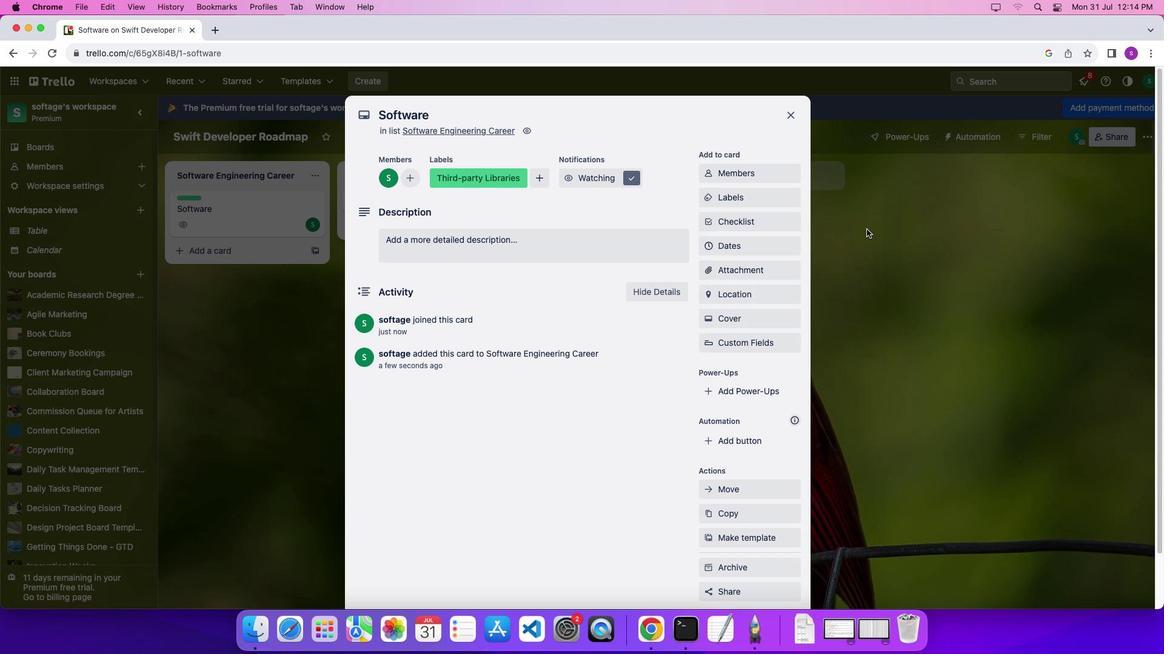 
Action: Mouse pressed left at (867, 229)
Screenshot: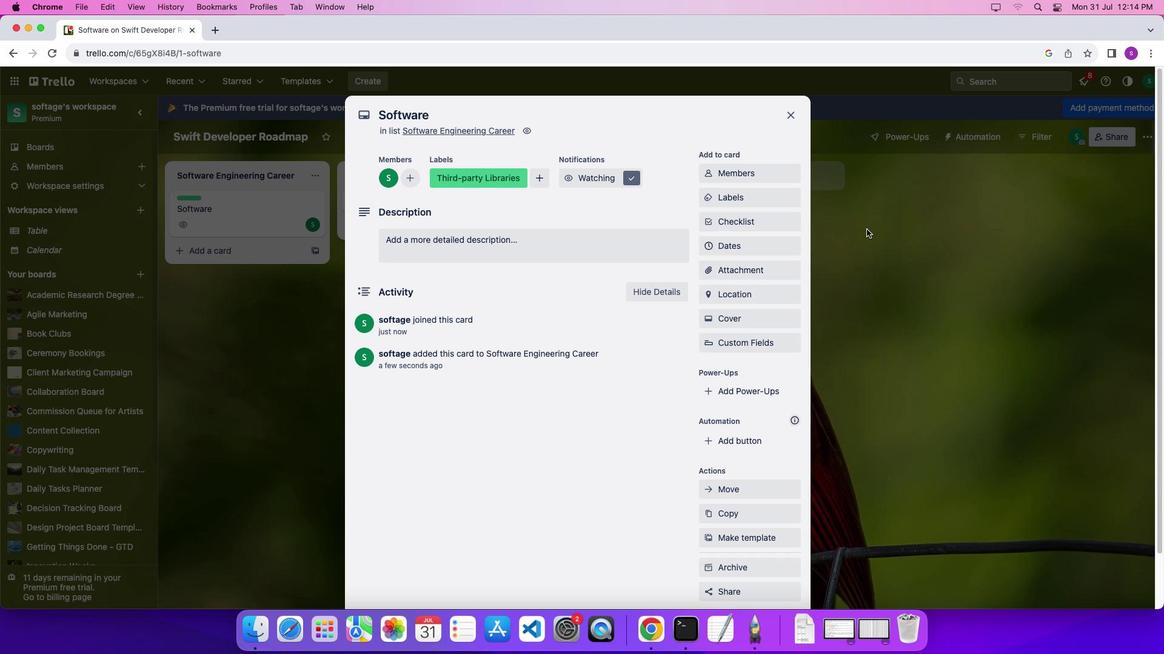 
Action: Mouse moved to (769, 244)
Screenshot: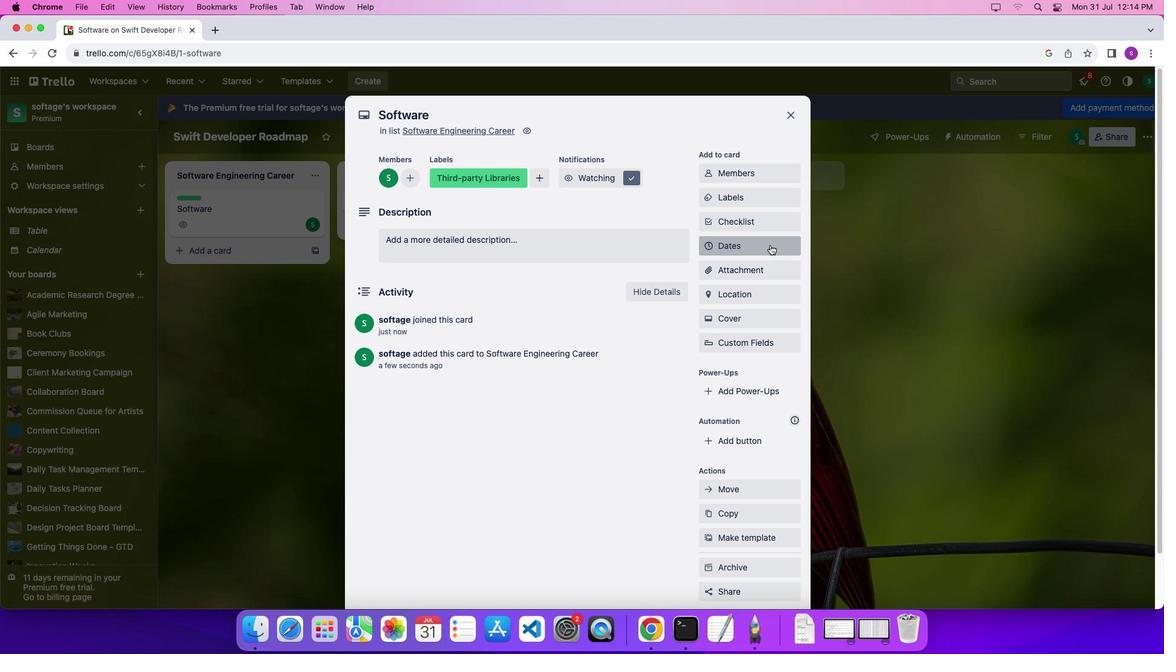 
Action: Mouse pressed left at (769, 244)
Screenshot: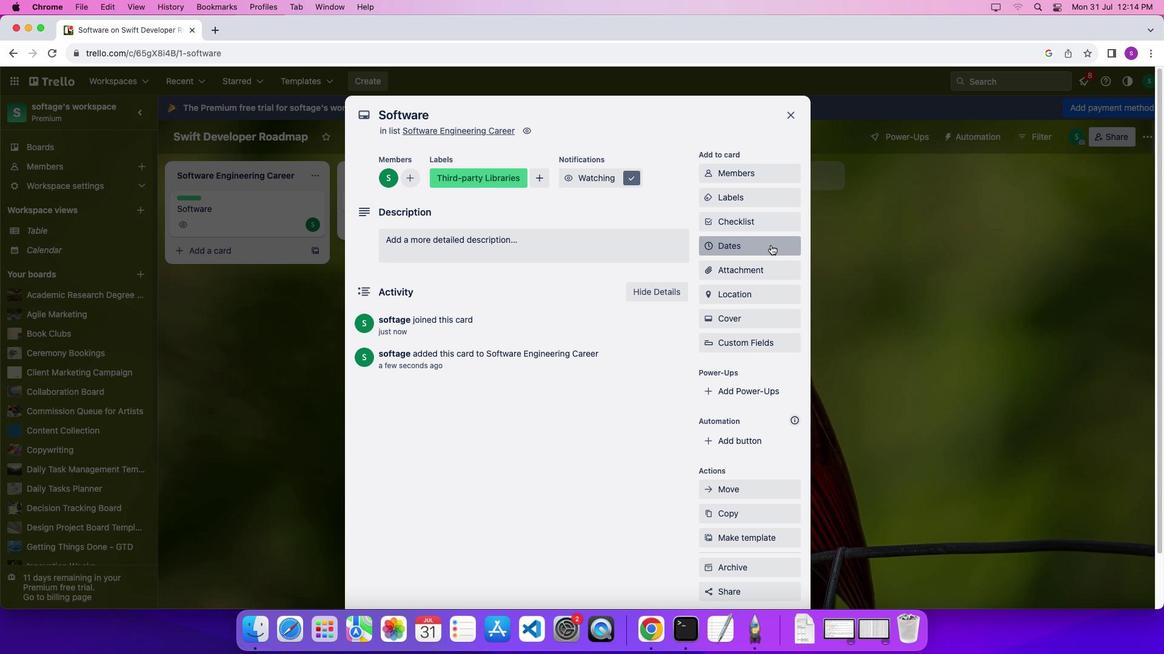 
Action: Mouse moved to (810, 196)
Screenshot: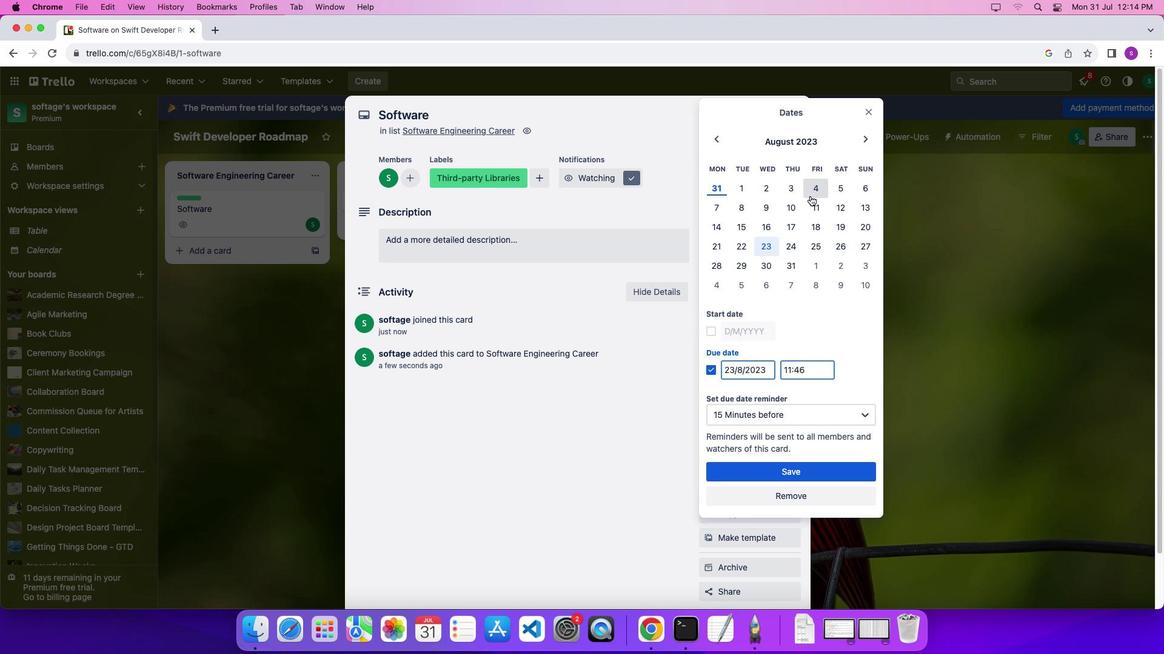 
Action: Mouse pressed left at (810, 196)
Screenshot: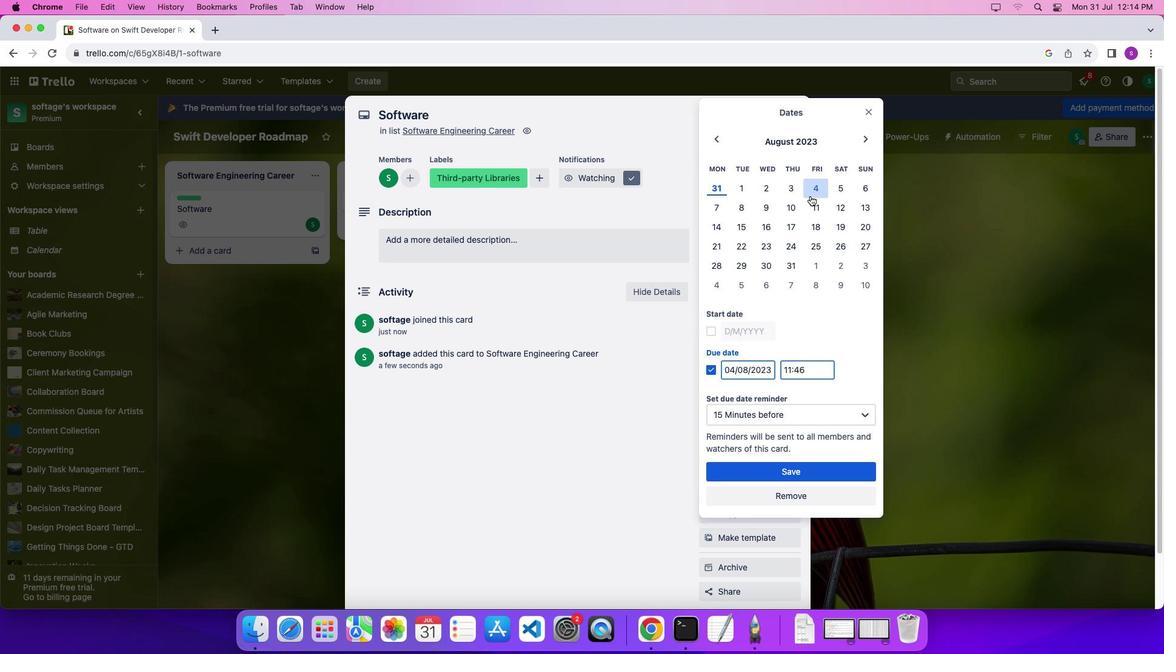 
Action: Mouse moved to (711, 335)
Screenshot: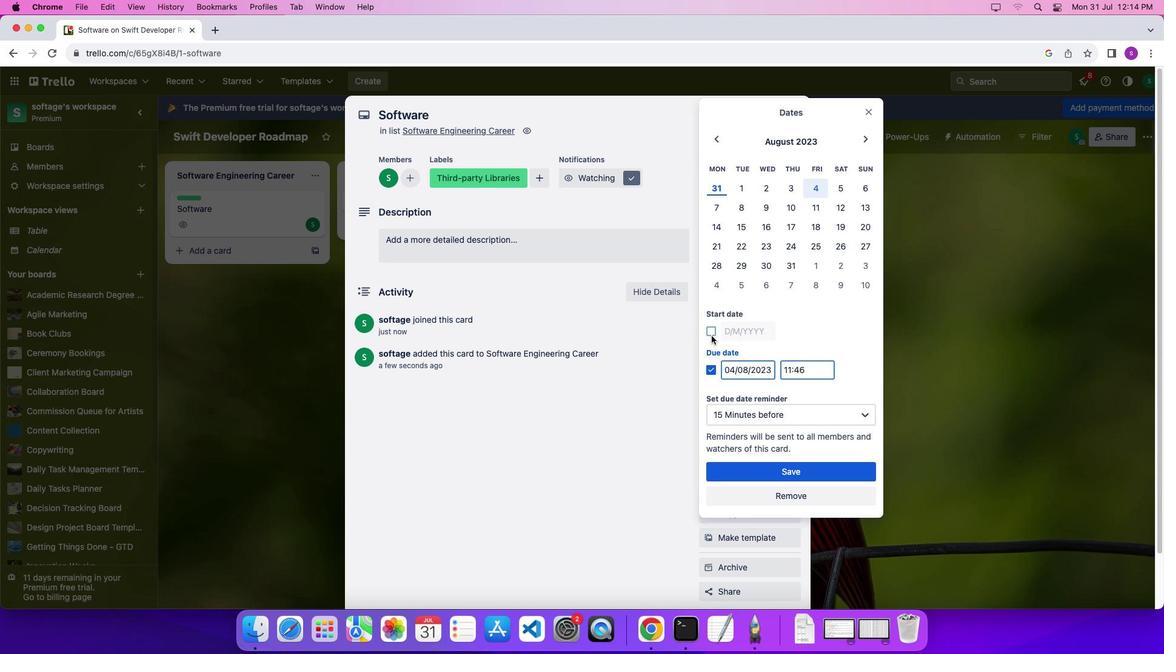 
Action: Mouse pressed left at (711, 335)
Screenshot: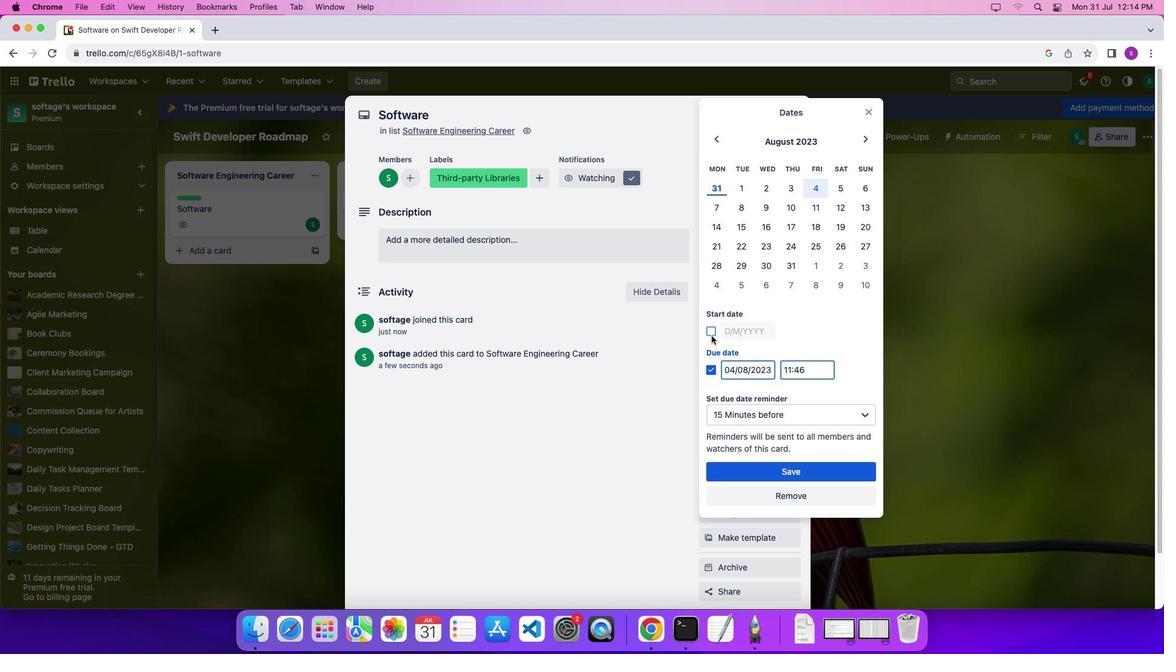 
Action: Mouse moved to (745, 472)
Screenshot: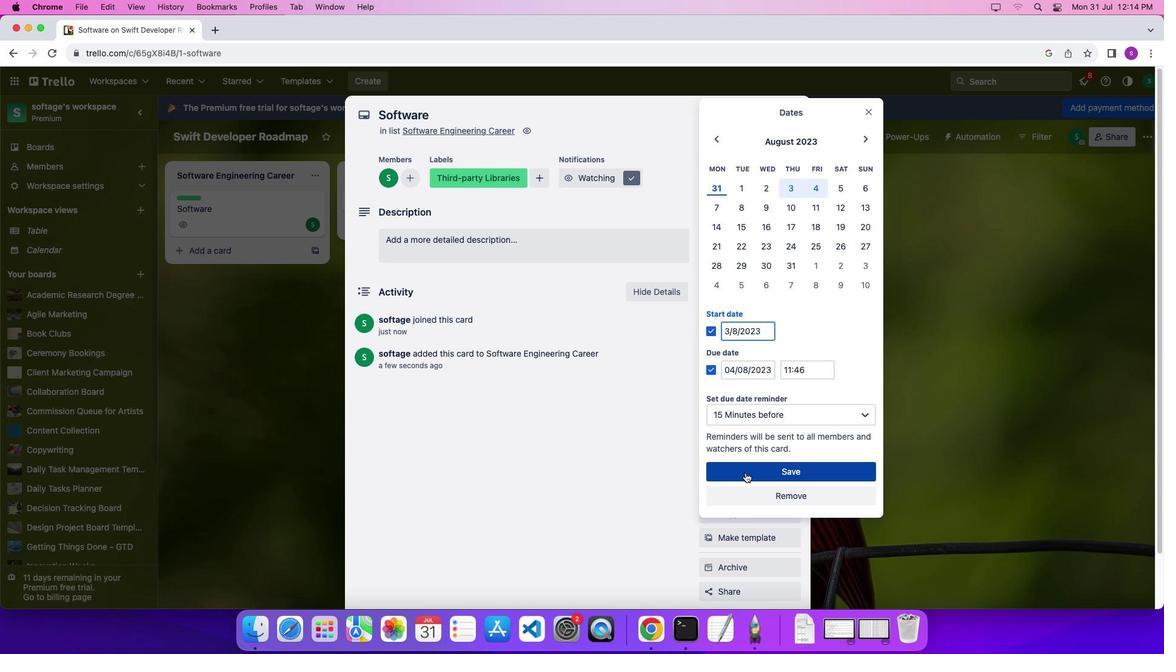
Action: Mouse pressed left at (745, 472)
Screenshot: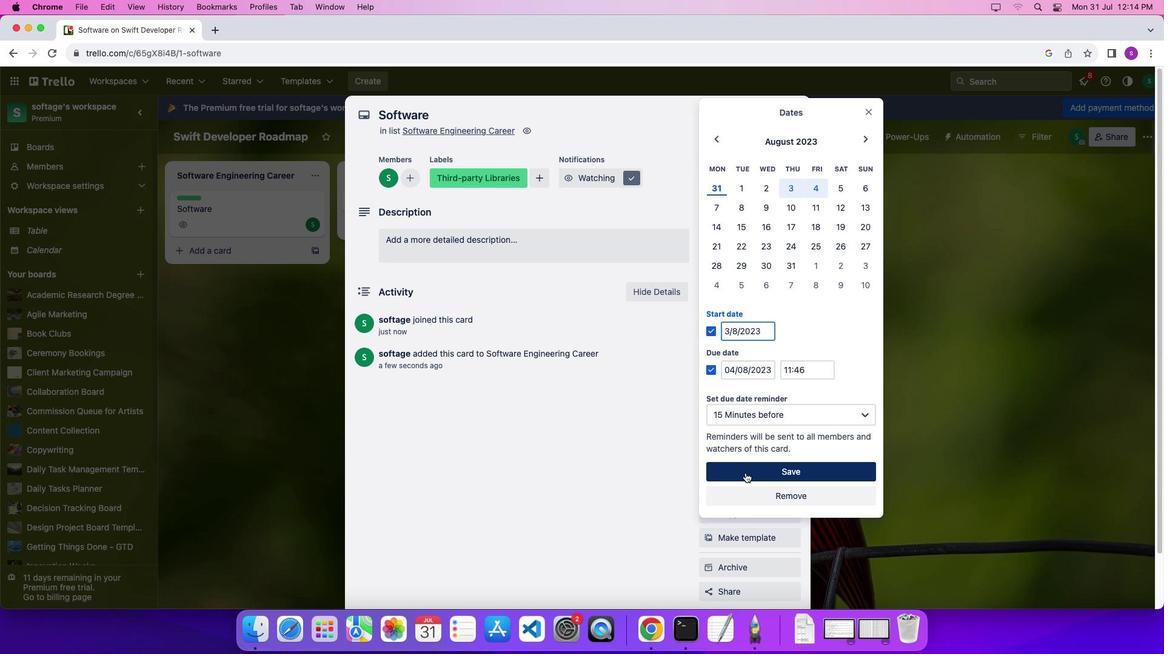 
Action: Mouse moved to (758, 273)
Screenshot: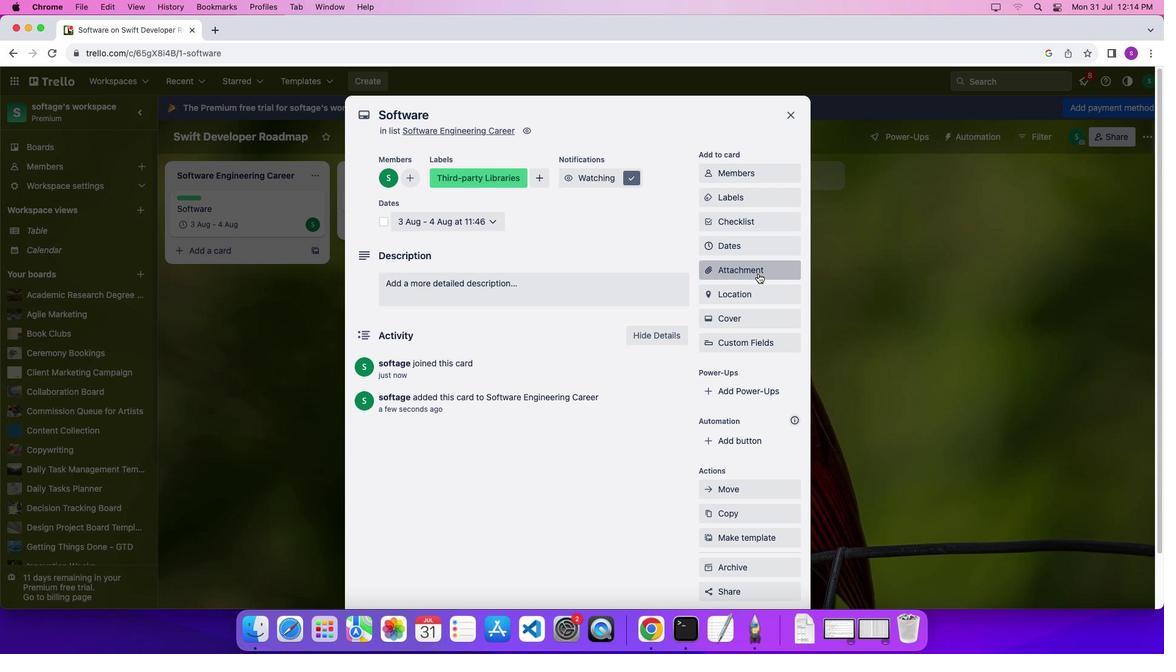 
Action: Mouse pressed left at (758, 273)
Screenshot: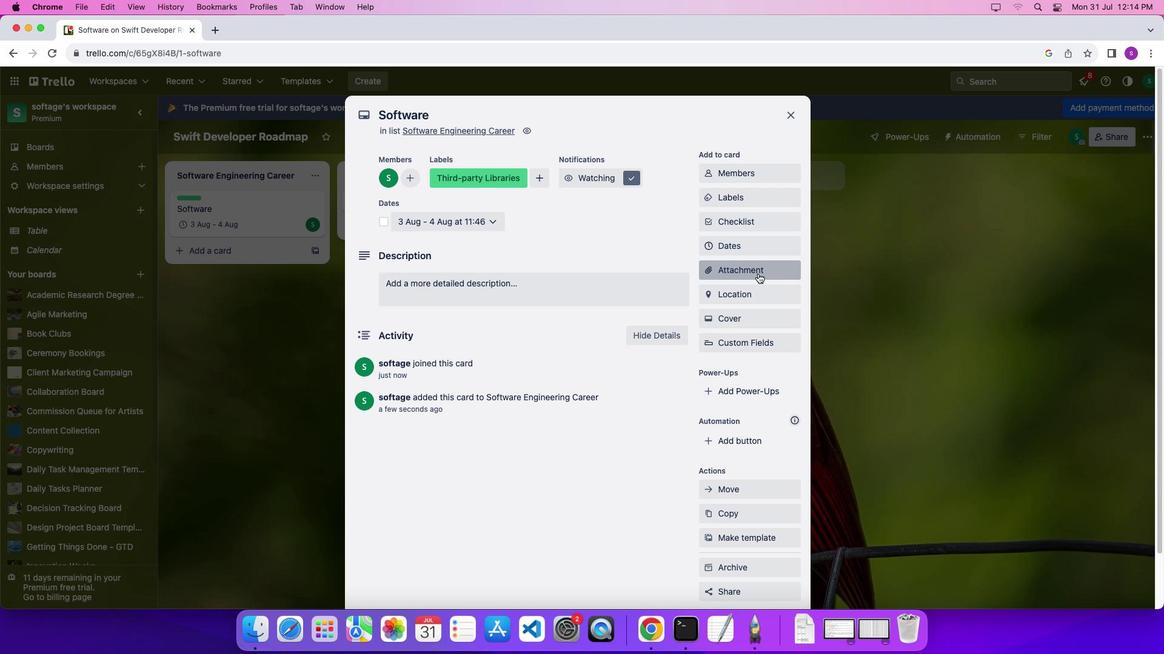 
Action: Mouse moved to (756, 372)
Screenshot: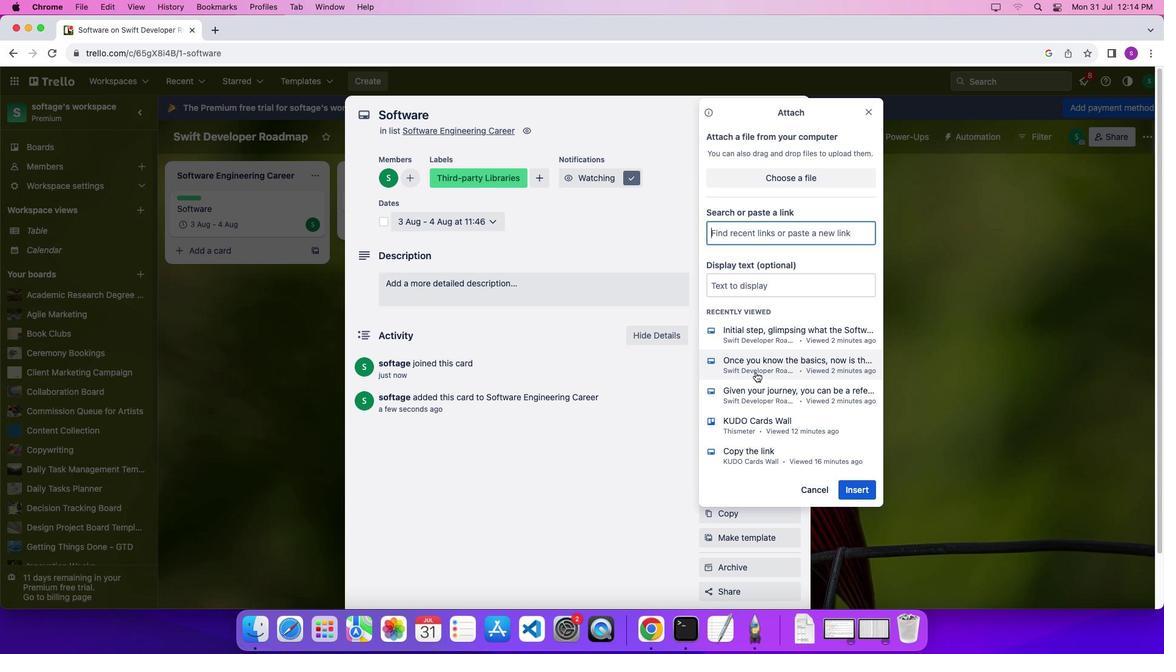 
Action: Mouse pressed left at (756, 372)
Screenshot: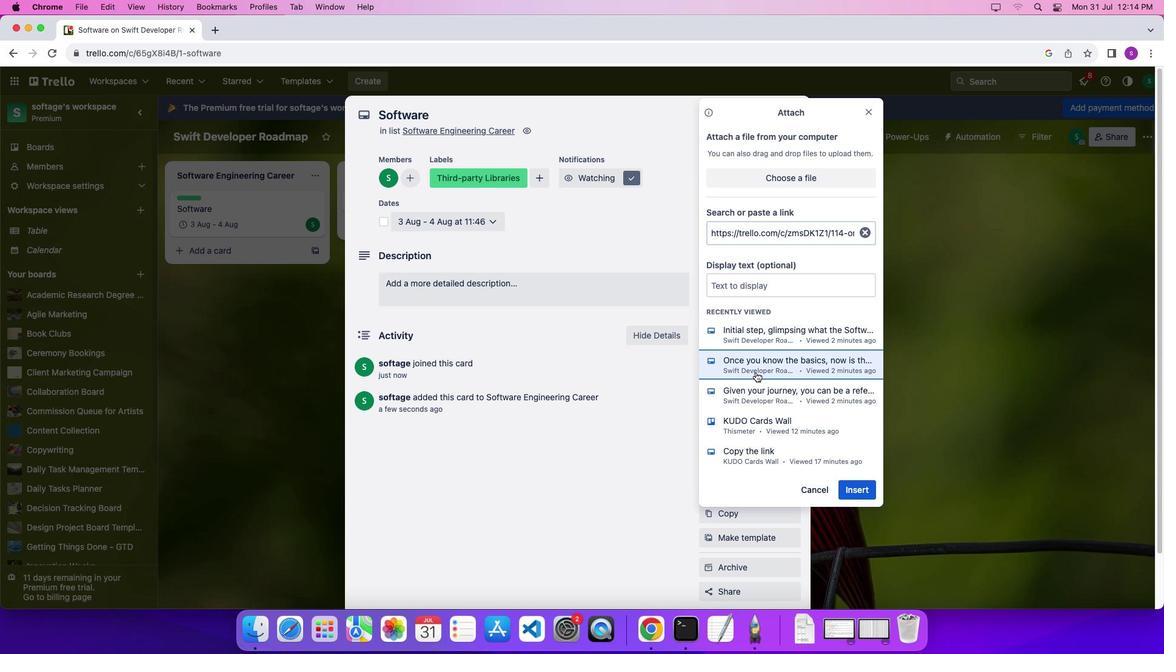 
Action: Mouse moved to (756, 291)
Screenshot: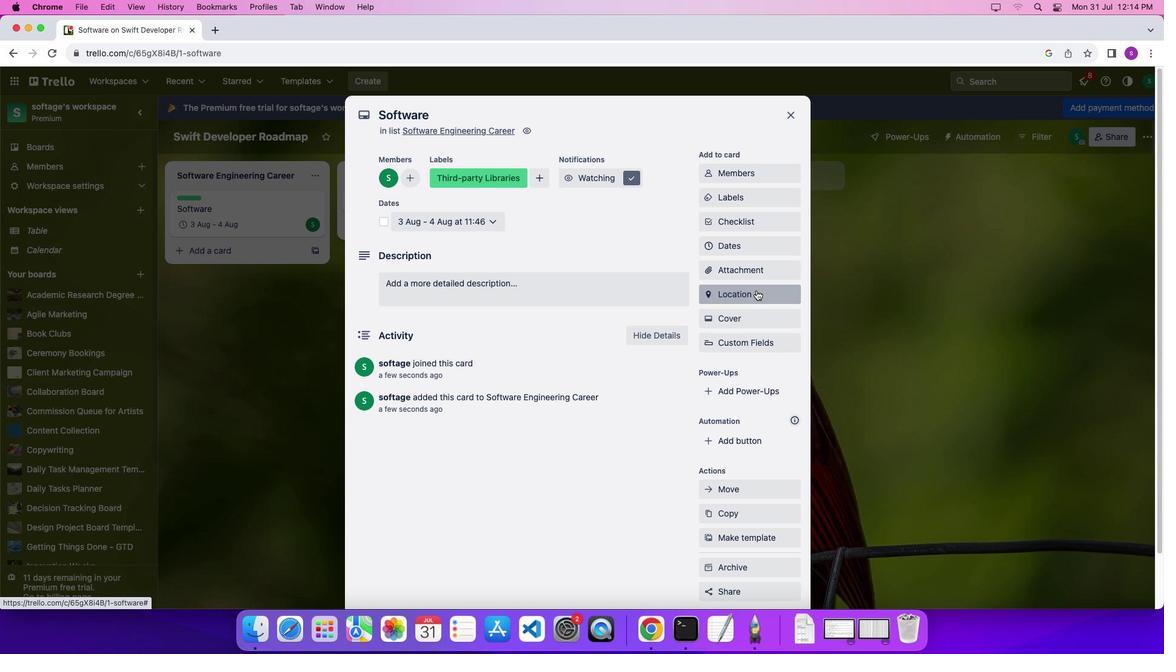 
Action: Mouse pressed left at (756, 291)
Screenshot: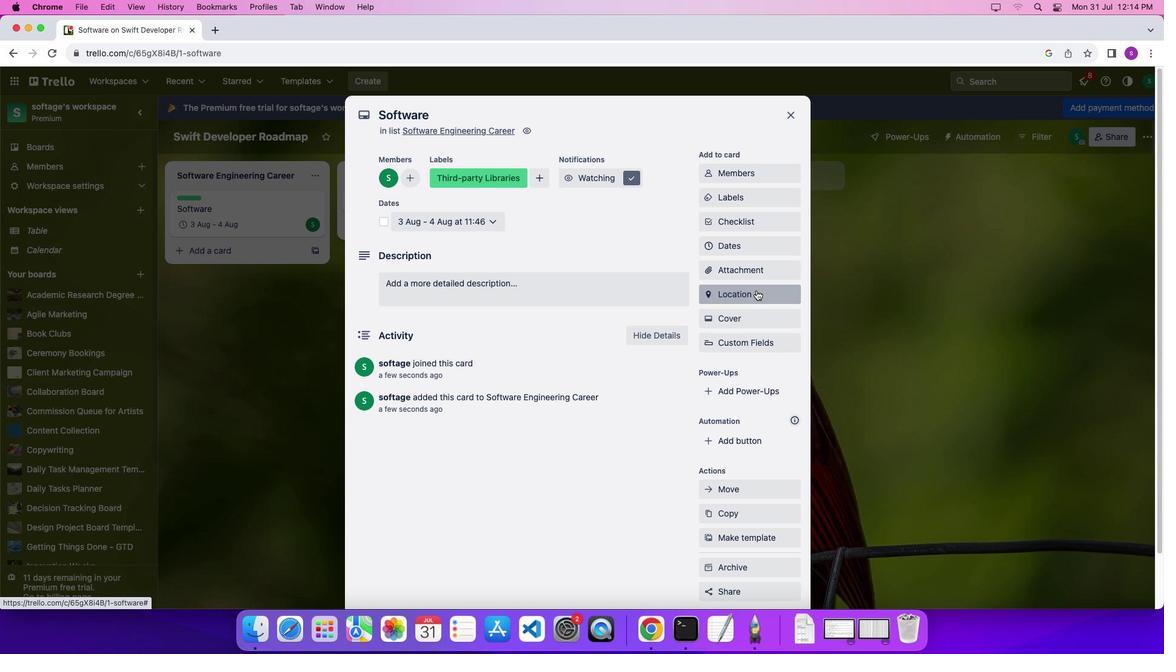 
Action: Key pressed 'a'
Screenshot: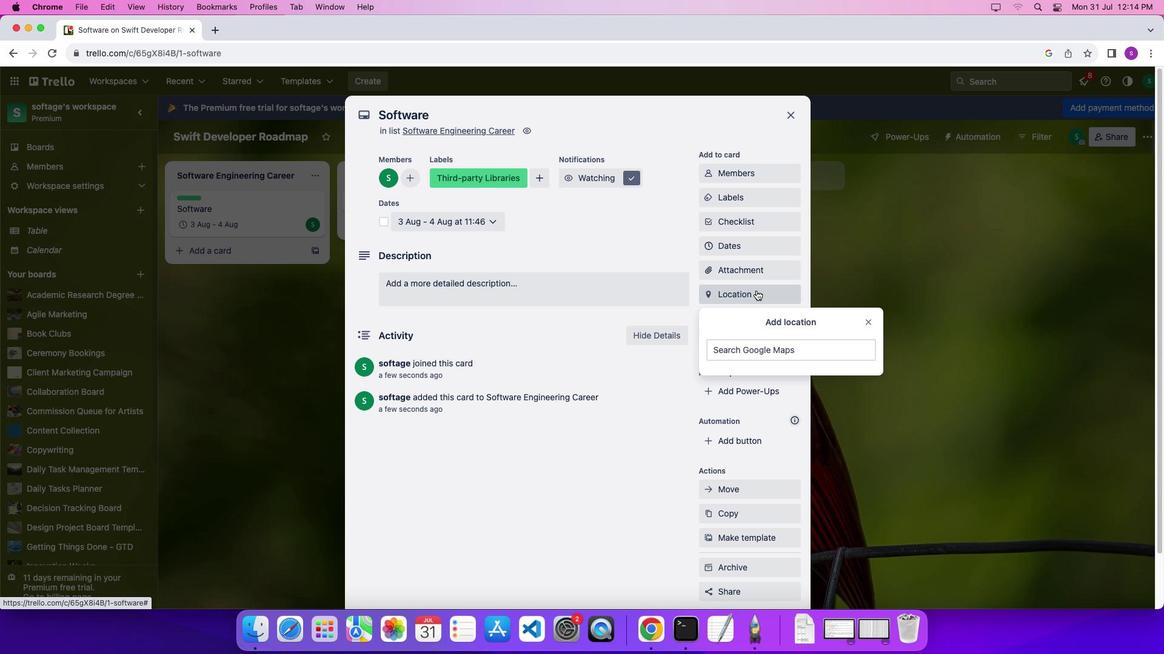 
Action: Mouse moved to (765, 350)
Screenshot: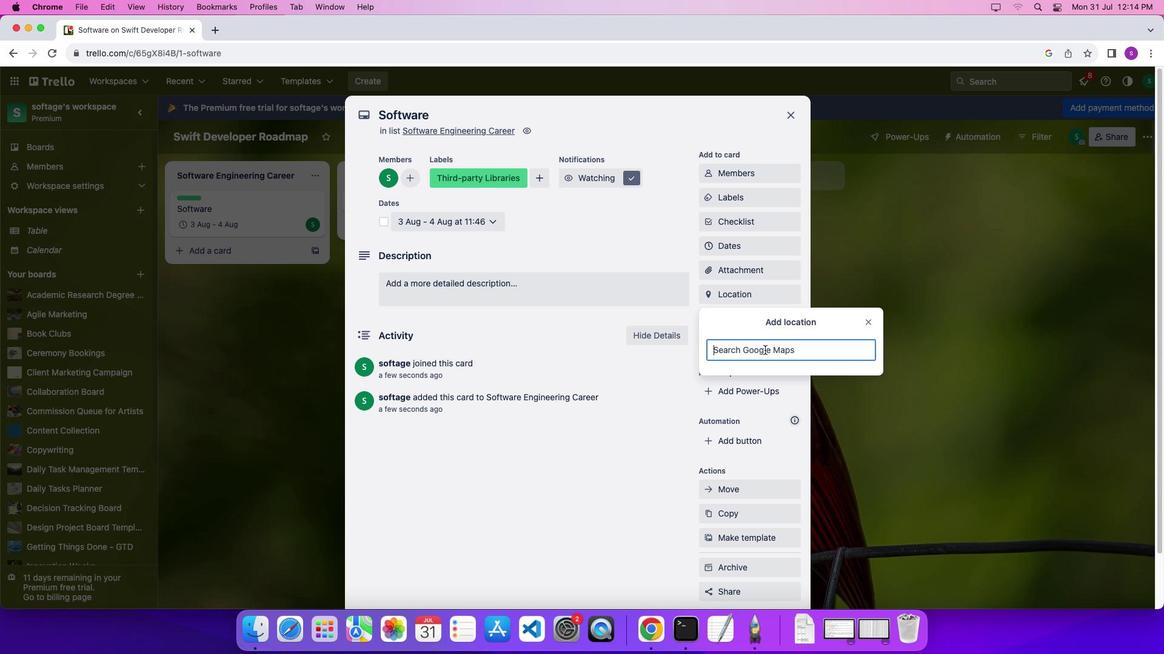 
Action: Mouse pressed left at (765, 350)
Screenshot: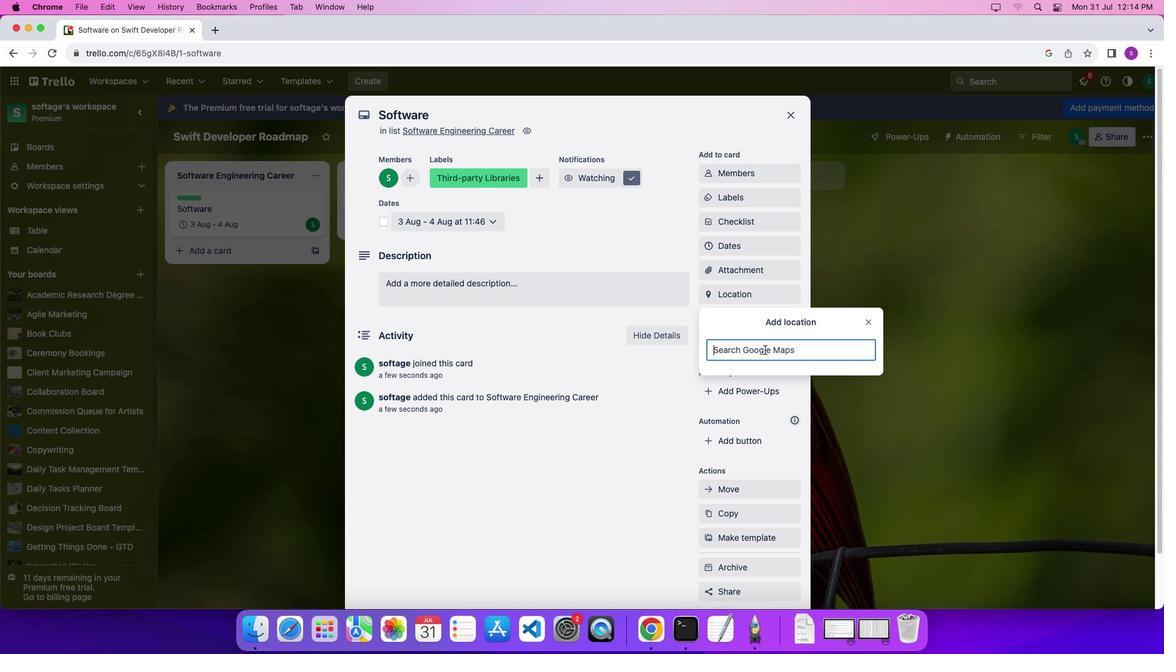 
Action: Mouse moved to (764, 349)
Screenshot: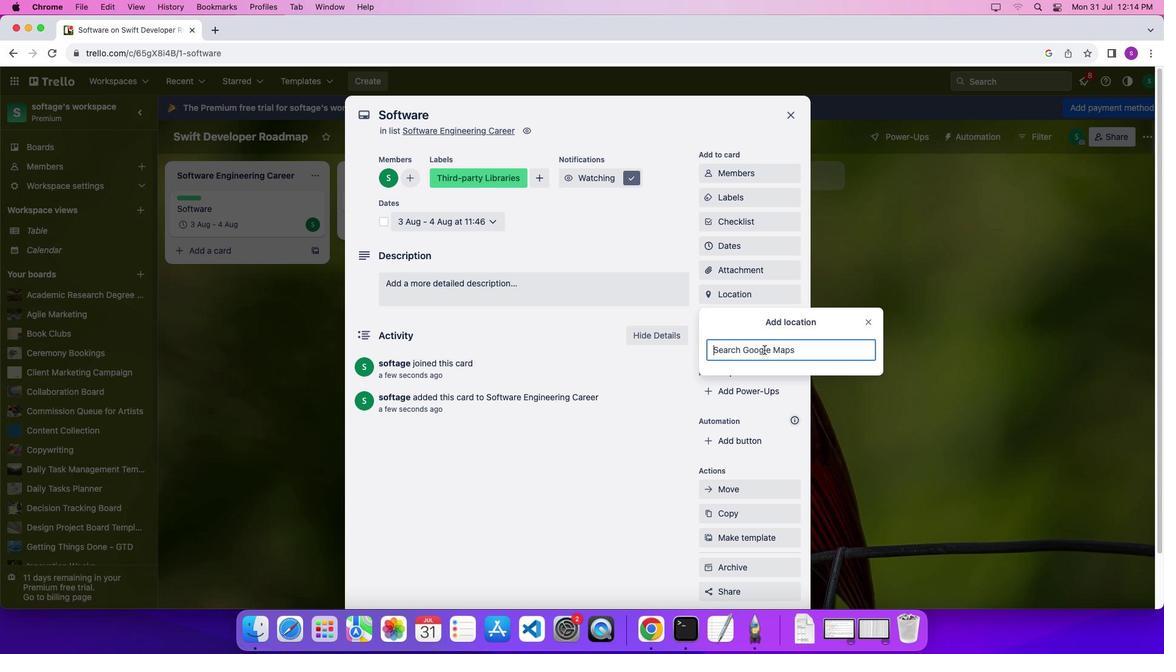 
Action: Key pressed 'a'
Screenshot: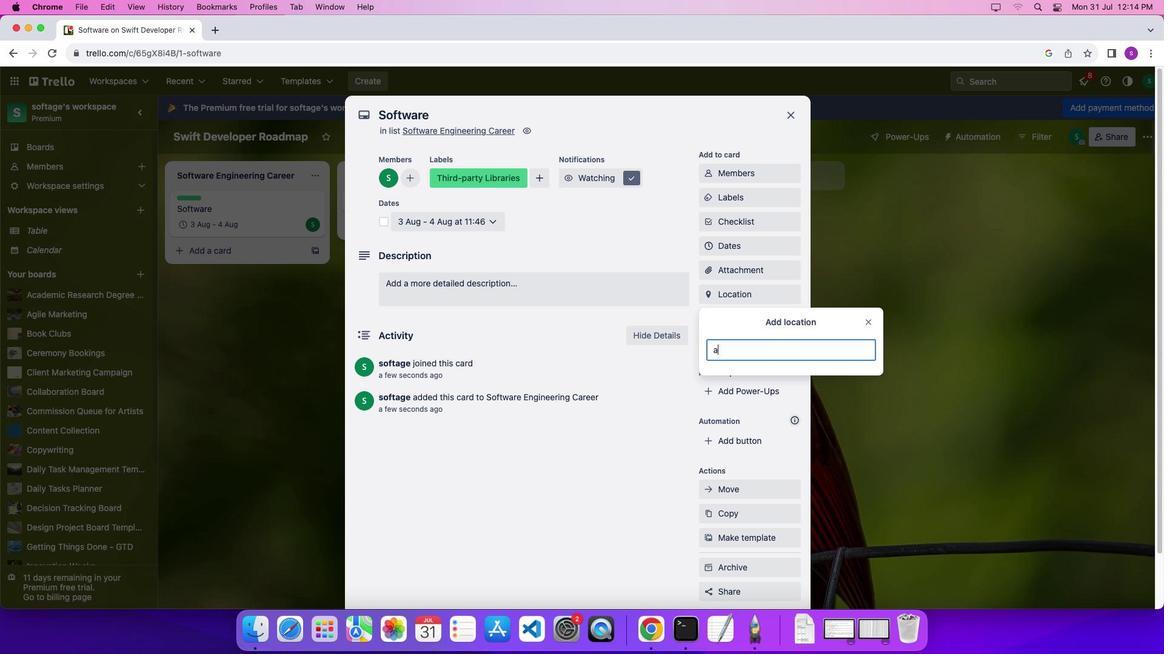 
Action: Mouse moved to (761, 400)
Screenshot: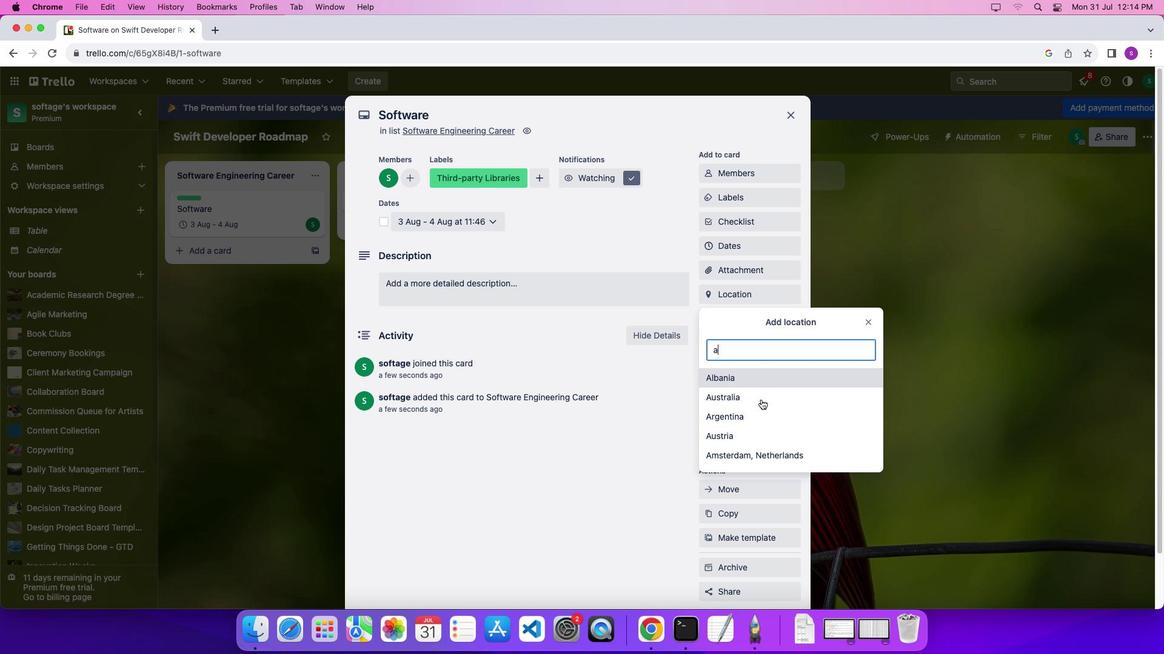 
Action: Mouse pressed left at (761, 400)
Screenshot: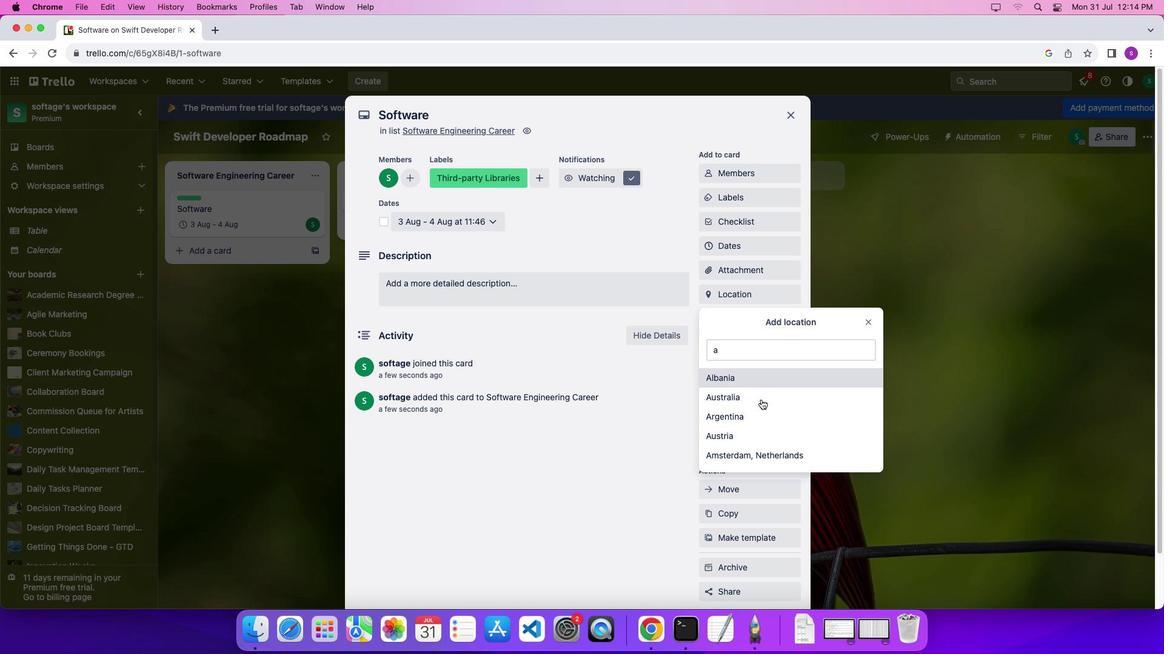 
Action: Mouse moved to (760, 319)
Screenshot: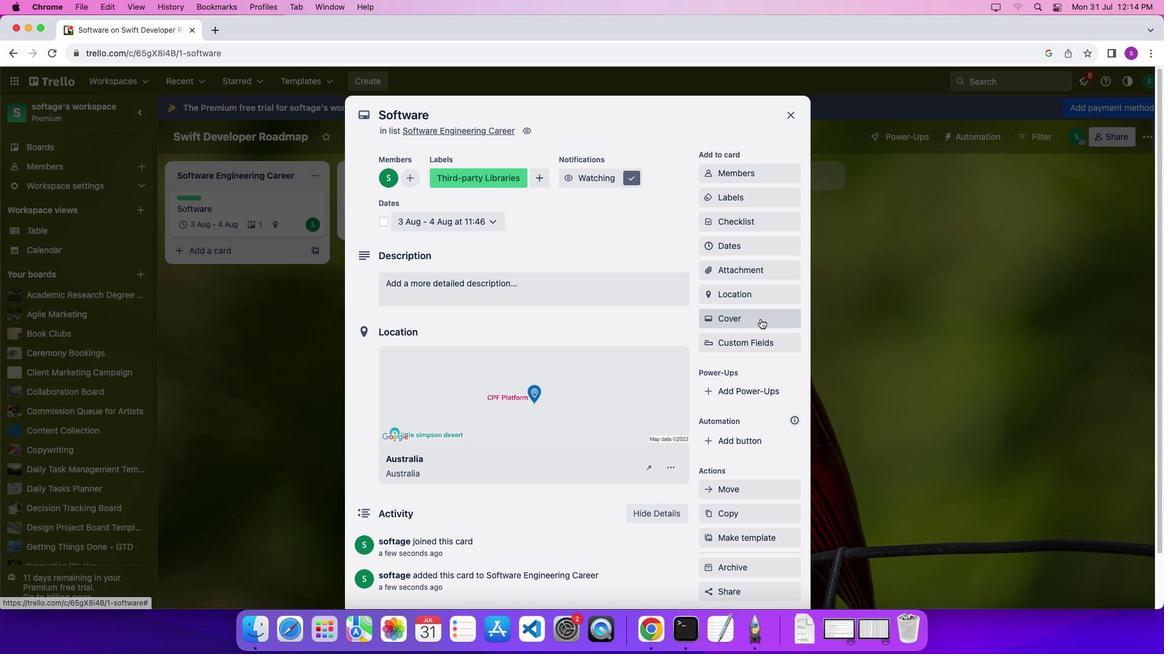 
Action: Mouse pressed left at (760, 319)
Screenshot: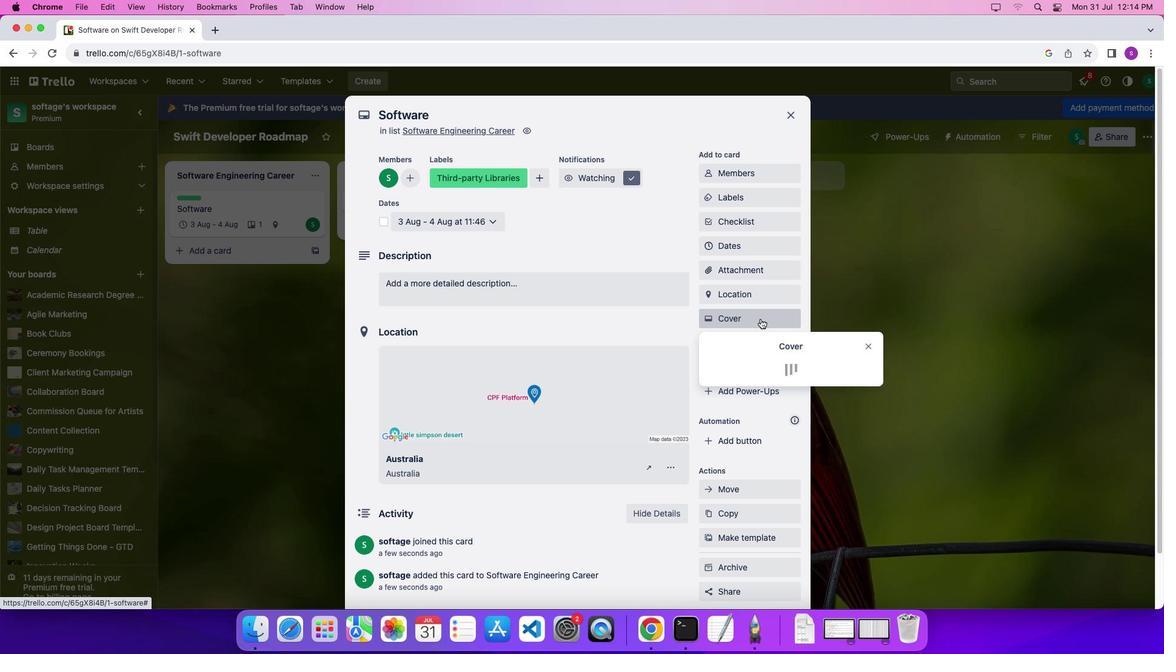 
Action: Mouse moved to (765, 389)
Screenshot: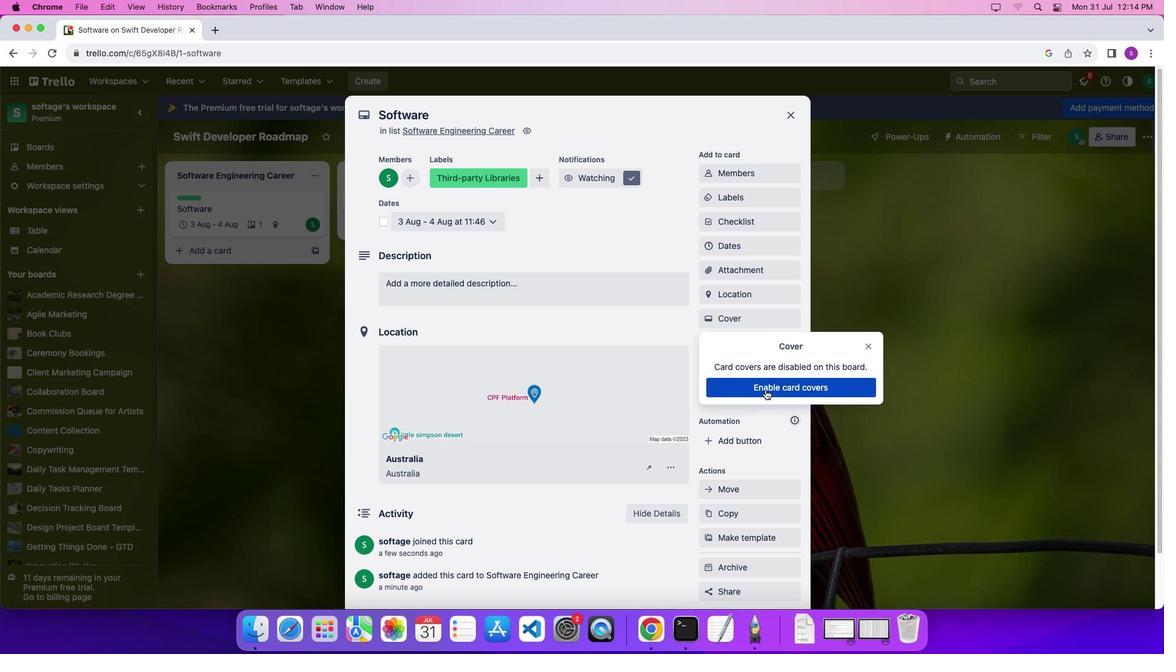
Action: Mouse pressed left at (765, 389)
Screenshot: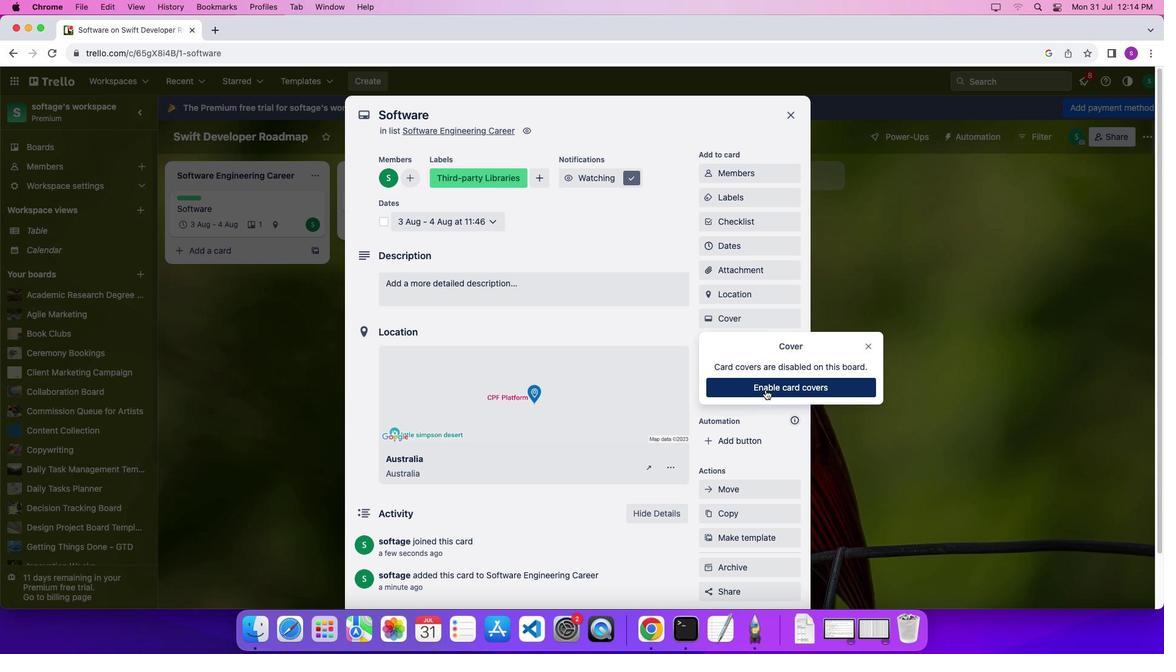 
Action: Mouse moved to (729, 394)
Screenshot: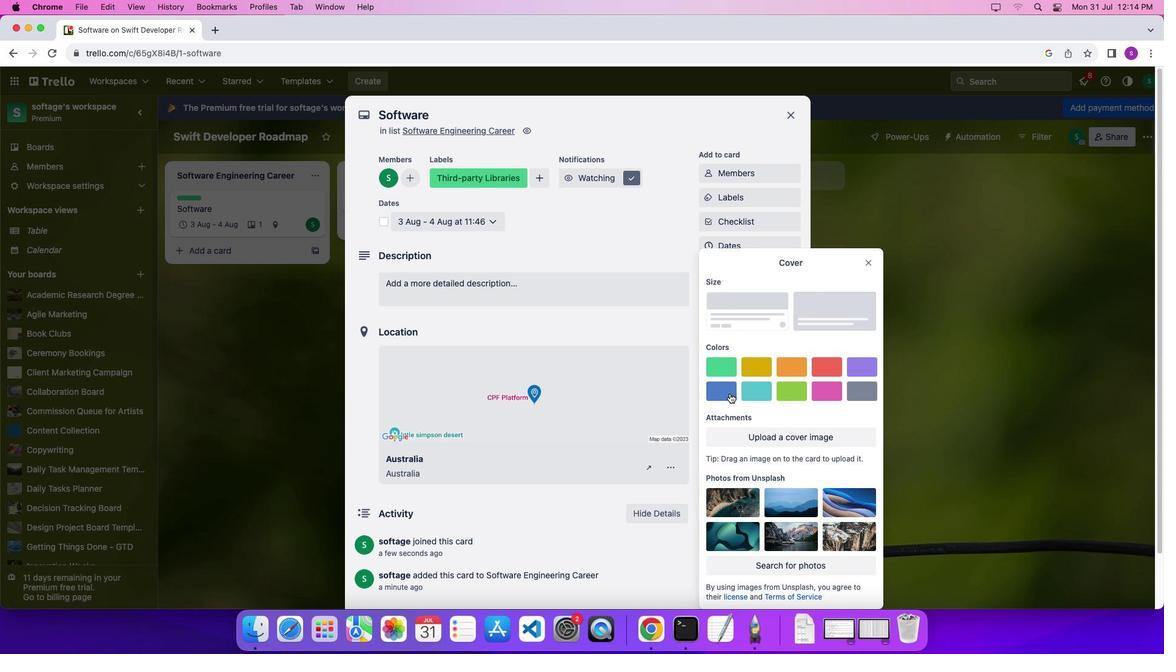 
Action: Mouse scrolled (729, 394) with delta (0, 0)
Screenshot: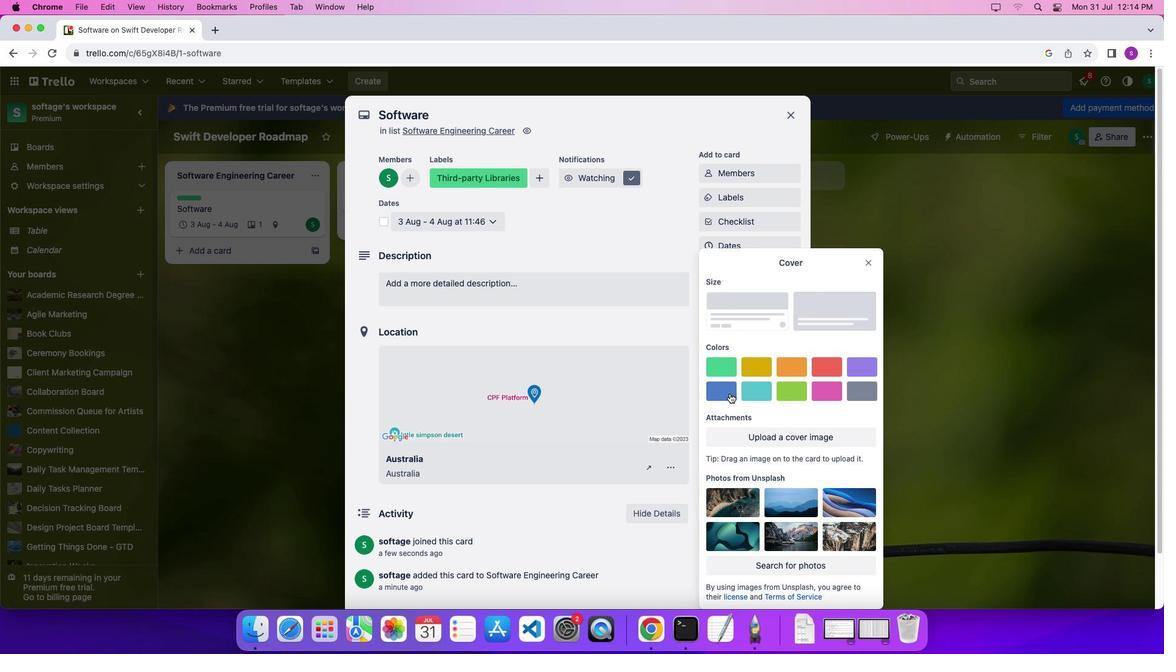 
Action: Mouse scrolled (729, 394) with delta (0, 0)
Screenshot: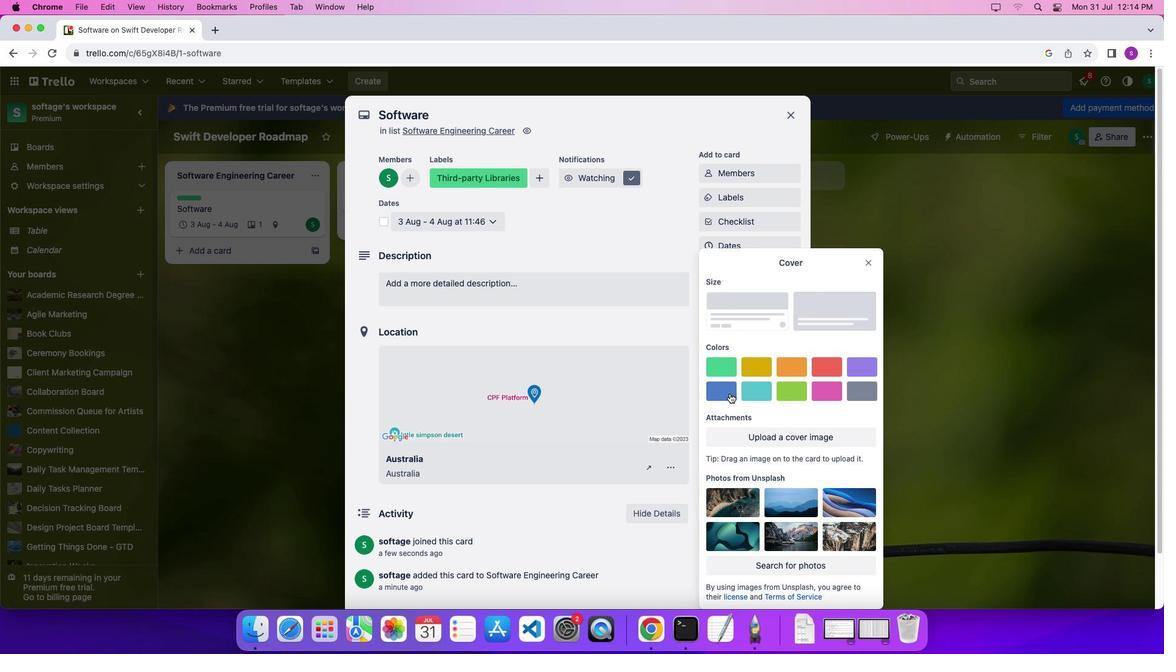 
Action: Mouse moved to (724, 373)
Screenshot: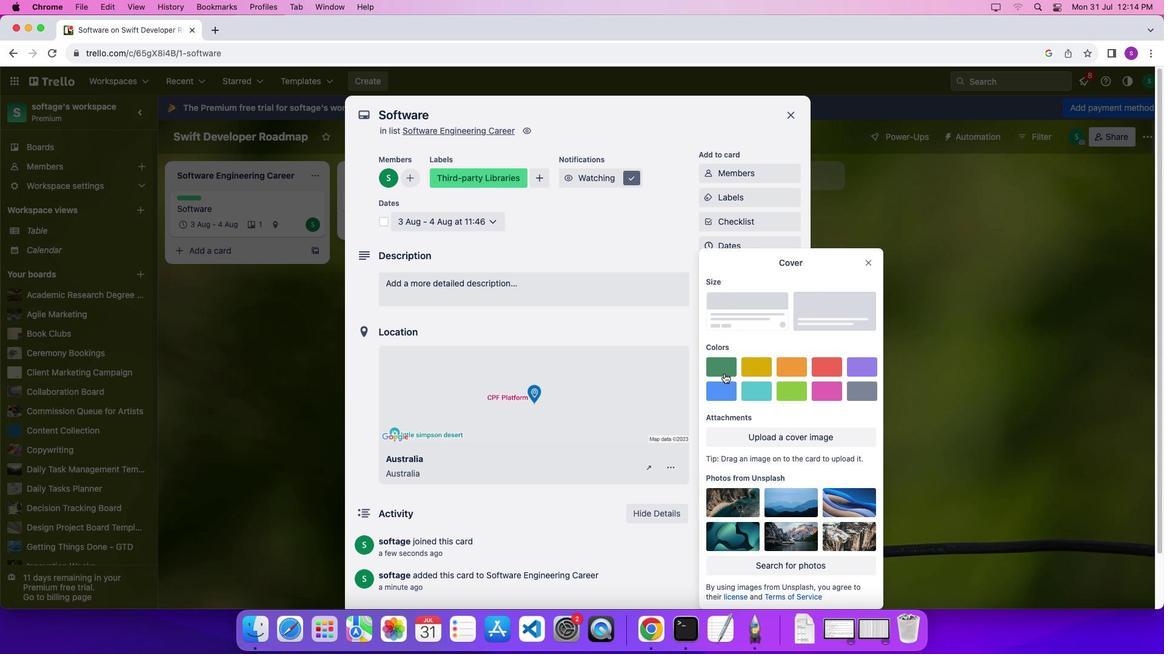 
Action: Mouse pressed left at (724, 373)
Screenshot: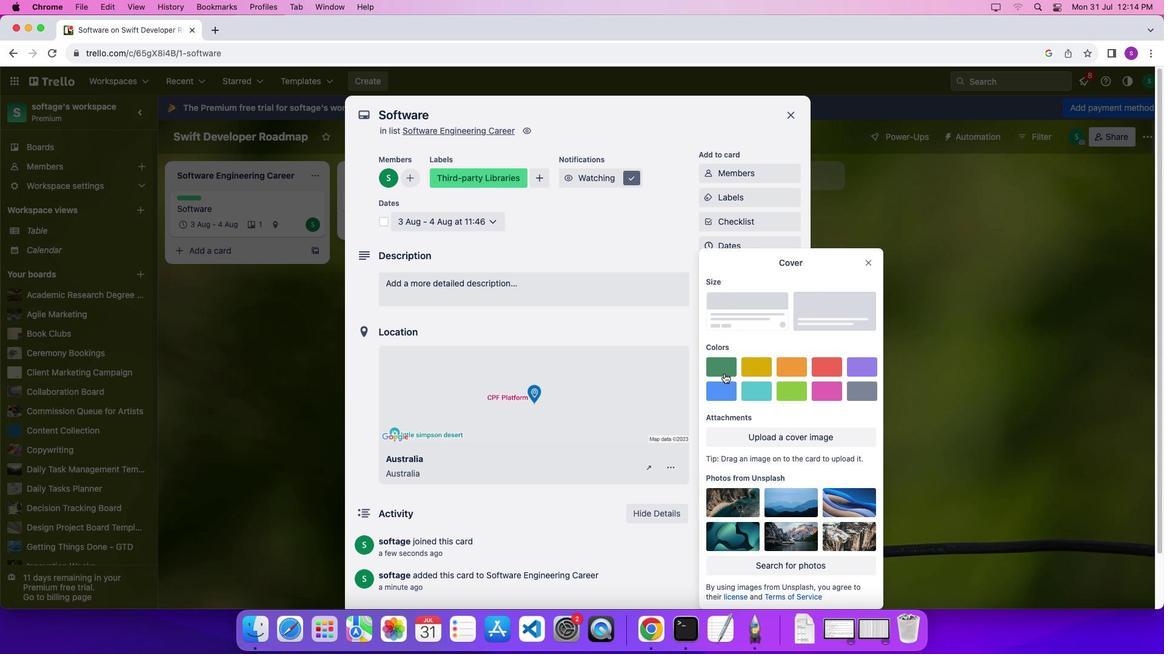 
Action: Mouse moved to (872, 244)
Screenshot: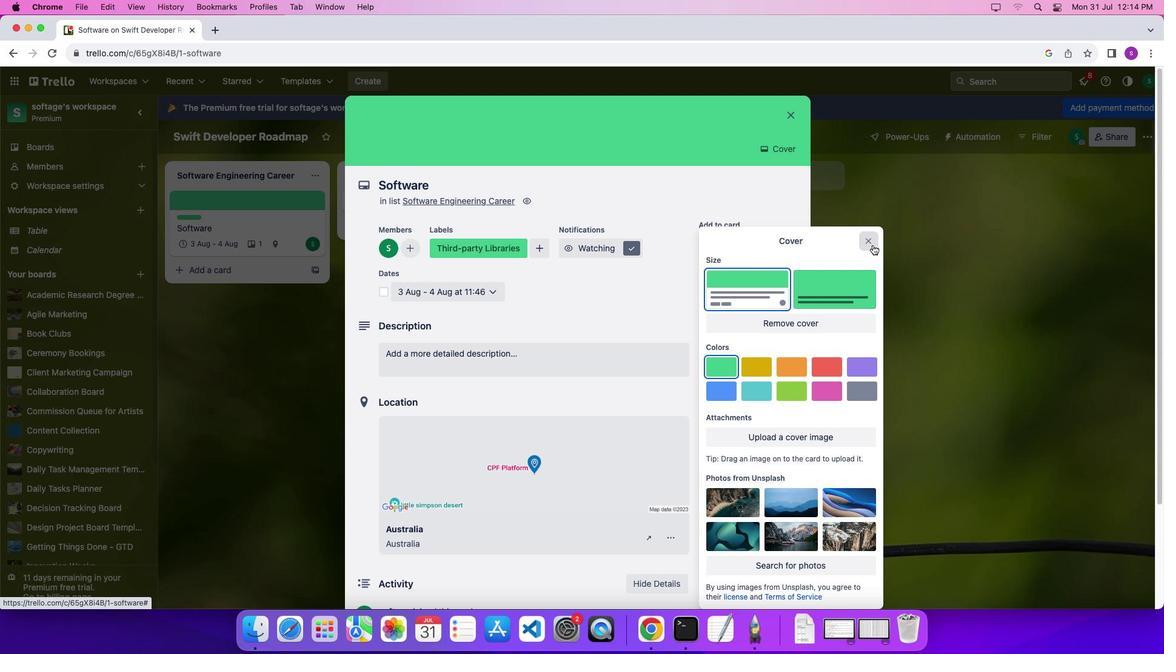 
Action: Mouse pressed left at (872, 244)
Screenshot: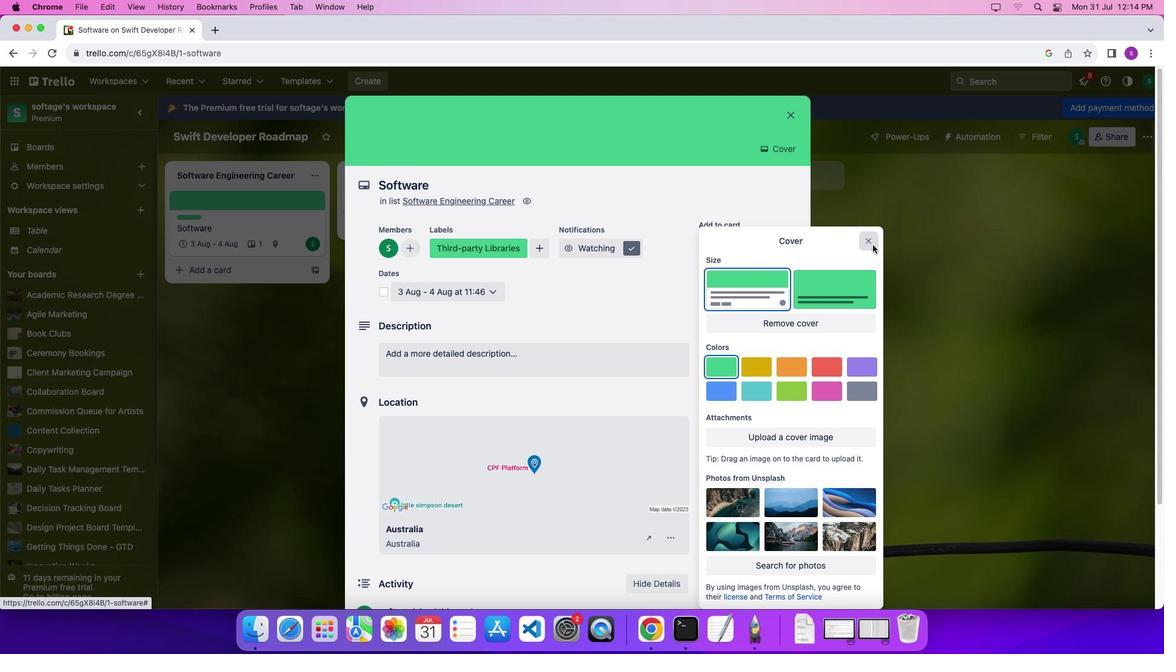 
Action: Mouse moved to (387, 294)
Screenshot: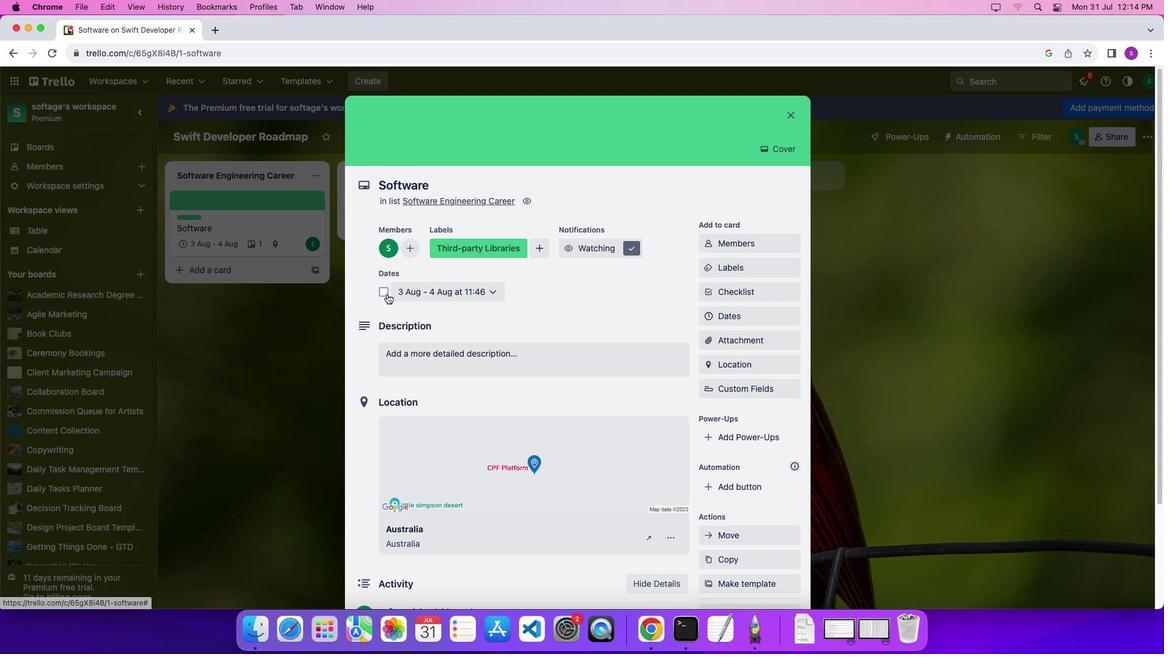 
Action: Mouse pressed left at (387, 294)
Screenshot: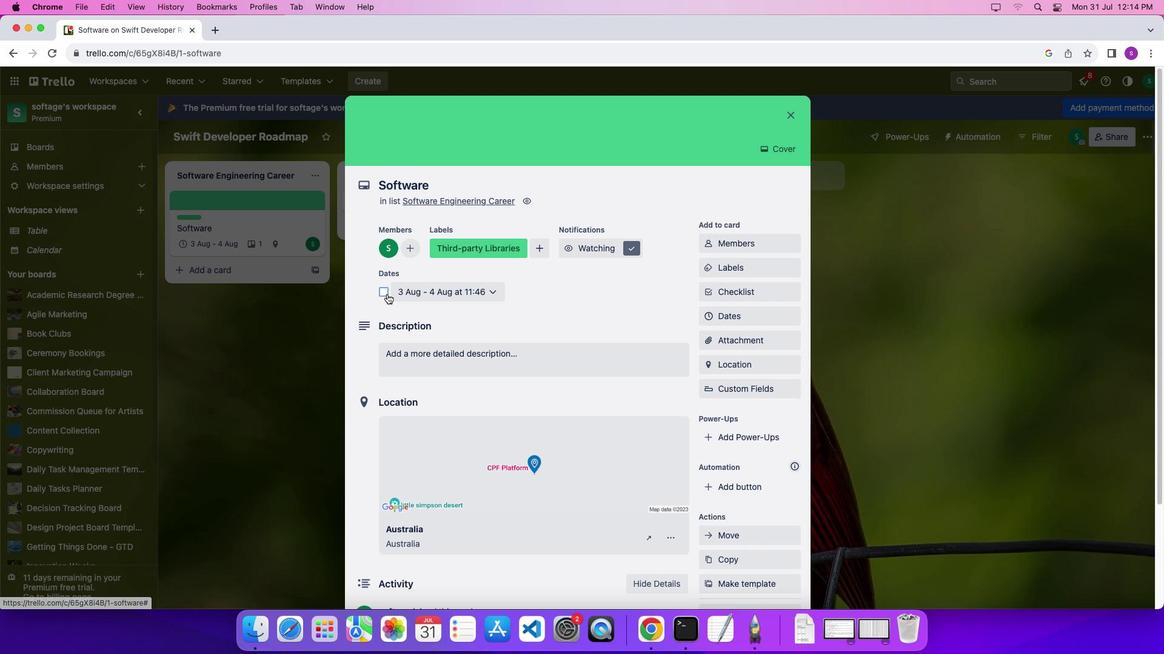 
Action: Mouse moved to (422, 356)
Screenshot: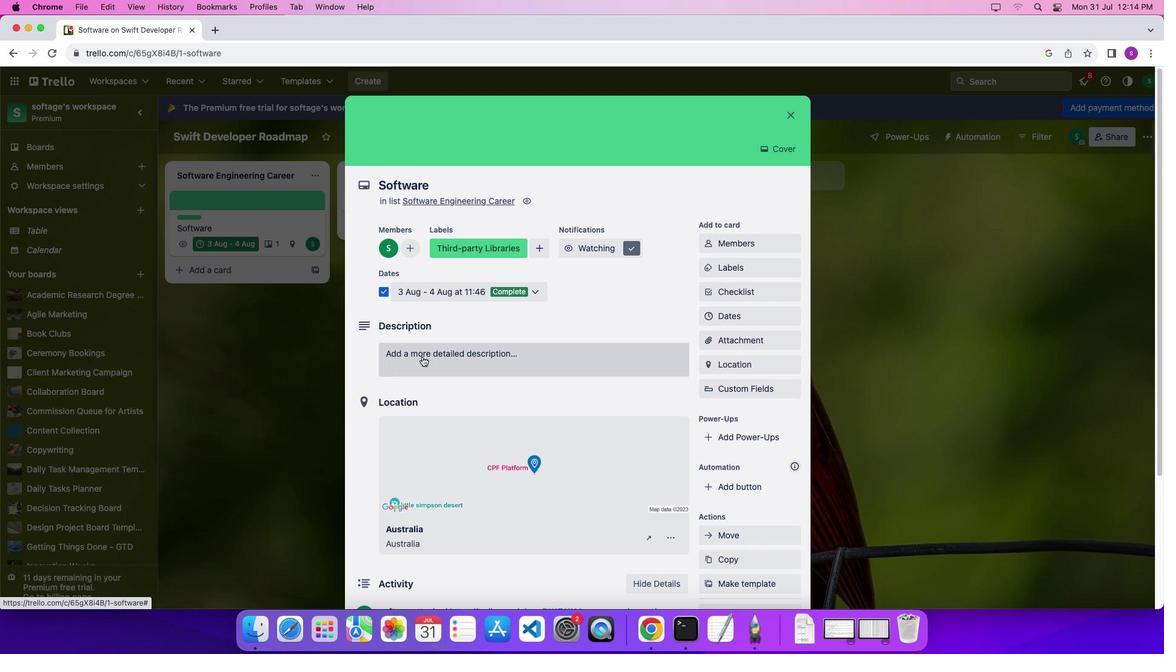 
Action: Mouse pressed left at (422, 356)
Screenshot: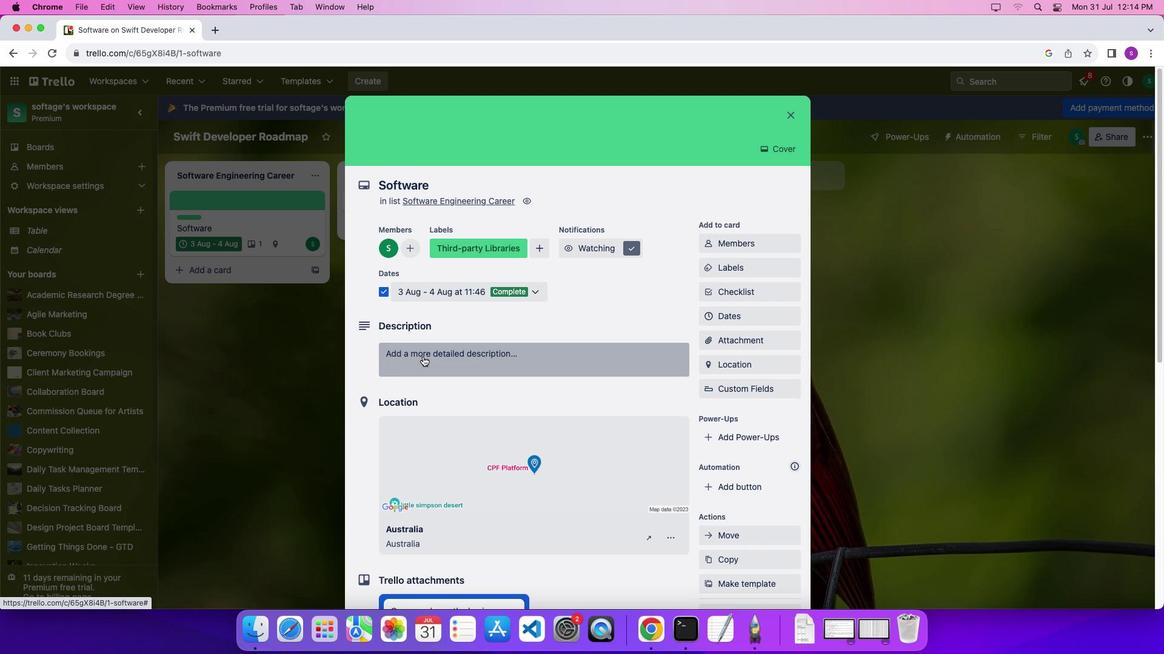 
Action: Mouse moved to (455, 415)
Screenshot: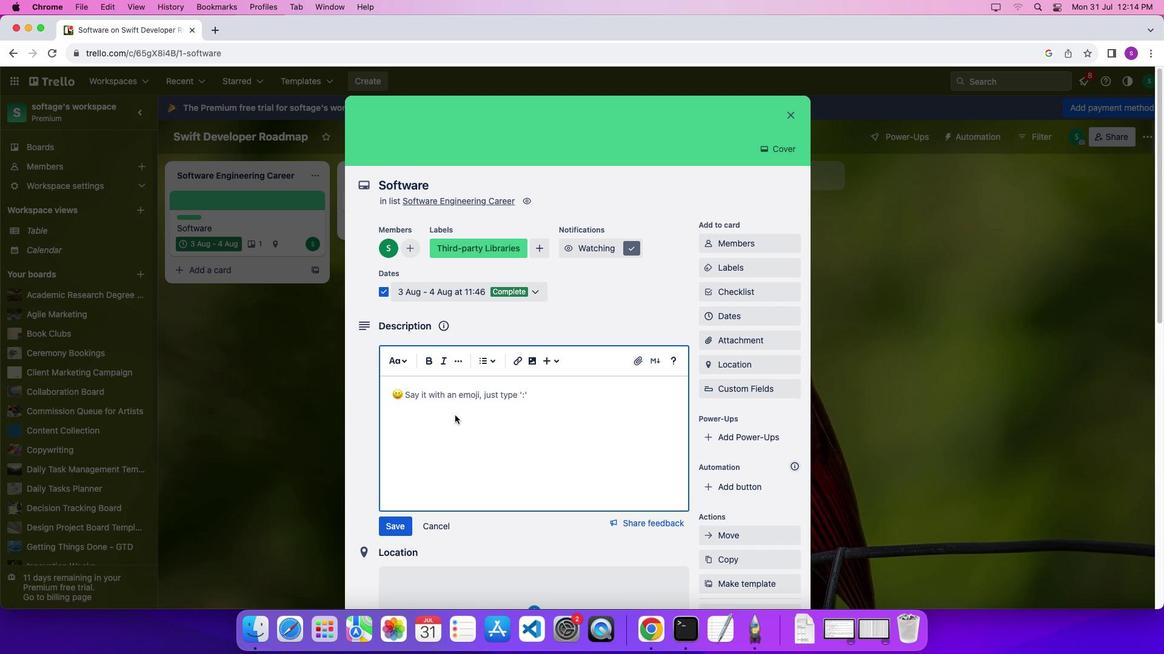 
Action: Mouse pressed left at (455, 415)
Screenshot: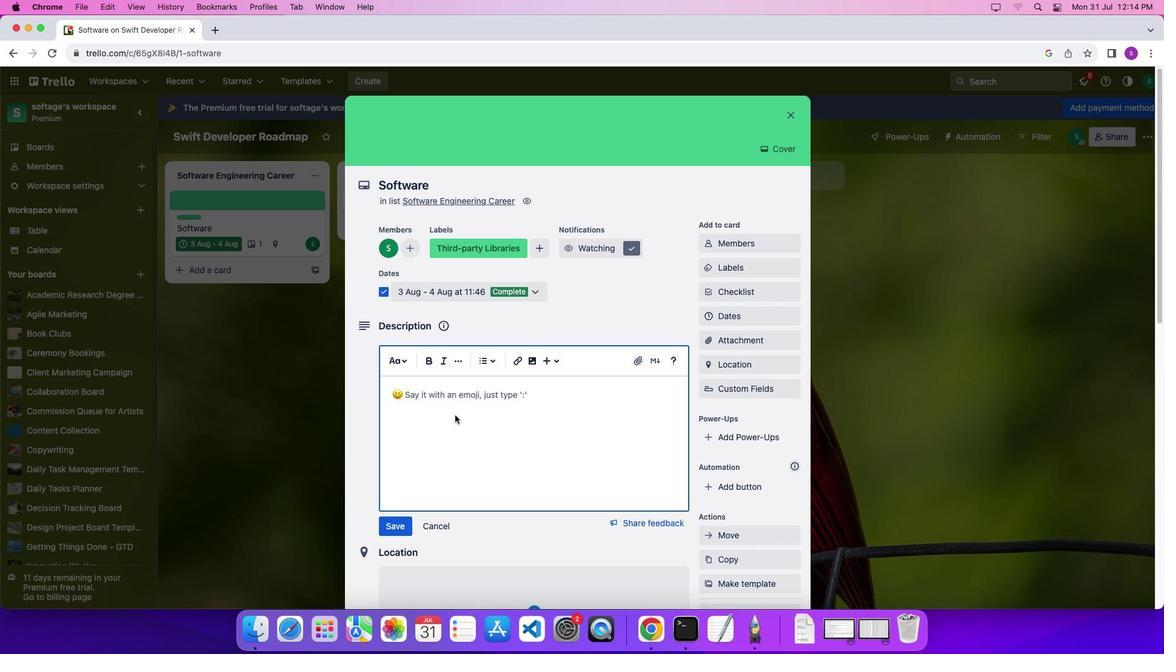 
Action: Mouse moved to (590, 445)
Screenshot: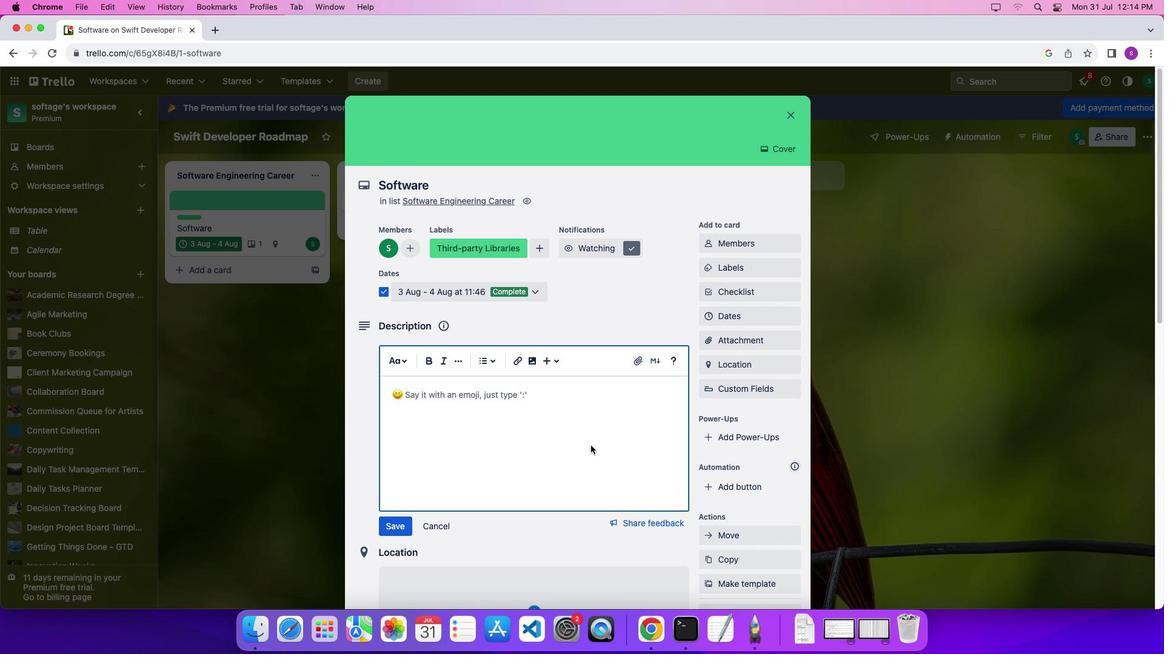 
Action: Key pressed Key.shift'P''l''a''n'Key.space'y''o''o''u''r'Key.spaceKey.spaceKey.space's''o''f''t''w''a''r''e'Key.spaceKey.spaceKey.backspaceKey.shift'A''r''c''h''i''t''e''c''t''u''r''e'
Screenshot: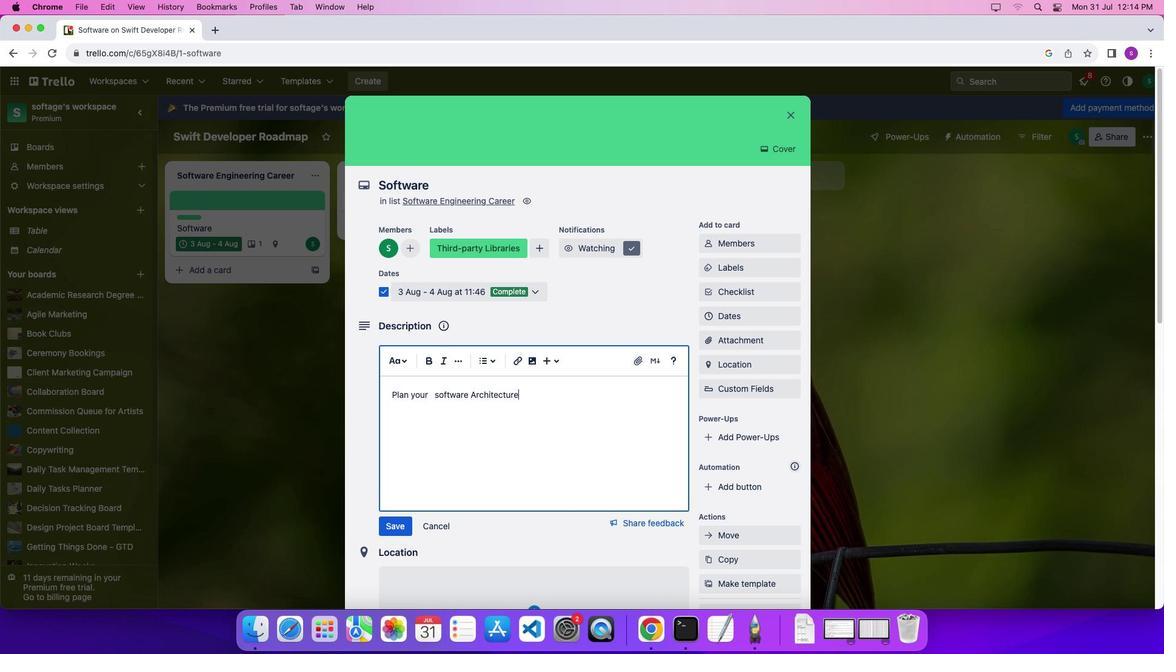 
Action: Mouse moved to (432, 397)
Screenshot: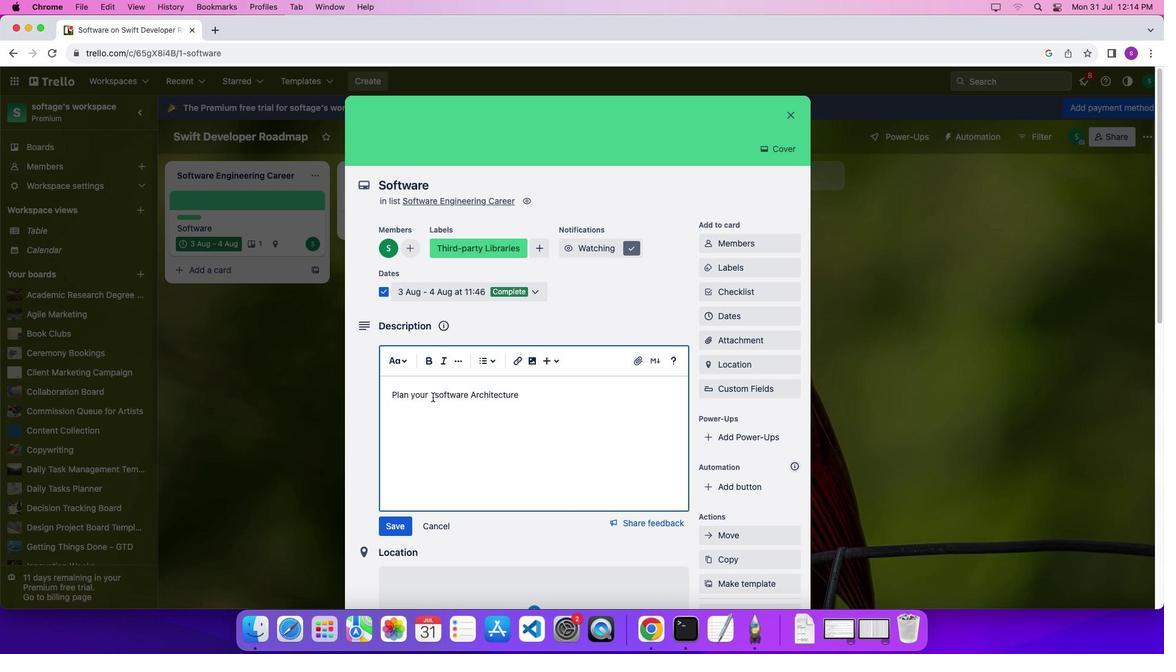 
Action: Mouse pressed left at (432, 397)
Screenshot: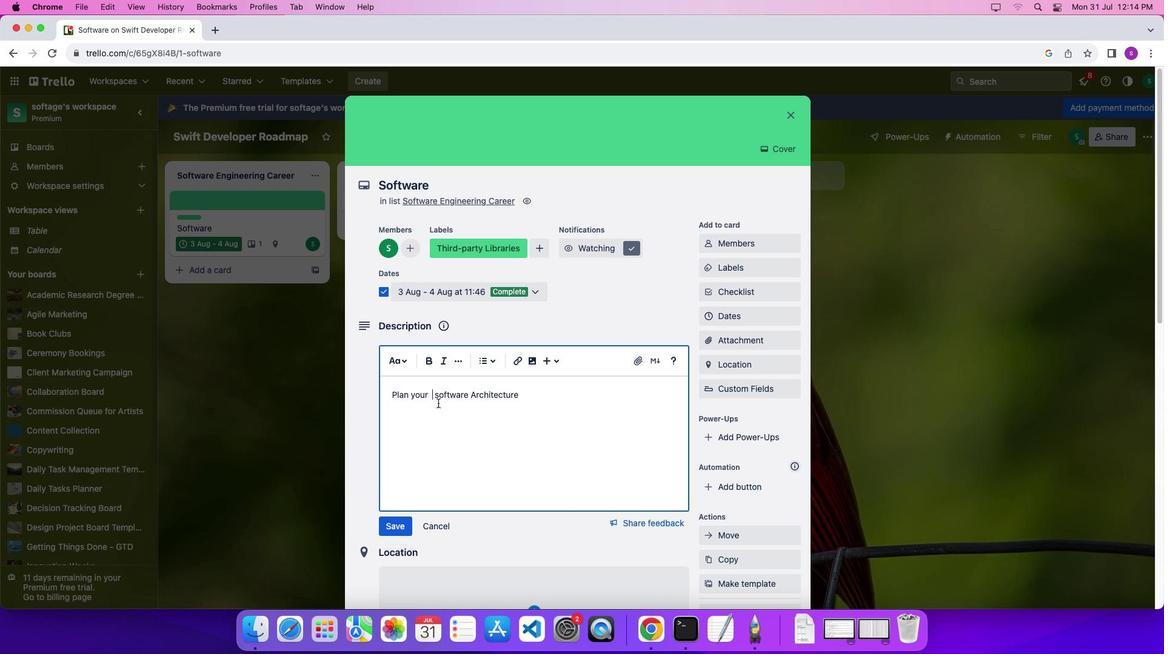 
Action: Mouse moved to (465, 433)
Screenshot: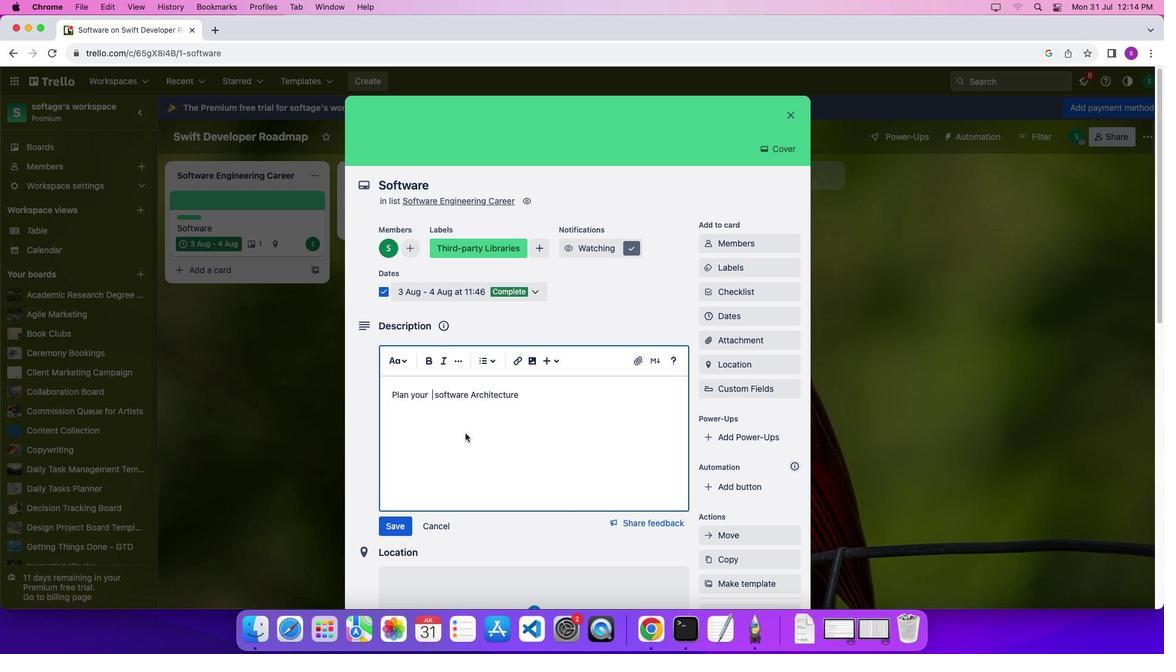 
Action: Key pressed Key.rightKey.backspaceKey.backspace
Screenshot: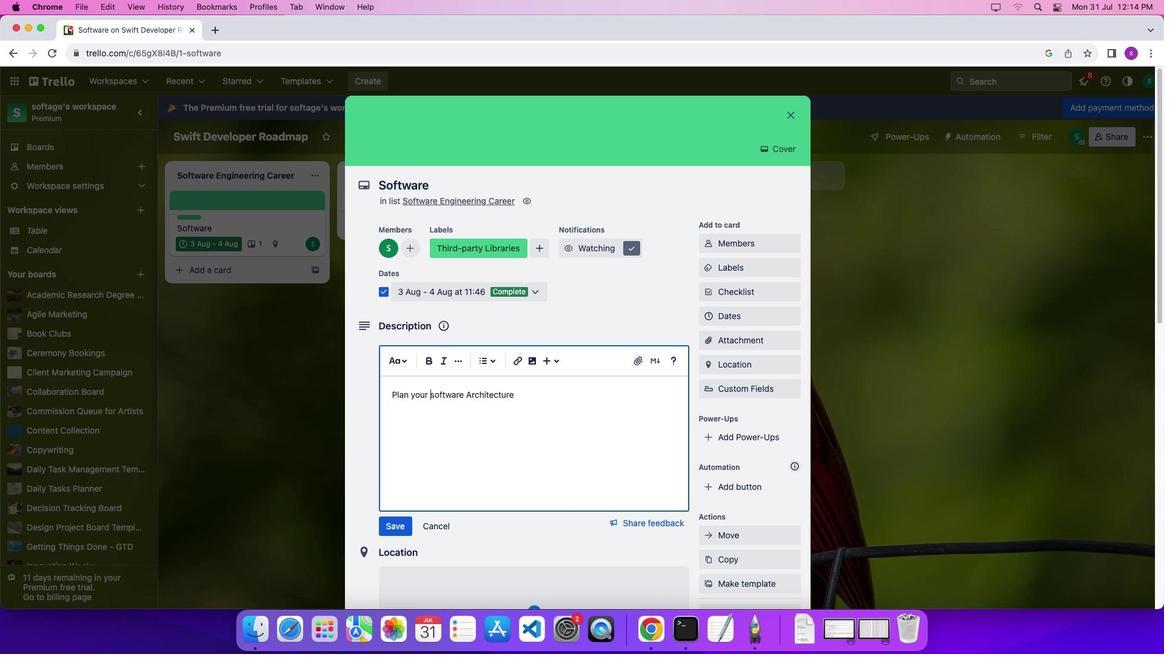 
Action: Mouse moved to (519, 393)
Screenshot: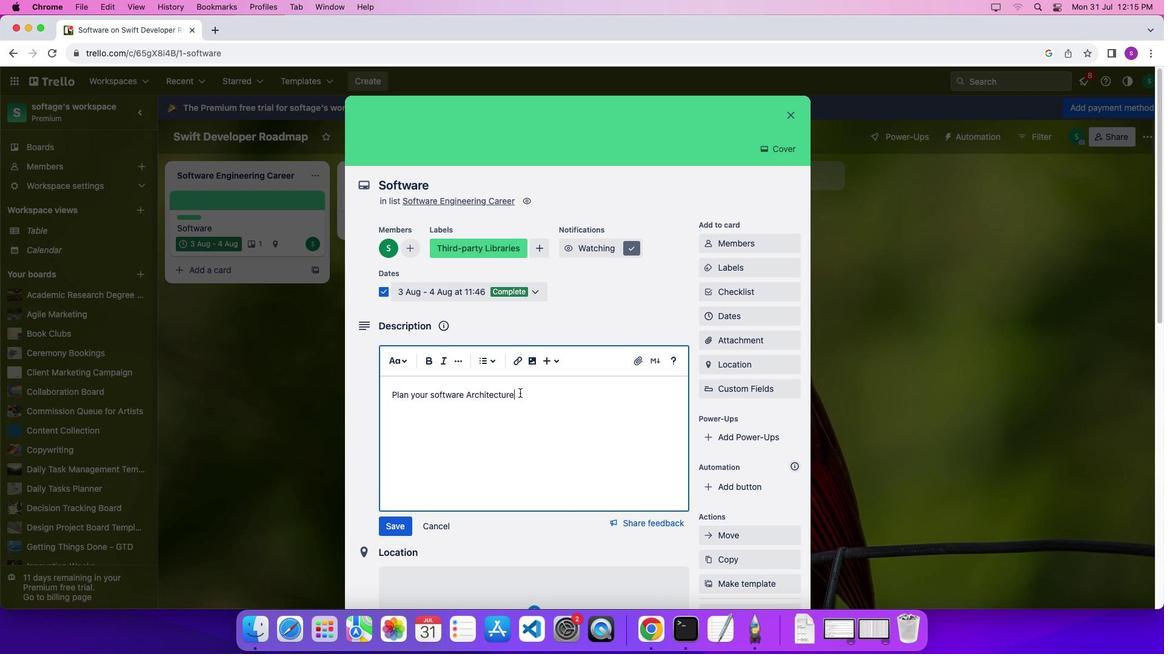 
Action: Mouse pressed left at (519, 393)
Screenshot: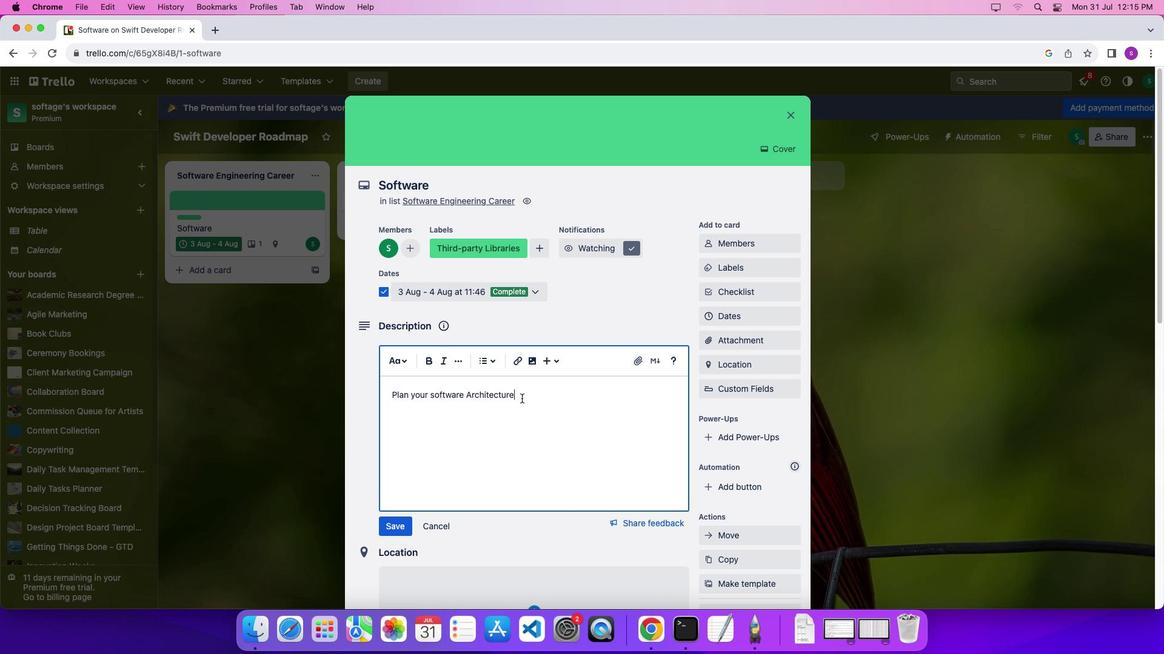 
Action: Mouse moved to (578, 444)
Screenshot: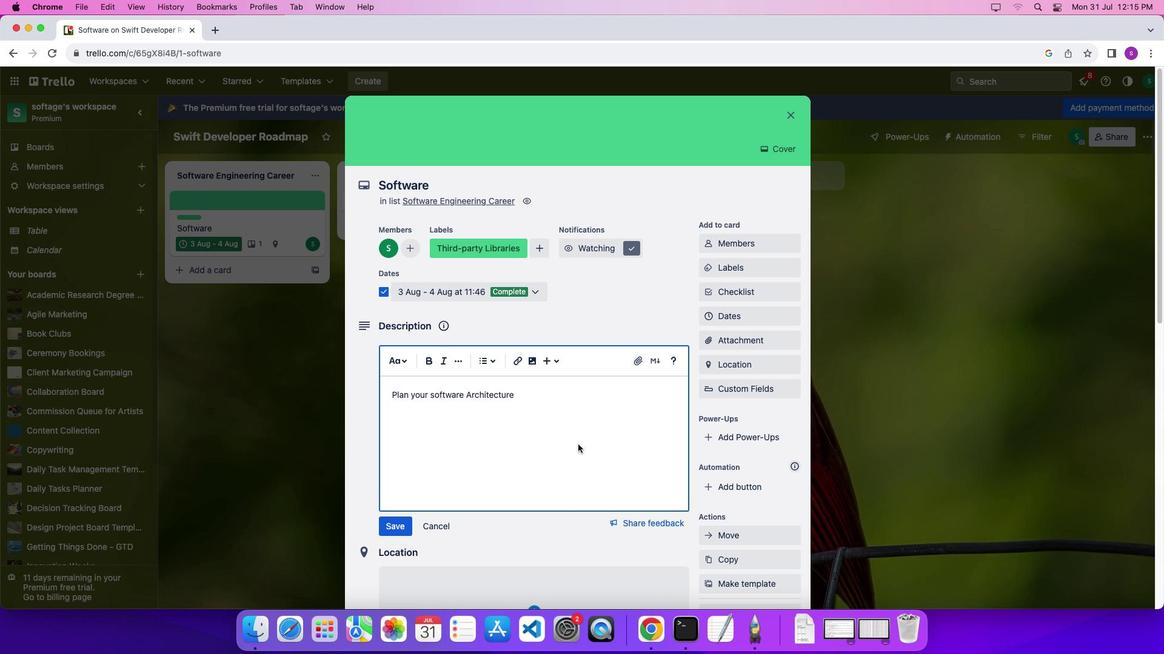 
Action: Key pressed Key.space'c''a''r''e''e''r'Key.space'w''h''e''r''e'Key.space'y''o''u'Key.space'a''r''e'','Key.space'a''n''d'Key.space'w''h''e''r''e'Key.space'y''o''u'Key.space'w''n''a''t'Key.spaceKey.leftKey.leftKey.backspaceKey.backspace'a''a''n'Key.rightKey.right't'Key.spaceKey.backspace'o'Key.space'b''e''.'Key.enterKey.shift'D''e''v''e''l''o''p''m''e''n''t'Key.space'e''x''p''e''r''i'
Screenshot: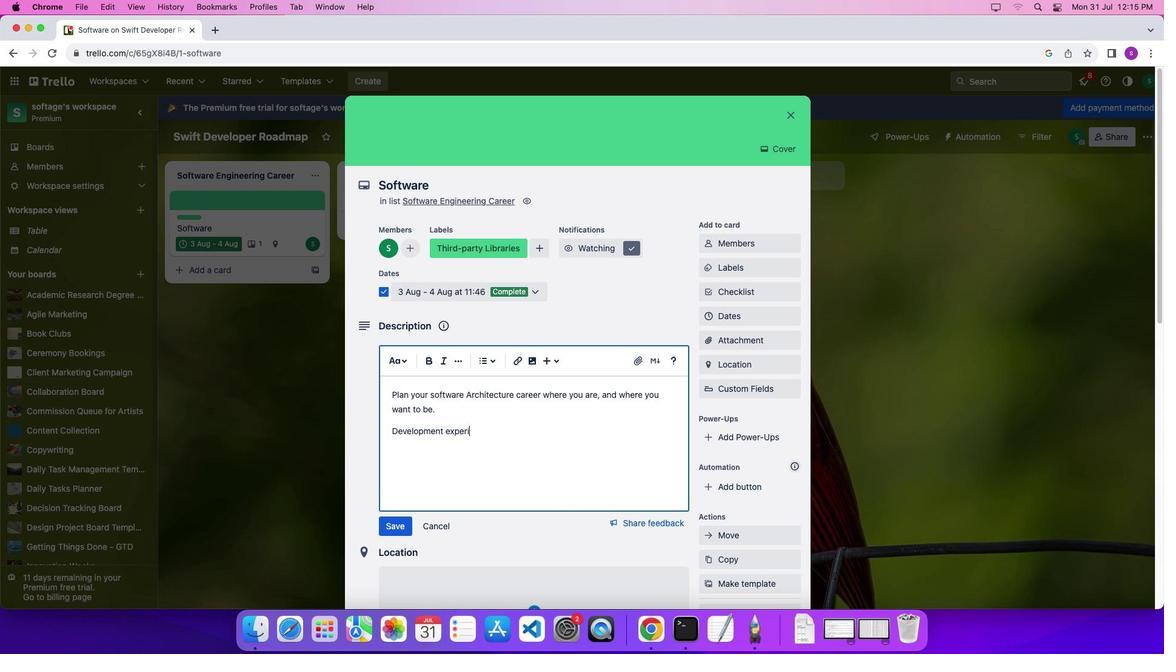 
Action: Mouse moved to (578, 444)
Screenshot: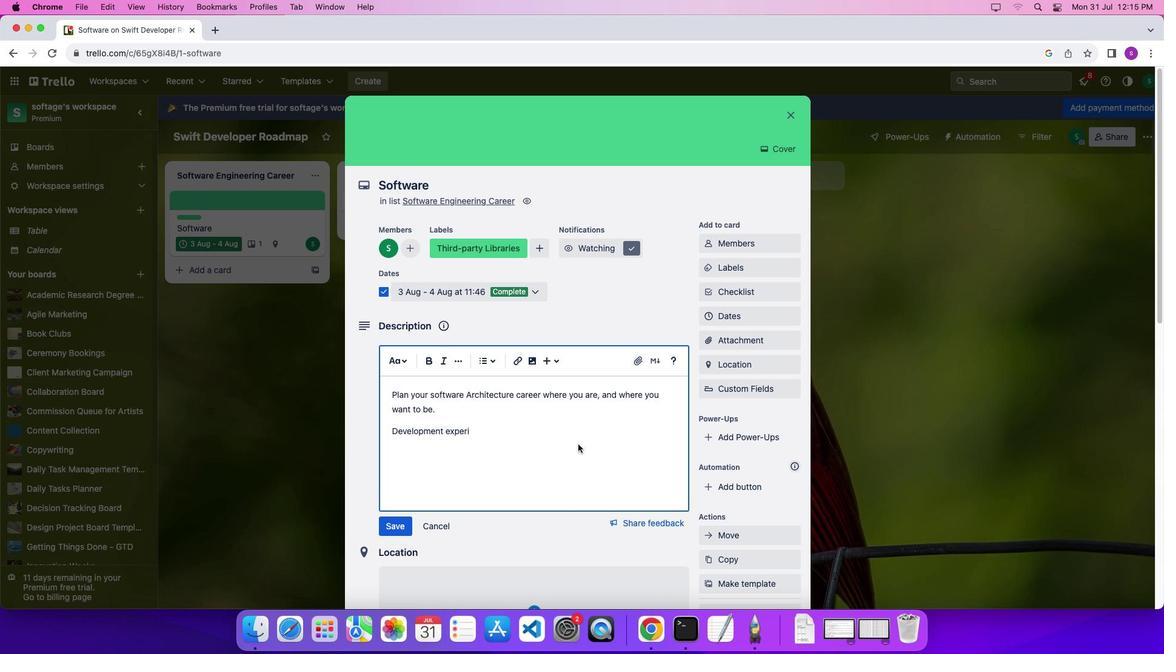 
Action: Key pressed 'e''n''c''e'Key.space'o''n'Key.space't''h''e'Key.spaceKey.shift'I''O''S'Key.space'p''l''a''a''a''t''f''o''r''m'Key.space'u''s''i''n''g'Key.spaceKey.shift'X''c''o''d''e'','Key.space'u''s''i''n''g'Key.spaceKey.shift'S''w''i''f''t''.'
Screenshot: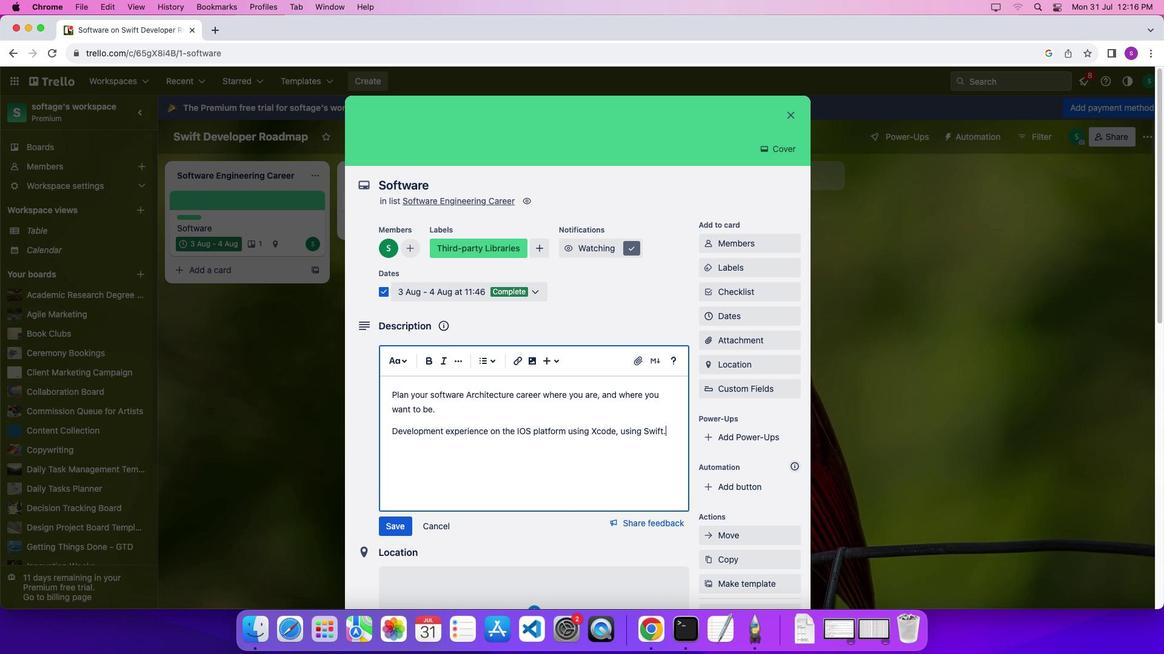 
Action: Mouse moved to (679, 434)
Screenshot: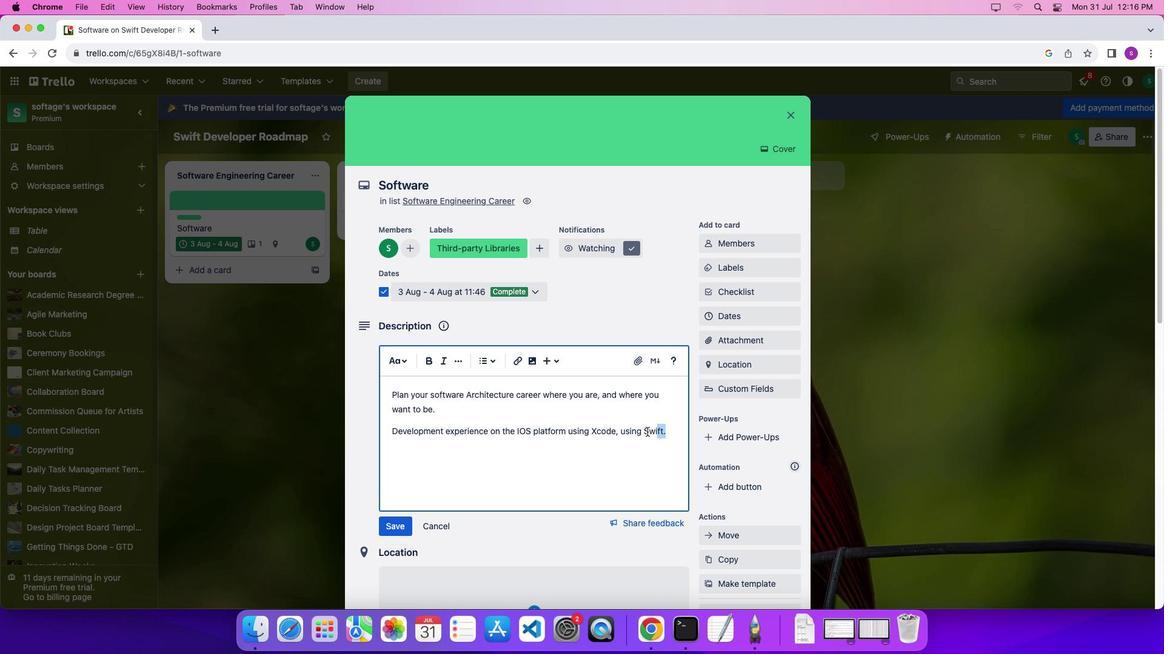 
Action: Mouse pressed left at (679, 434)
Screenshot: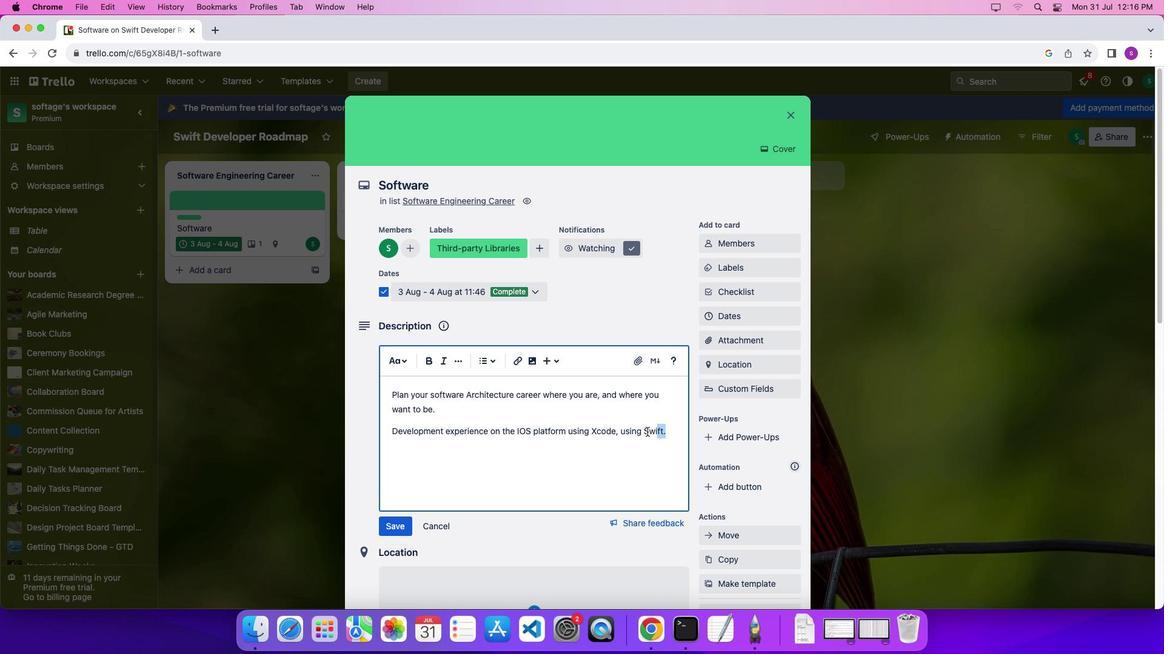 
Action: Mouse moved to (402, 360)
Screenshot: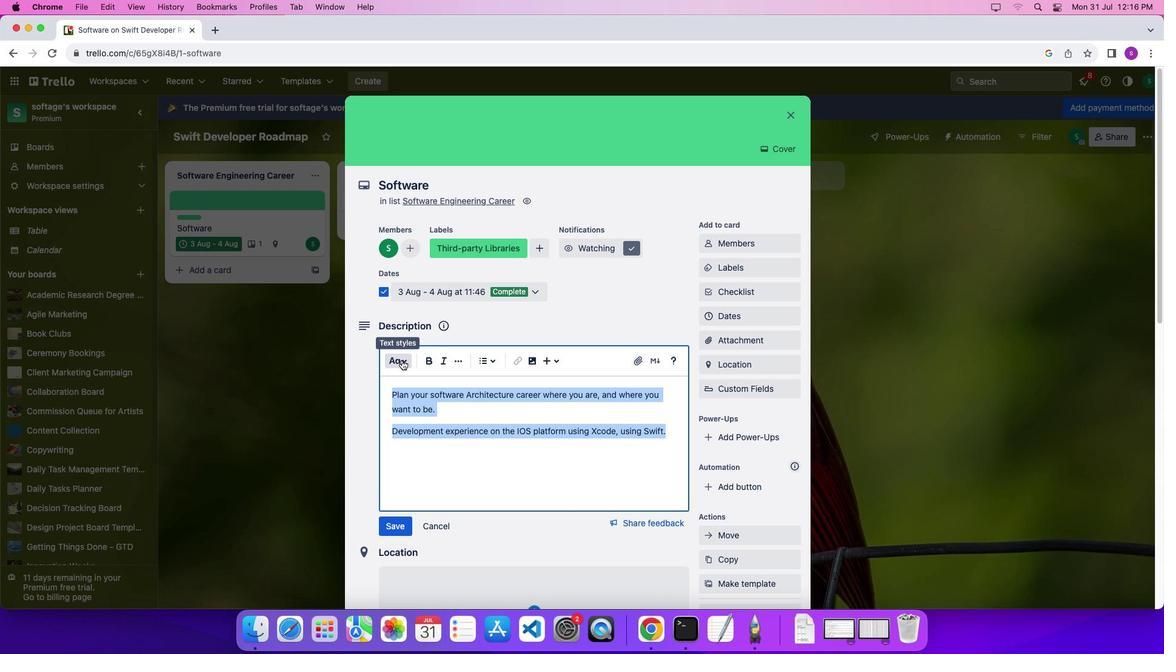 
Action: Mouse pressed left at (402, 360)
Screenshot: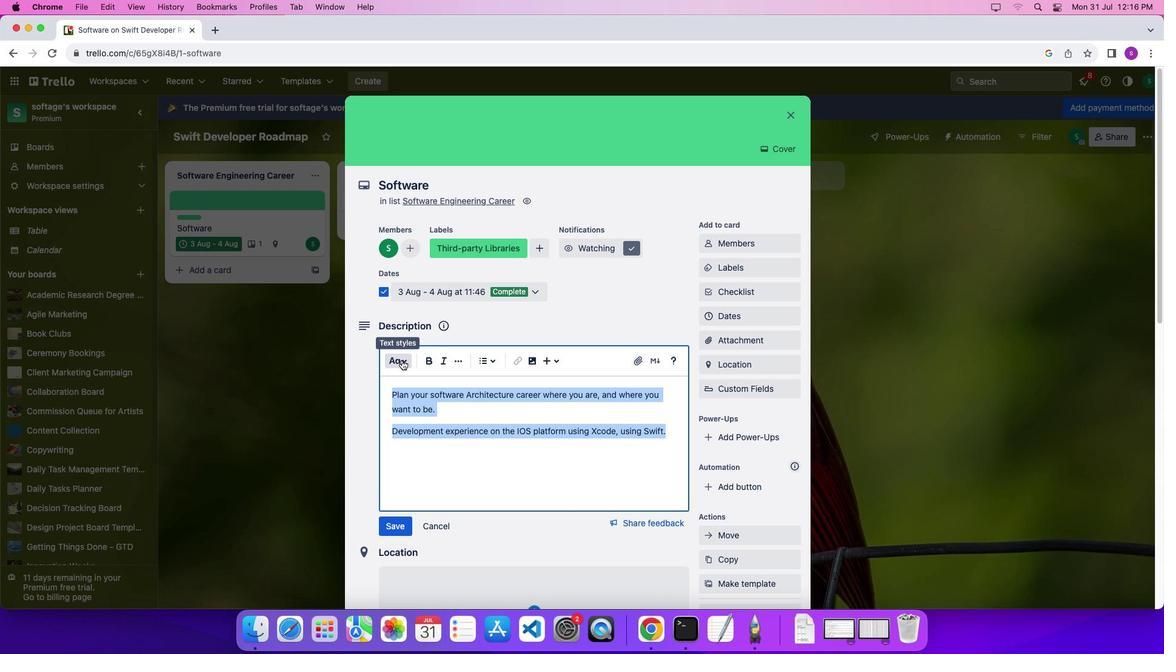 
Action: Mouse moved to (442, 434)
Screenshot: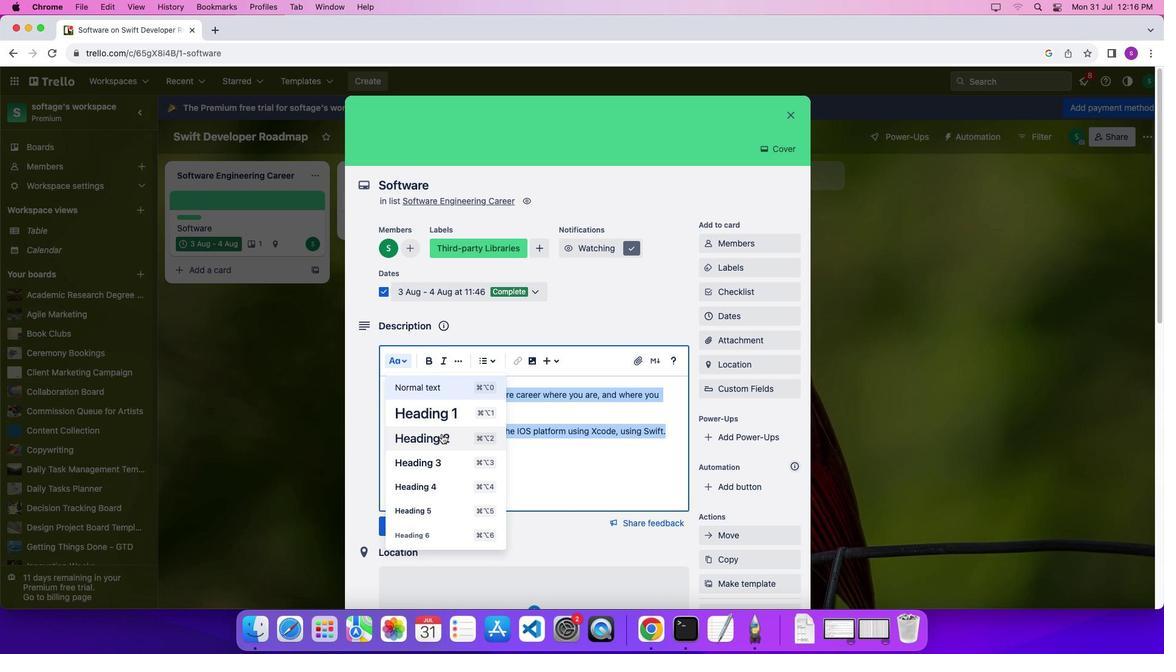 
Action: Mouse pressed left at (442, 434)
Screenshot: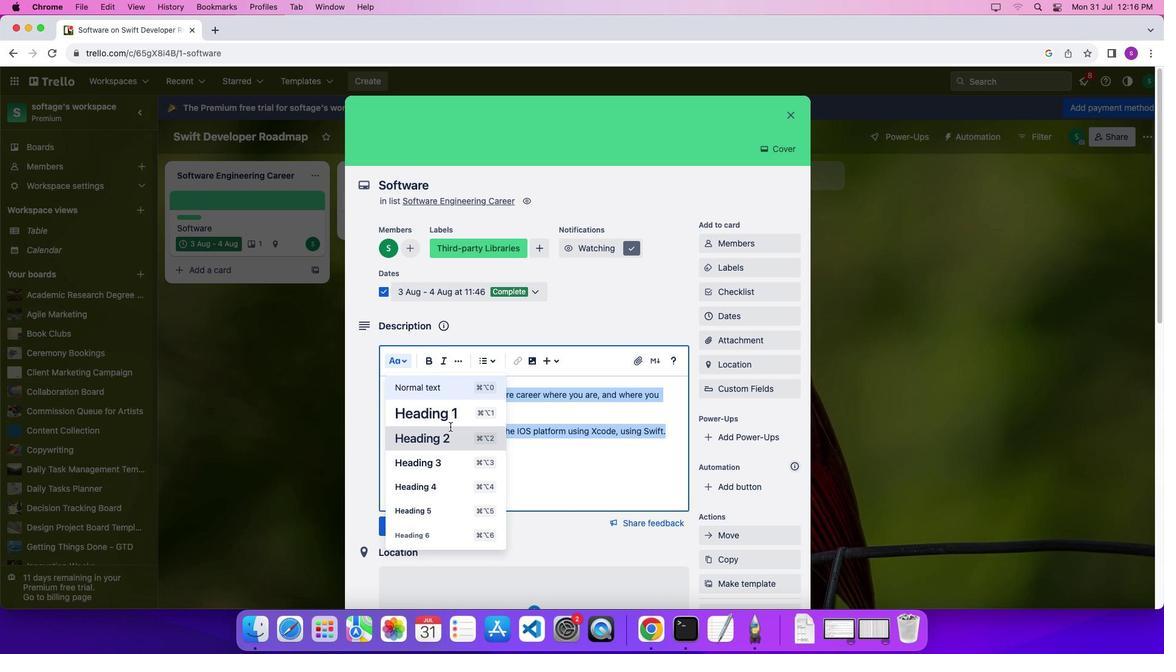 
Action: Mouse moved to (463, 360)
Screenshot: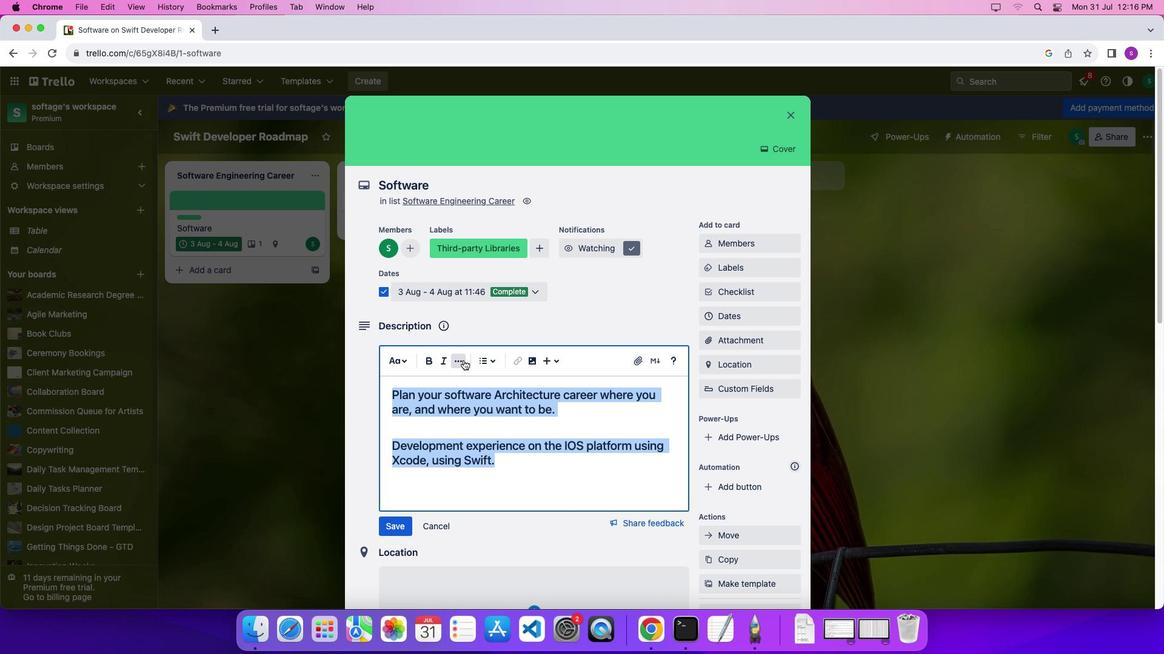
Action: Mouse pressed left at (463, 360)
Screenshot: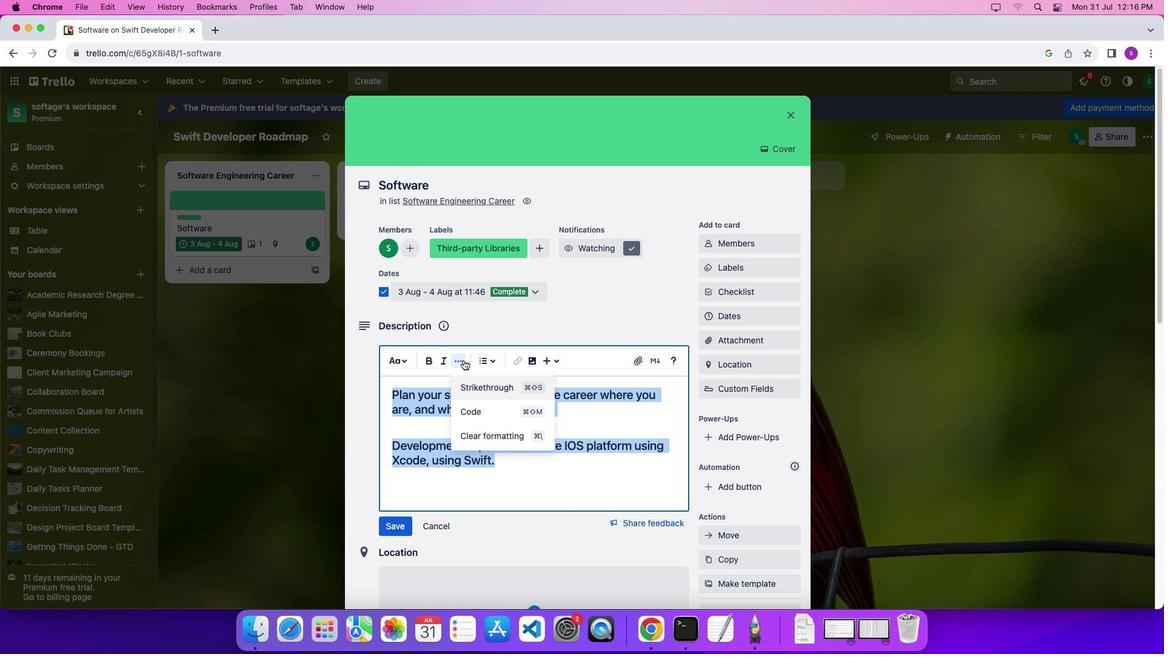 
Action: Mouse moved to (482, 408)
Screenshot: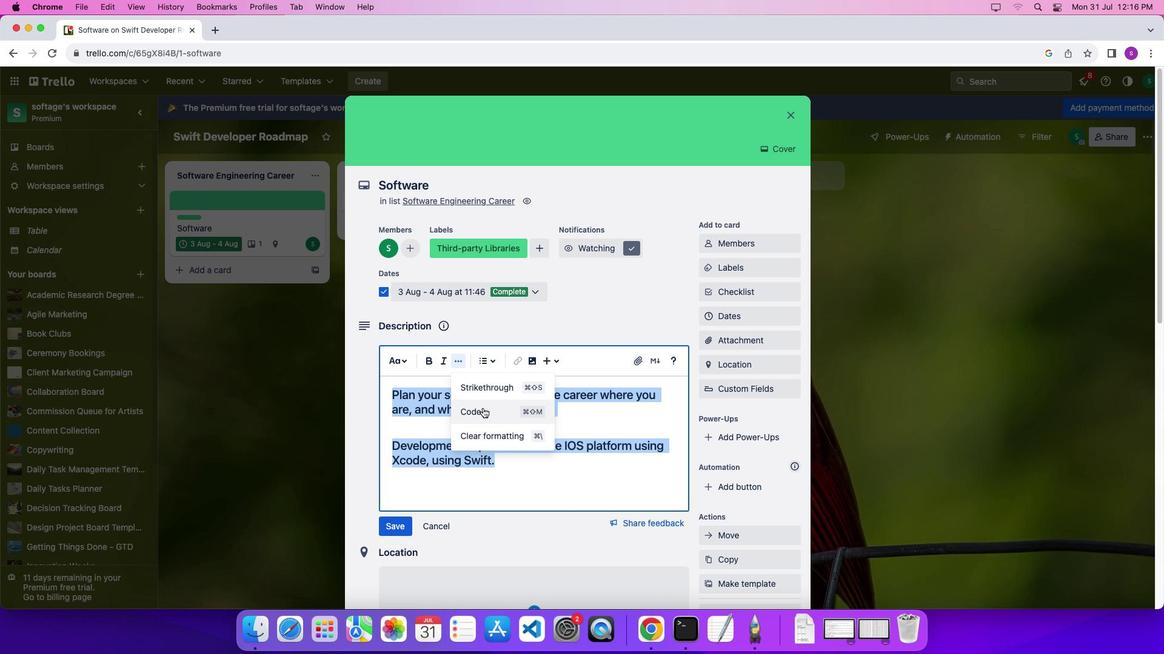 
Action: Mouse pressed left at (482, 408)
Screenshot: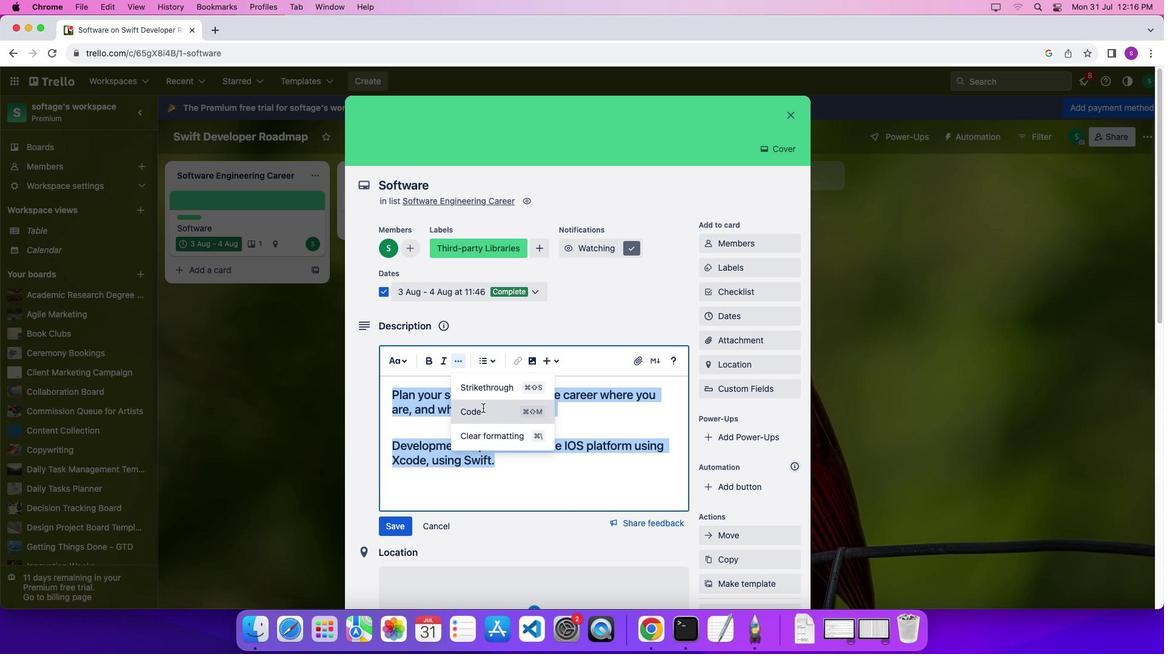
Action: Mouse moved to (456, 505)
Screenshot: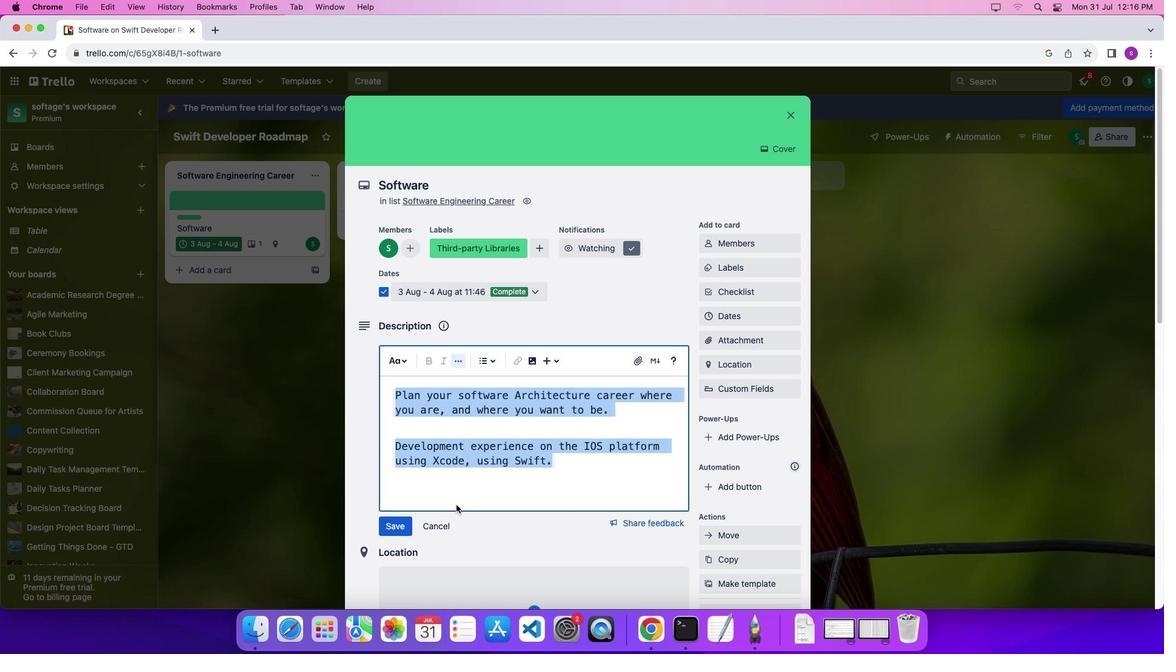 
Action: Mouse pressed left at (456, 505)
Screenshot: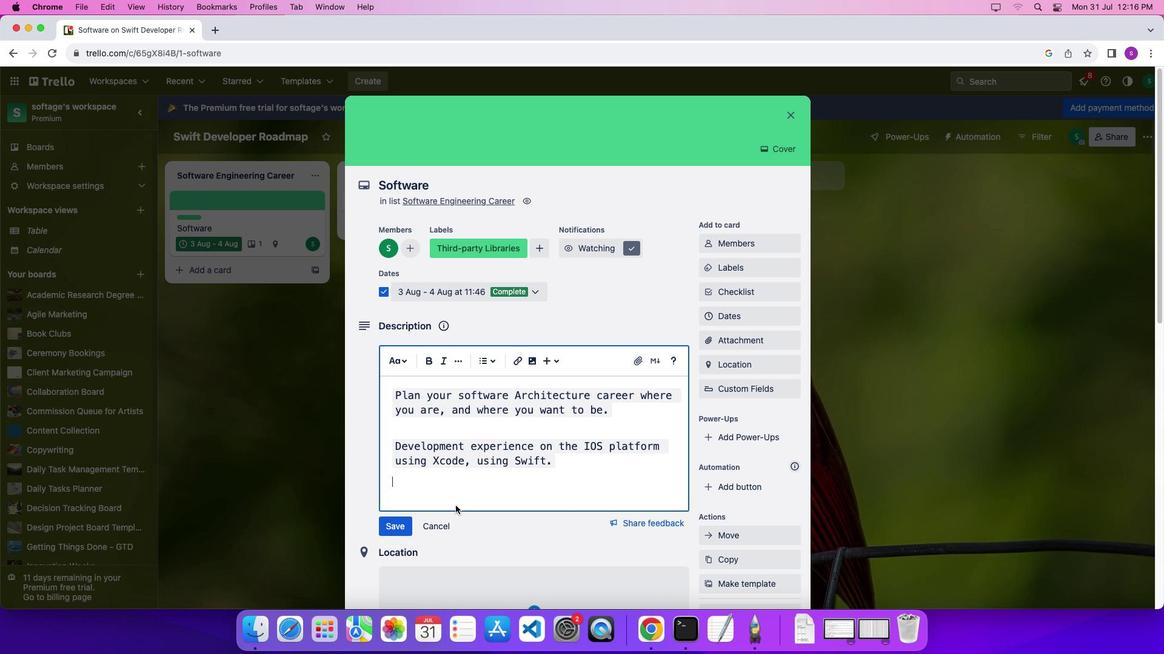 
Action: Mouse moved to (408, 525)
Screenshot: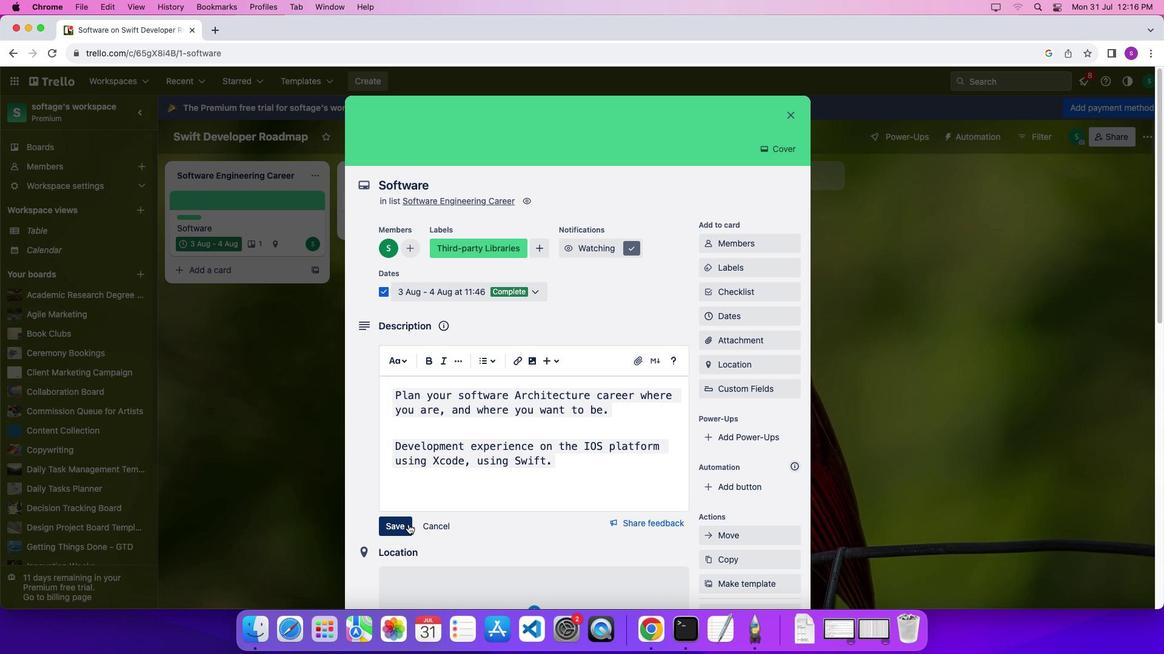 
Action: Mouse pressed left at (408, 525)
Screenshot: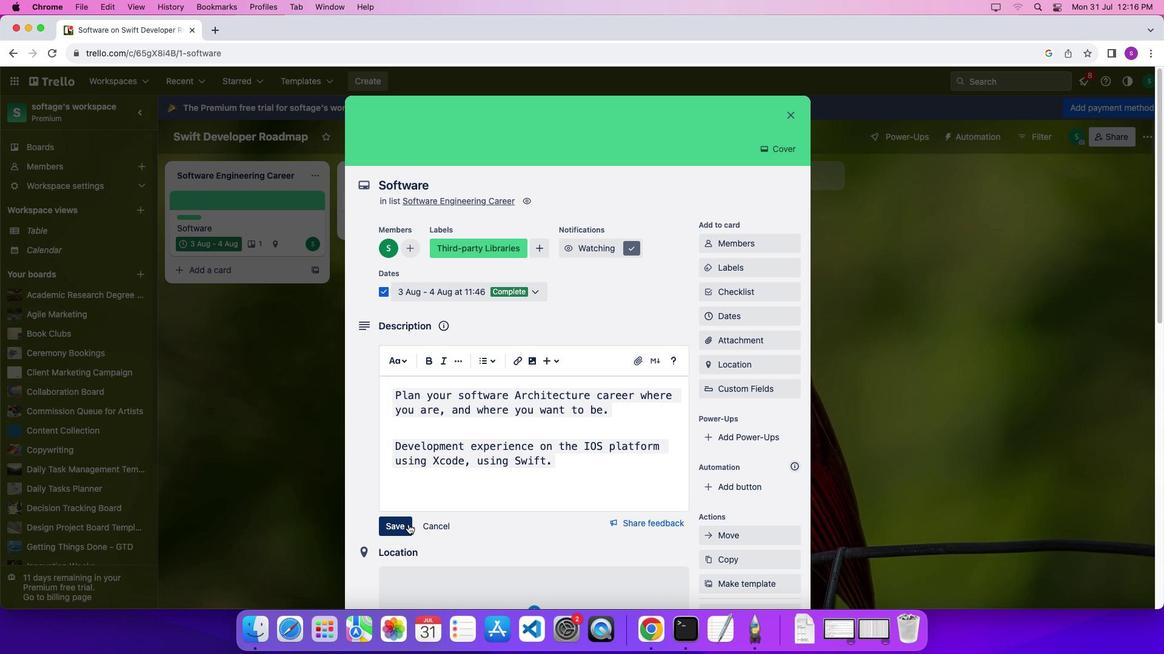 
Action: Mouse moved to (422, 502)
Screenshot: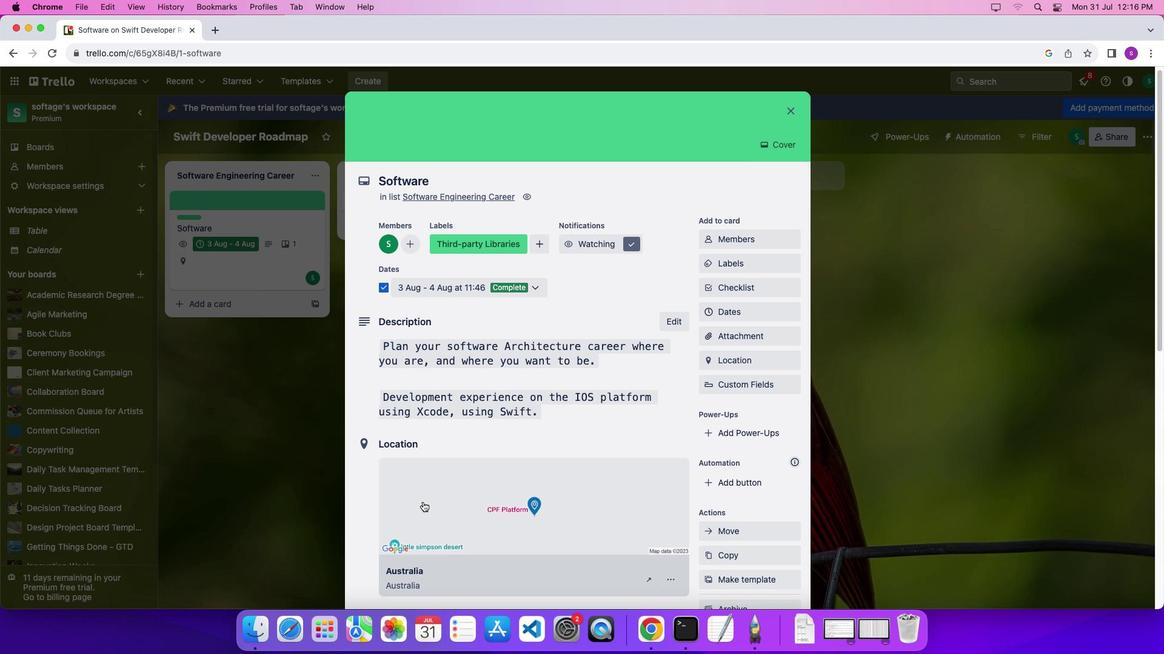 
Action: Mouse scrolled (422, 502) with delta (0, 0)
Screenshot: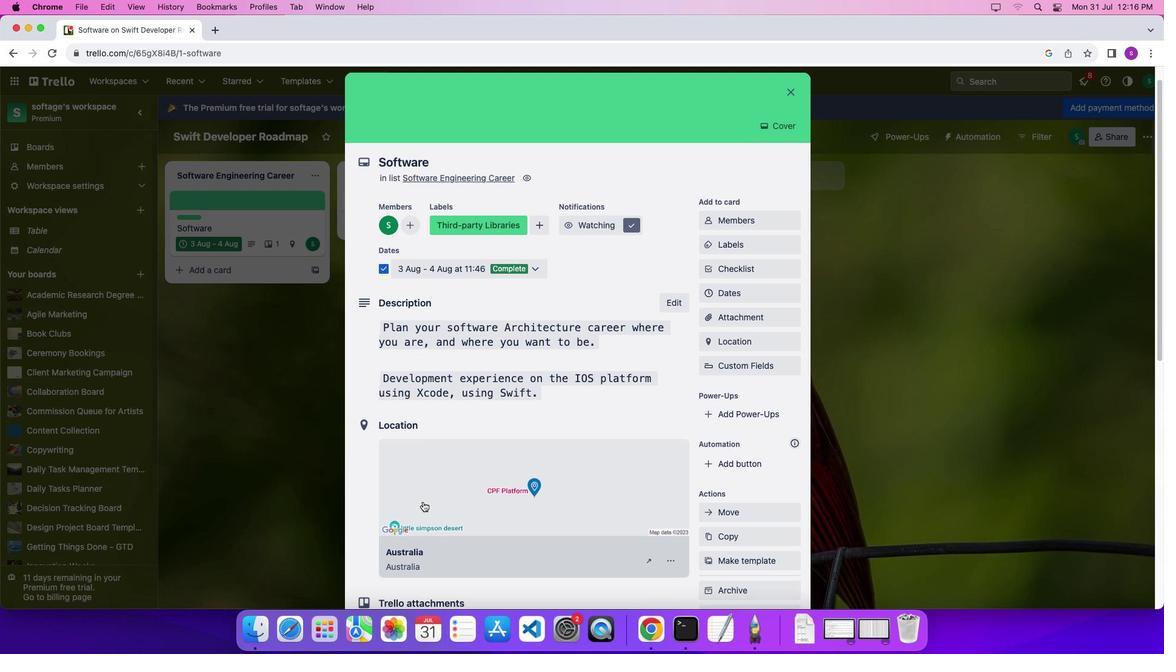 
Action: Mouse scrolled (422, 502) with delta (0, 0)
Screenshot: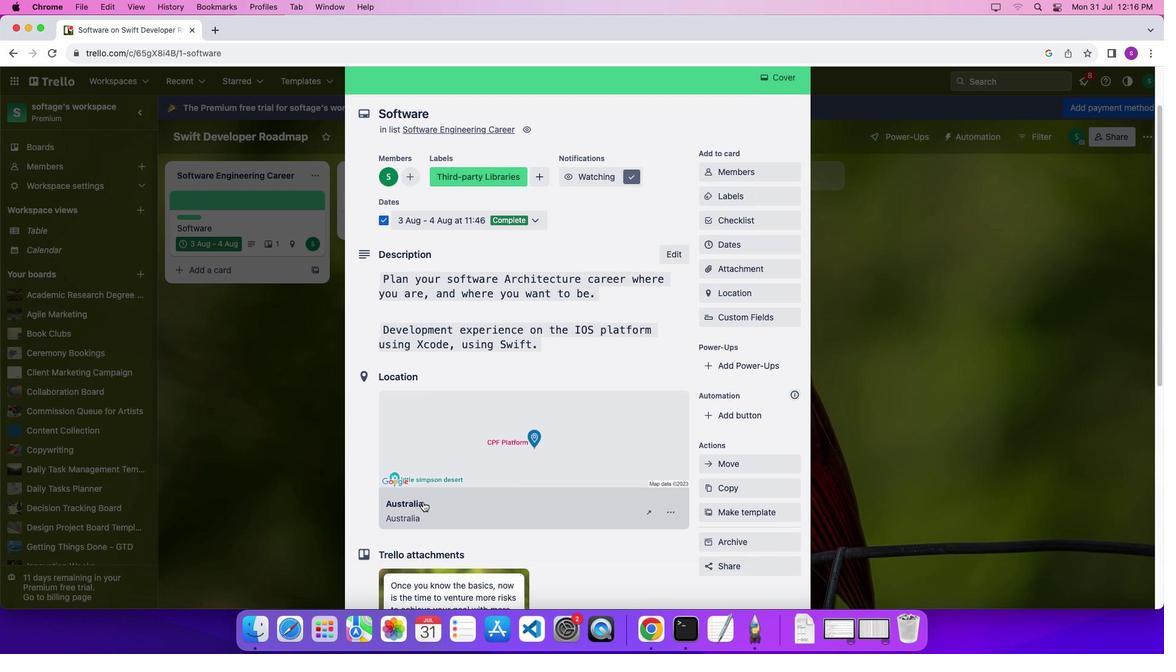 
Action: Mouse scrolled (422, 502) with delta (0, -1)
Screenshot: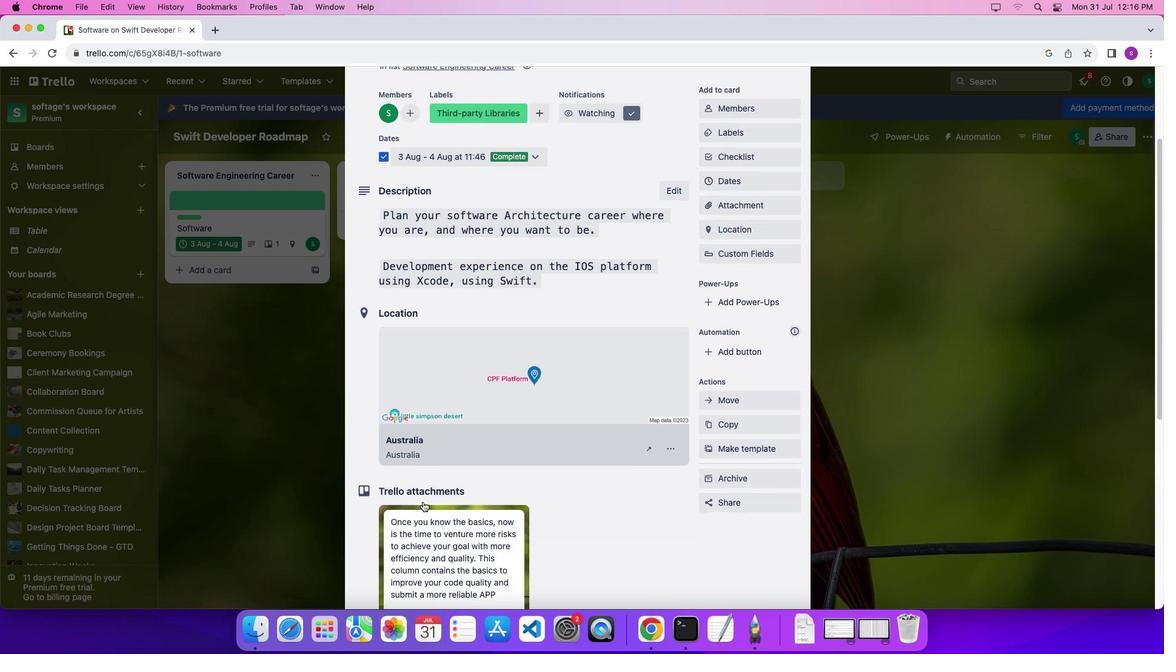 
Action: Mouse scrolled (422, 502) with delta (0, -1)
Screenshot: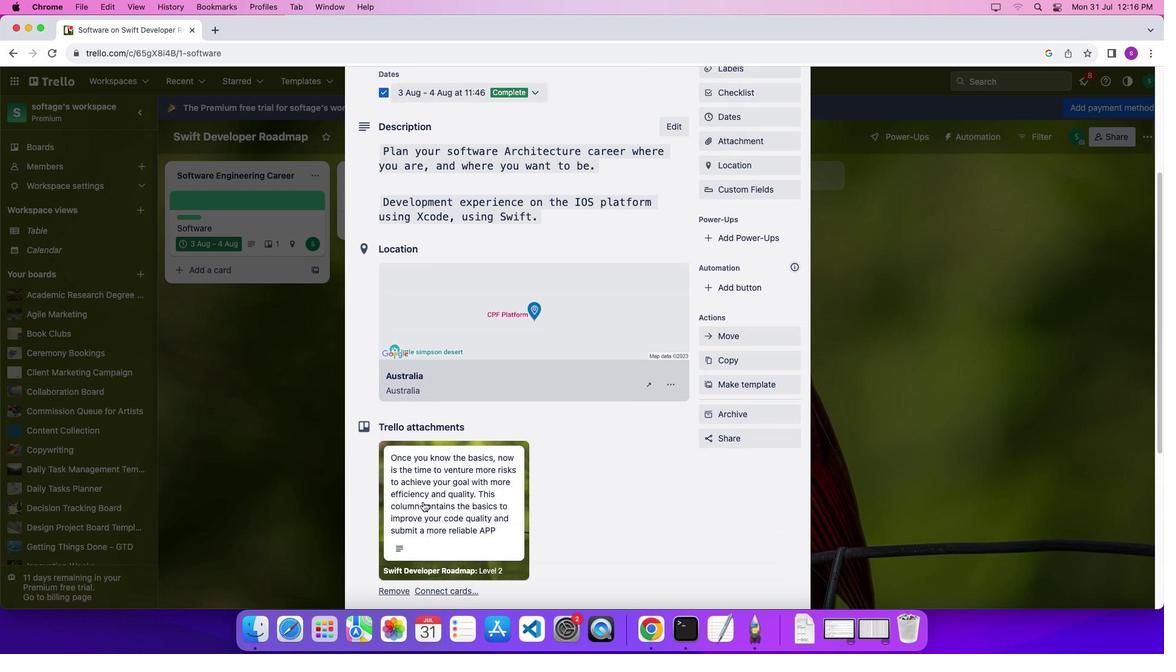
Action: Mouse moved to (424, 479)
Screenshot: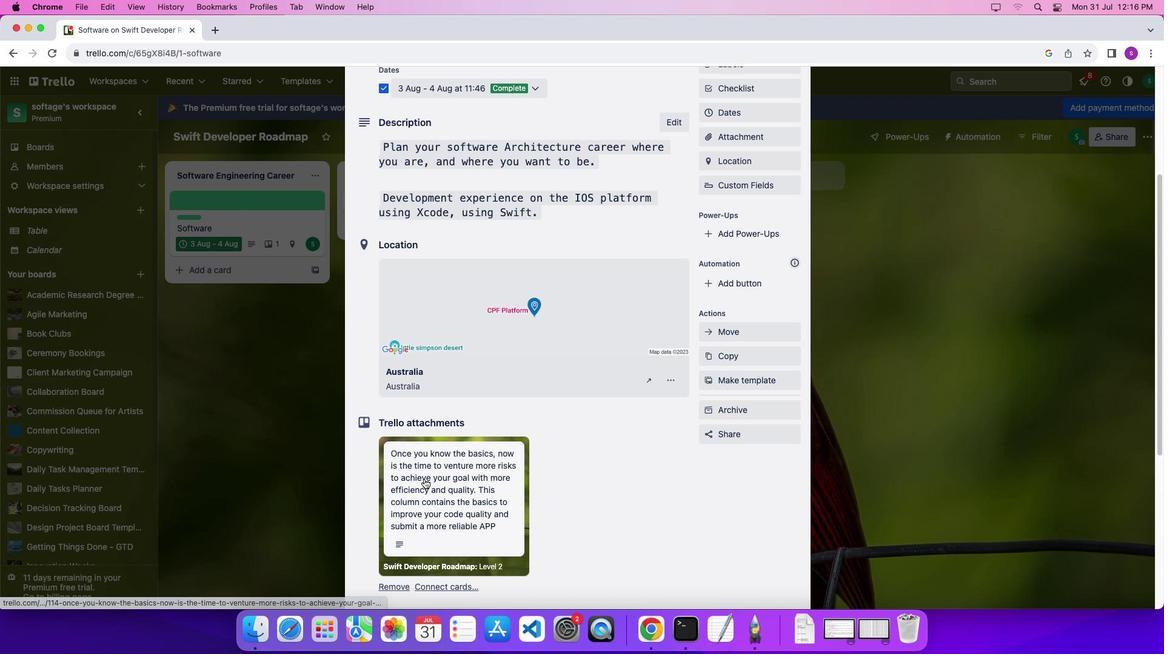
Action: Mouse scrolled (424, 479) with delta (0, 0)
